 Task: Send an email with the signature Kari Cooper with the subject Follow-up on a project status and the message I wanted to follow up on the request for additional resources for the project. from softage.5@softage.net to softage.6@softage.net and move the email from Sent Items to the folder Data visualization
Action: Mouse moved to (153, 144)
Screenshot: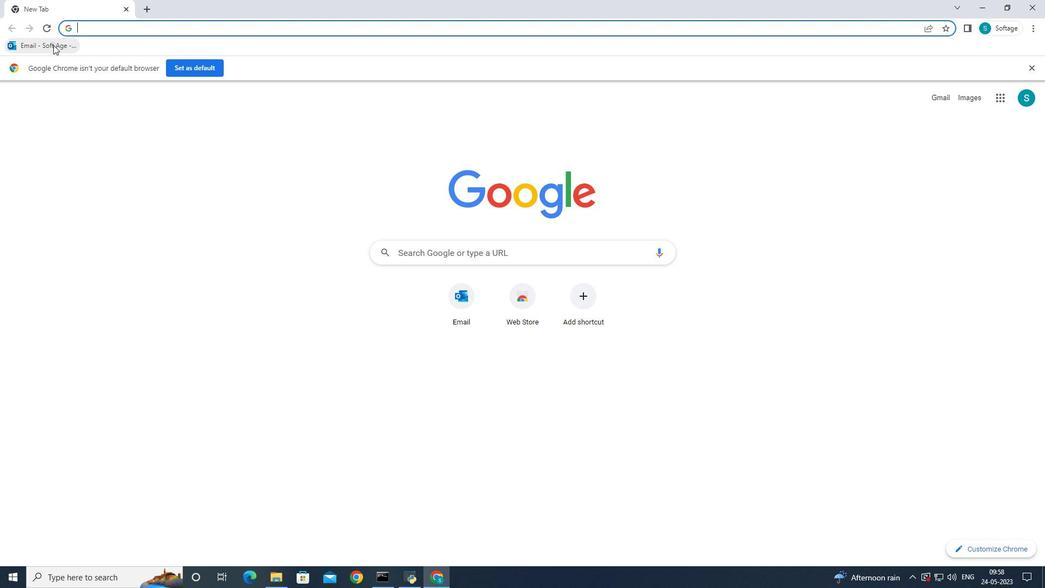 
Action: Mouse pressed left at (153, 144)
Screenshot: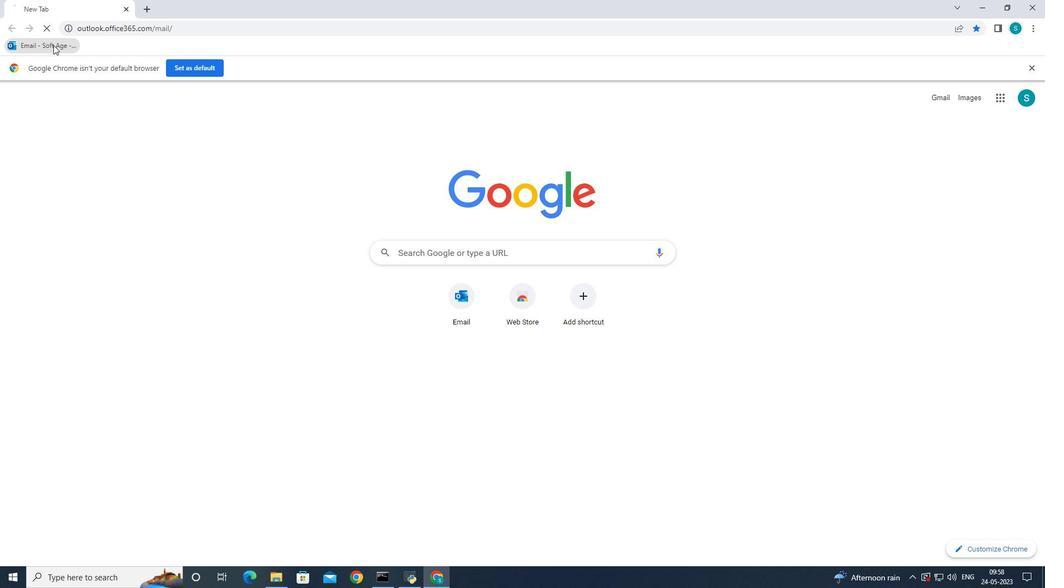
Action: Mouse moved to (217, 164)
Screenshot: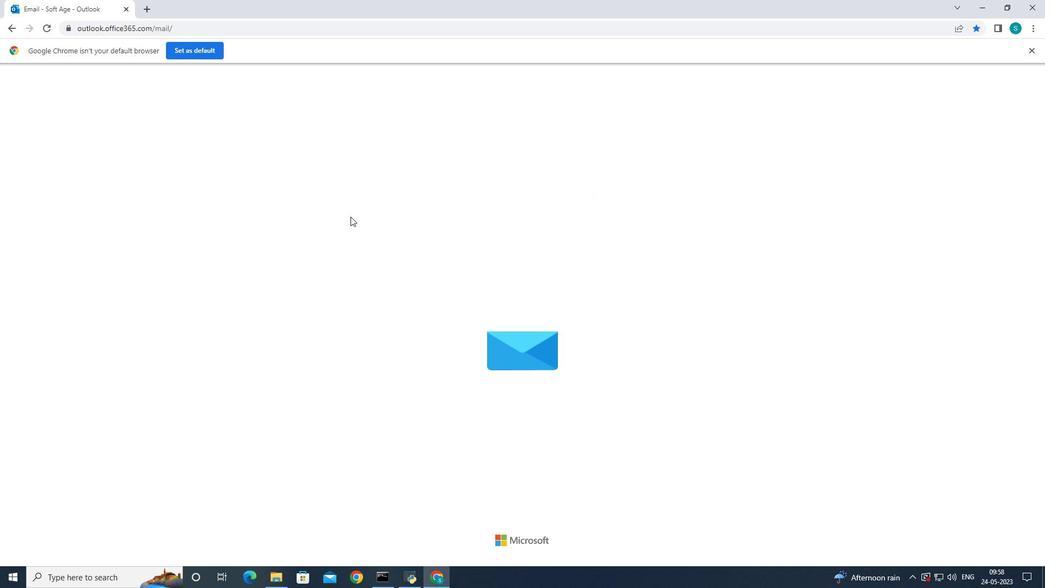 
Action: Mouse pressed left at (217, 164)
Screenshot: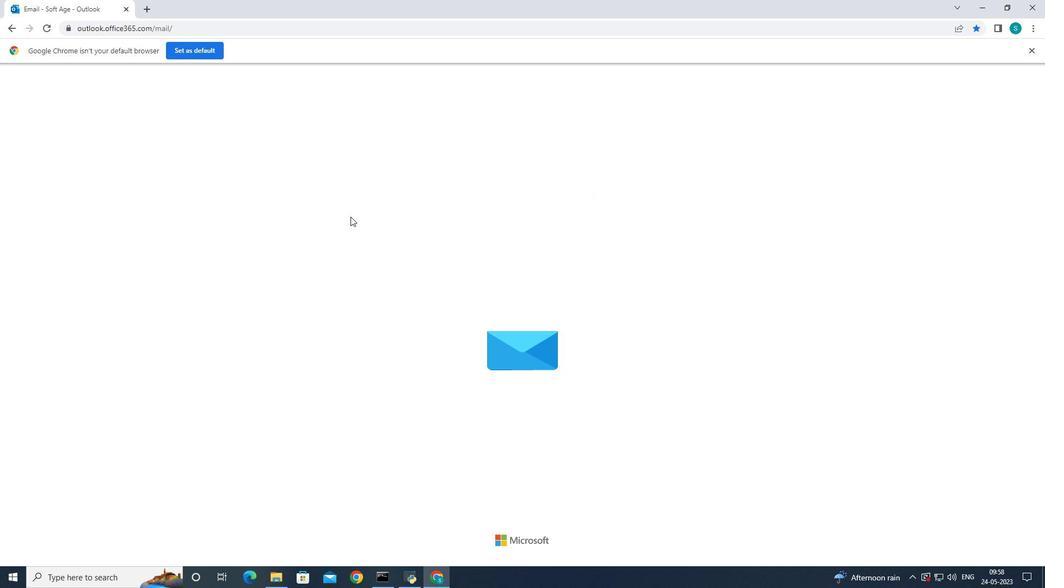 
Action: Mouse moved to (610, 165)
Screenshot: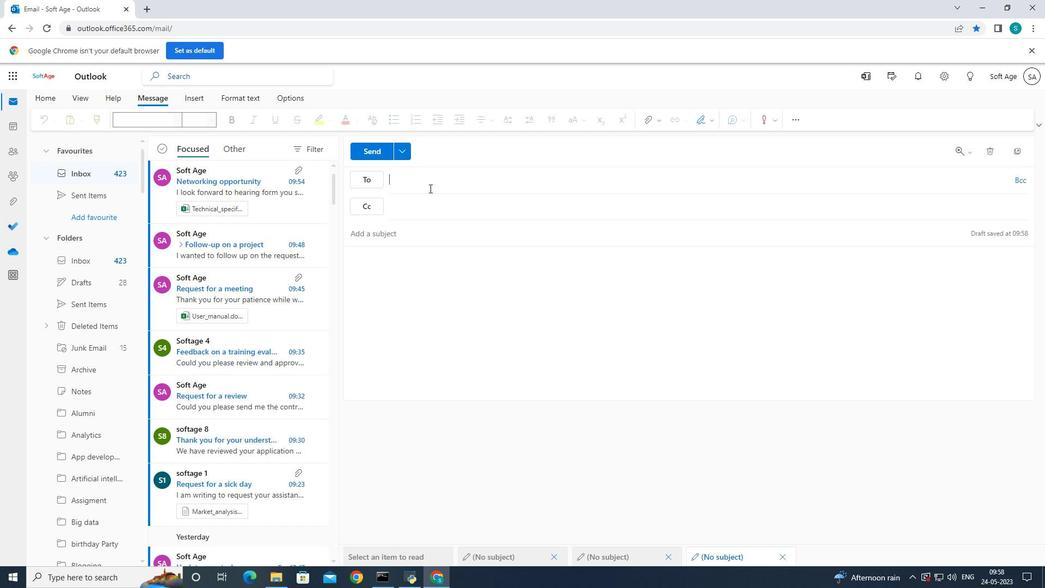 
Action: Mouse pressed left at (610, 165)
Screenshot: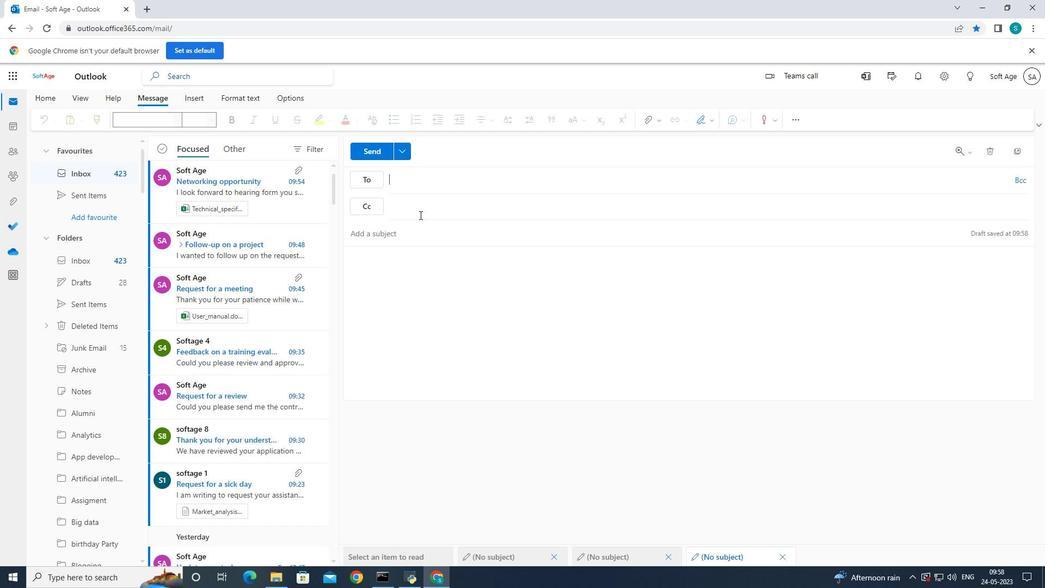 
Action: Mouse moved to (594, 182)
Screenshot: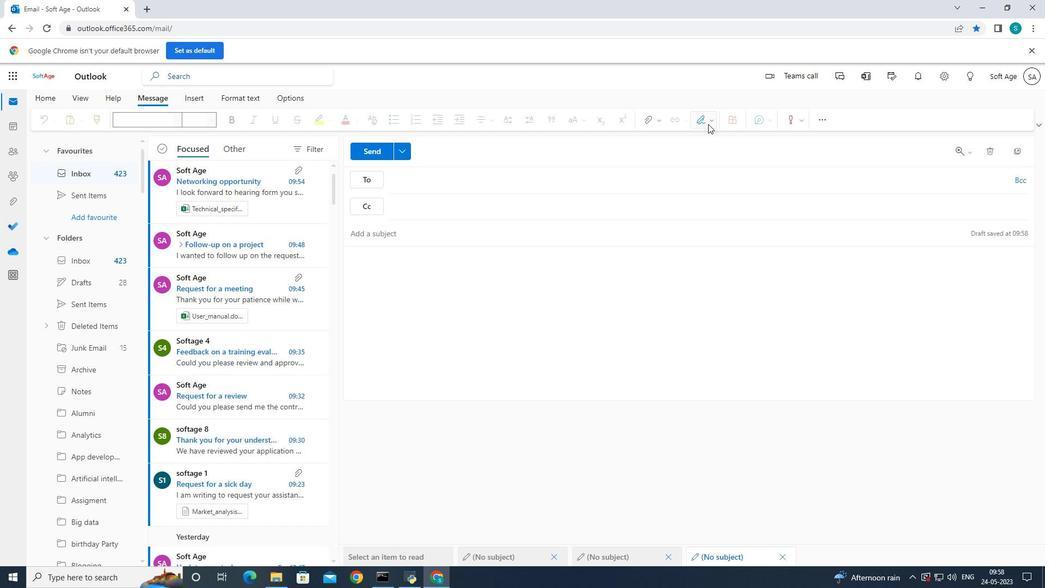 
Action: Mouse pressed left at (594, 182)
Screenshot: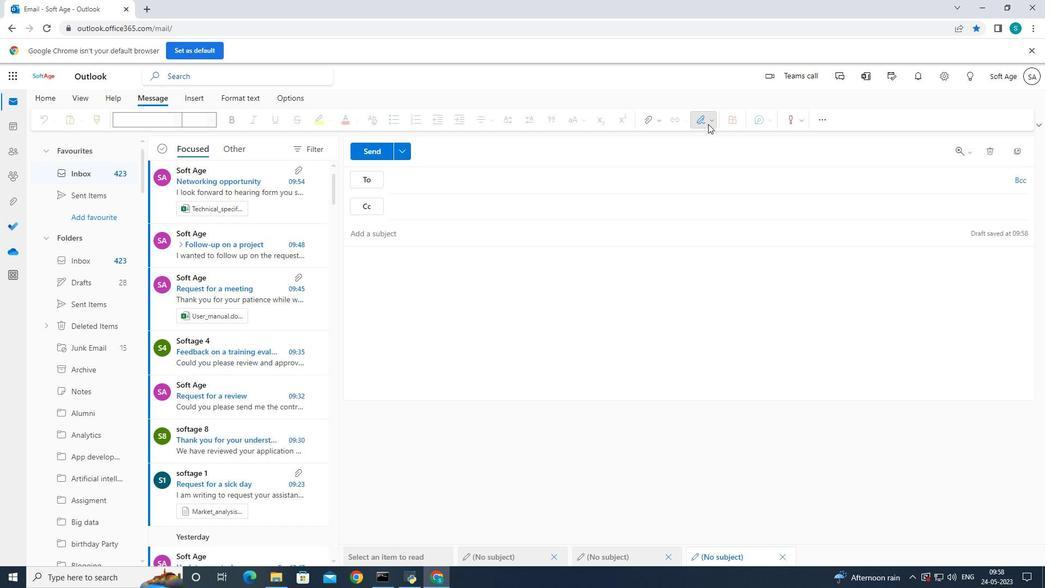 
Action: Mouse moved to (634, 201)
Screenshot: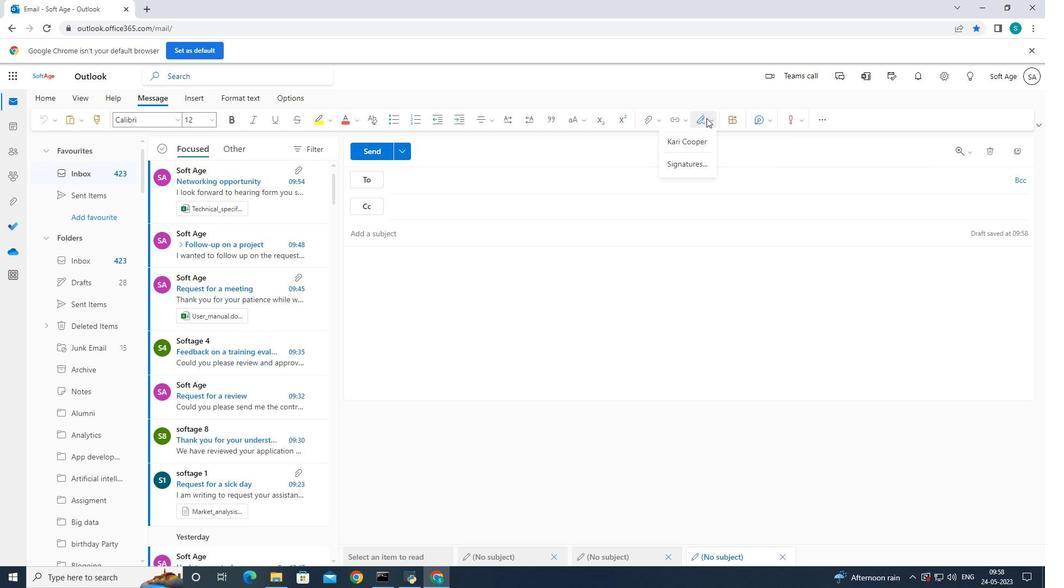 
Action: Mouse pressed left at (634, 201)
Screenshot: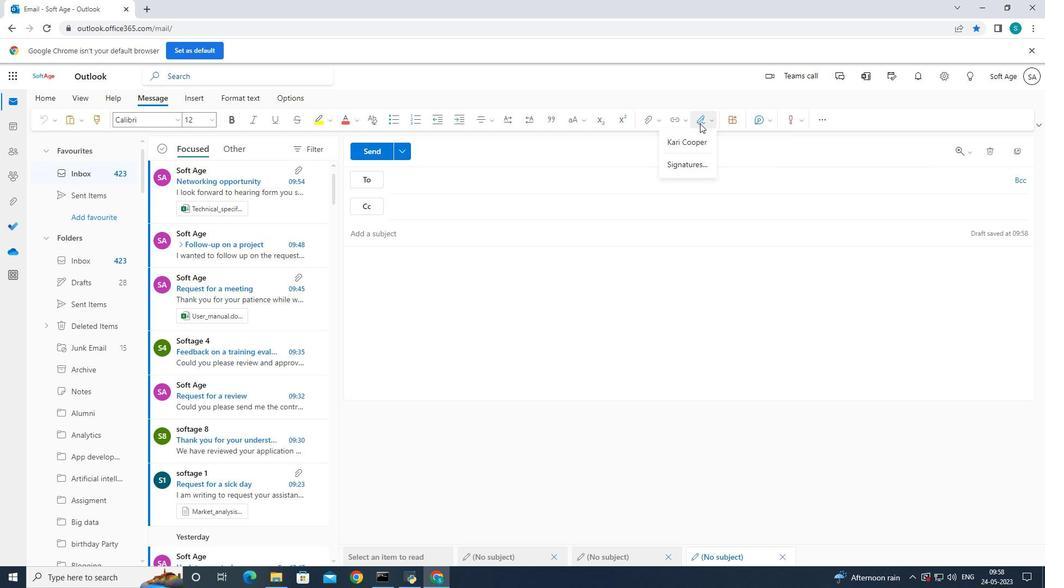 
Action: Mouse moved to (615, 201)
Screenshot: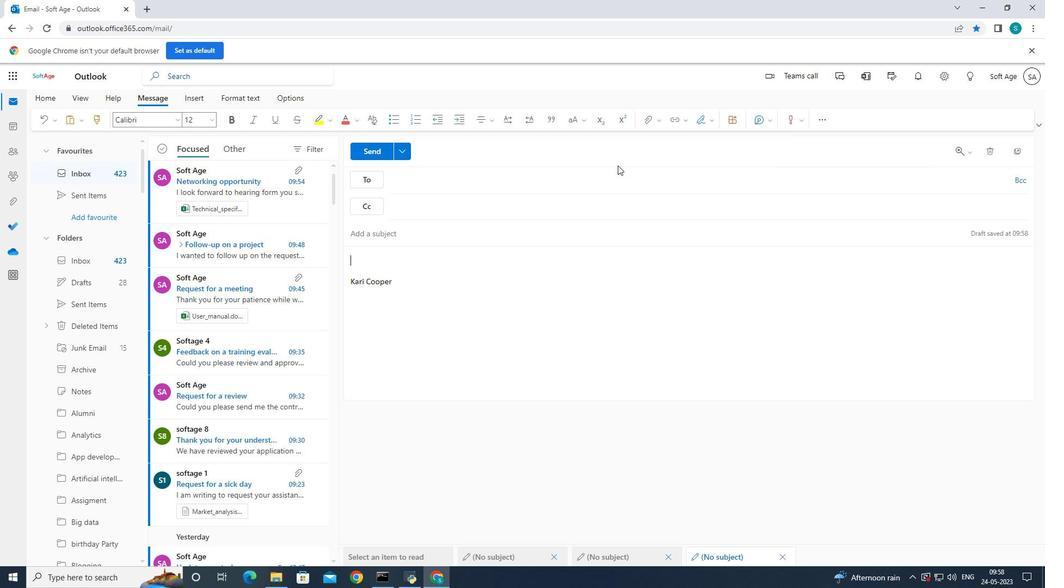 
Action: Mouse pressed left at (615, 201)
Screenshot: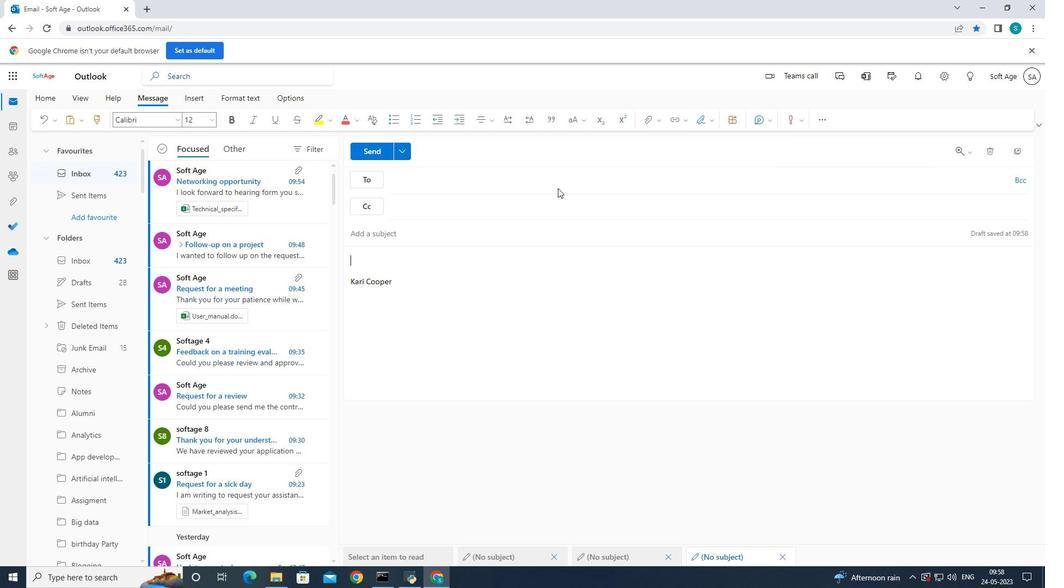 
Action: Mouse moved to (563, 191)
Screenshot: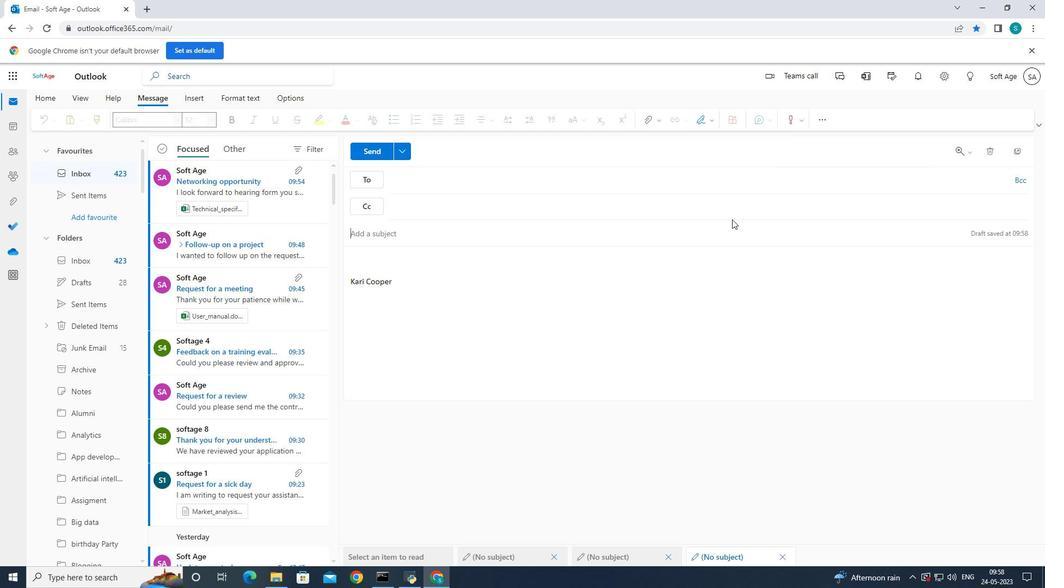 
Action: Key pressed <Key.caps_lock>K<Key.caps_lock>ari<Key.space><Key.caps_lock>C<Key.caps_lock>ooper
Screenshot: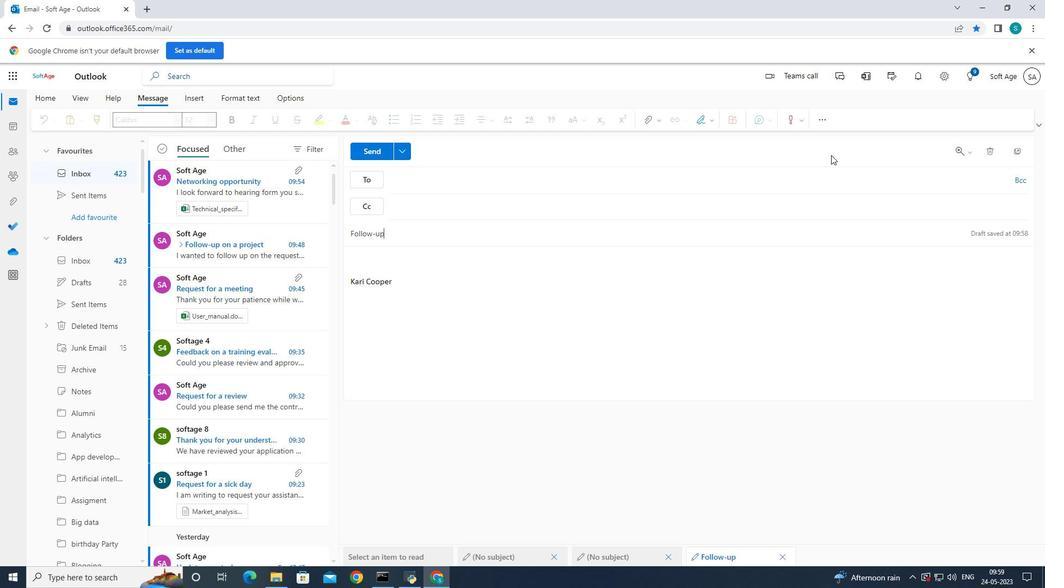 
Action: Mouse moved to (511, 209)
Screenshot: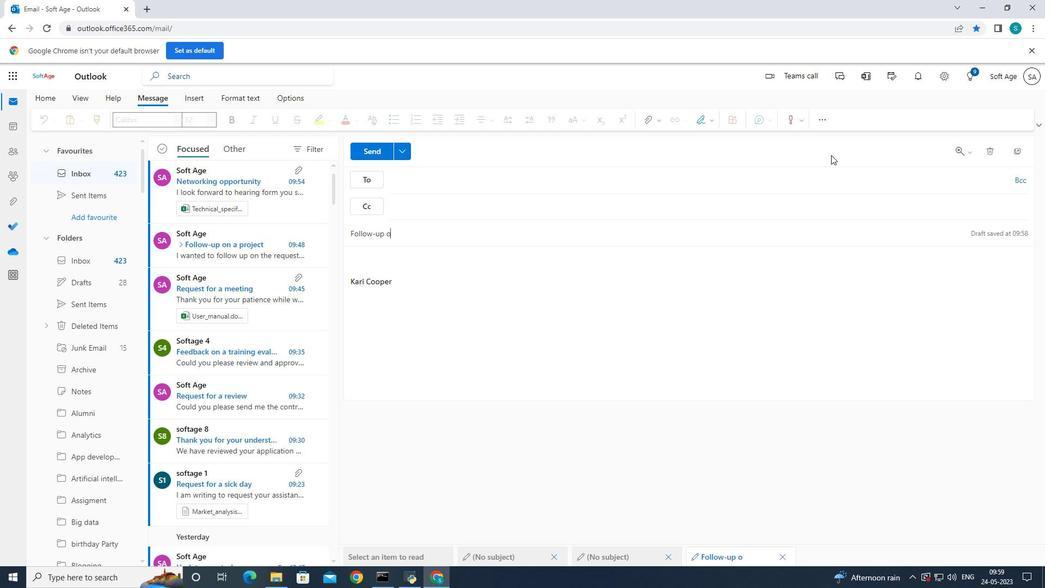 
Action: Mouse pressed left at (511, 209)
Screenshot: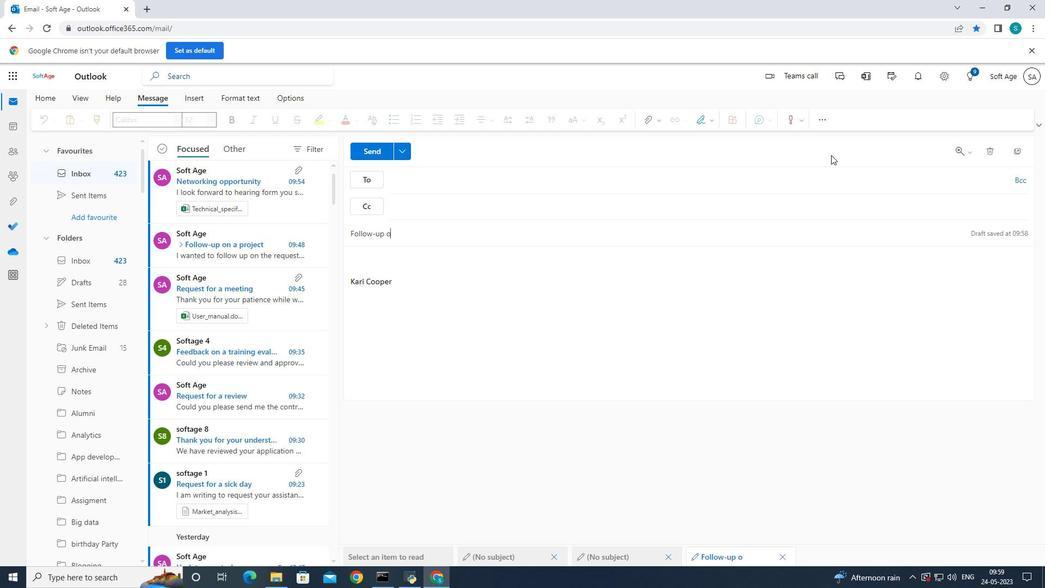 
Action: Key pressed <Key.caps_lock>K<Key.caps_lock>ari<Key.space><Key.caps_lock>CO<Key.backspace><Key.caps_lock>ooper
Screenshot: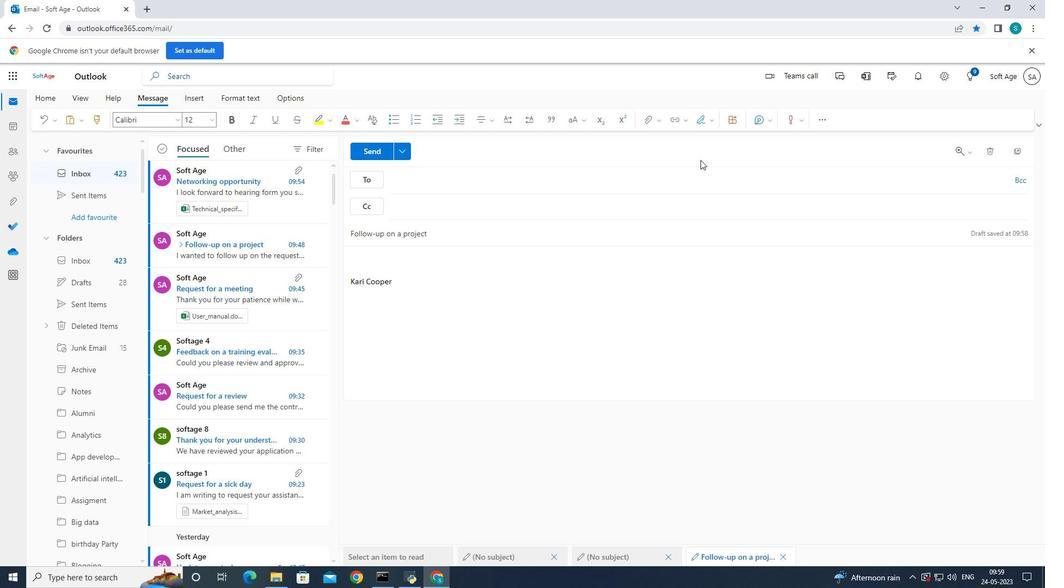 
Action: Mouse moved to (657, 338)
Screenshot: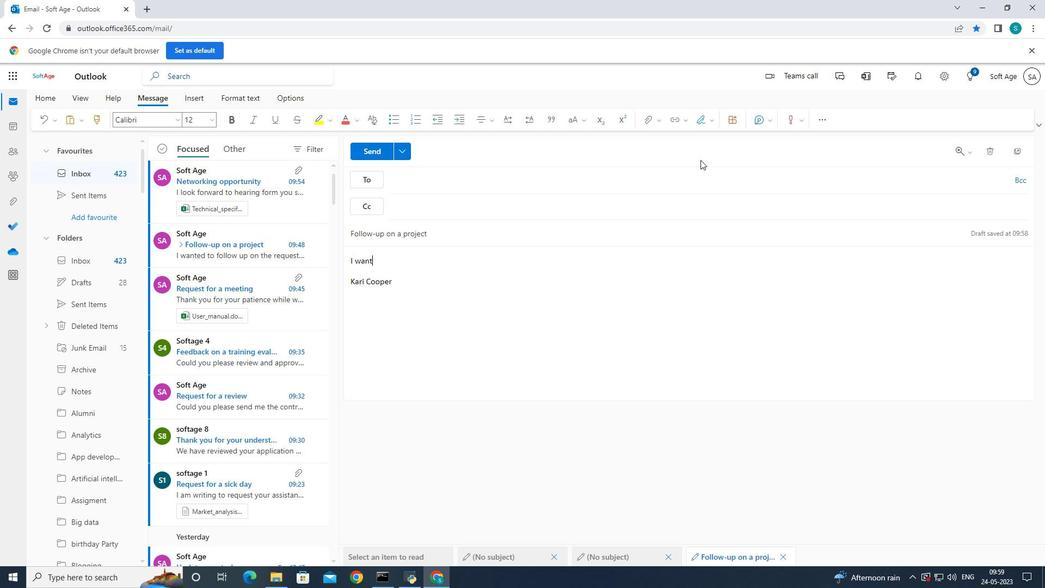 
Action: Mouse pressed left at (657, 338)
Screenshot: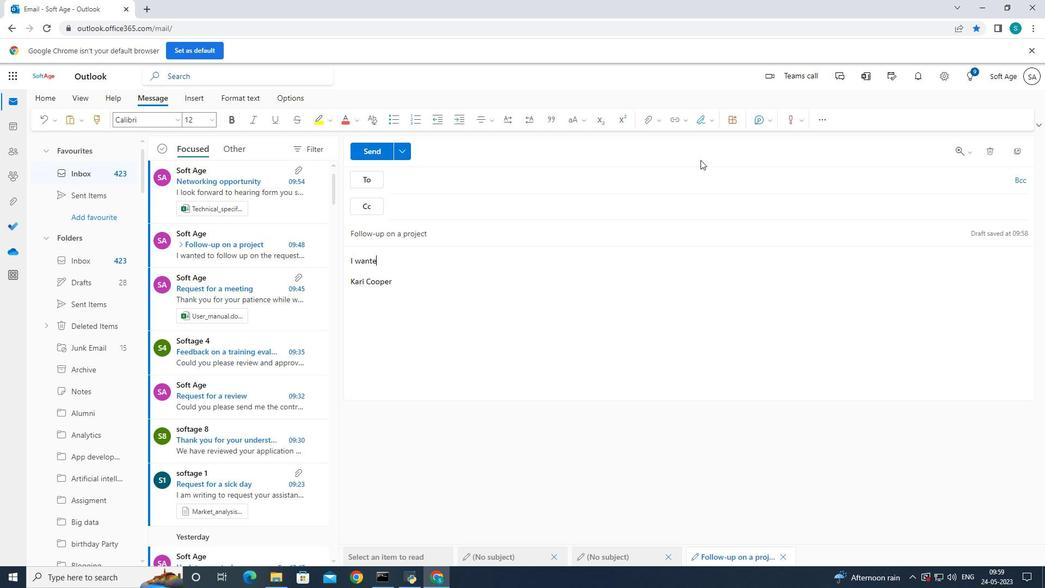 
Action: Mouse moved to (704, 156)
Screenshot: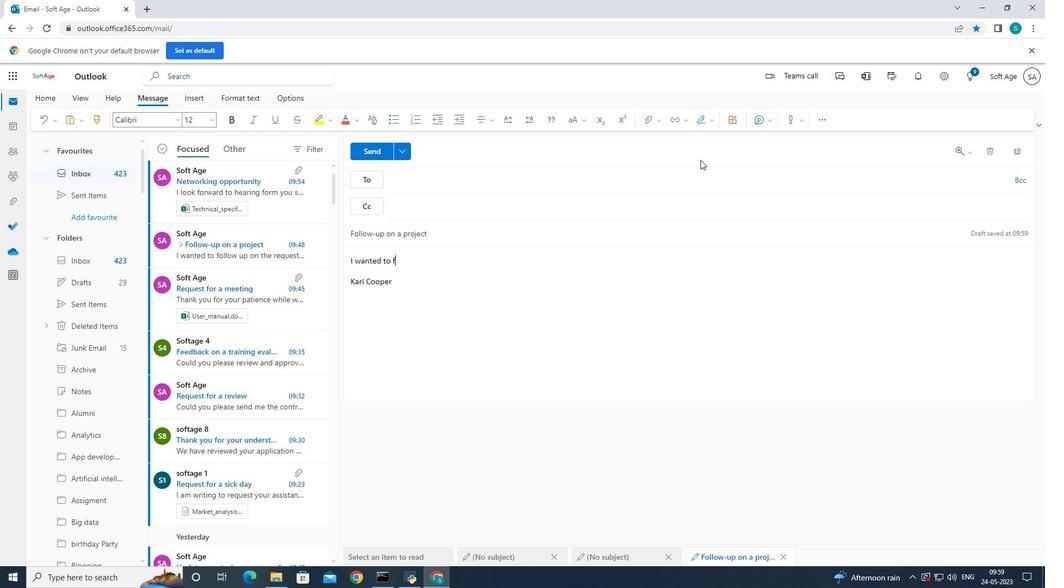 
Action: Mouse pressed left at (704, 156)
Screenshot: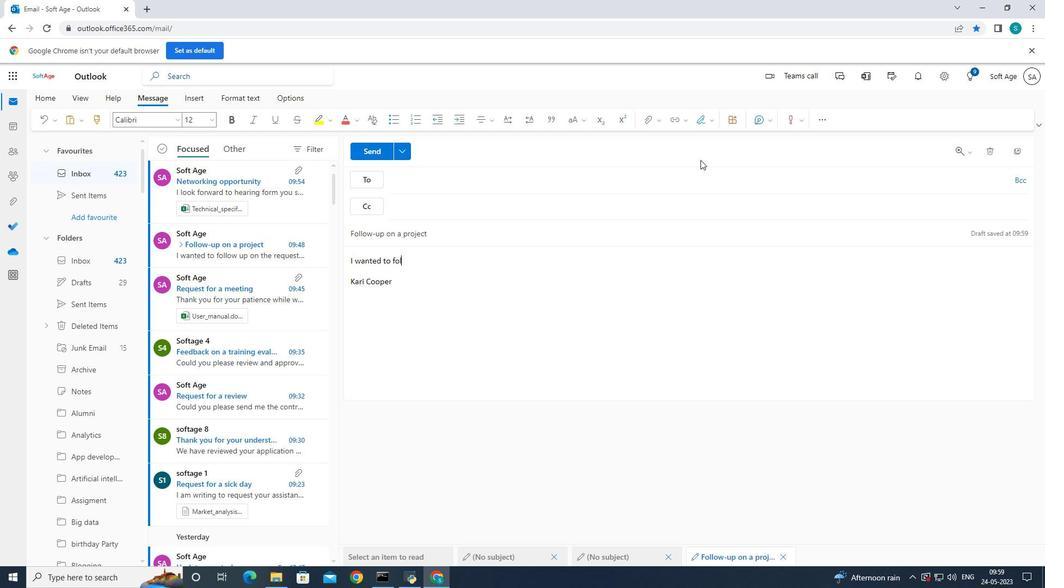
Action: Mouse moved to (447, 210)
Screenshot: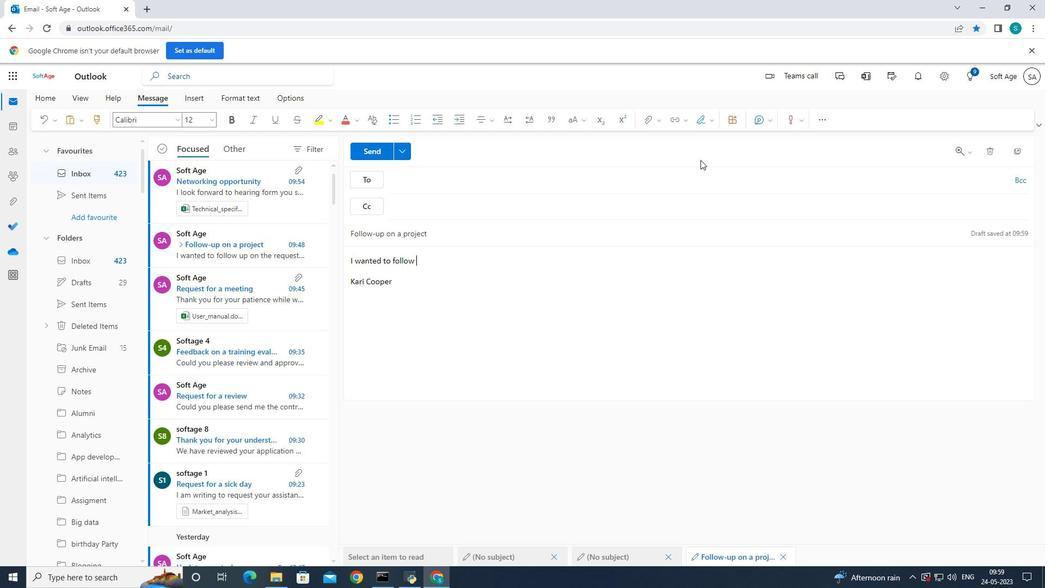 
Action: Mouse pressed left at (447, 210)
Screenshot: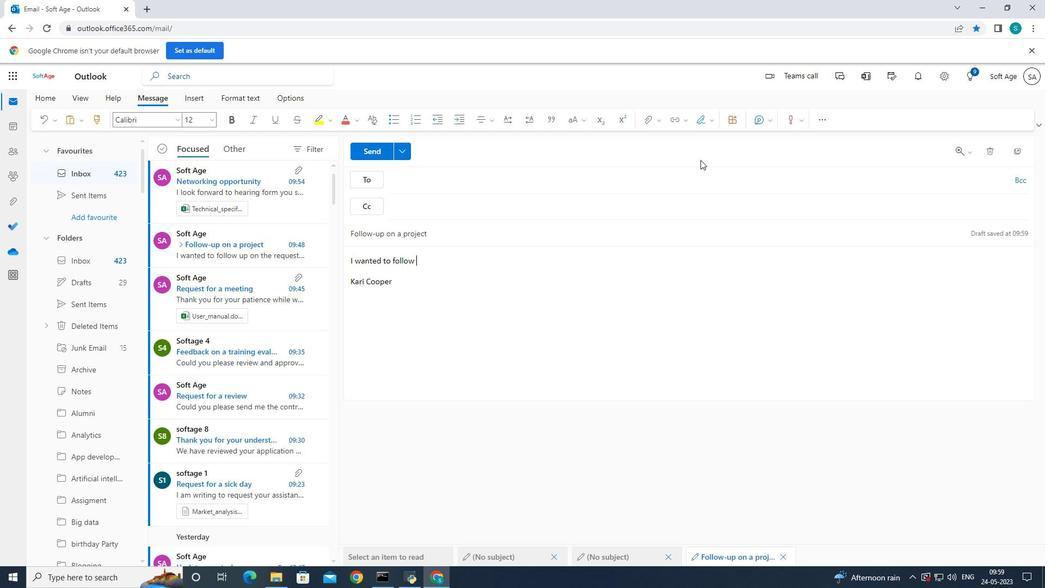 
Action: Mouse moved to (506, 197)
Screenshot: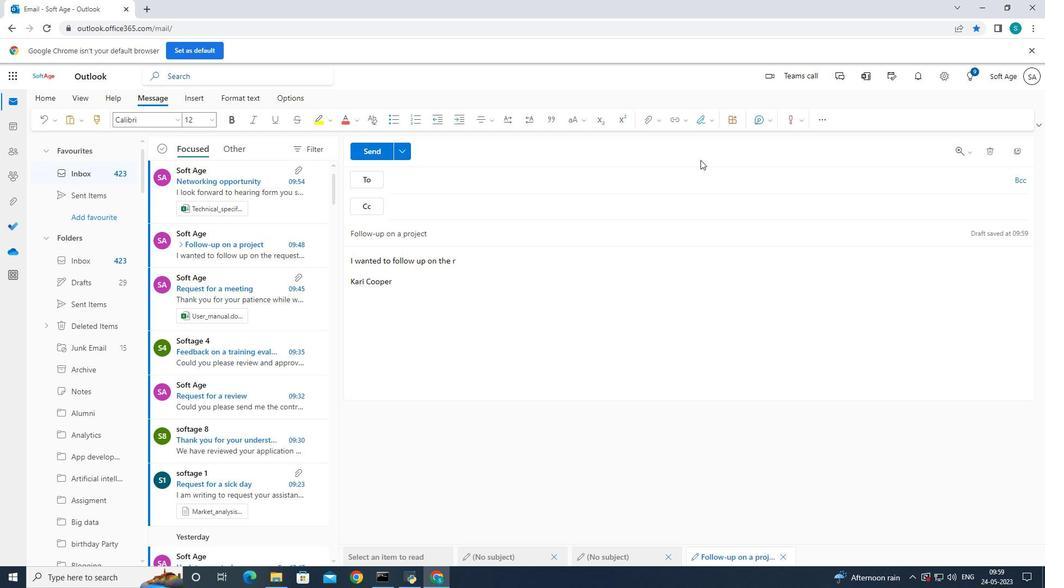 
Action: Key pressed <Key.caps_lock>F<Key.caps_lock>ollow-up<Key.space>on<Key.space>the<Key.space>request
Screenshot: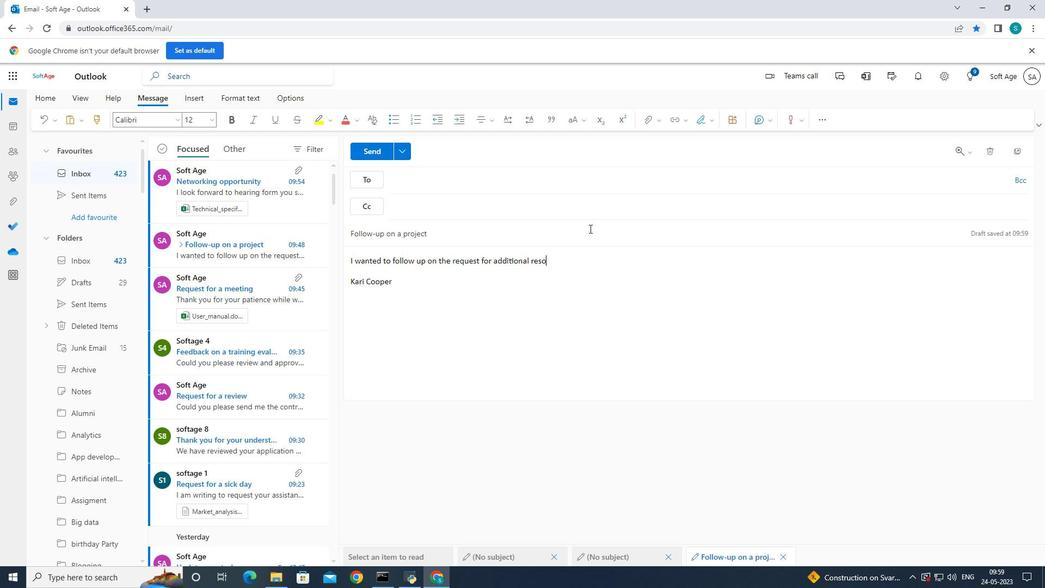 
Action: Mouse moved to (514, 160)
Screenshot: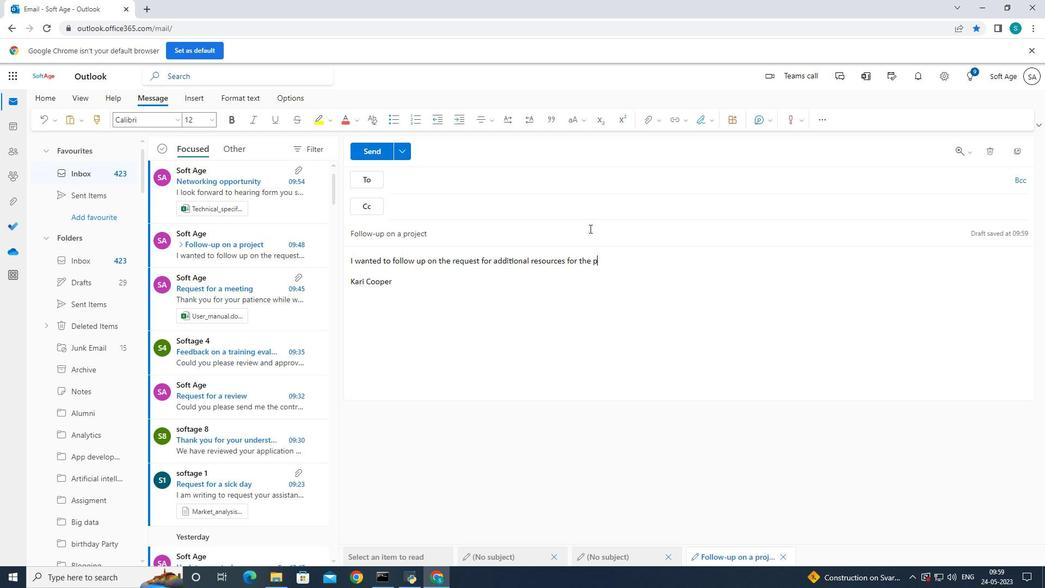 
Action: Key pressed <Key.backspace><Key.backspace><Key.backspace><Key.backspace><Key.backspace><Key.backspace><Key.backspace><Key.backspace><Key.backspace><Key.backspace><Key.backspace>a<Key.space>project
Screenshot: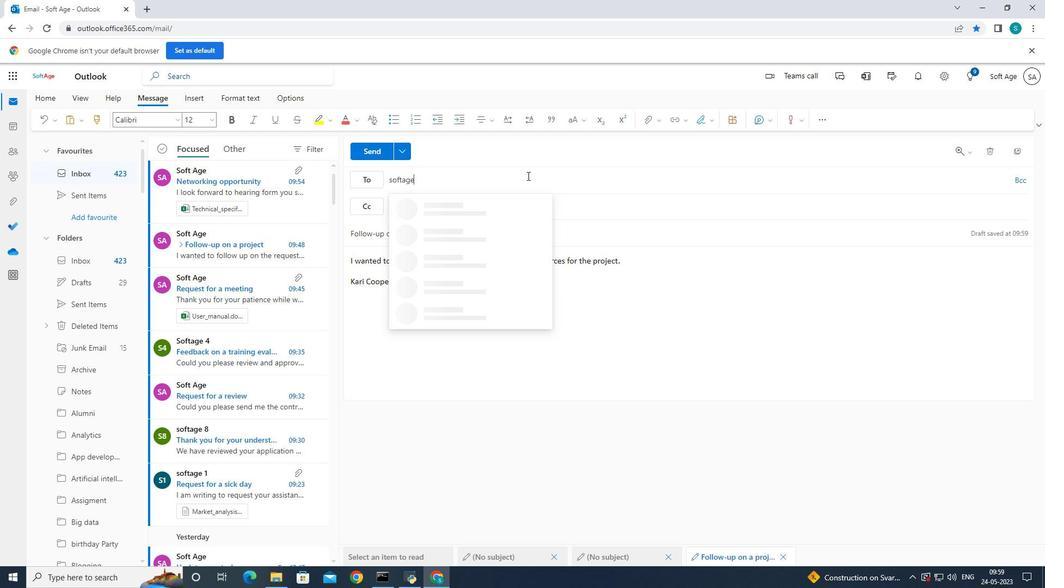 
Action: Mouse moved to (425, 235)
Screenshot: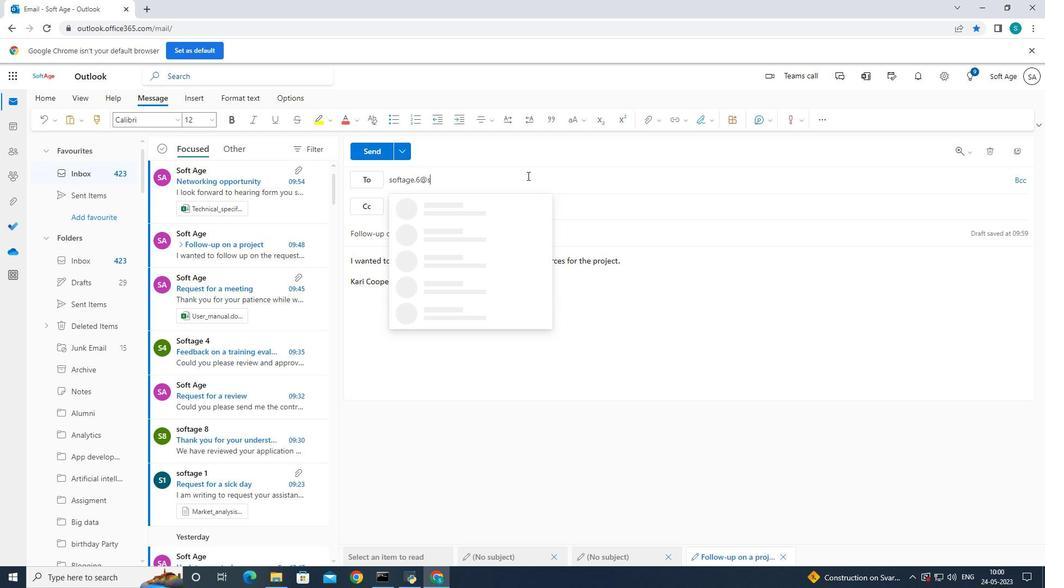 
Action: Mouse pressed left at (425, 235)
Screenshot: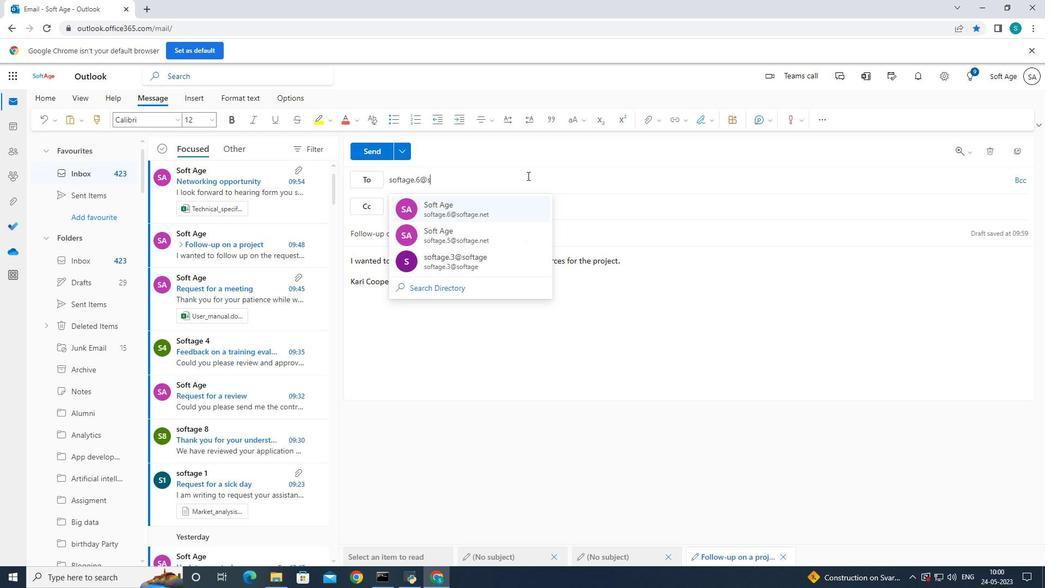 
Action: Mouse moved to (608, 166)
Screenshot: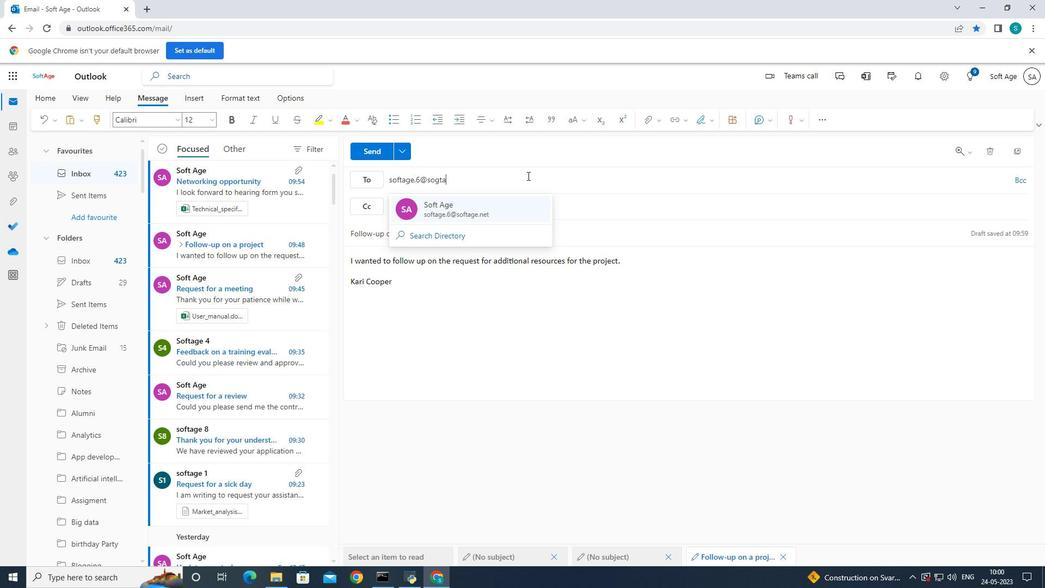 
Action: Mouse pressed left at (608, 166)
Screenshot: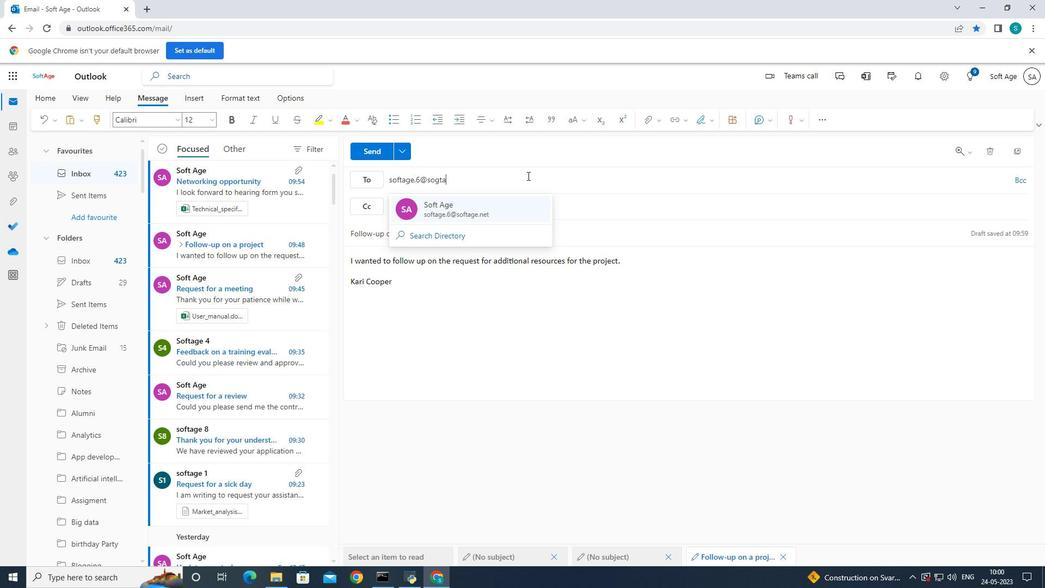 
Action: Mouse moved to (602, 173)
Screenshot: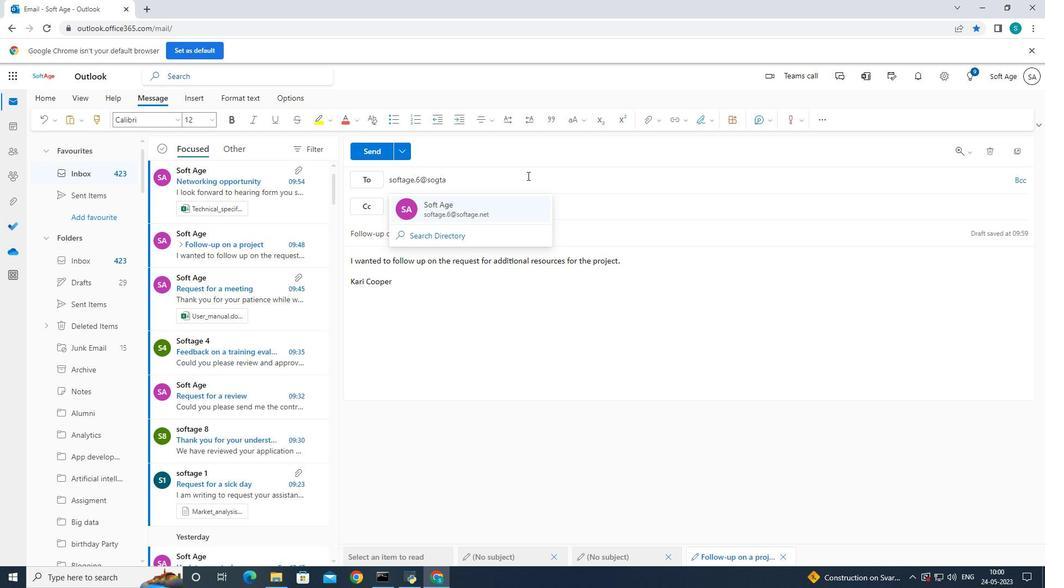 
Action: Mouse pressed left at (602, 173)
Screenshot: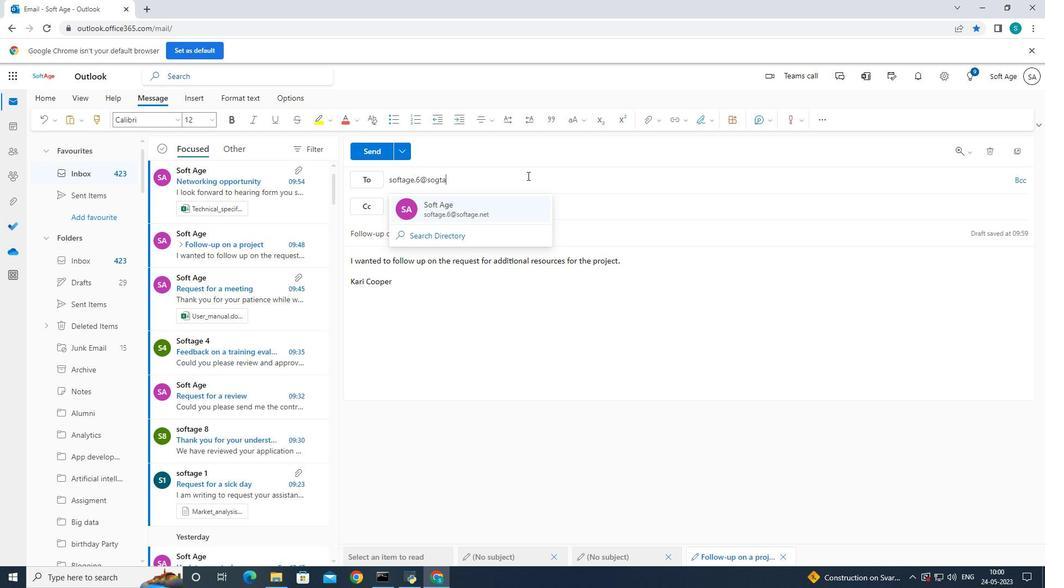 
Action: Mouse moved to (568, 184)
Screenshot: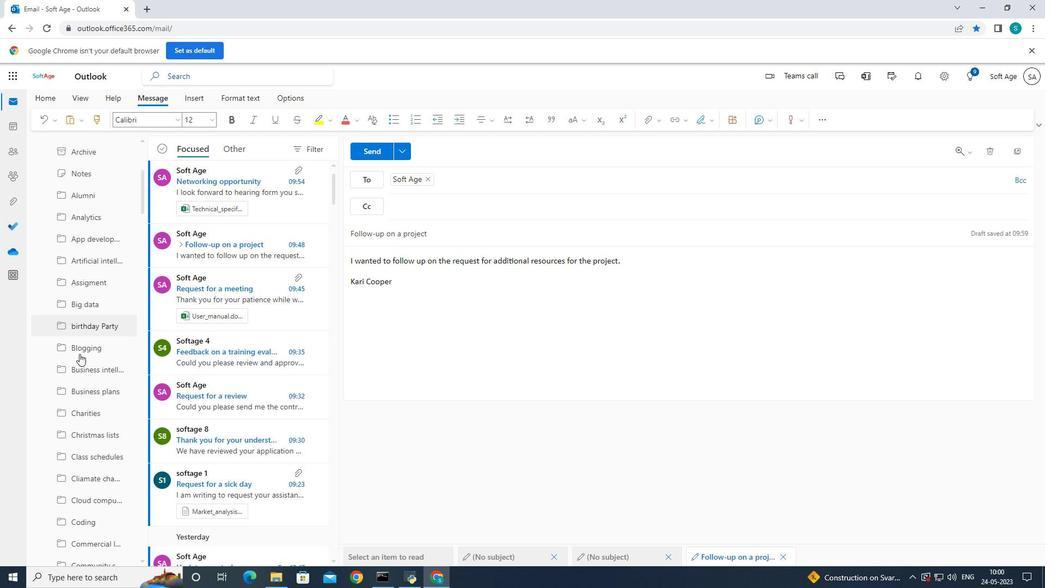 
Action: Key pressed <Key.caps_lock>L<Key.backspace>I<Key.caps_lock><Key.space>wanted<Key.space>to<Key.space>follow<Key.space>up<Key.space>on<Key.space>the<Key.space>request<Key.space>for<Key.space>additional<Key.space>resource<Key.space>for<Key.space>the<Key.space>project.
Screenshot: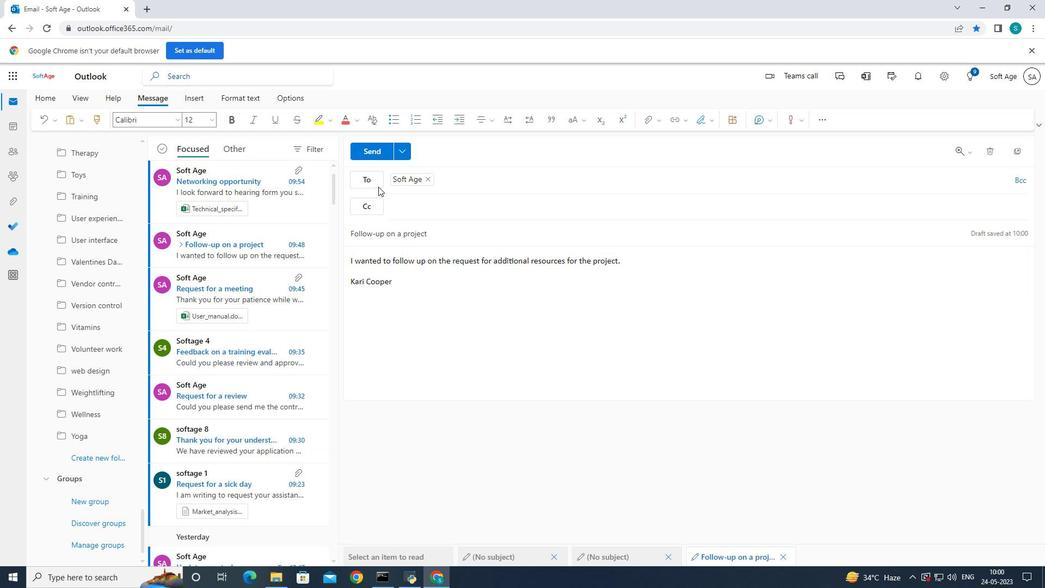 
Action: Mouse moved to (418, 188)
Screenshot: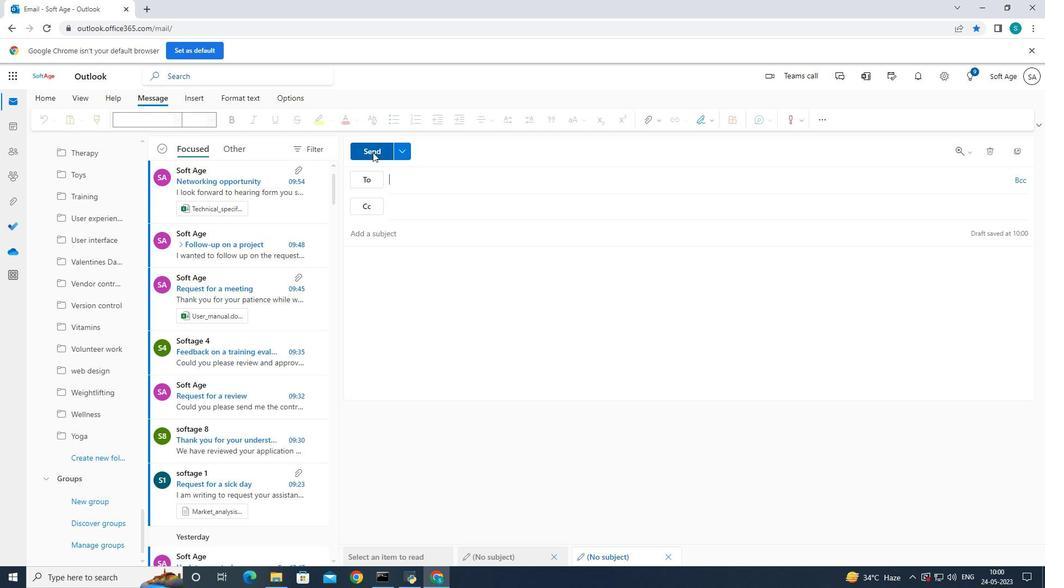 
Action: Mouse pressed left at (418, 188)
Screenshot: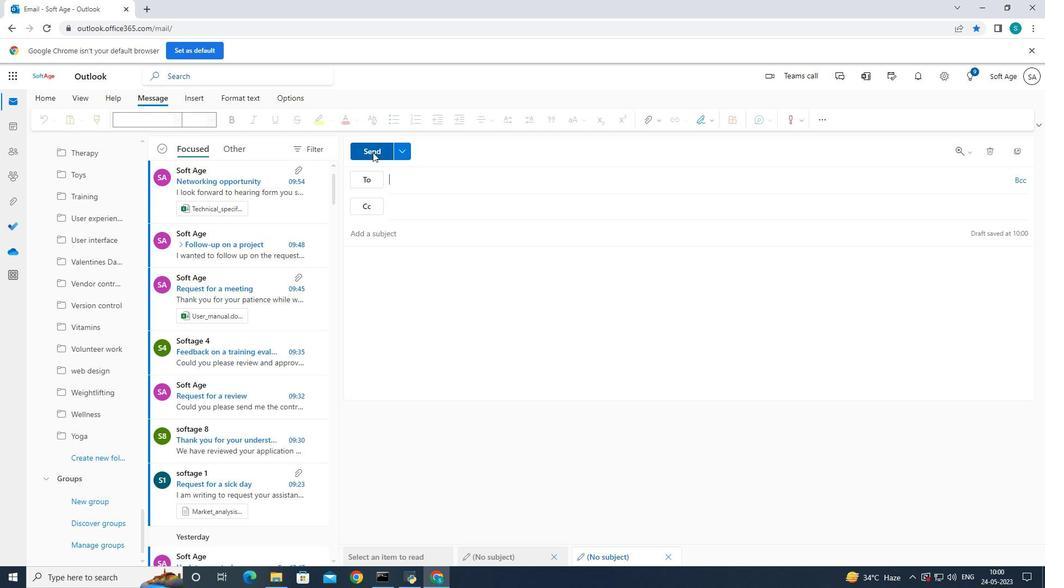 
Action: Mouse moved to (564, 205)
Screenshot: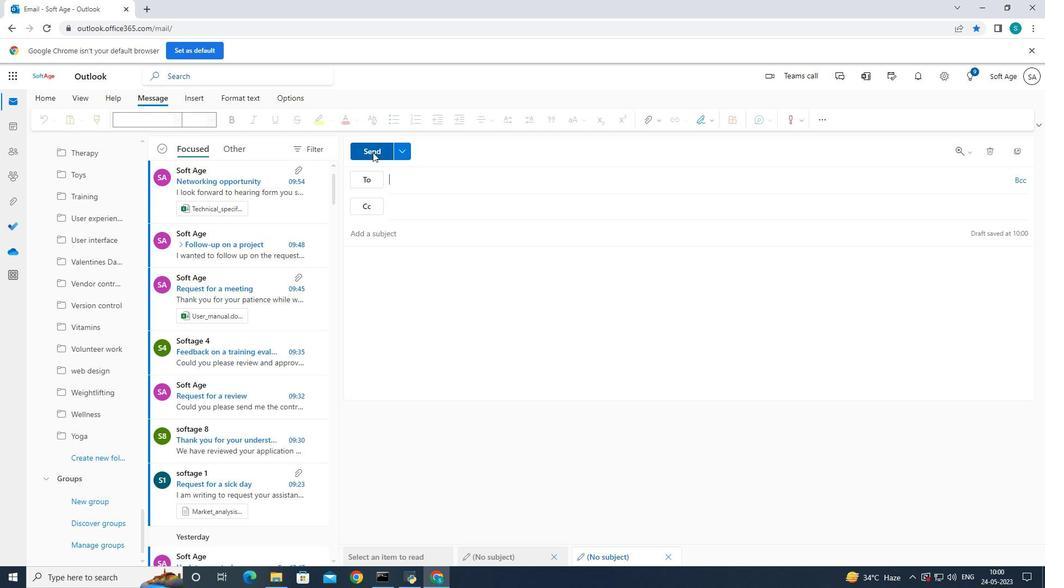 
Action: Key pressed softage.5<Key.shift>@softage.net
Screenshot: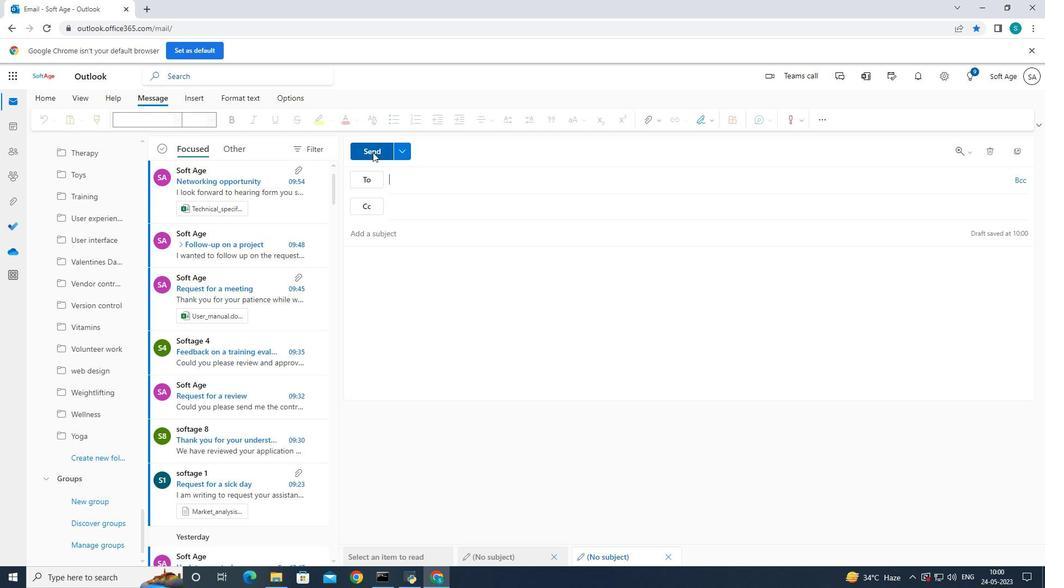 
Action: Mouse moved to (450, 200)
Screenshot: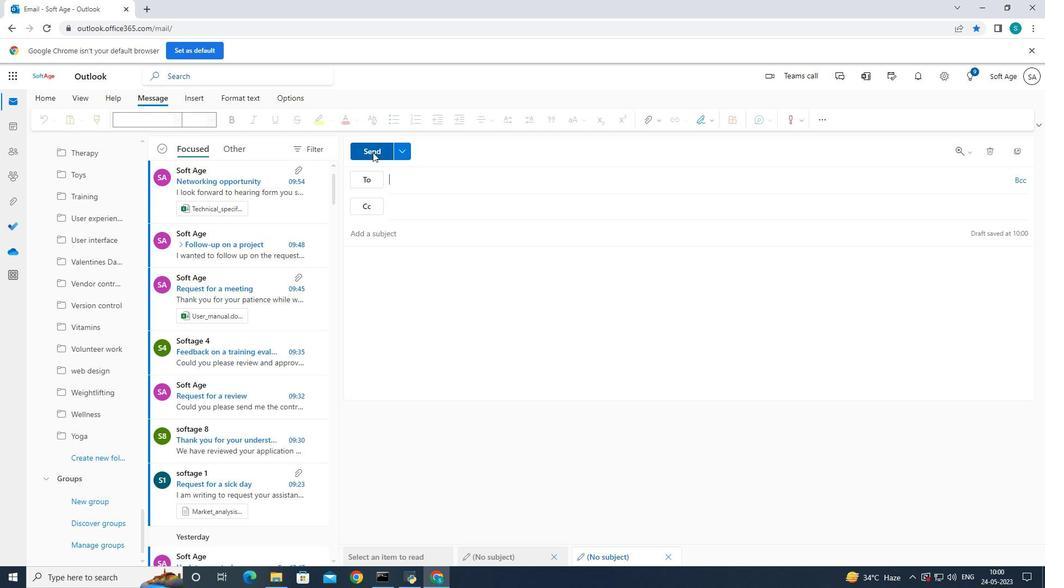 
Action: Mouse pressed left at (450, 200)
Screenshot: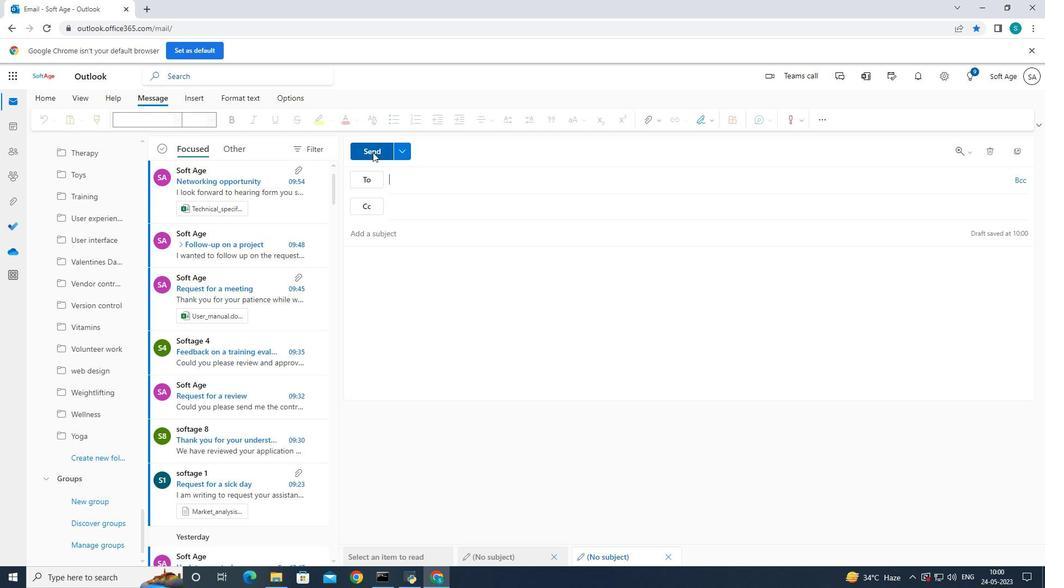 
Action: Mouse moved to (200, 234)
Screenshot: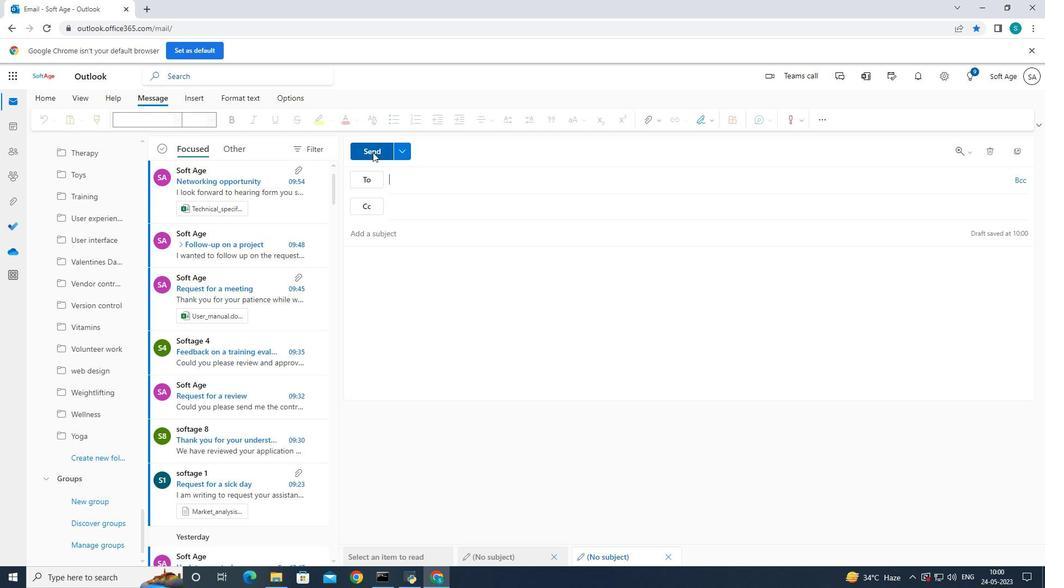 
Action: Mouse scrolled (200, 233) with delta (0, 0)
Screenshot: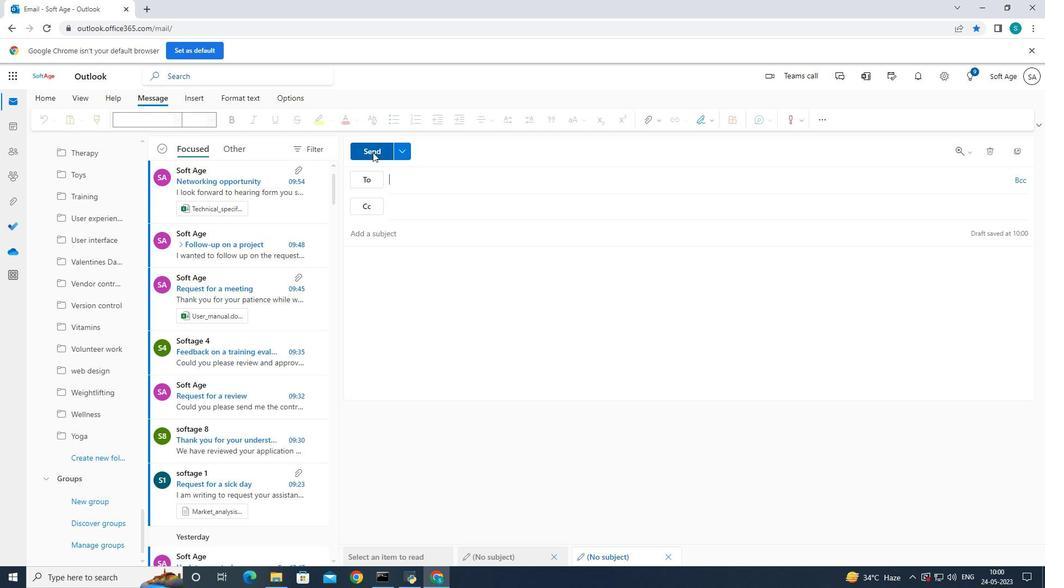 
Action: Mouse scrolled (200, 233) with delta (0, 0)
Screenshot: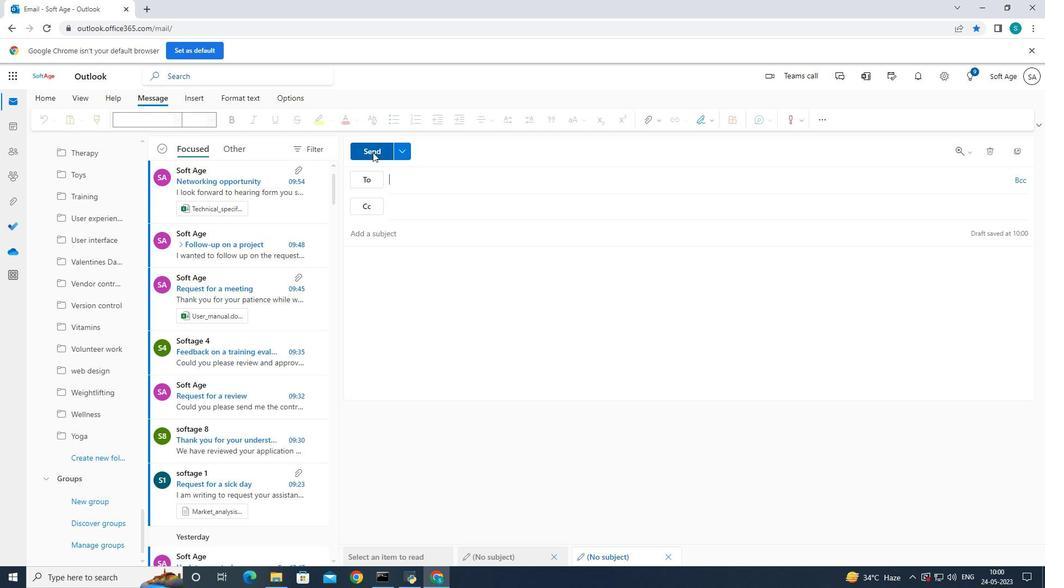 
Action: Mouse scrolled (200, 233) with delta (0, 0)
Screenshot: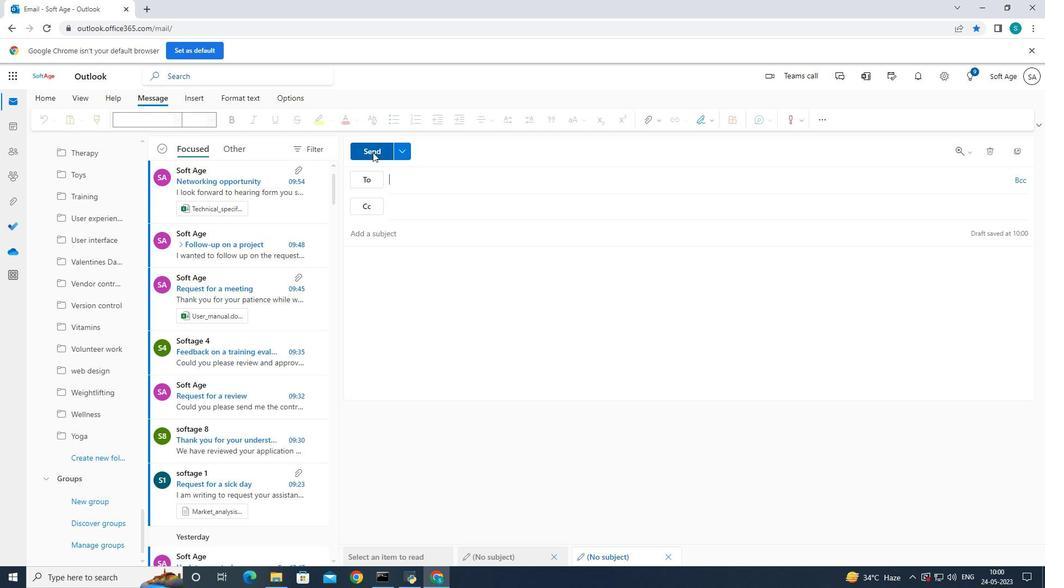 
Action: Mouse scrolled (200, 233) with delta (0, 0)
Screenshot: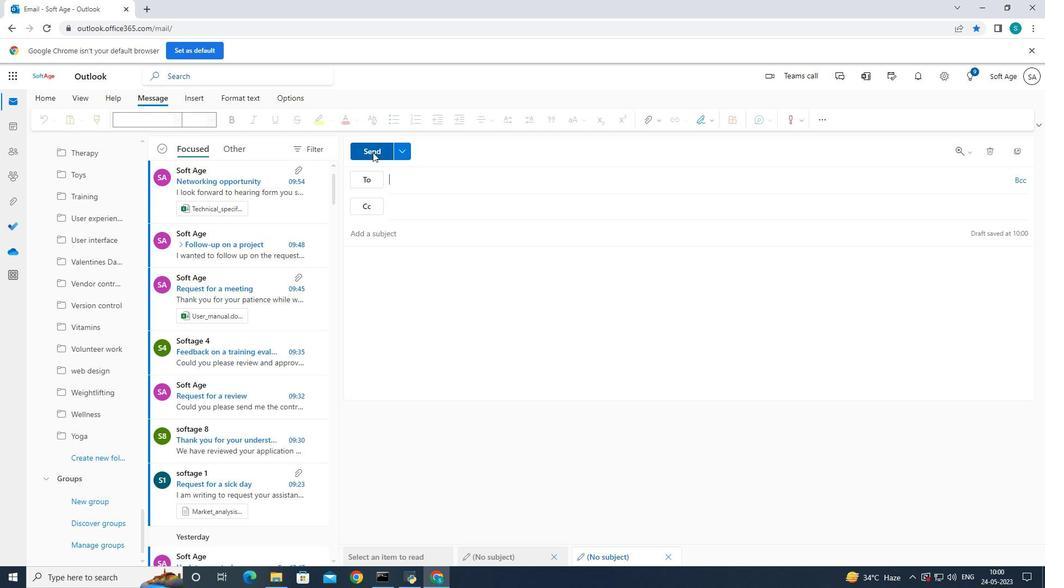 
Action: Mouse scrolled (200, 233) with delta (0, 0)
Screenshot: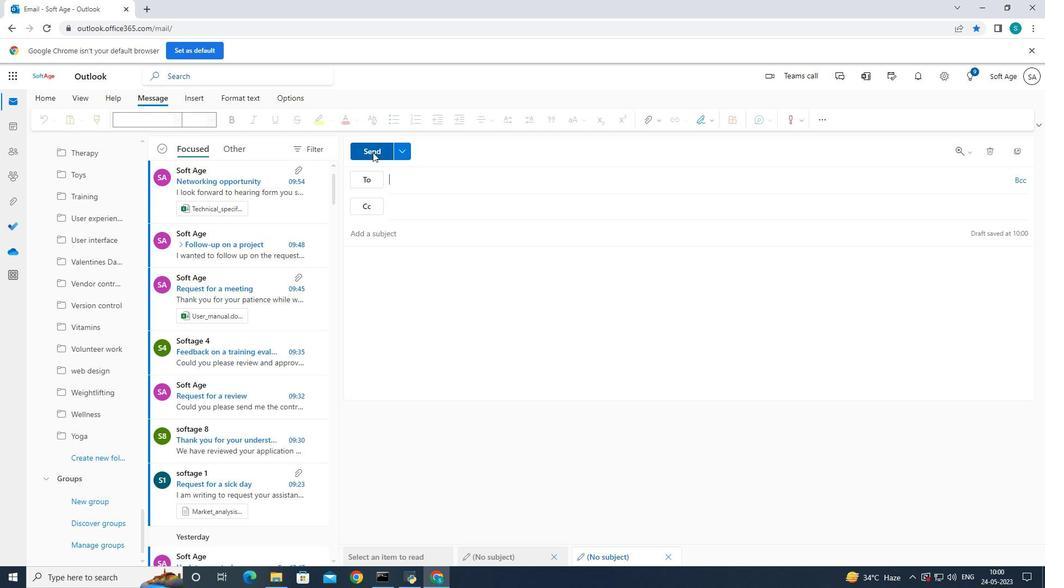 
Action: Mouse scrolled (200, 233) with delta (0, 0)
Screenshot: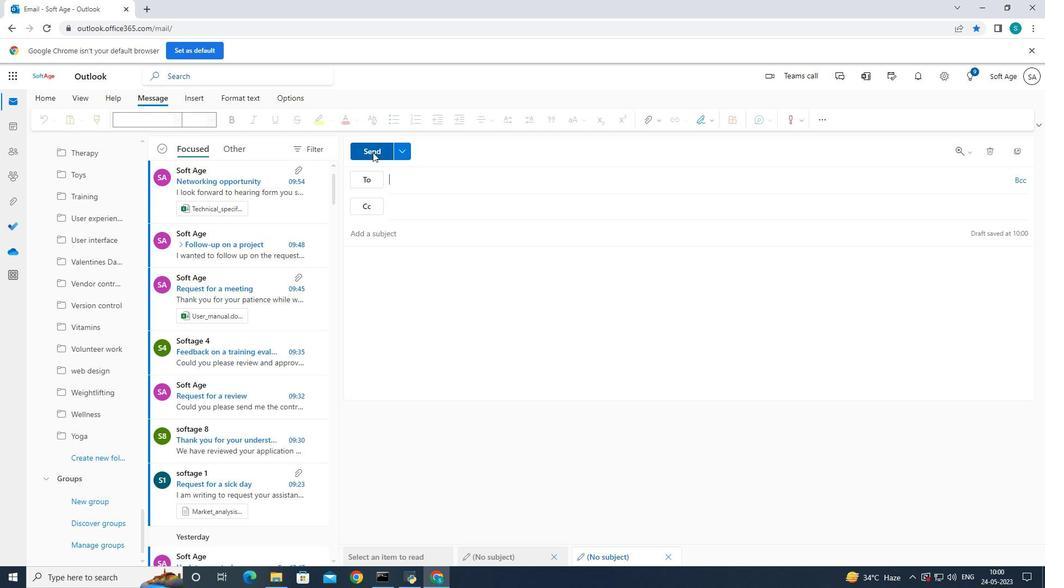
Action: Mouse scrolled (200, 233) with delta (0, 0)
Screenshot: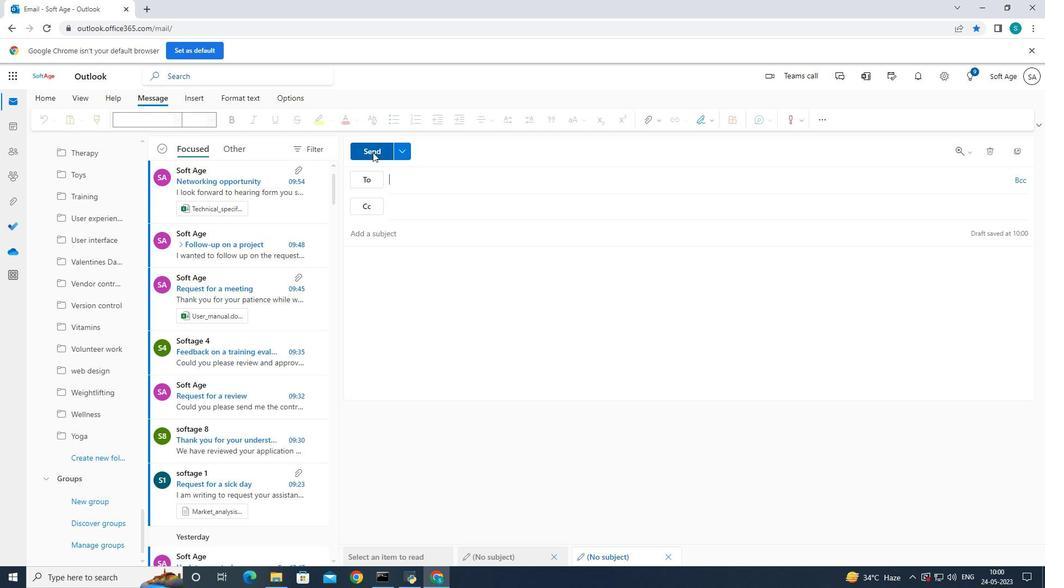 
Action: Mouse scrolled (200, 233) with delta (0, 0)
Screenshot: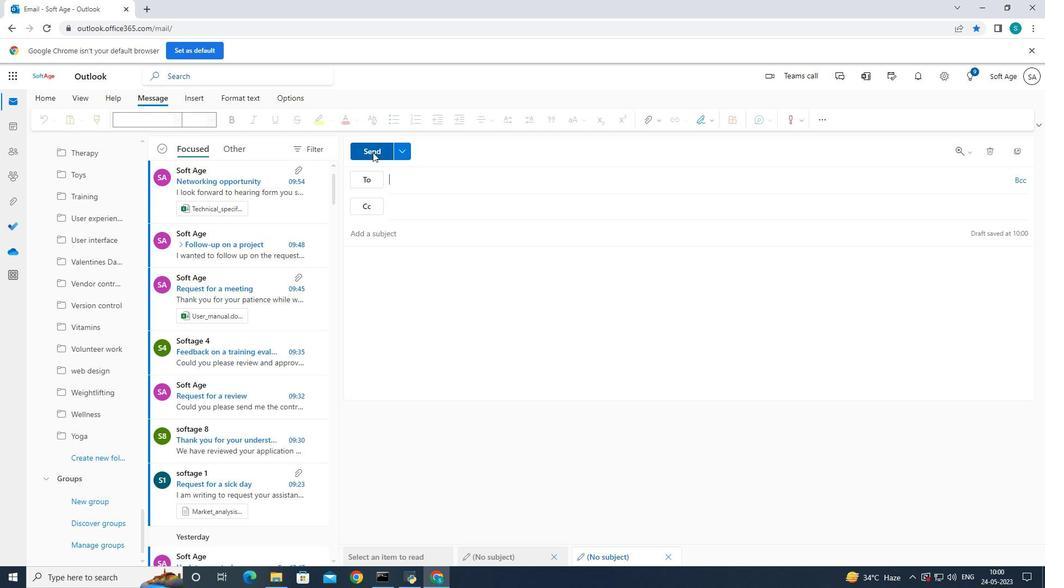 
Action: Mouse scrolled (200, 233) with delta (0, 0)
Screenshot: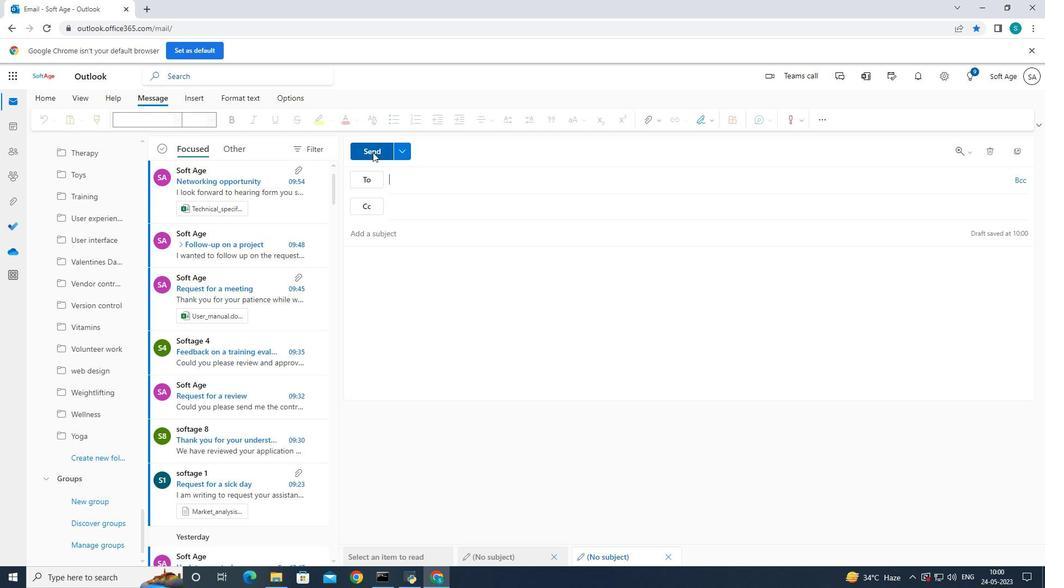 
Action: Mouse scrolled (200, 233) with delta (0, 0)
Screenshot: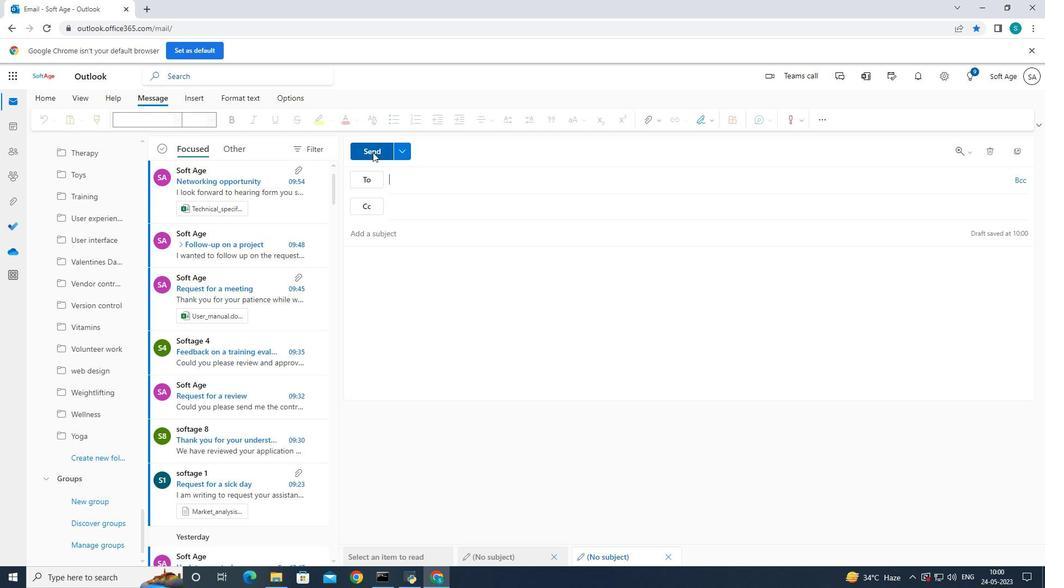 
Action: Mouse scrolled (200, 233) with delta (0, 0)
Screenshot: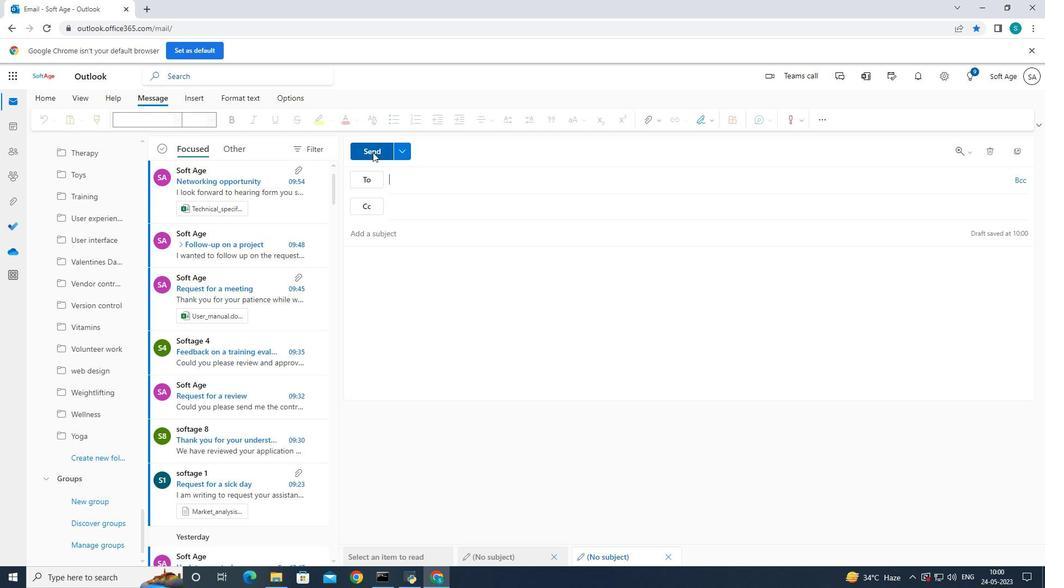 
Action: Mouse scrolled (200, 233) with delta (0, 0)
Screenshot: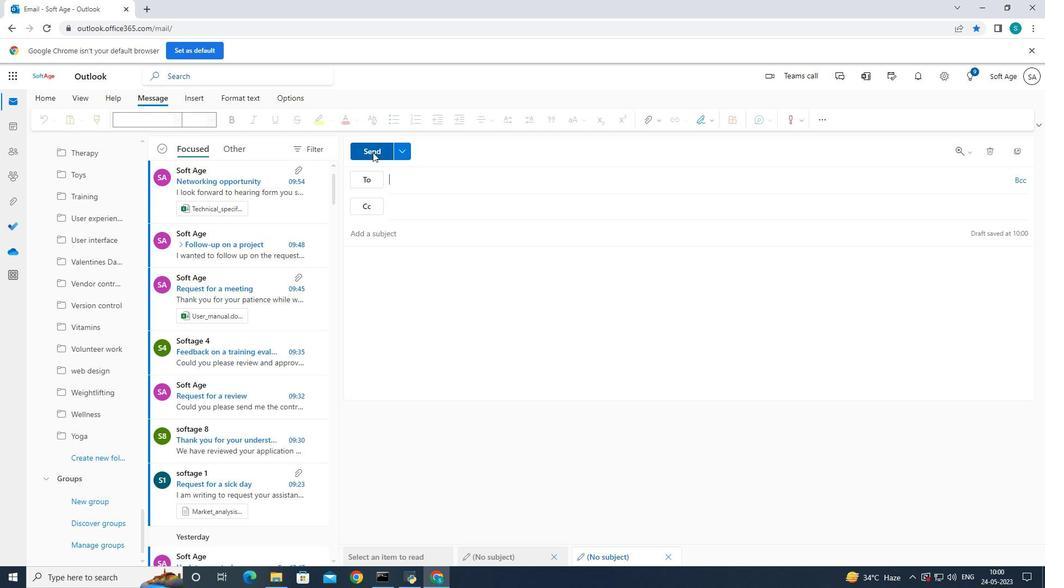 
Action: Mouse scrolled (200, 233) with delta (0, 0)
Screenshot: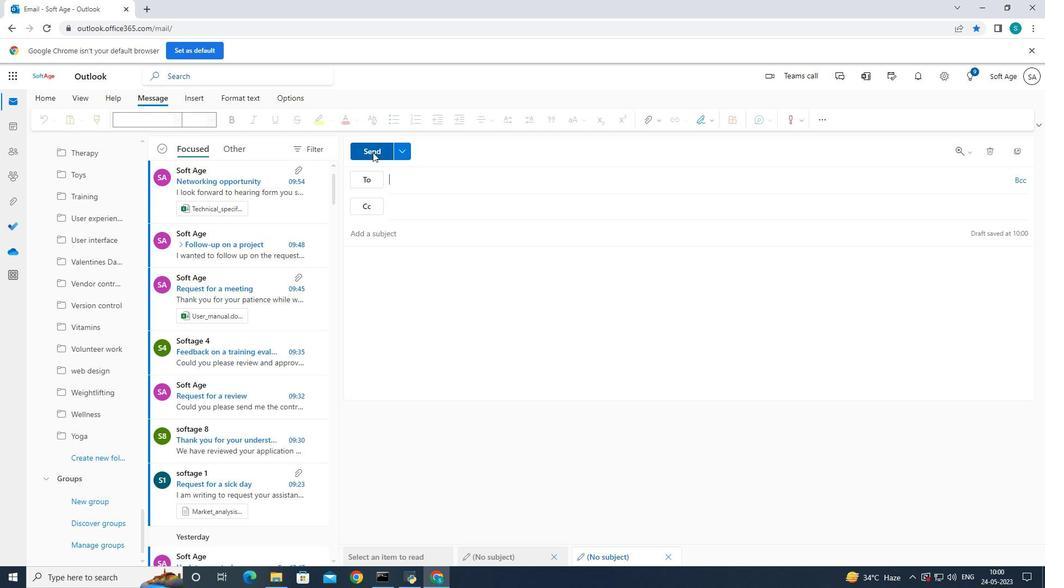 
Action: Mouse scrolled (200, 233) with delta (0, 0)
Screenshot: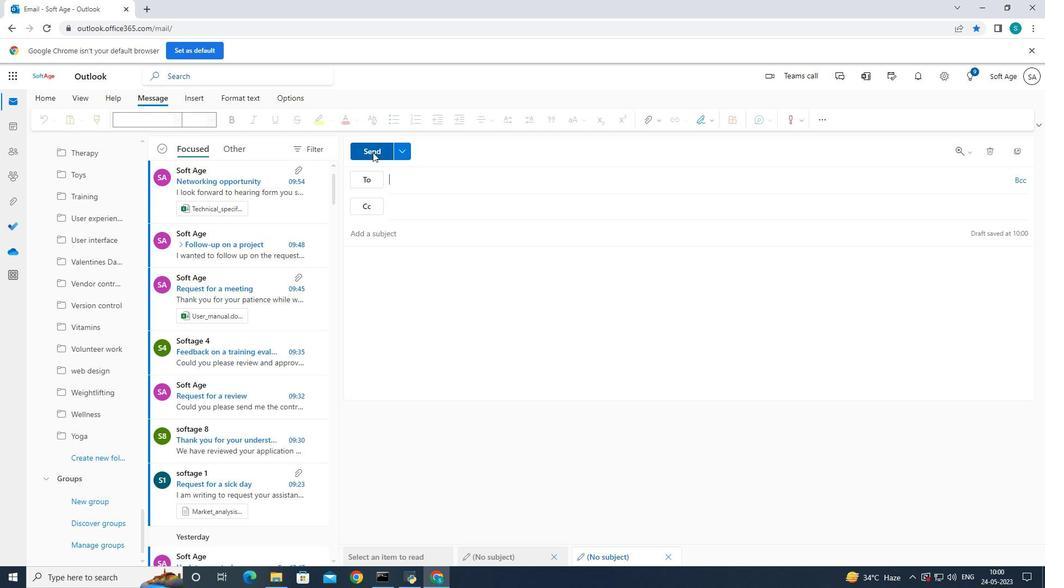 
Action: Mouse scrolled (200, 233) with delta (0, 0)
Screenshot: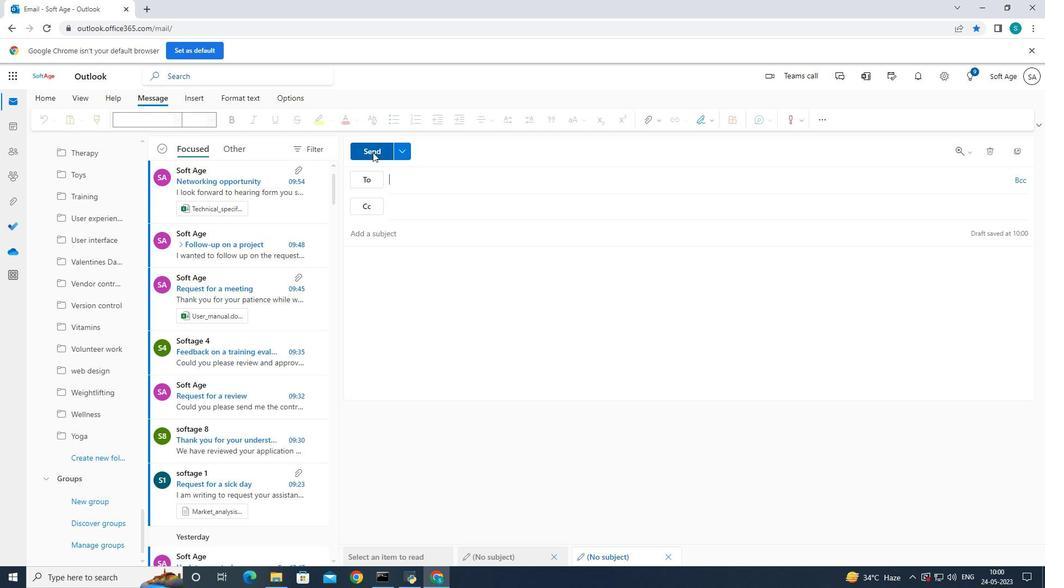 
Action: Mouse scrolled (200, 233) with delta (0, 0)
Screenshot: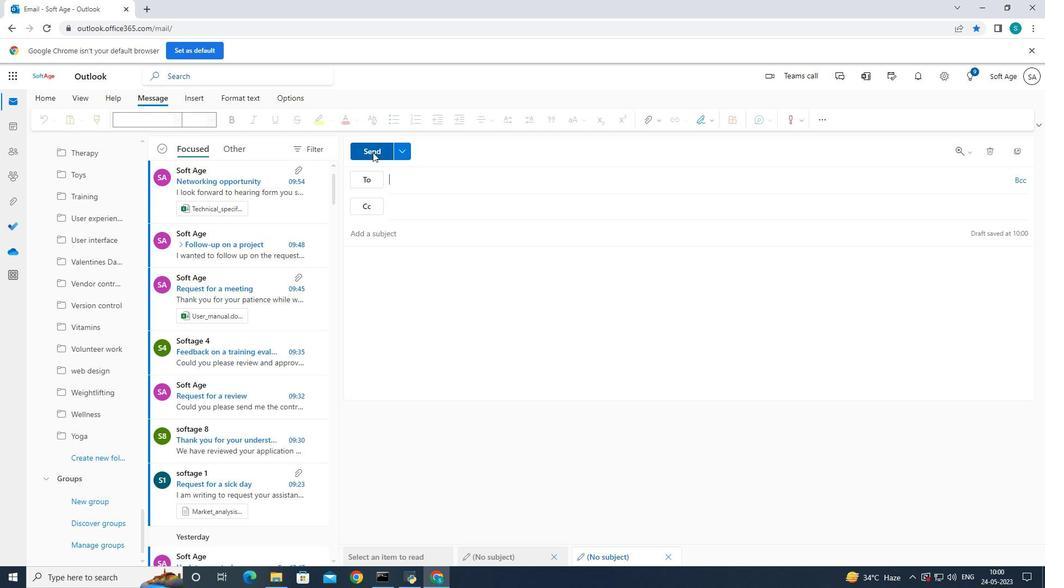 
Action: Mouse scrolled (200, 233) with delta (0, 0)
Screenshot: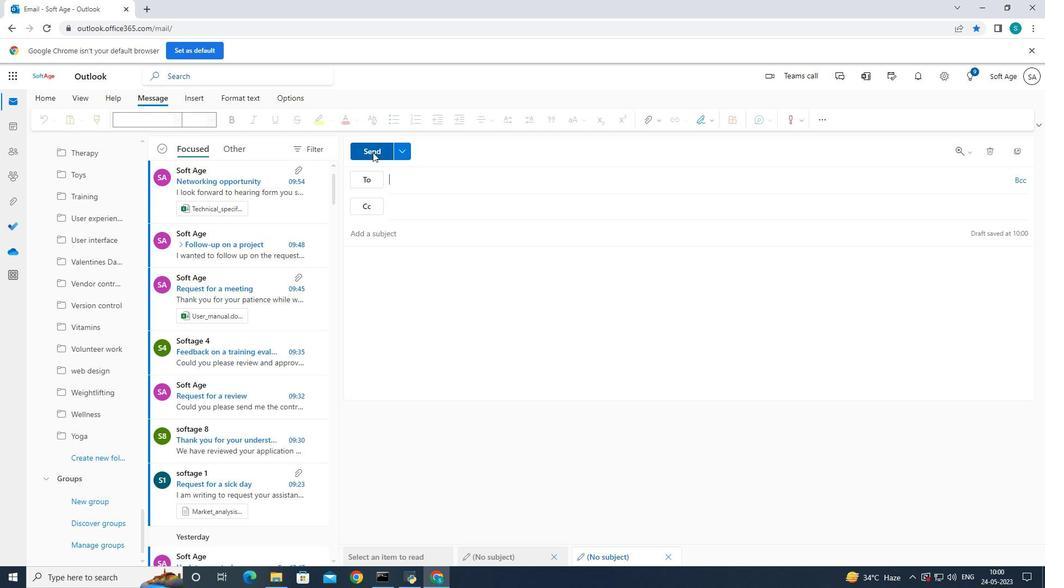 
Action: Mouse scrolled (200, 233) with delta (0, 0)
Screenshot: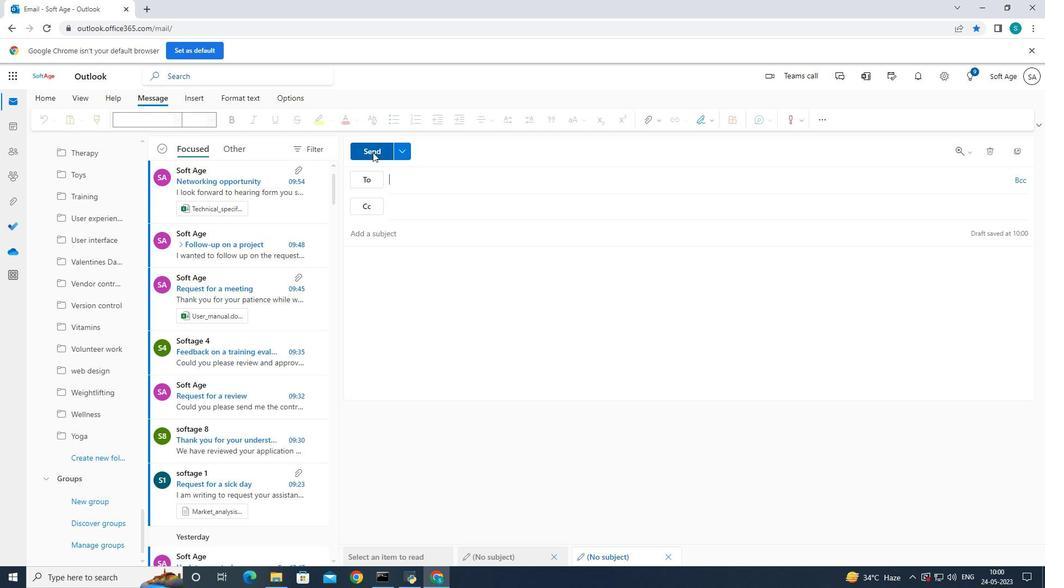 
Action: Mouse scrolled (200, 233) with delta (0, 0)
Screenshot: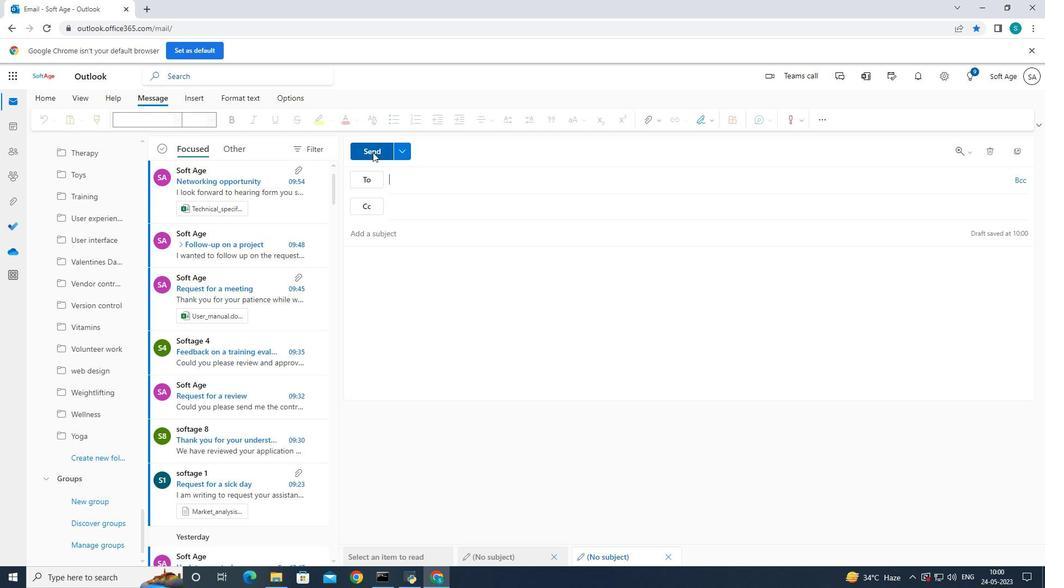 
Action: Mouse scrolled (200, 233) with delta (0, 0)
Screenshot: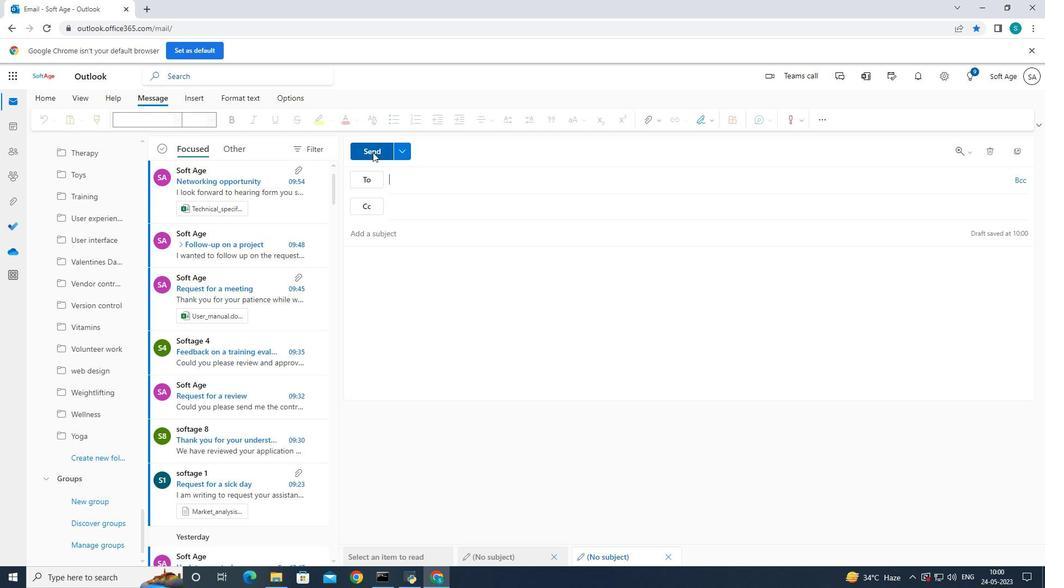 
Action: Mouse scrolled (200, 233) with delta (0, 0)
Screenshot: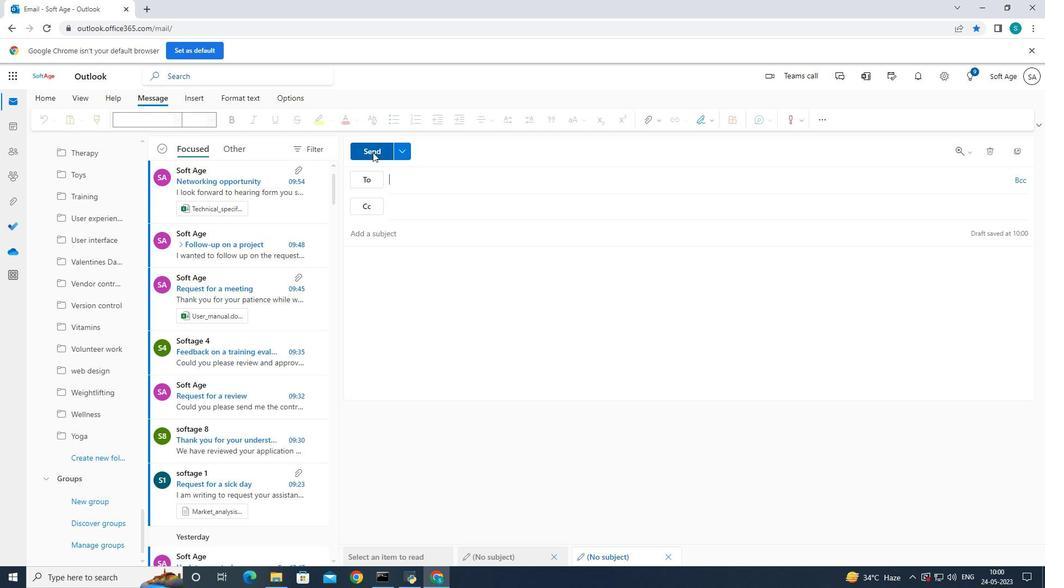
Action: Mouse scrolled (200, 233) with delta (0, 0)
Screenshot: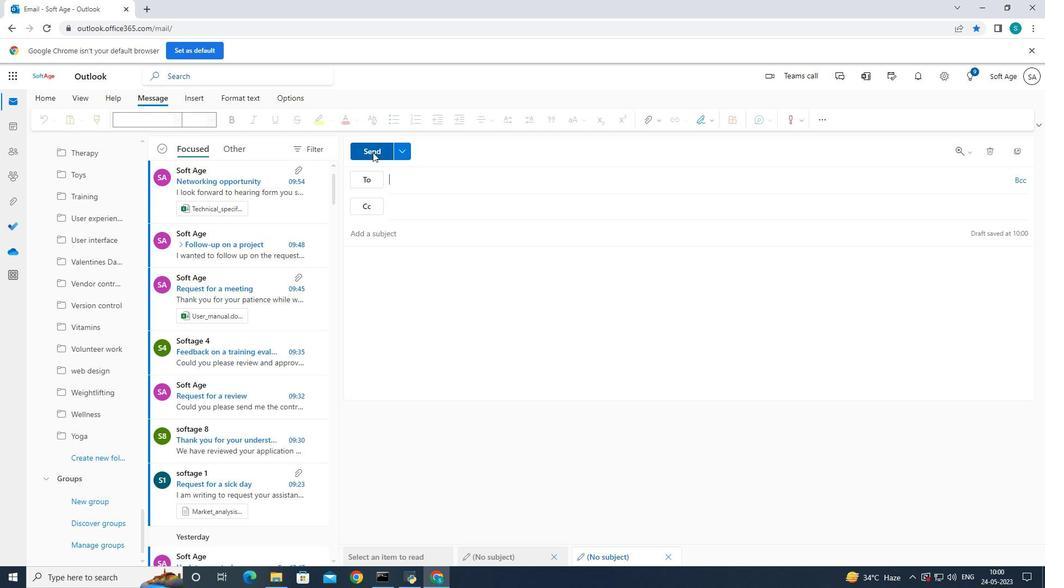 
Action: Mouse scrolled (200, 233) with delta (0, 0)
Screenshot: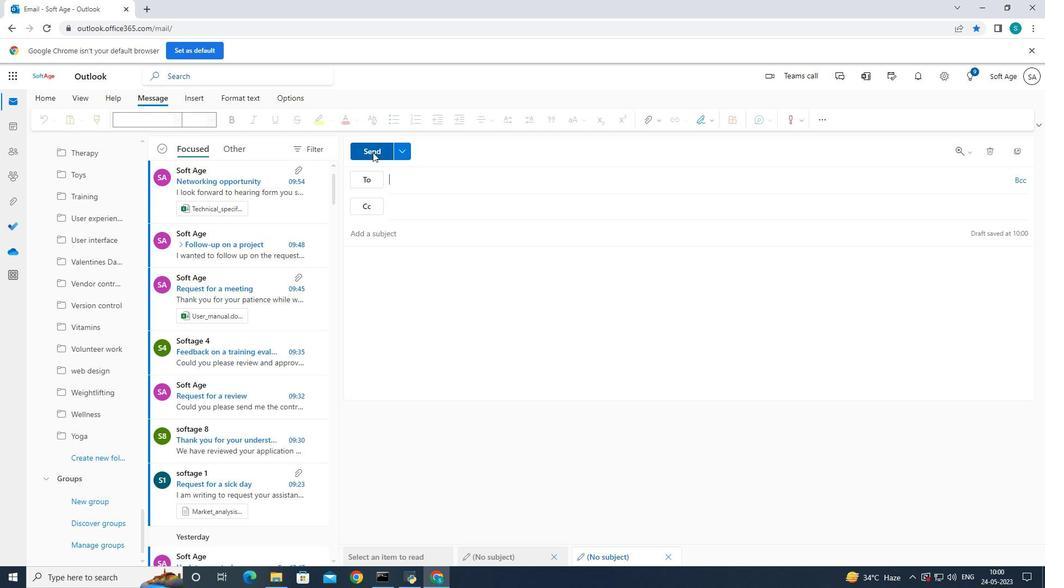 
Action: Mouse scrolled (200, 233) with delta (0, 0)
Screenshot: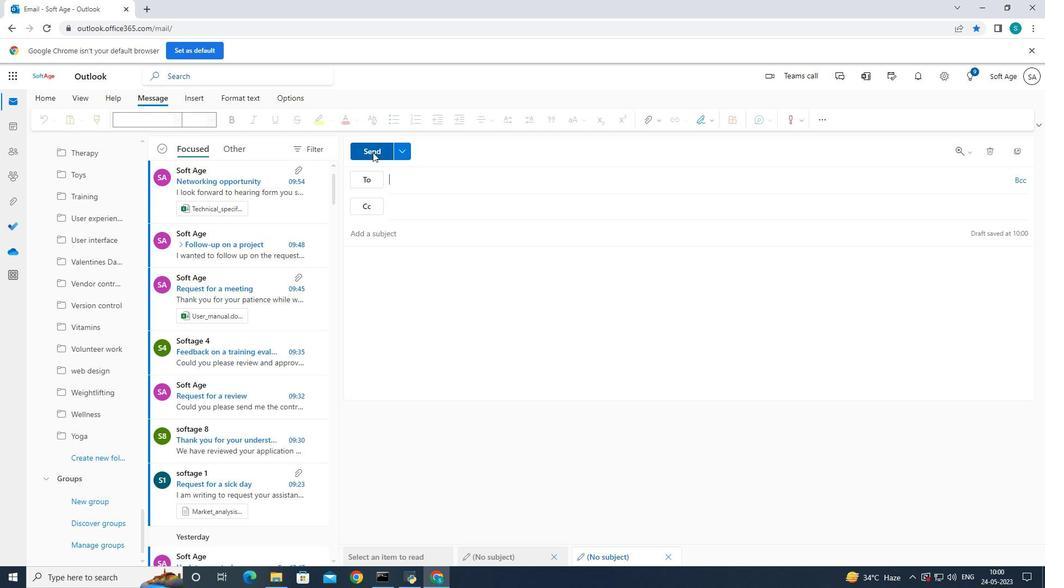 
Action: Mouse scrolled (200, 233) with delta (0, 0)
Screenshot: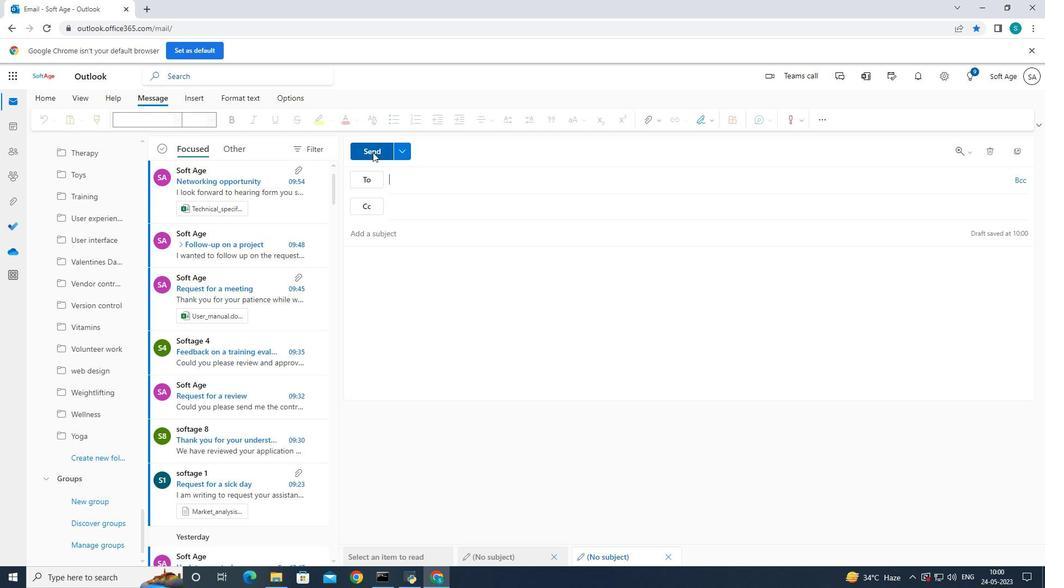 
Action: Mouse scrolled (200, 233) with delta (0, 0)
Screenshot: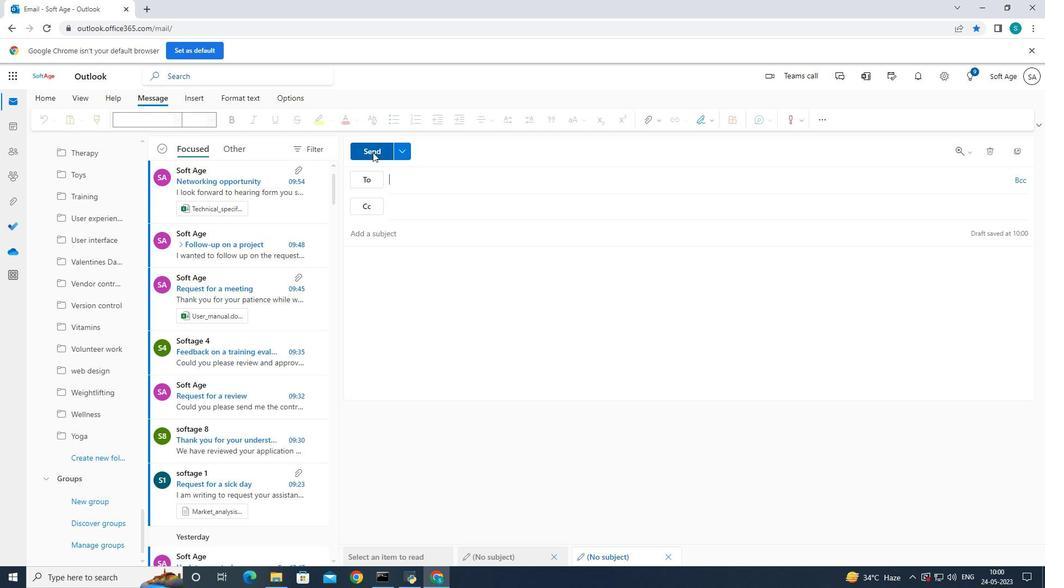 
Action: Mouse scrolled (200, 233) with delta (0, 0)
Screenshot: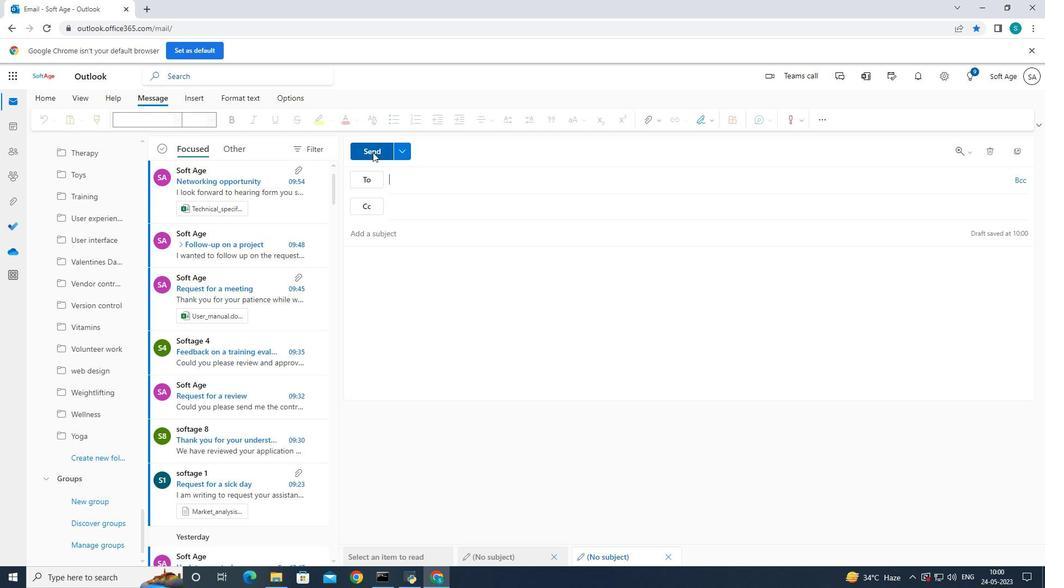
Action: Mouse scrolled (200, 233) with delta (0, 0)
Screenshot: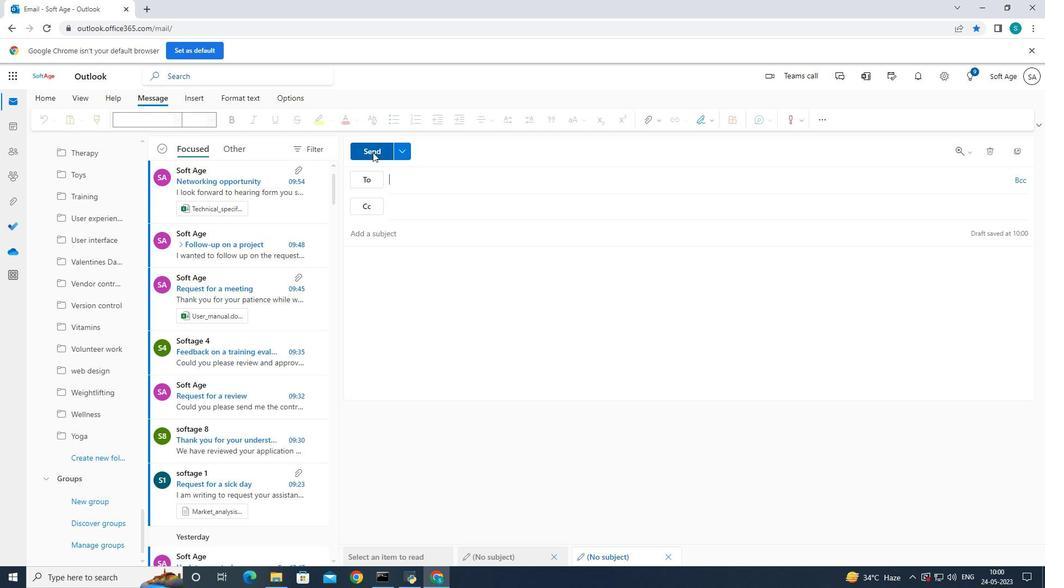 
Action: Mouse scrolled (200, 233) with delta (0, 0)
Screenshot: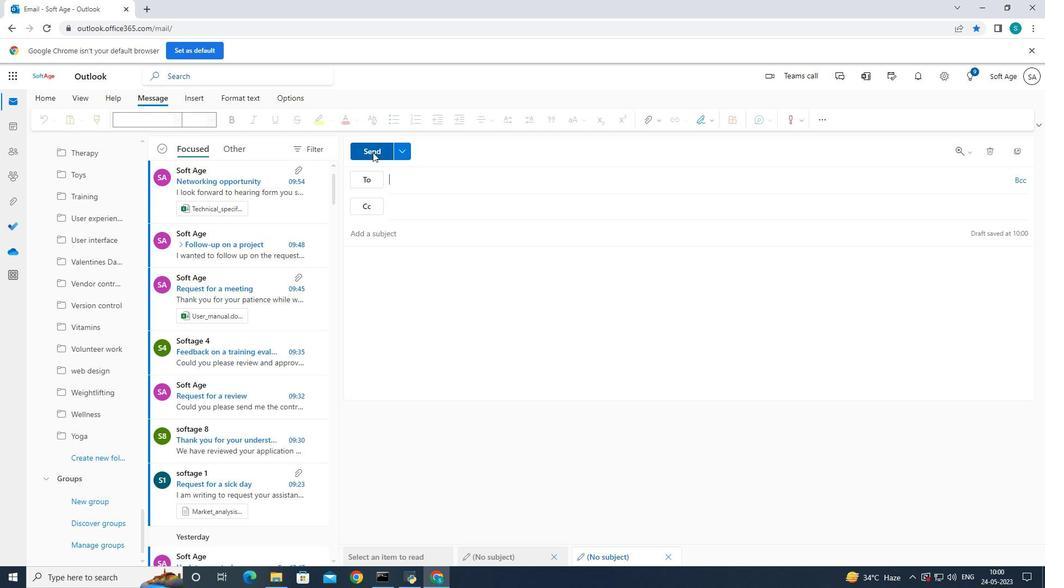 
Action: Mouse scrolled (200, 233) with delta (0, 0)
Screenshot: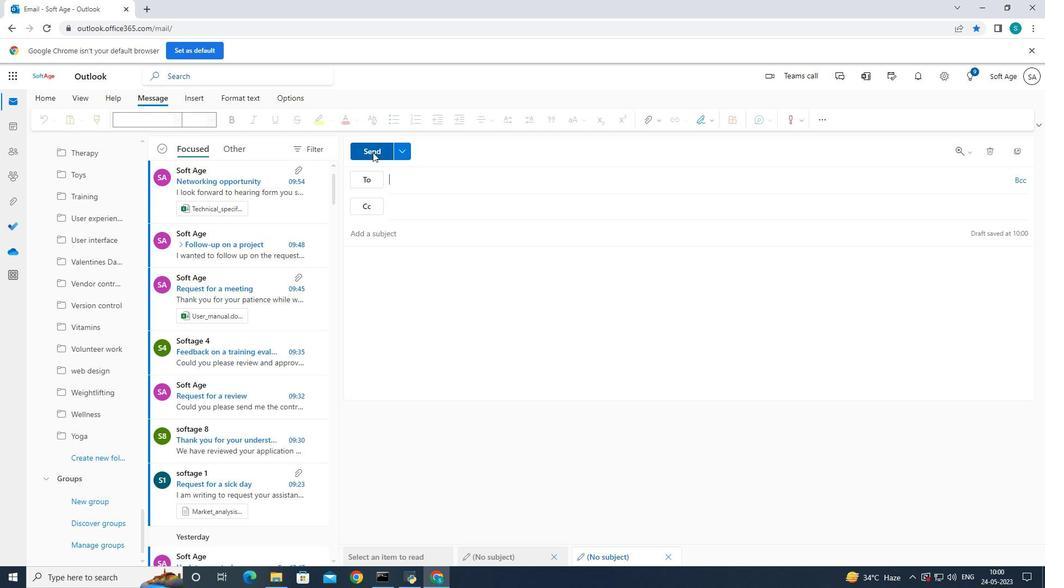 
Action: Mouse scrolled (200, 233) with delta (0, 0)
Screenshot: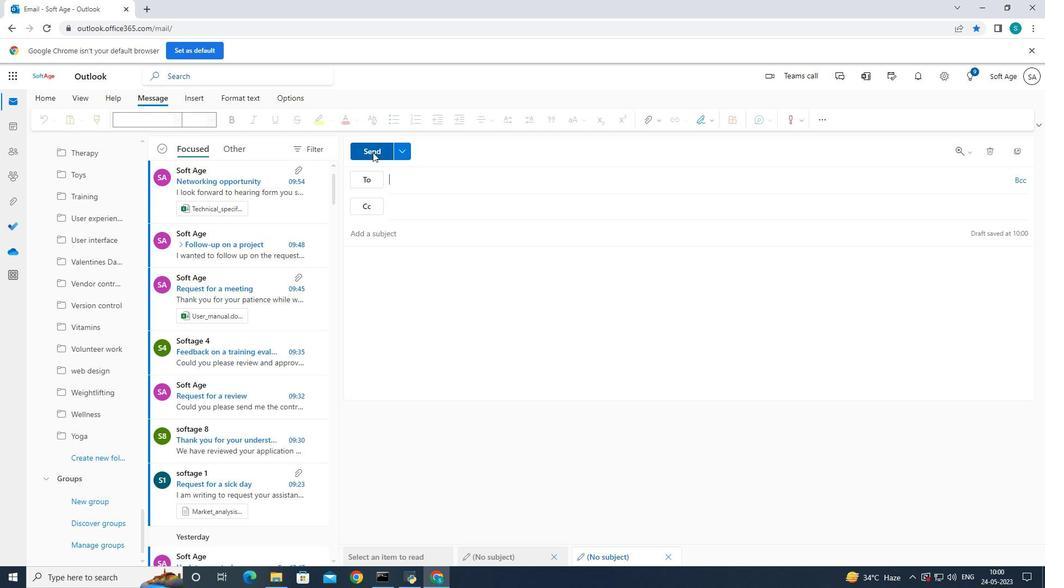 
Action: Mouse scrolled (200, 233) with delta (0, 0)
Screenshot: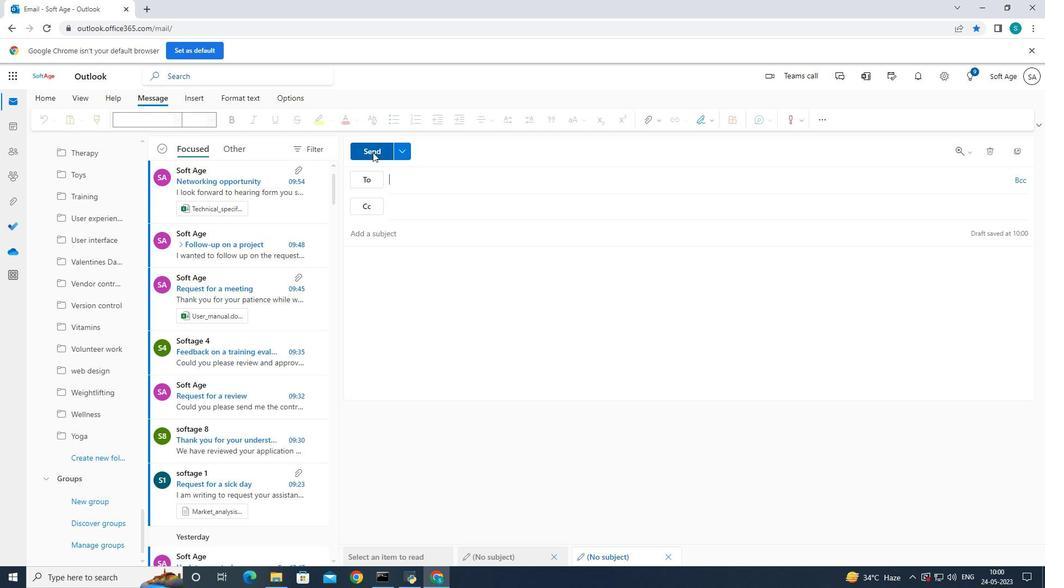 
Action: Mouse scrolled (200, 233) with delta (0, 0)
Screenshot: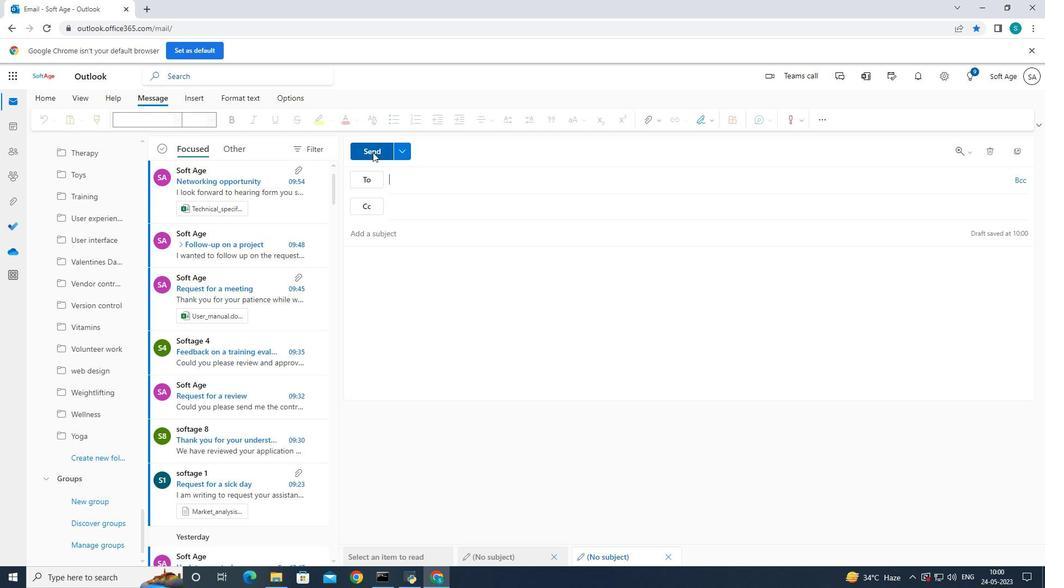
Action: Mouse scrolled (200, 233) with delta (0, 0)
Screenshot: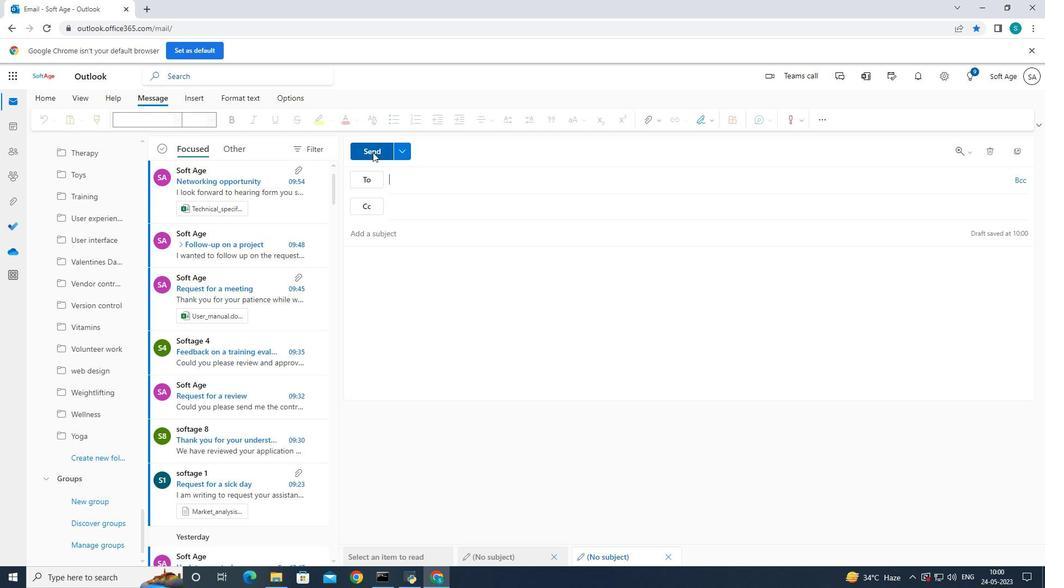 
Action: Mouse scrolled (200, 233) with delta (0, 0)
Screenshot: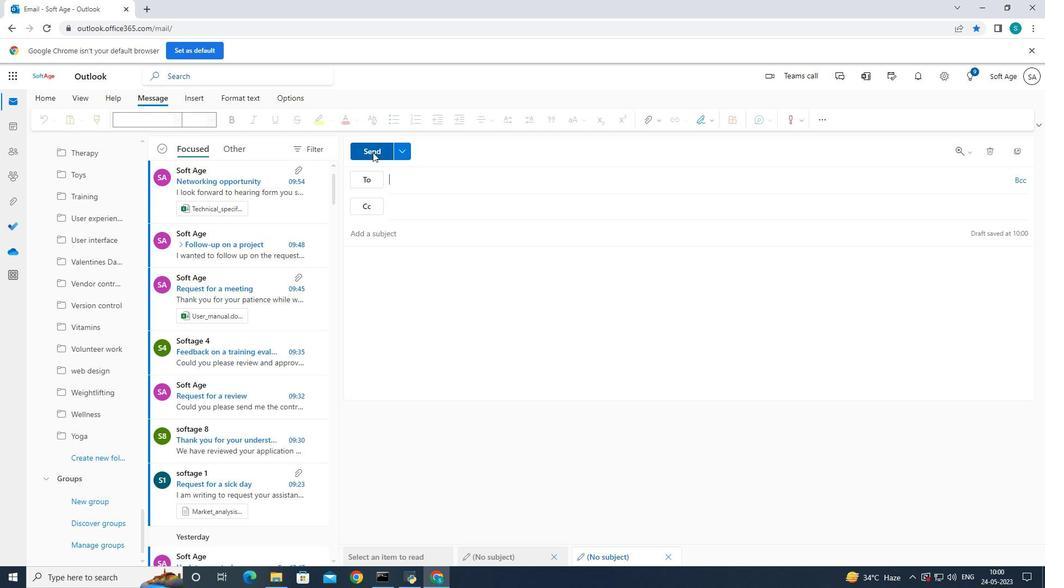 
Action: Mouse scrolled (200, 233) with delta (0, 0)
Screenshot: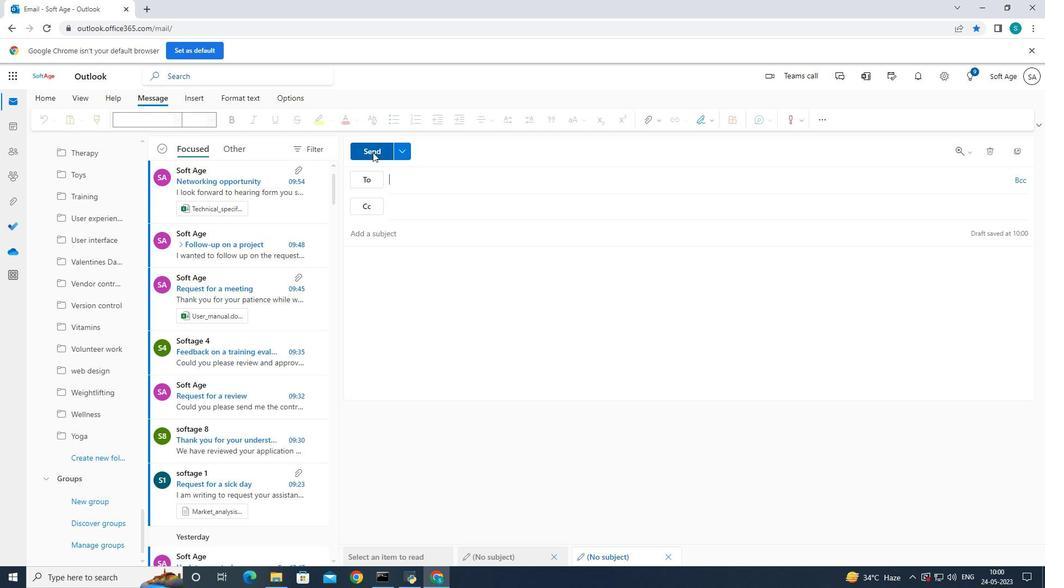
Action: Mouse scrolled (200, 233) with delta (0, 0)
Screenshot: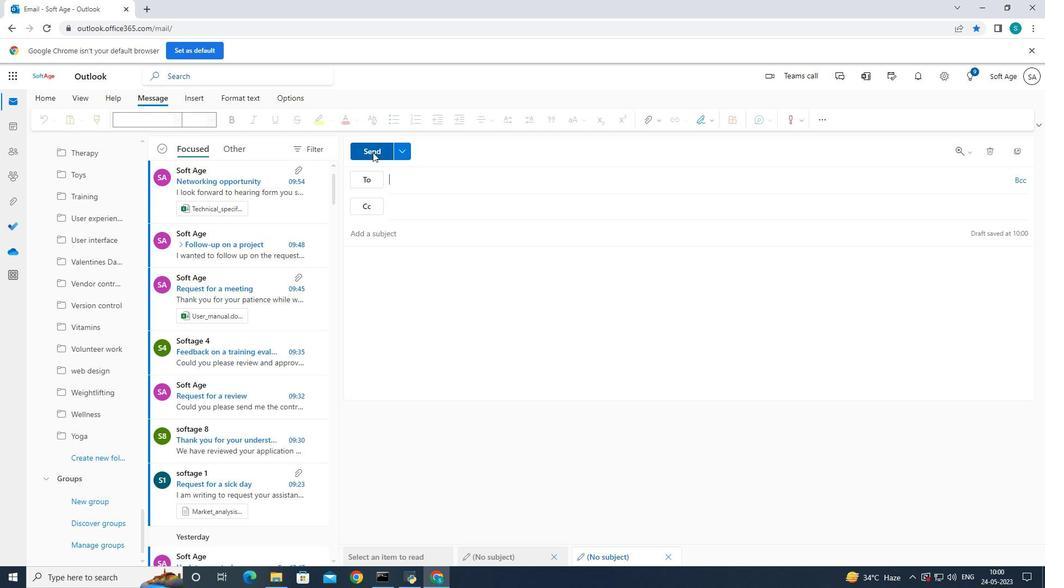 
Action: Mouse scrolled (200, 233) with delta (0, 0)
Screenshot: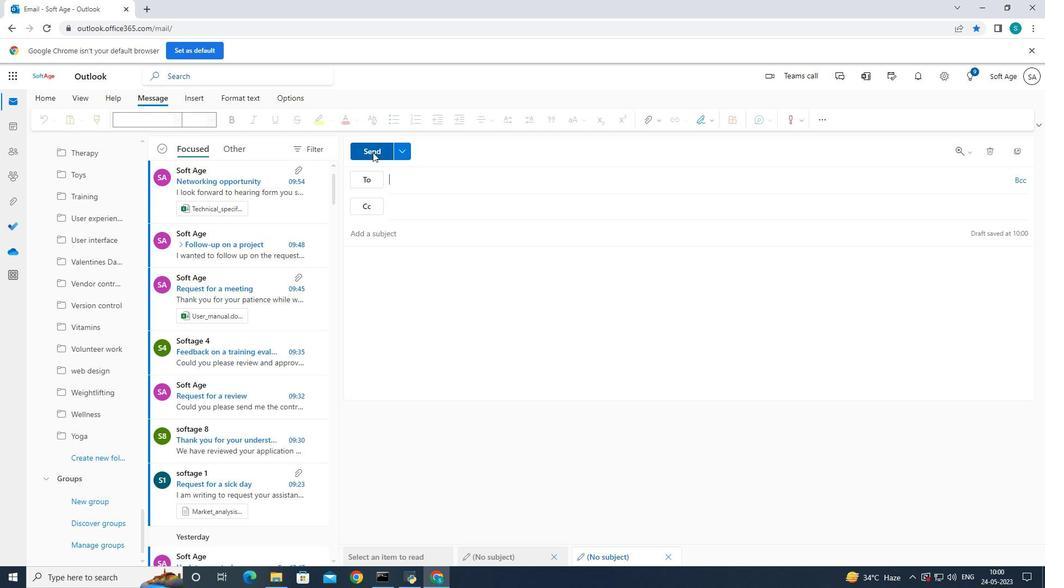 
Action: Mouse scrolled (200, 233) with delta (0, 0)
Screenshot: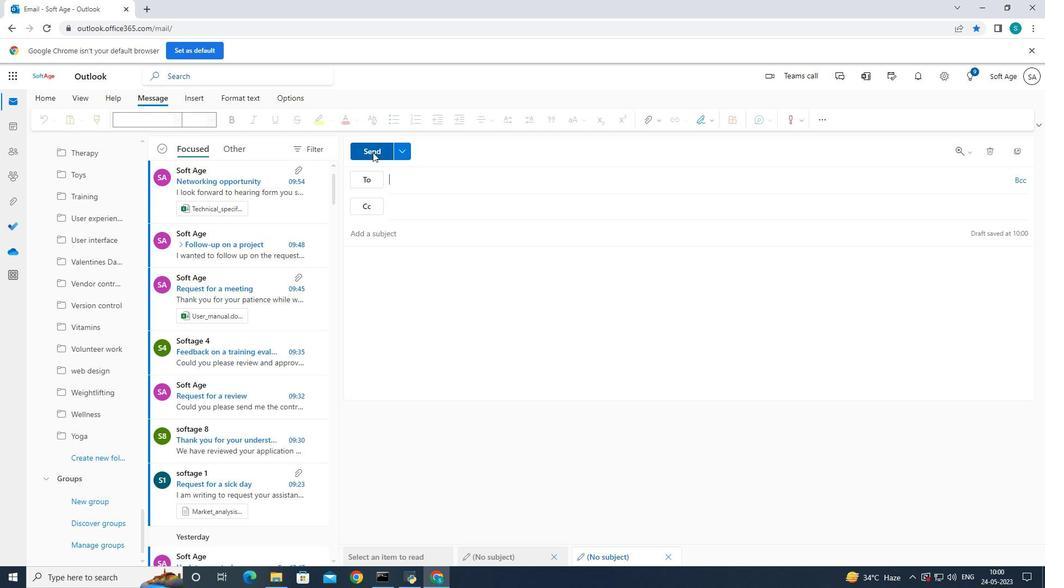 
Action: Mouse scrolled (200, 233) with delta (0, 0)
Screenshot: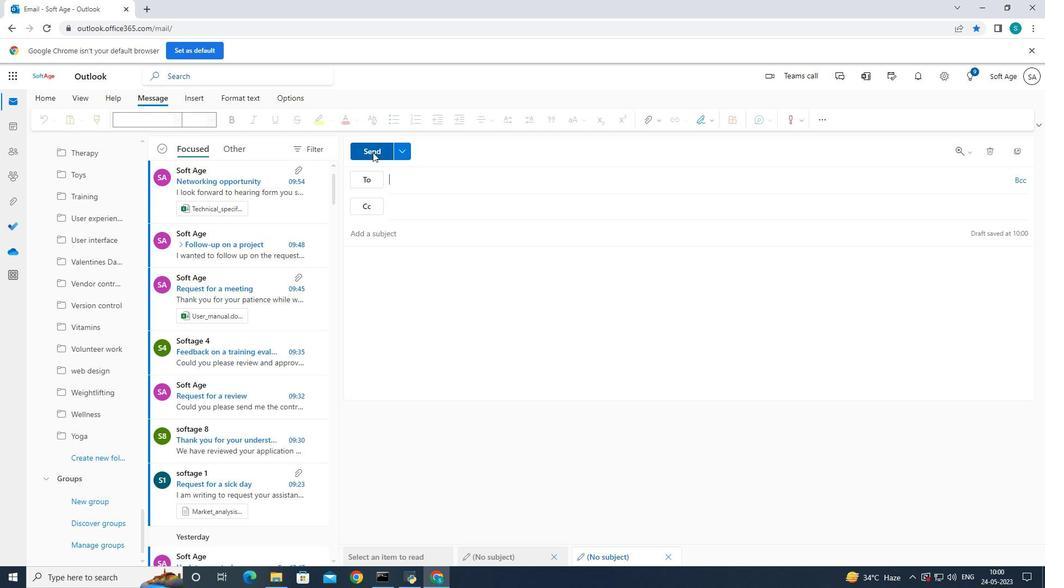 
Action: Mouse scrolled (200, 233) with delta (0, 0)
Screenshot: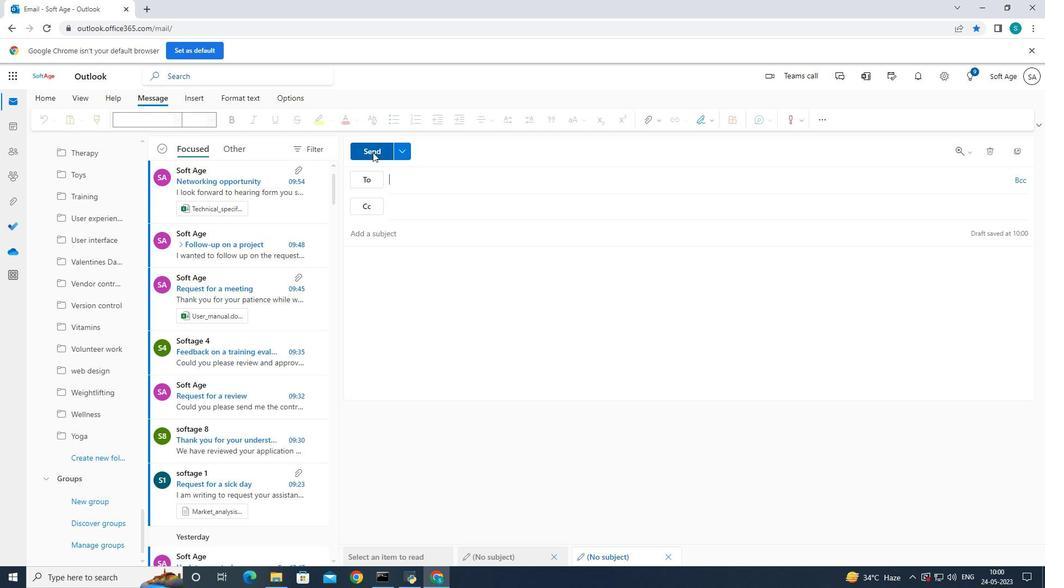 
Action: Mouse scrolled (200, 233) with delta (0, 0)
Screenshot: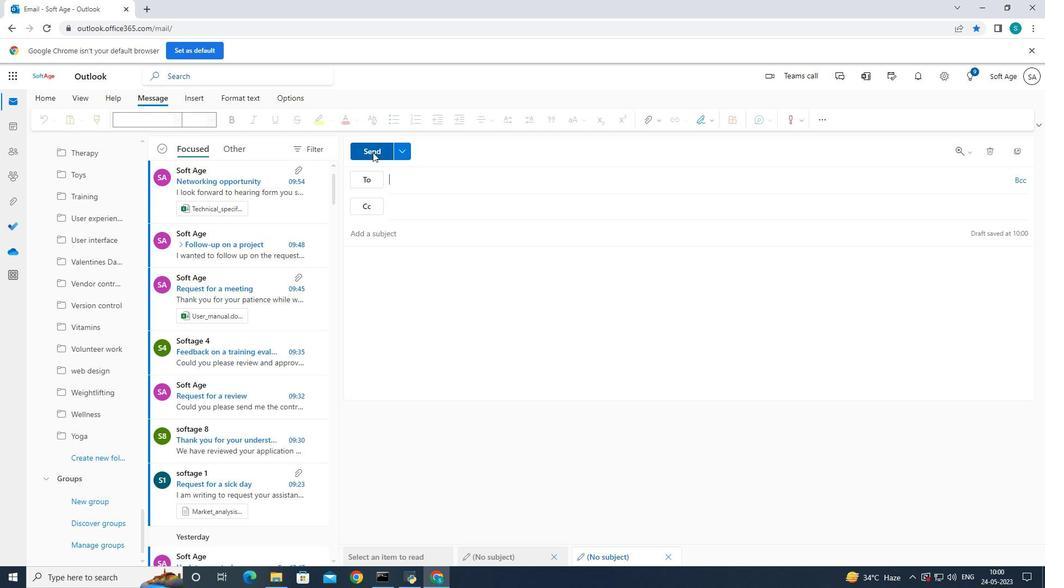 
Action: Mouse scrolled (200, 233) with delta (0, 0)
Screenshot: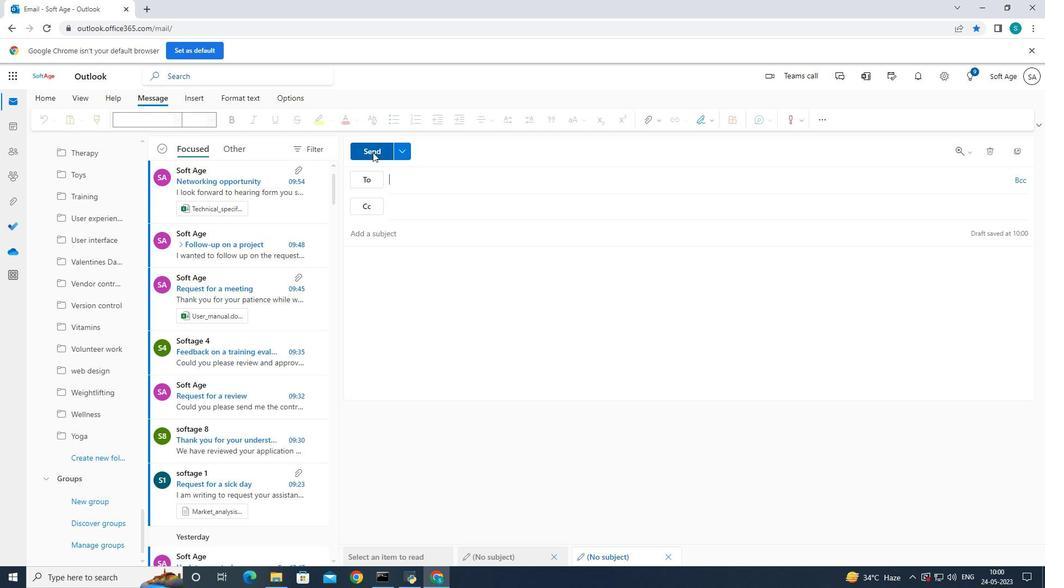 
Action: Mouse scrolled (200, 233) with delta (0, 0)
Screenshot: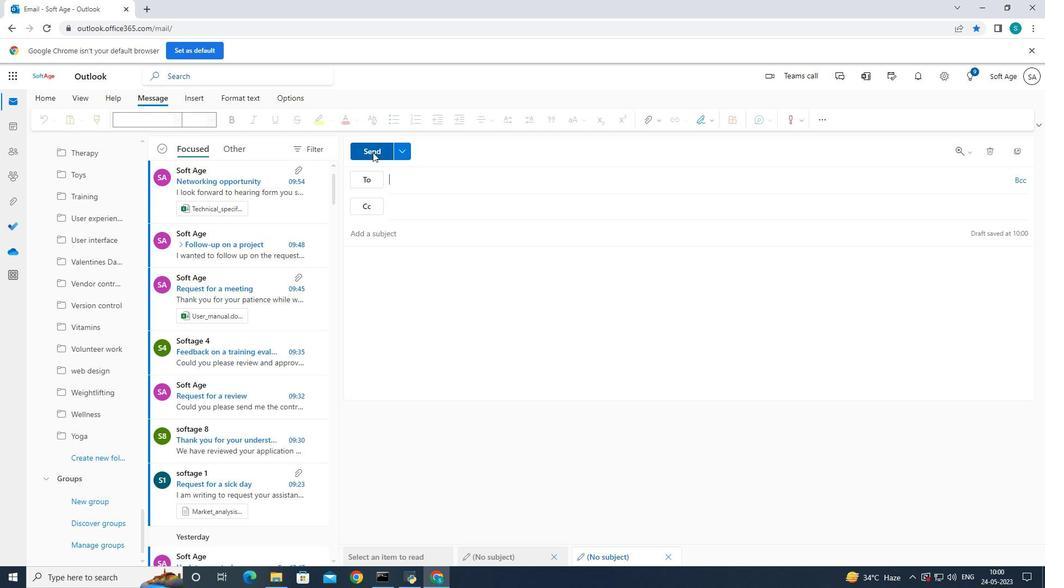 
Action: Mouse scrolled (200, 233) with delta (0, 0)
Screenshot: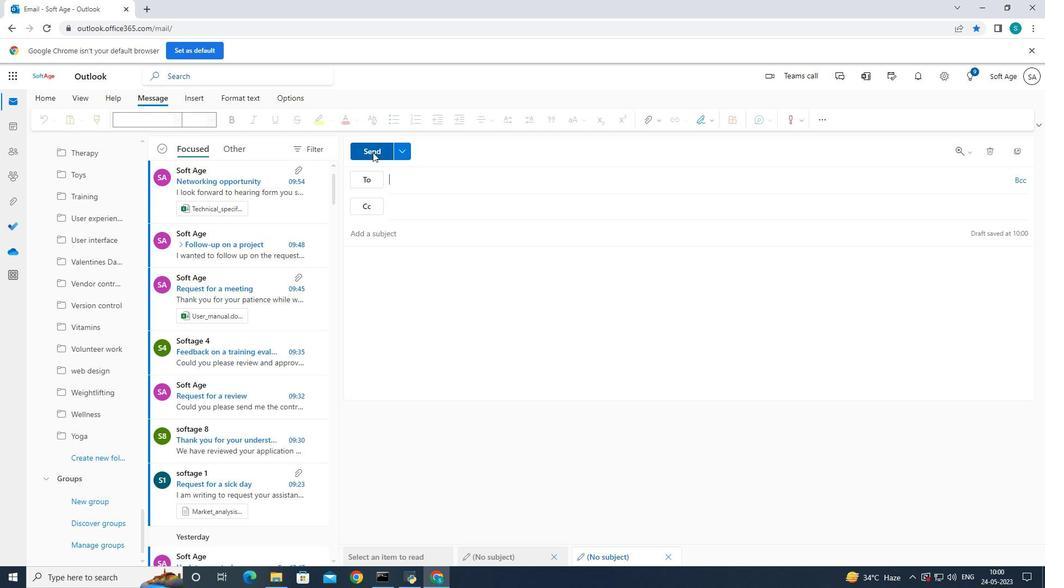 
Action: Mouse scrolled (200, 233) with delta (0, 0)
Screenshot: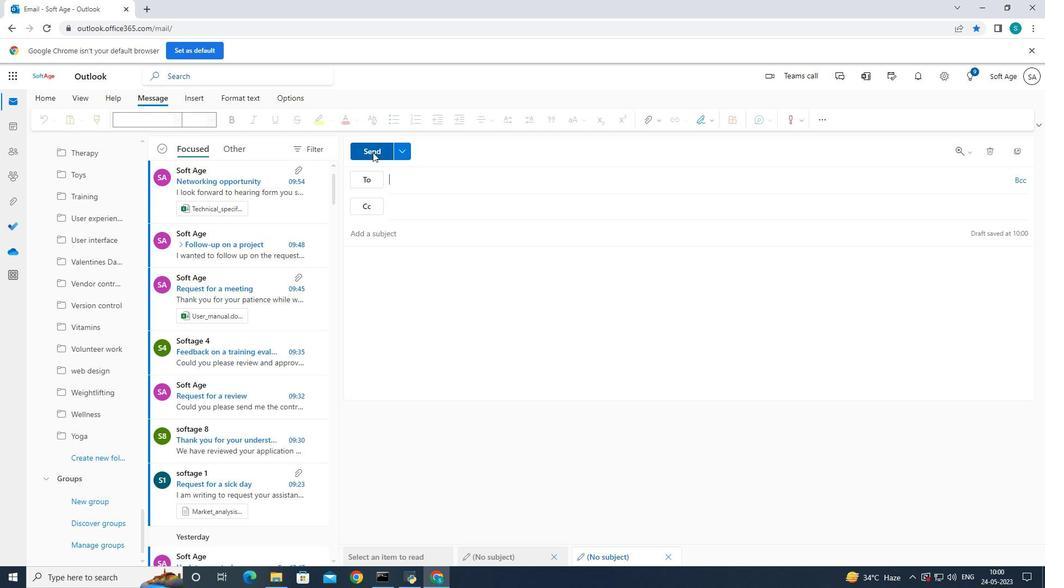 
Action: Mouse scrolled (200, 233) with delta (0, 0)
Screenshot: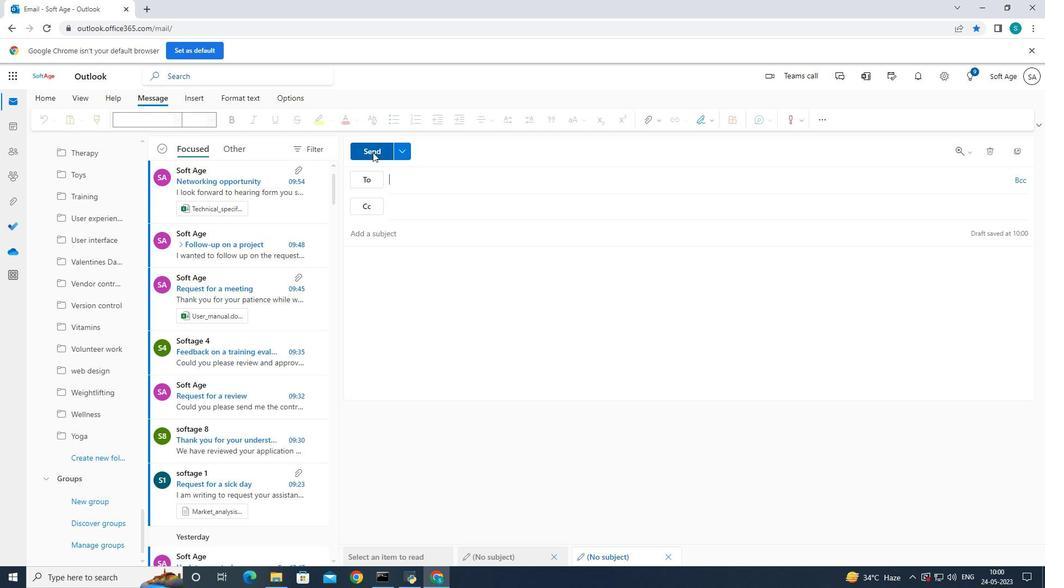 
Action: Mouse scrolled (200, 233) with delta (0, 0)
Screenshot: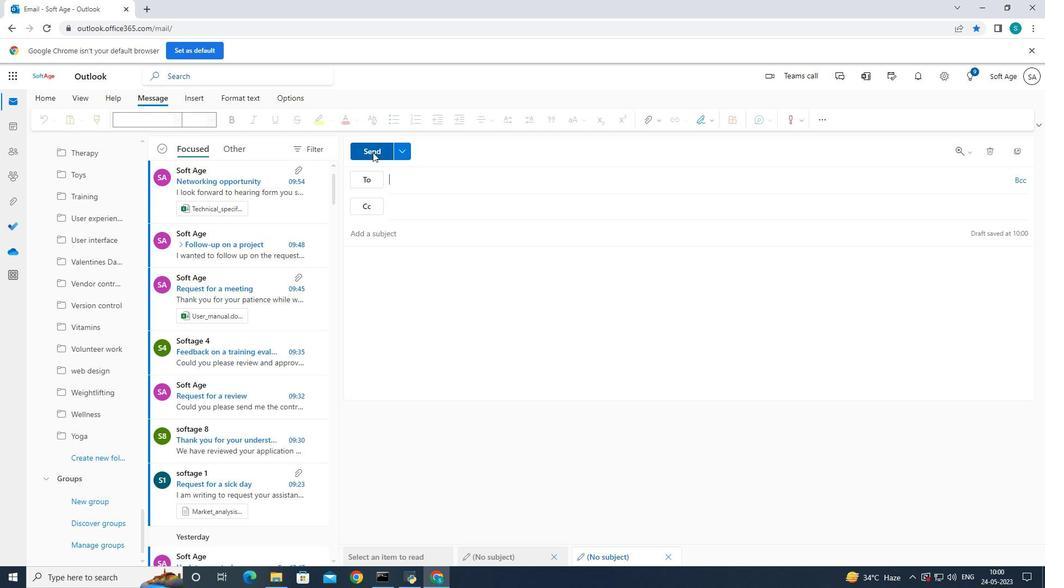 
Action: Mouse scrolled (200, 233) with delta (0, 0)
Screenshot: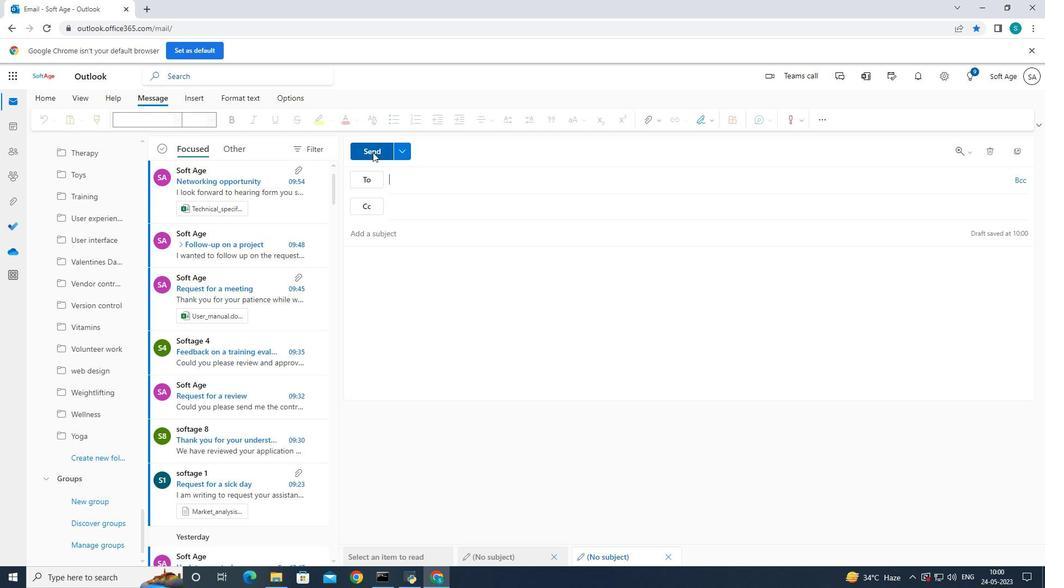 
Action: Mouse scrolled (200, 233) with delta (0, 0)
Screenshot: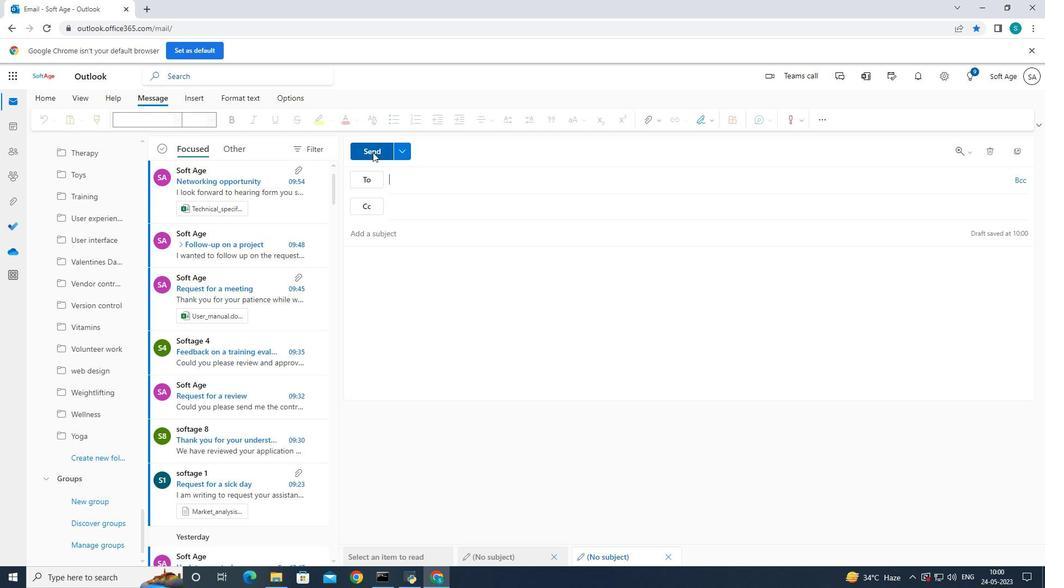 
Action: Mouse scrolled (200, 233) with delta (0, 0)
Screenshot: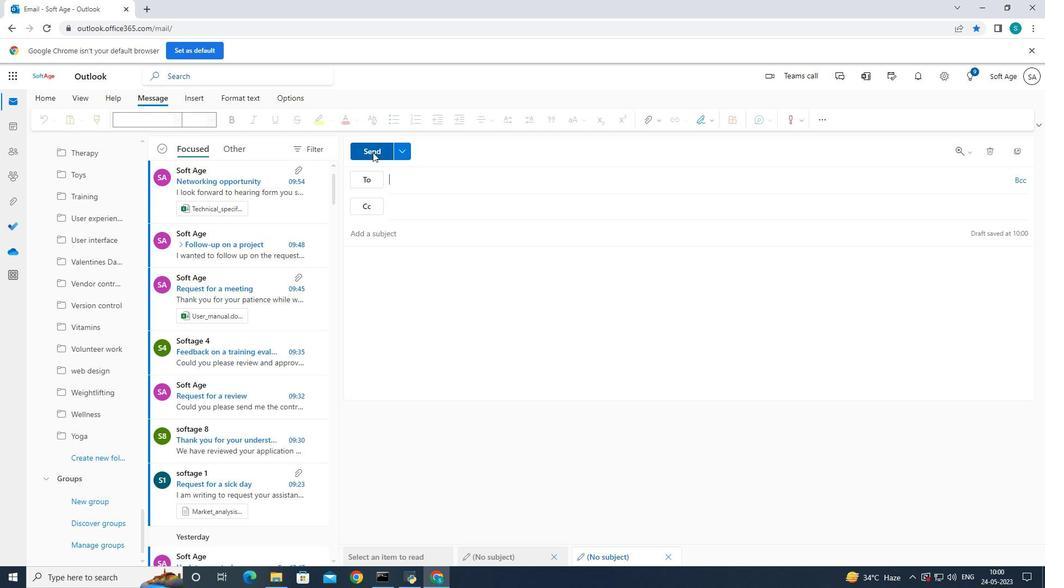 
Action: Mouse moved to (200, 233)
Screenshot: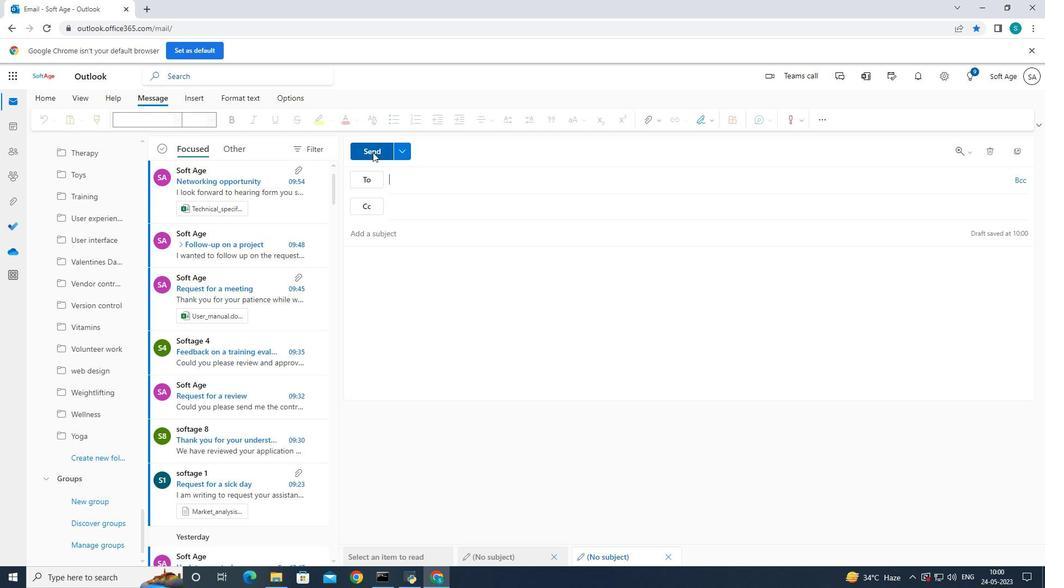 
Action: Mouse scrolled (200, 233) with delta (0, 0)
Screenshot: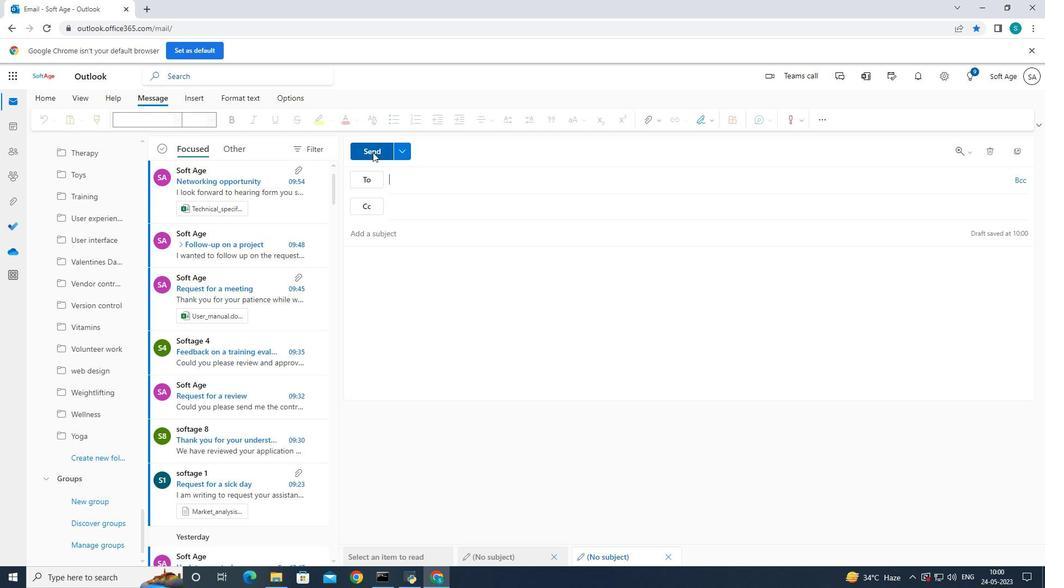 
Action: Mouse scrolled (200, 233) with delta (0, 0)
Screenshot: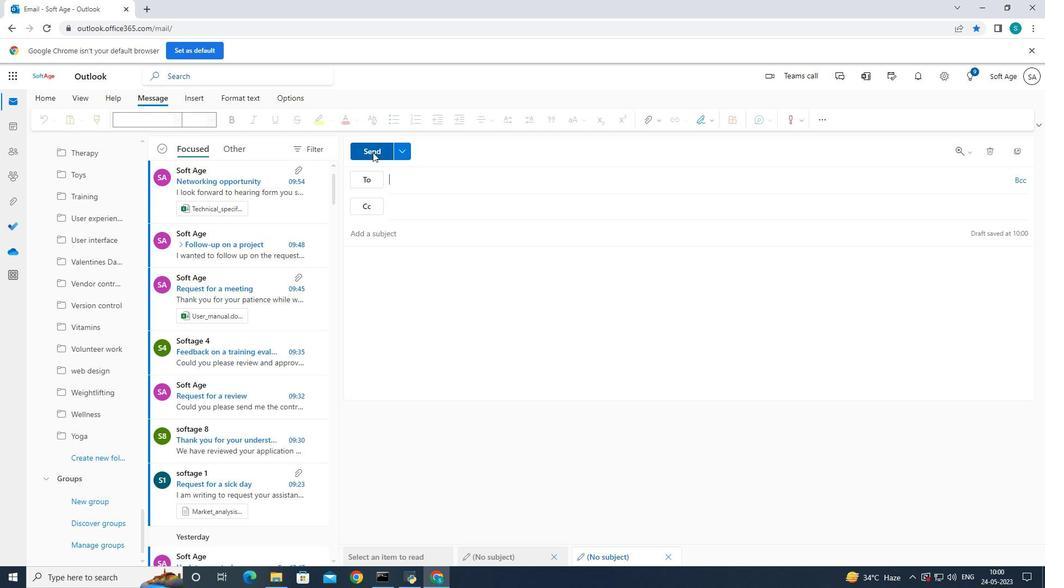 
Action: Mouse scrolled (200, 233) with delta (0, 0)
Screenshot: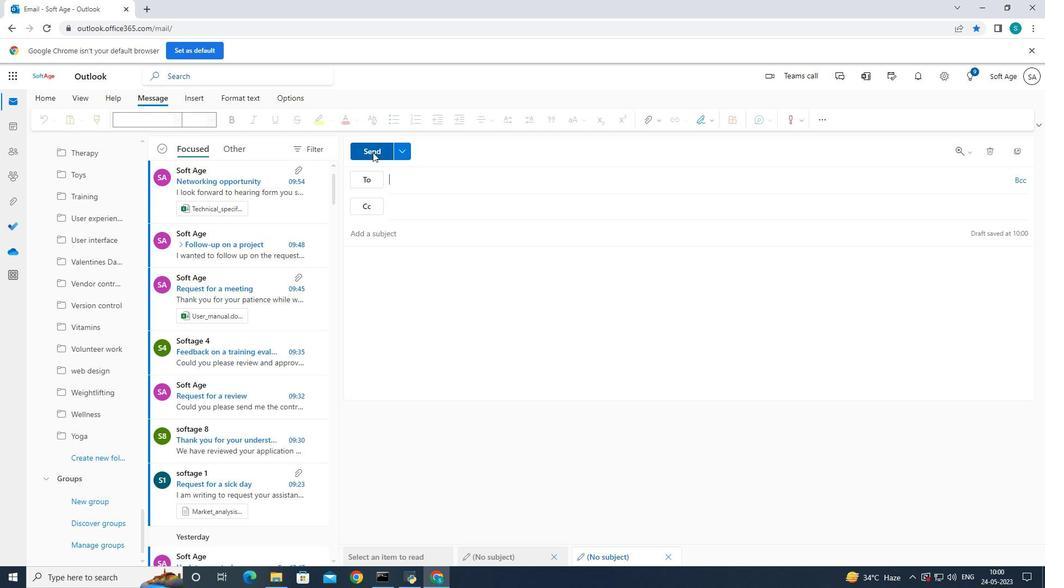 
Action: Mouse scrolled (200, 233) with delta (0, 0)
Screenshot: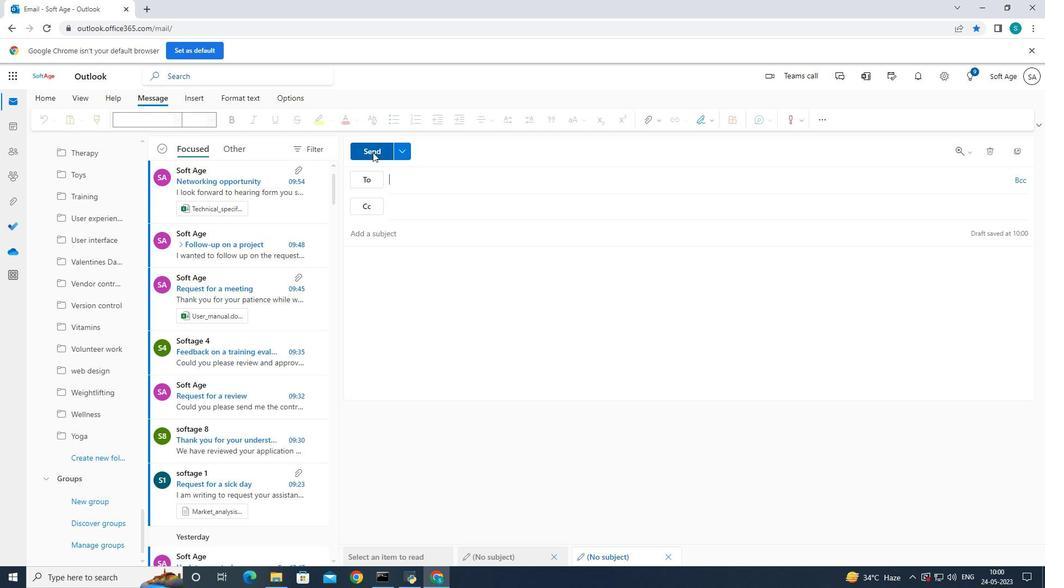 
Action: Mouse scrolled (200, 233) with delta (0, 0)
Screenshot: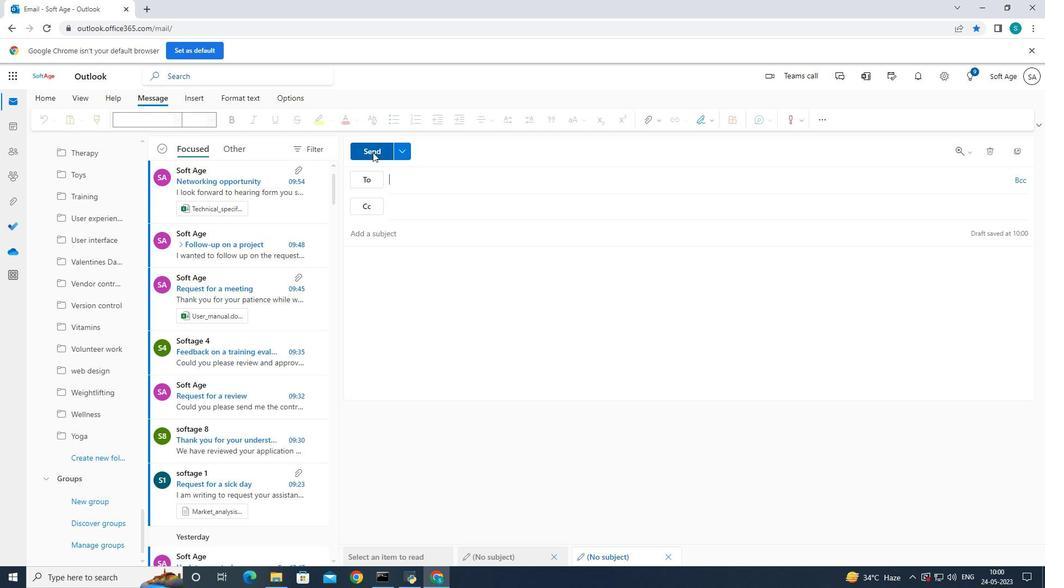 
Action: Mouse moved to (200, 233)
Screenshot: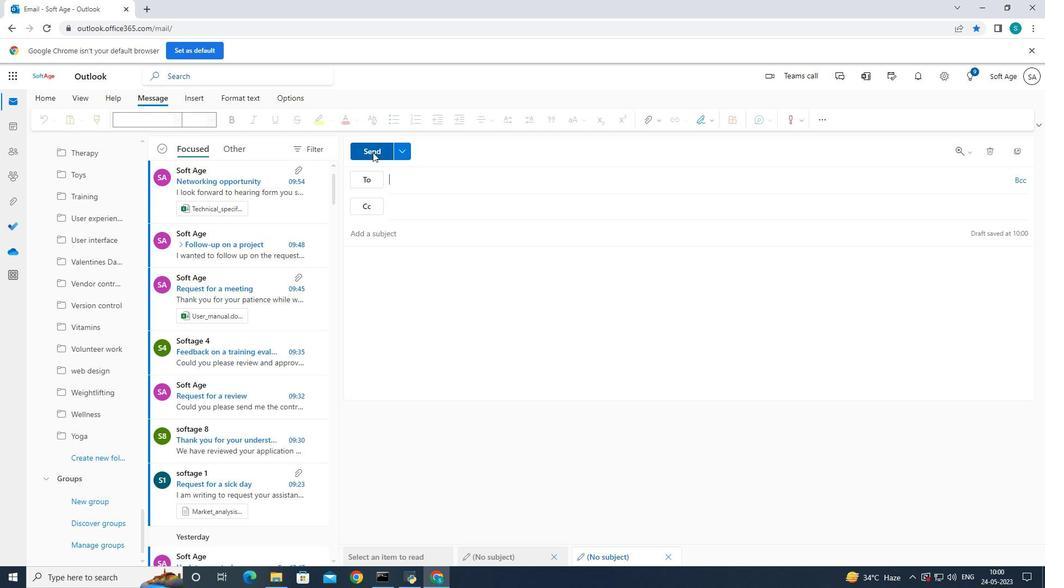 
Action: Mouse scrolled (200, 233) with delta (0, 0)
Screenshot: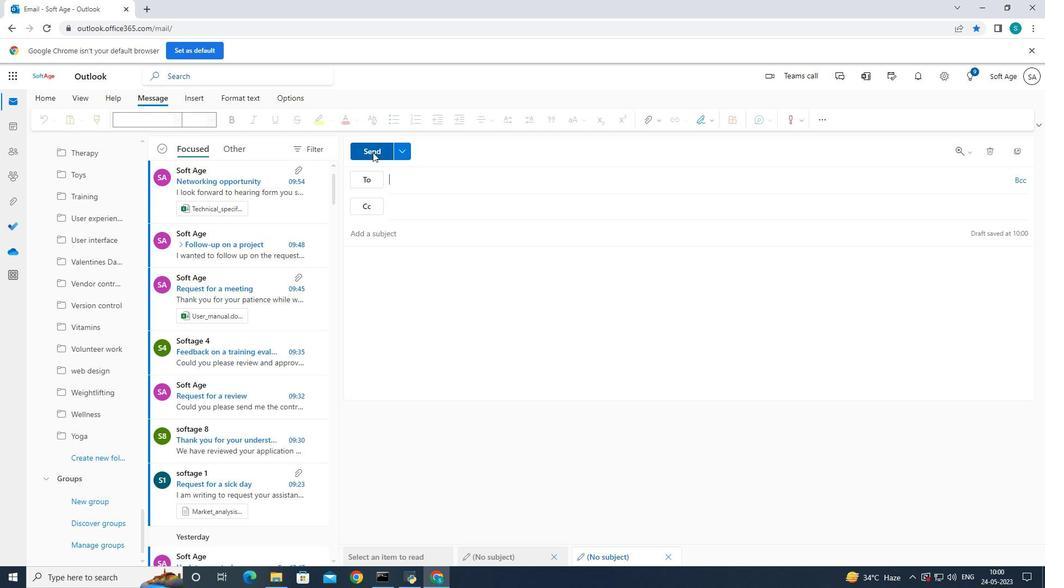 
Action: Mouse scrolled (200, 233) with delta (0, 0)
Screenshot: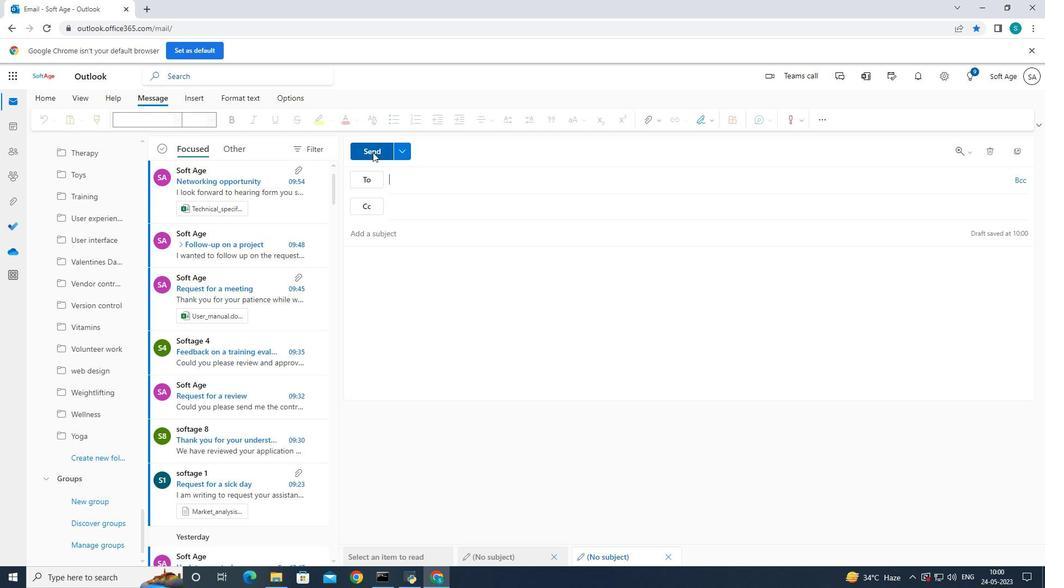 
Action: Mouse scrolled (200, 233) with delta (0, 0)
Screenshot: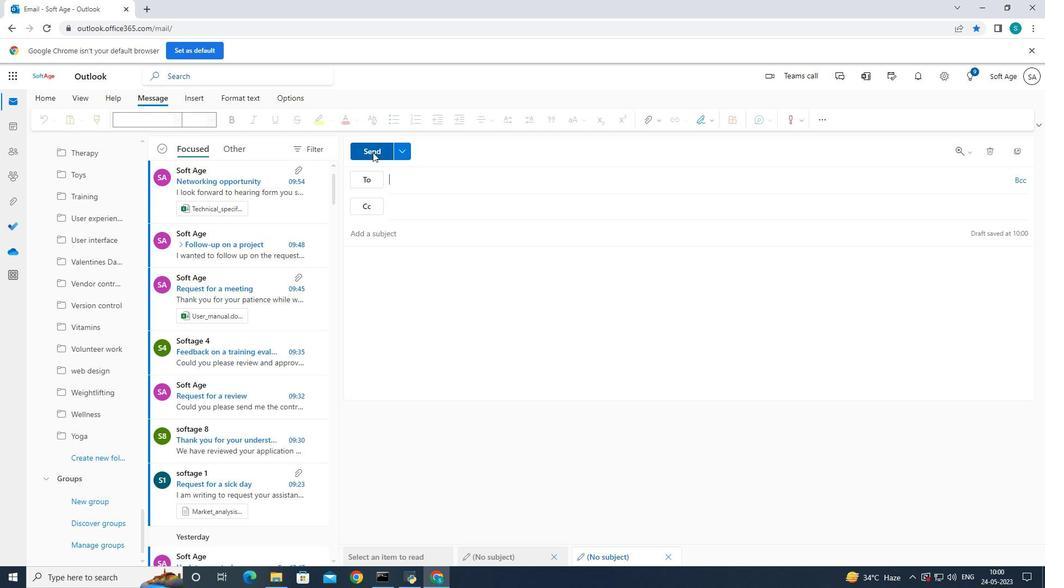 
Action: Mouse scrolled (200, 233) with delta (0, 0)
Screenshot: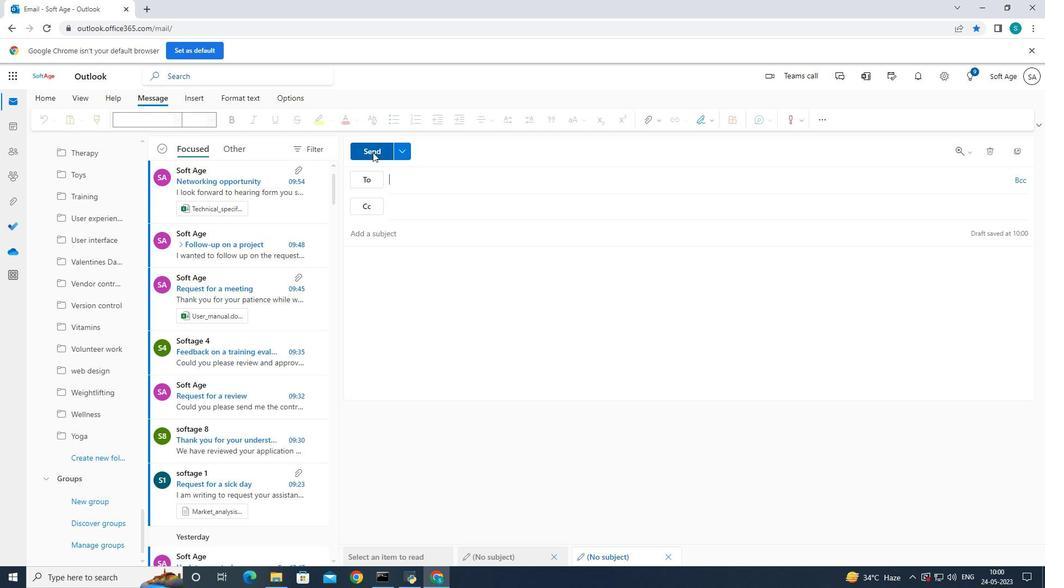 
Action: Mouse scrolled (200, 233) with delta (0, 0)
Screenshot: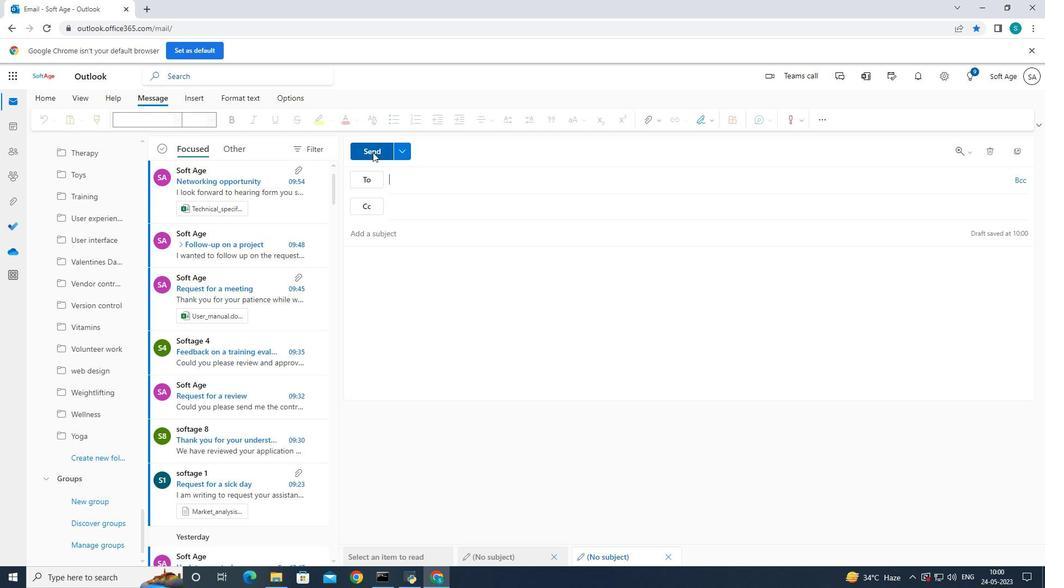 
Action: Mouse moved to (200, 233)
Screenshot: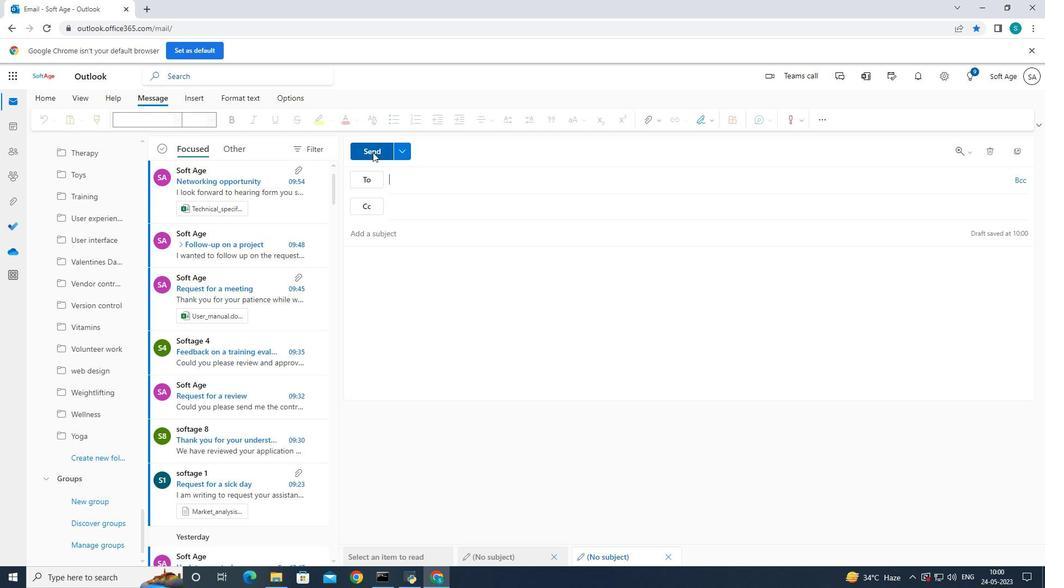 
Action: Mouse scrolled (200, 233) with delta (0, 0)
Screenshot: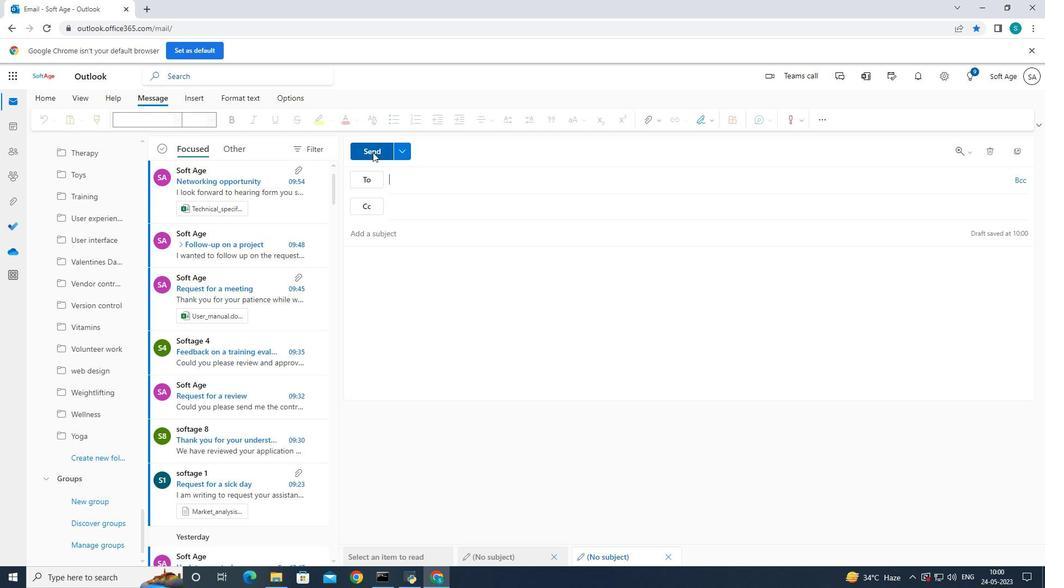 
Action: Mouse scrolled (200, 233) with delta (0, 0)
Screenshot: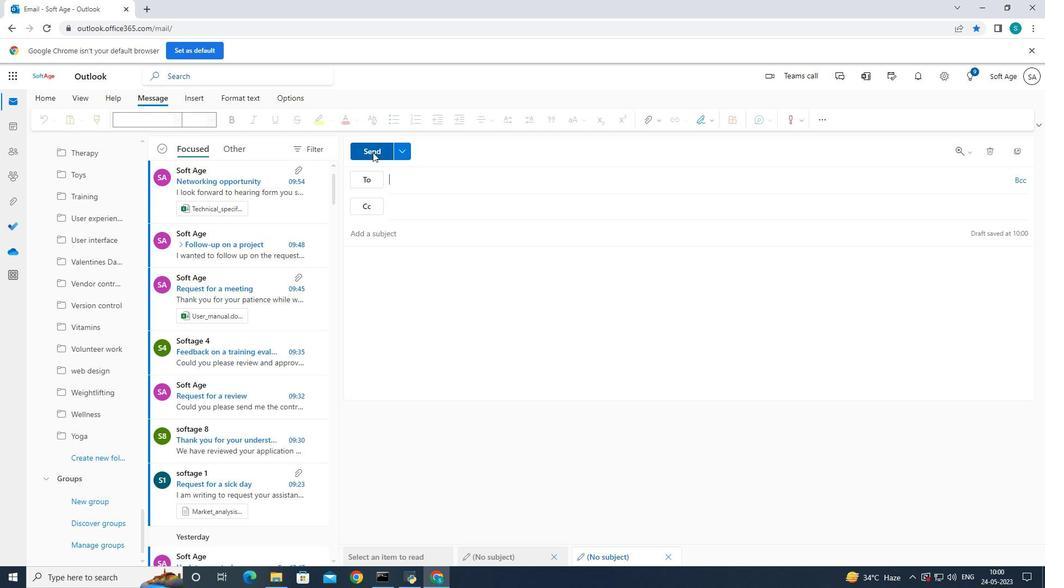 
Action: Mouse scrolled (200, 233) with delta (0, 0)
Screenshot: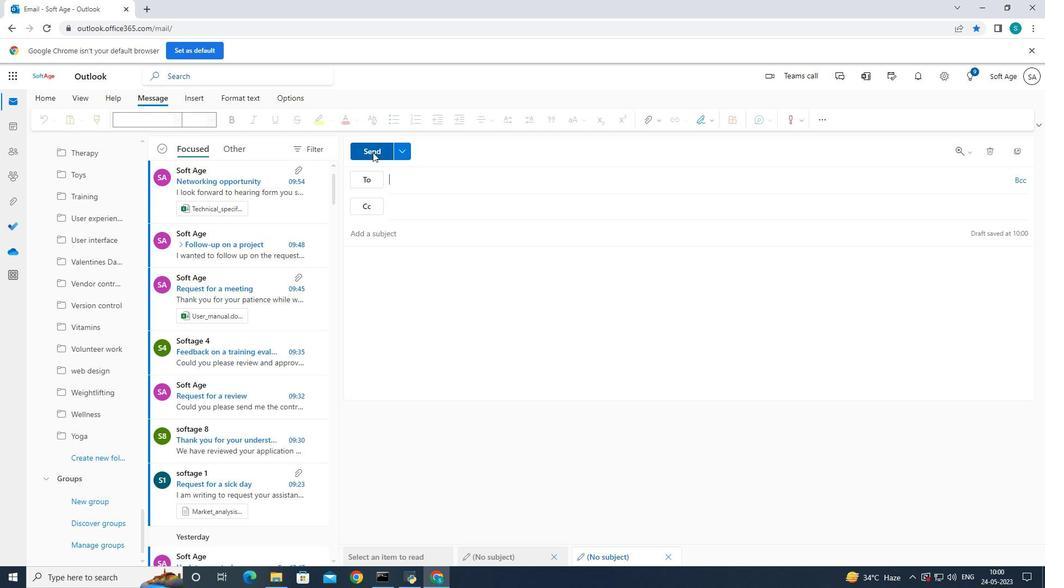 
Action: Mouse scrolled (200, 233) with delta (0, 0)
Screenshot: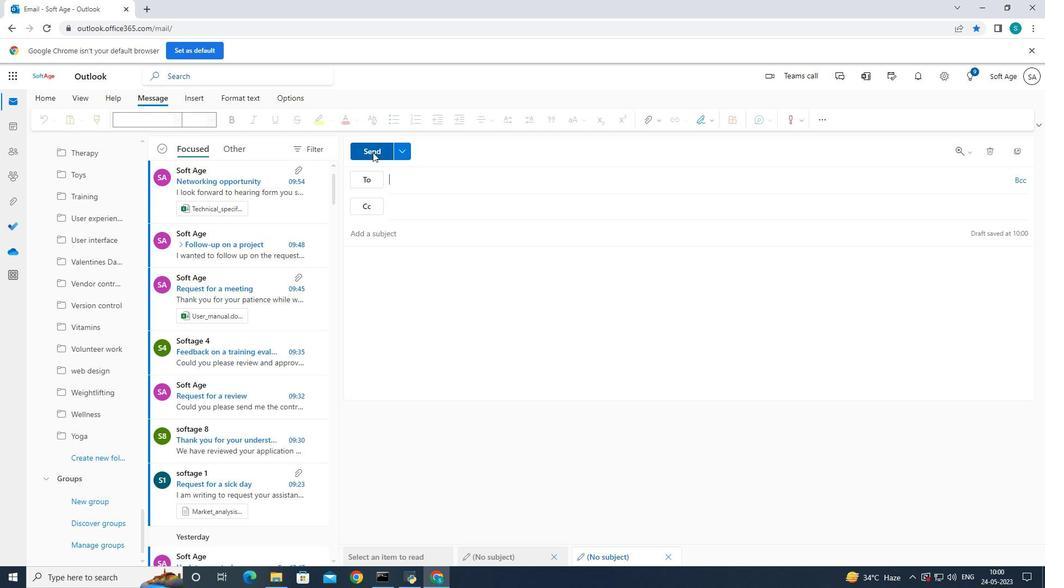 
Action: Mouse scrolled (200, 233) with delta (0, 0)
Screenshot: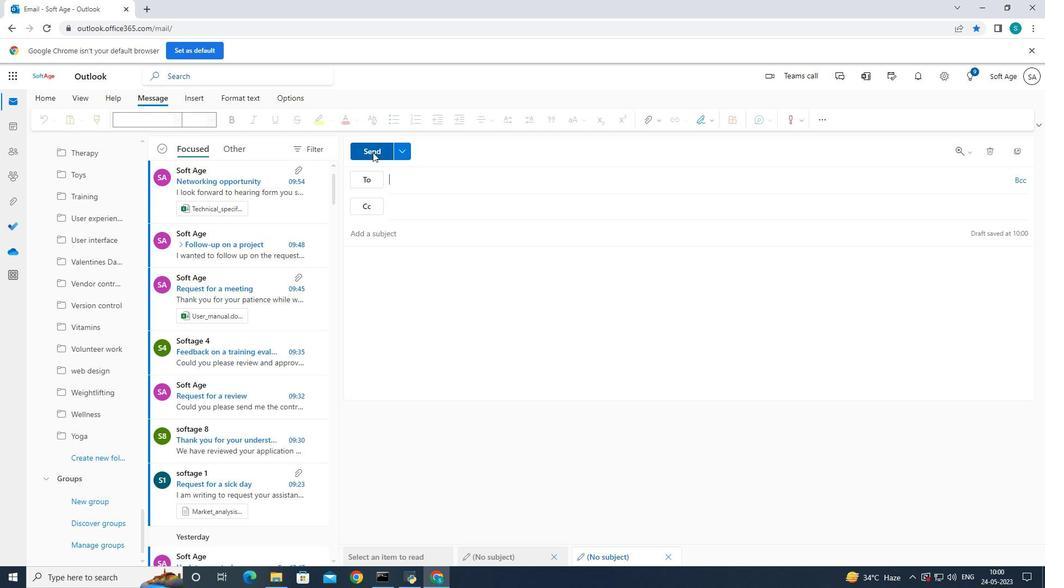 
Action: Mouse moved to (188, 310)
Screenshot: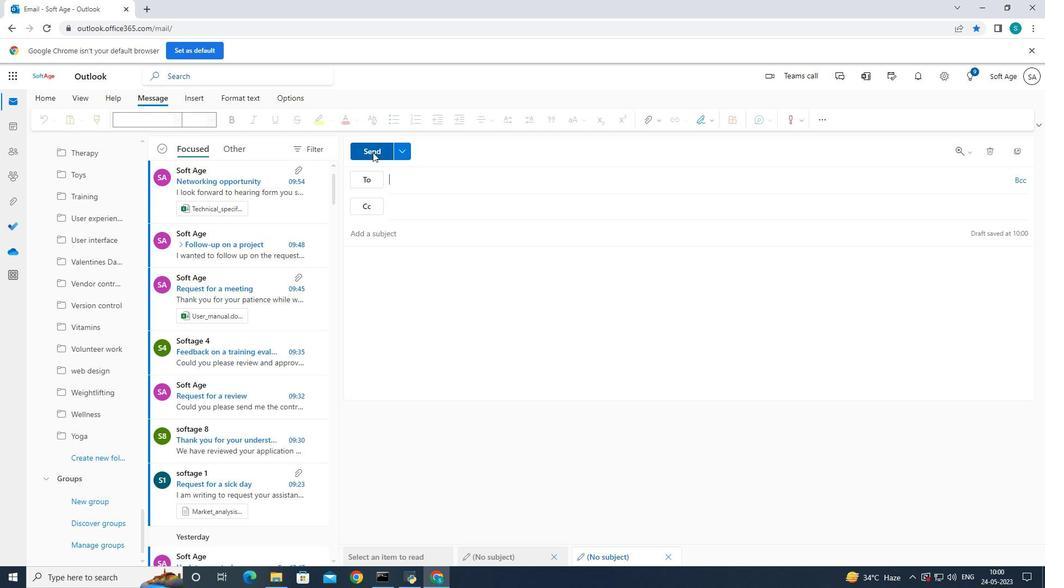 
Action: Mouse pressed left at (188, 310)
Screenshot: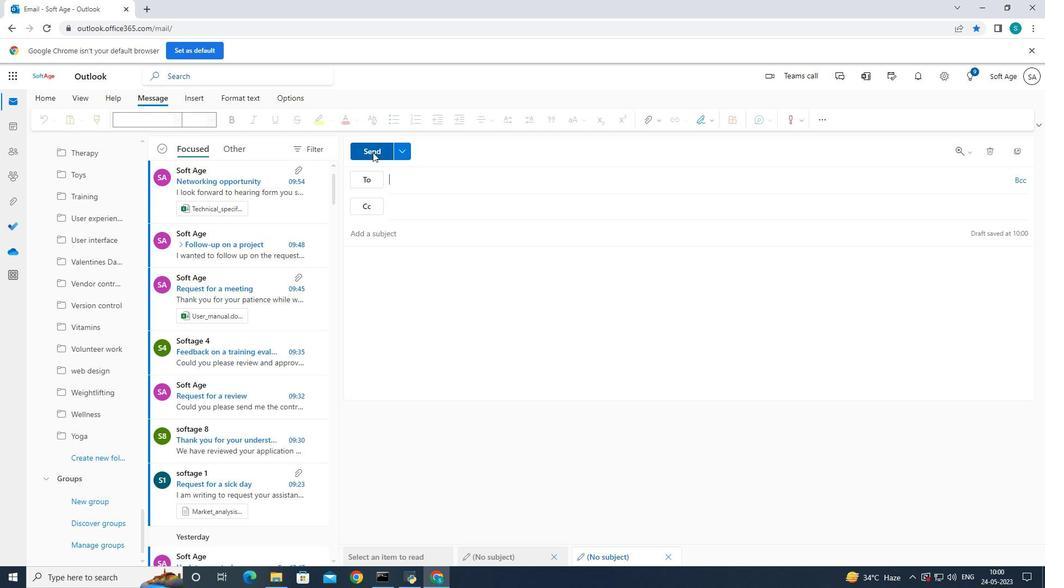 
Action: Mouse moved to (282, 279)
Screenshot: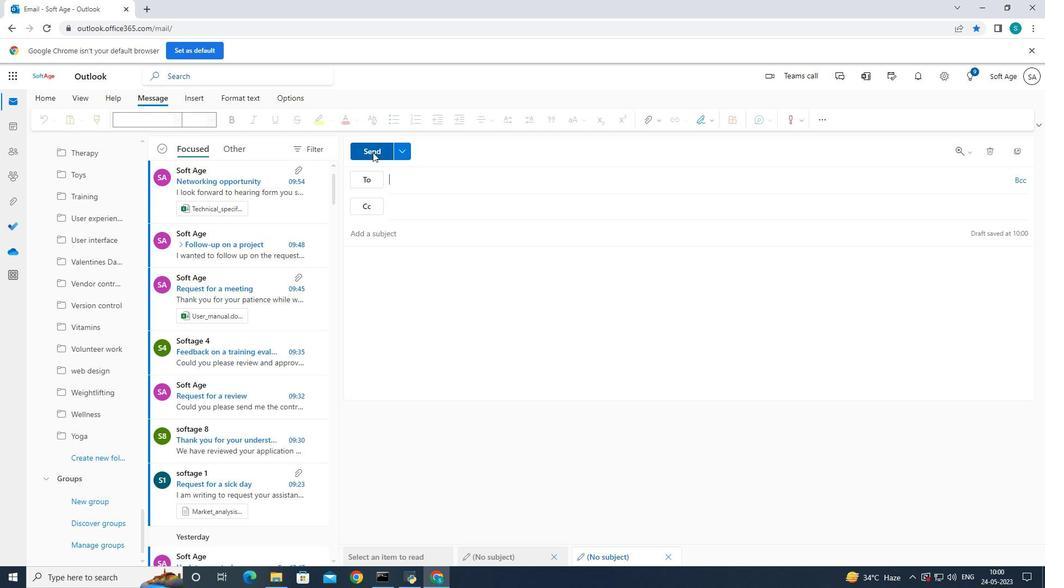 
Action: Key pressed <Key.caps_lock>D<Key.caps_lock>ata<Key.space><Key.caps_lock>V<Key.caps_lock>isualization
Screenshot: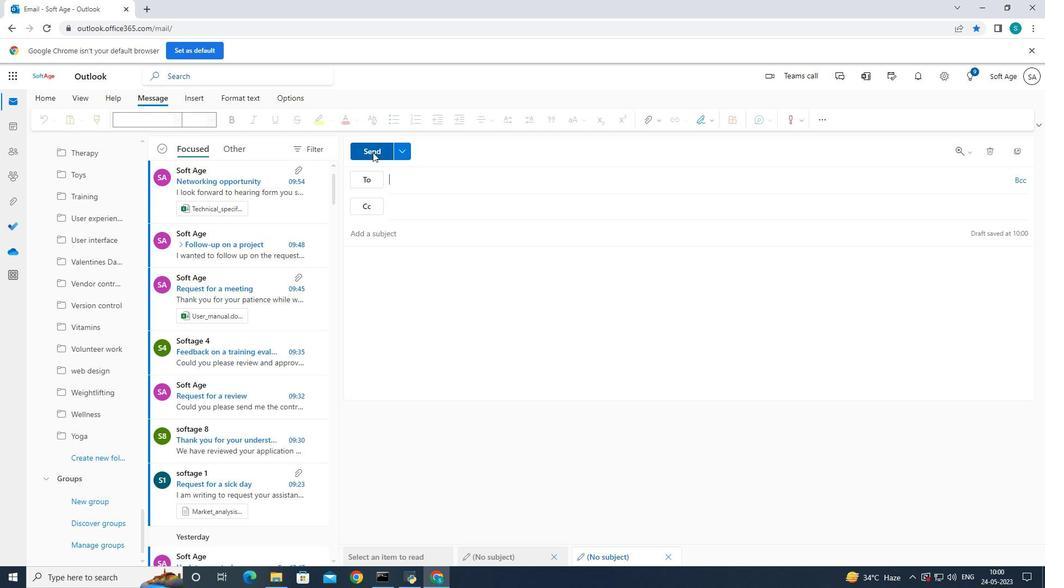 
Action: Mouse moved to (209, 310)
Screenshot: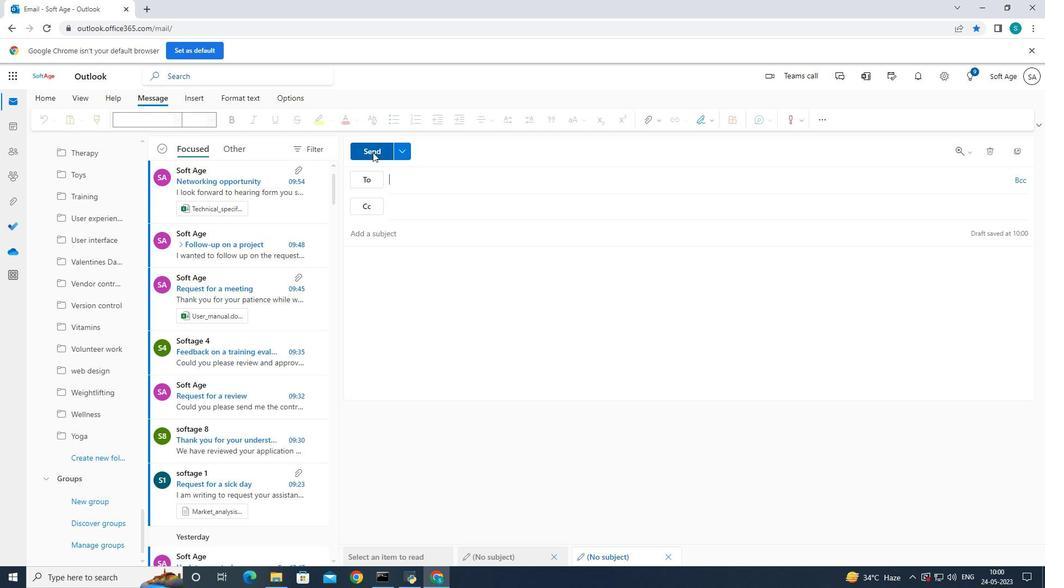 
Action: Mouse pressed left at (209, 310)
Screenshot: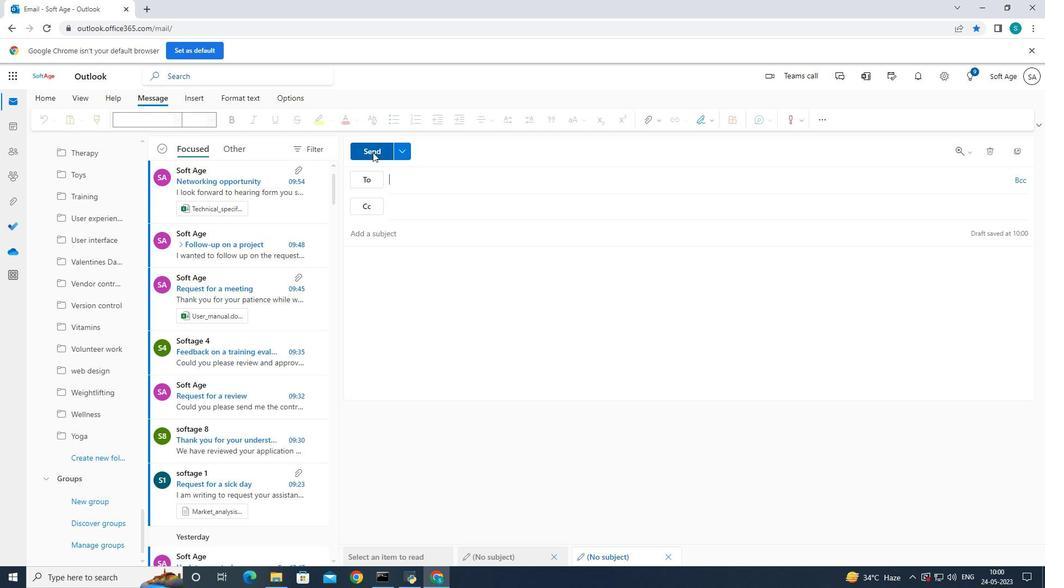 
Action: Mouse moved to (375, 177)
Screenshot: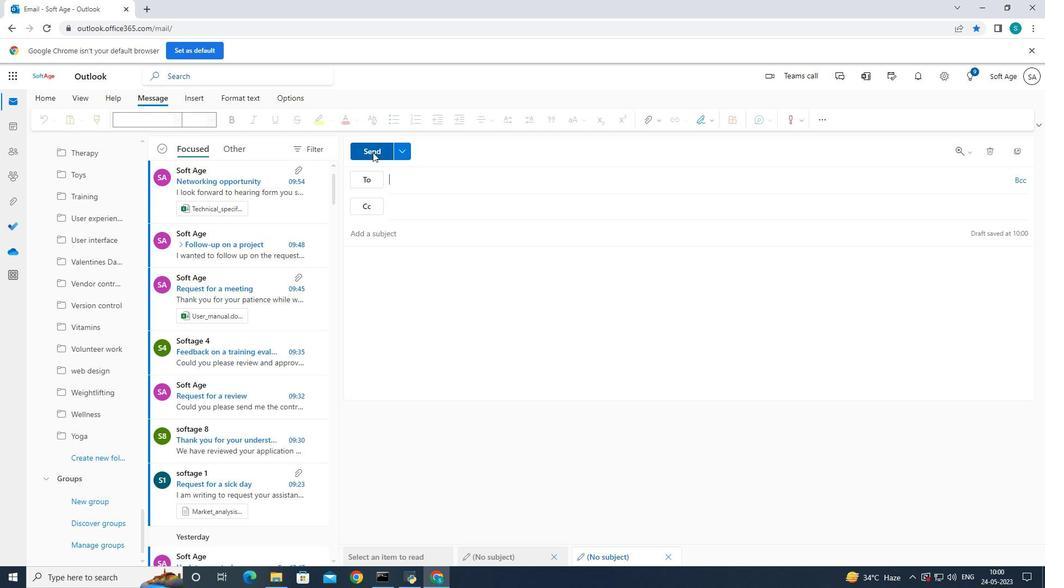 
Action: Mouse pressed left at (375, 177)
Screenshot: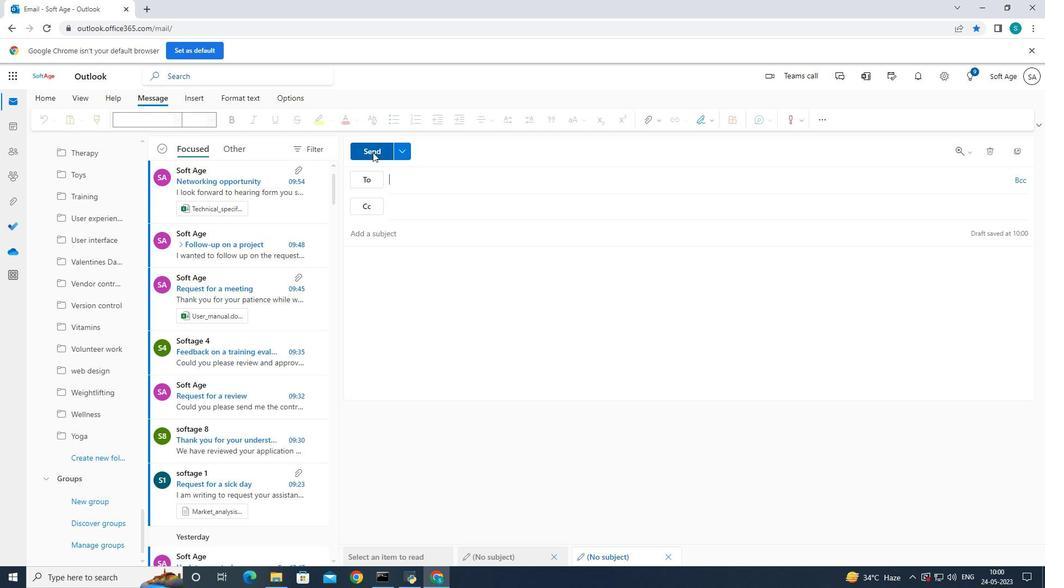 
Action: Mouse pressed left at (375, 177)
Screenshot: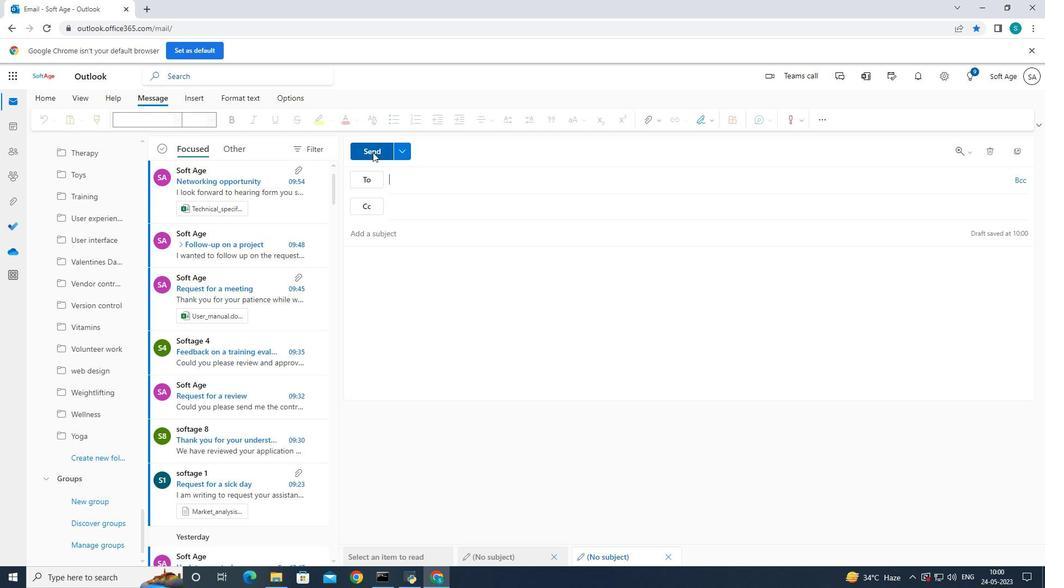 
Action: Mouse moved to (155, 144)
Screenshot: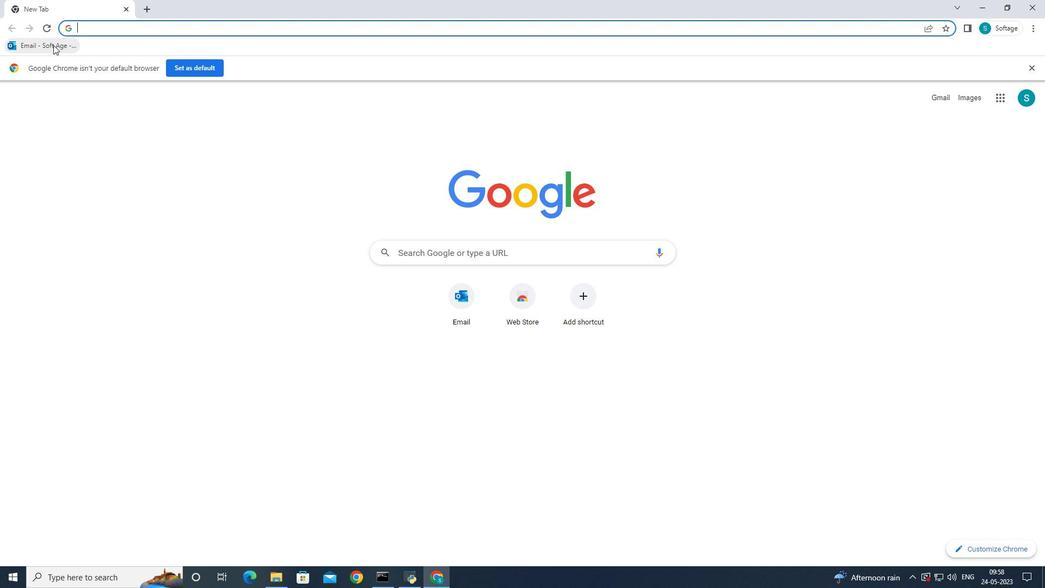 
Action: Mouse pressed left at (155, 144)
Screenshot: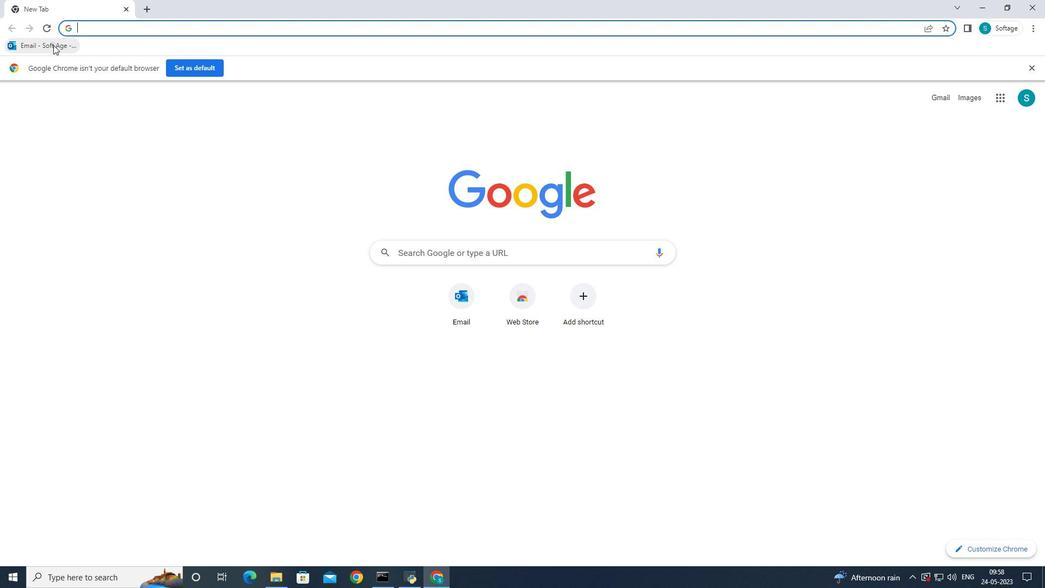 
Action: Mouse moved to (220, 173)
Screenshot: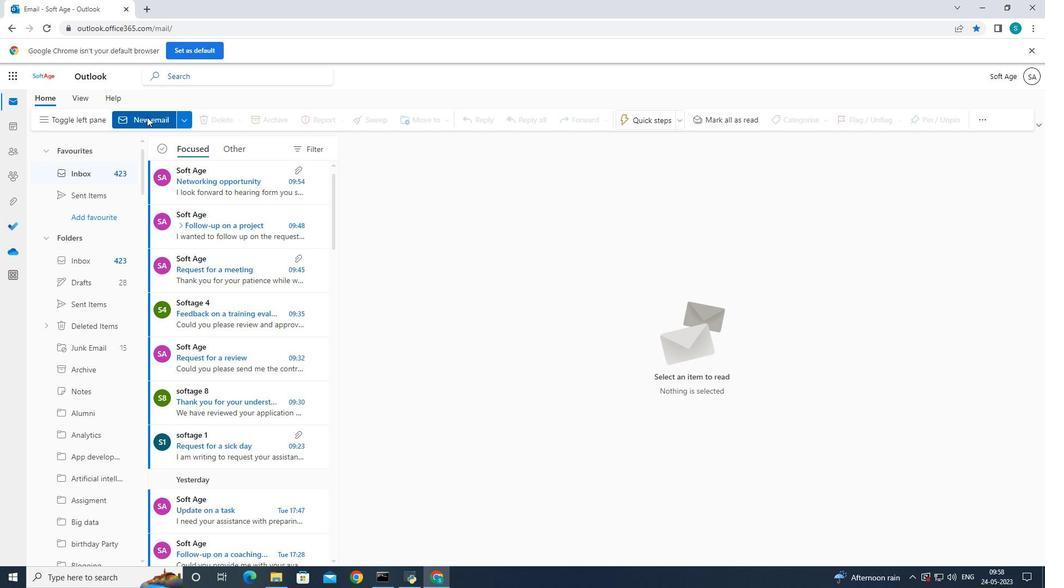 
Action: Mouse pressed left at (220, 173)
Screenshot: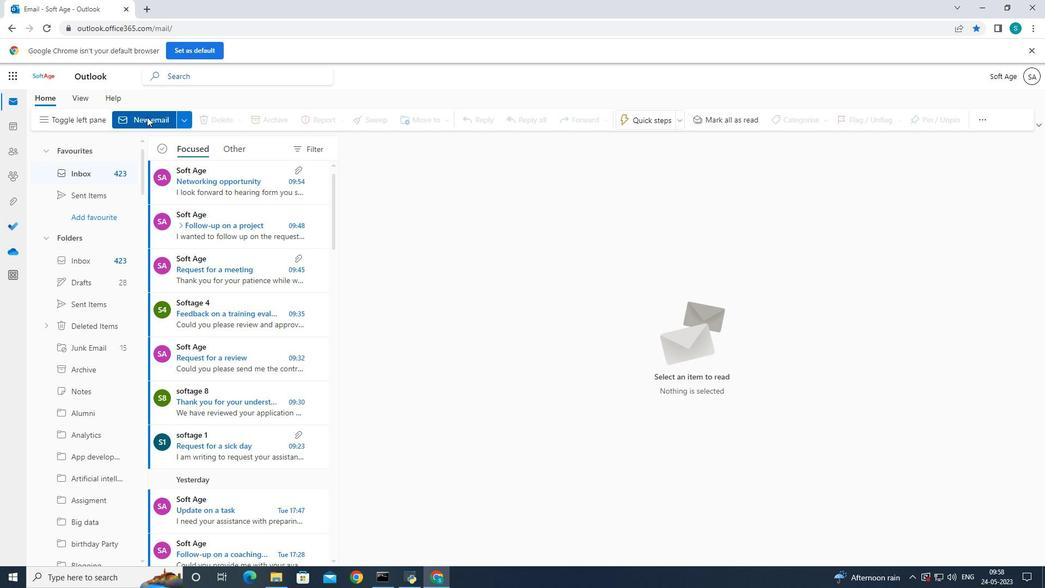 
Action: Mouse moved to (220, 174)
Screenshot: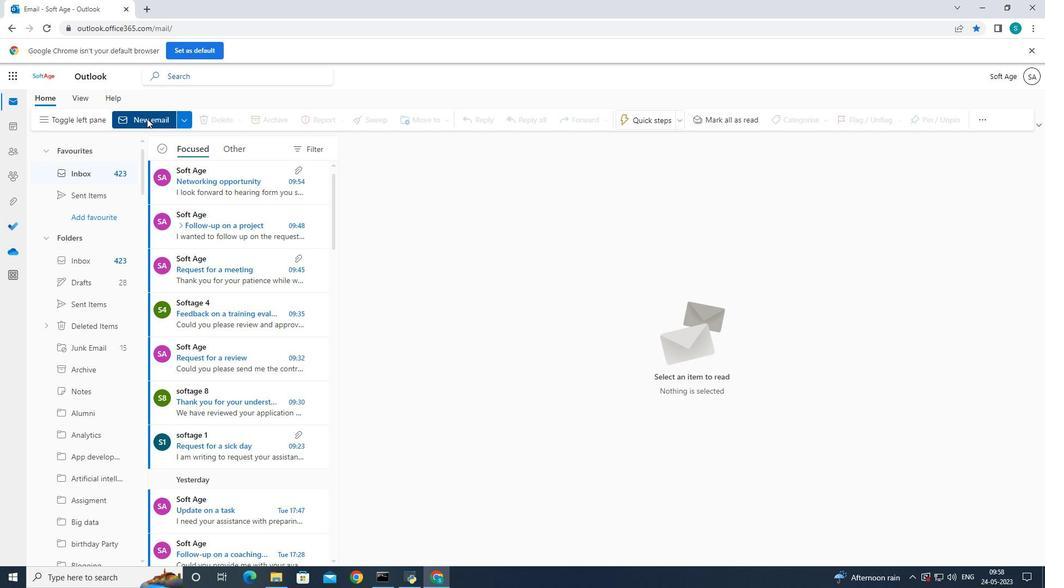 
Action: Mouse pressed left at (220, 174)
Screenshot: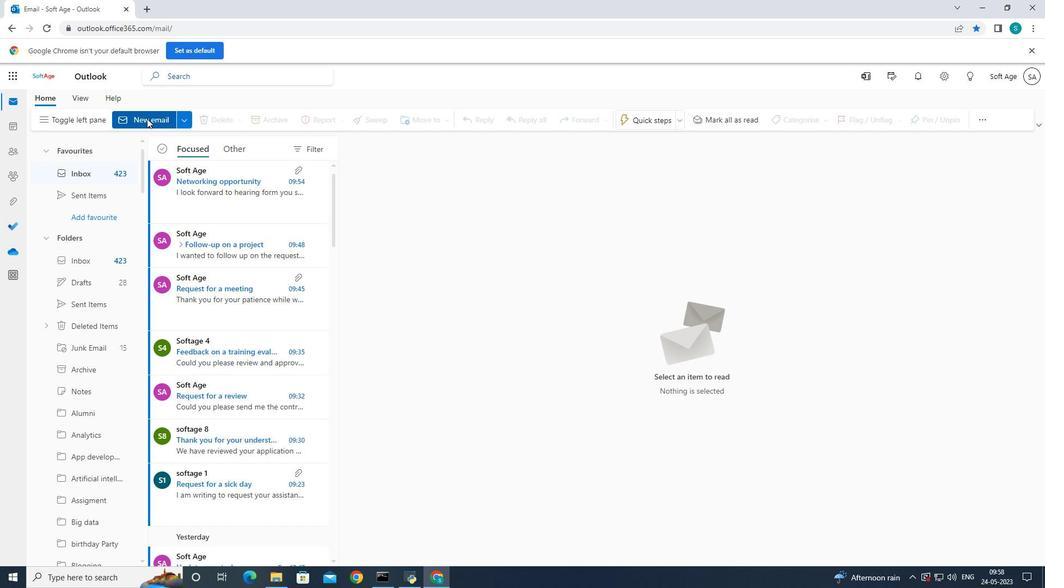 
Action: Mouse pressed left at (220, 174)
Screenshot: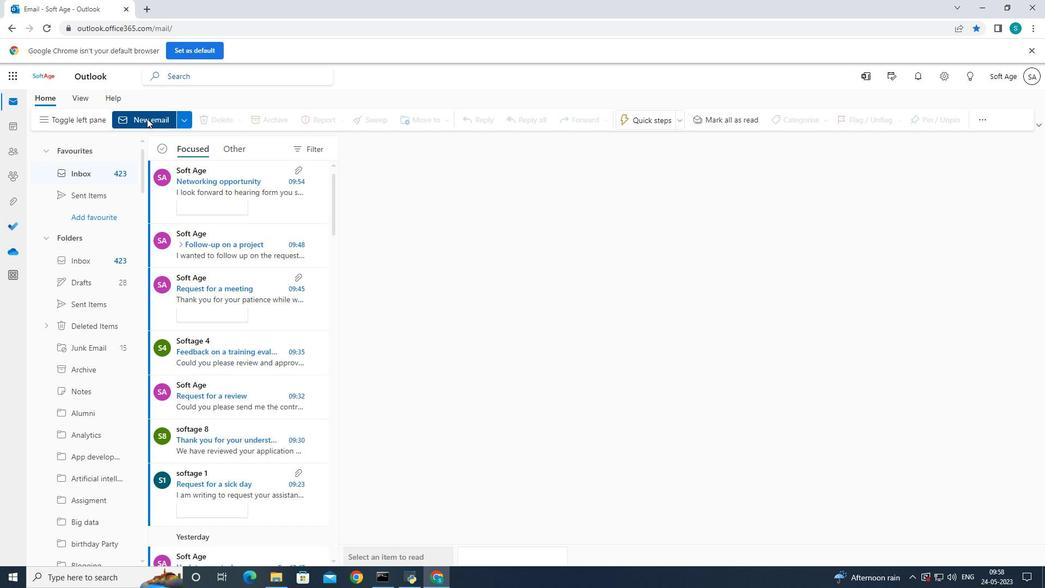 
Action: Mouse moved to (608, 176)
Screenshot: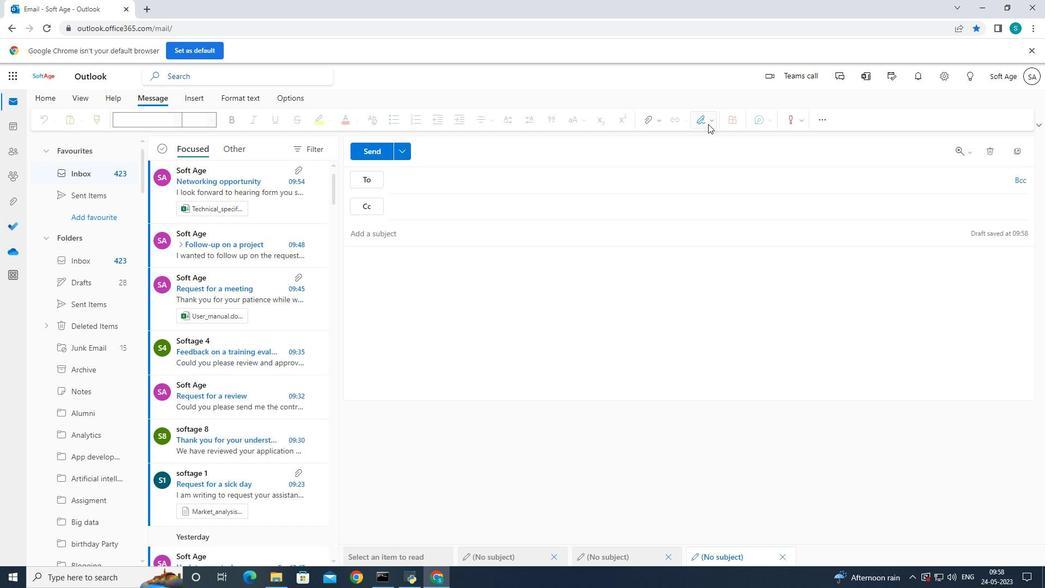 
Action: Mouse pressed left at (608, 176)
Screenshot: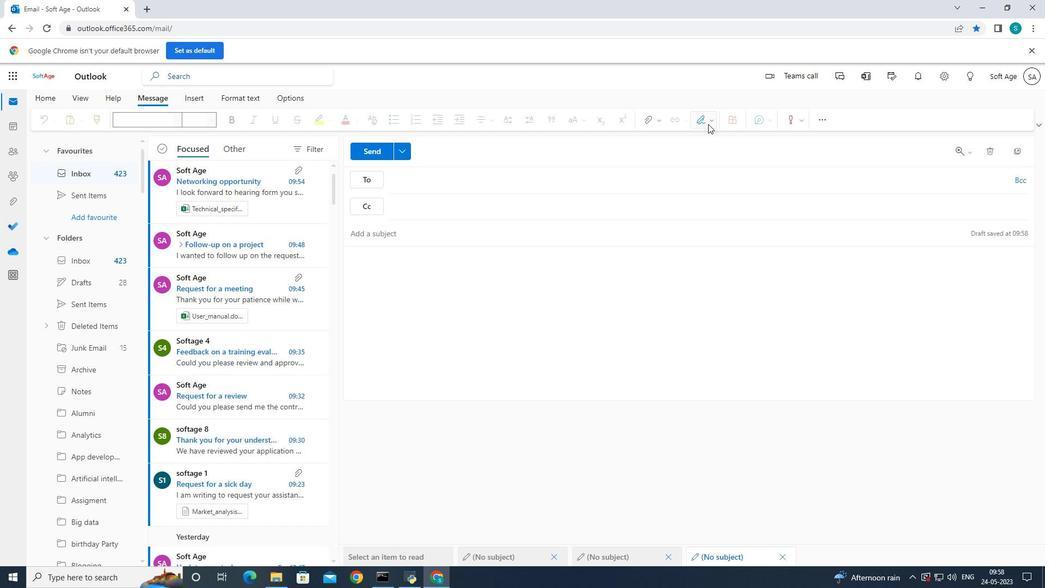 
Action: Mouse moved to (441, 232)
Screenshot: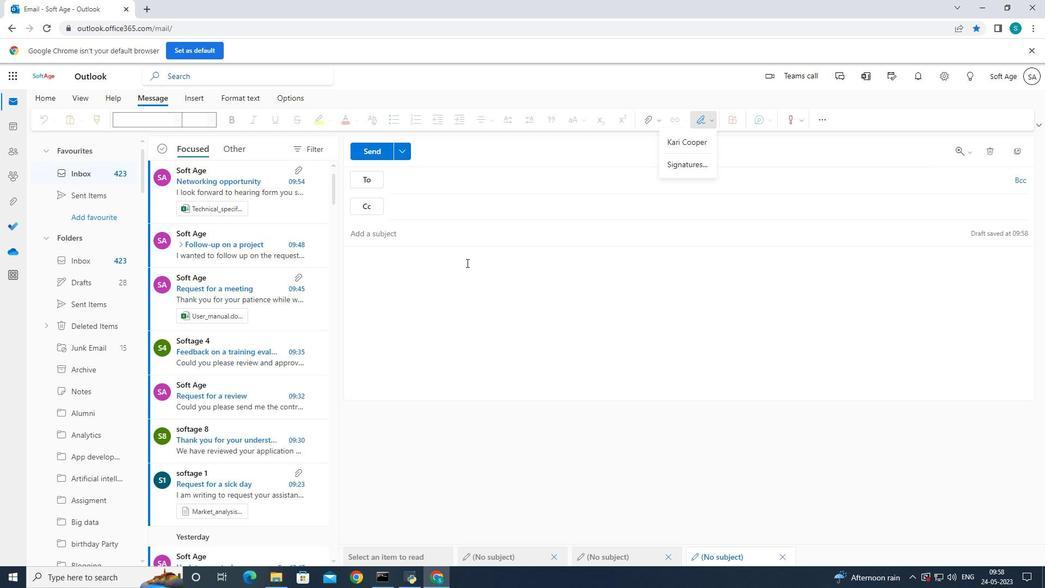
Action: Mouse pressed left at (441, 232)
Screenshot: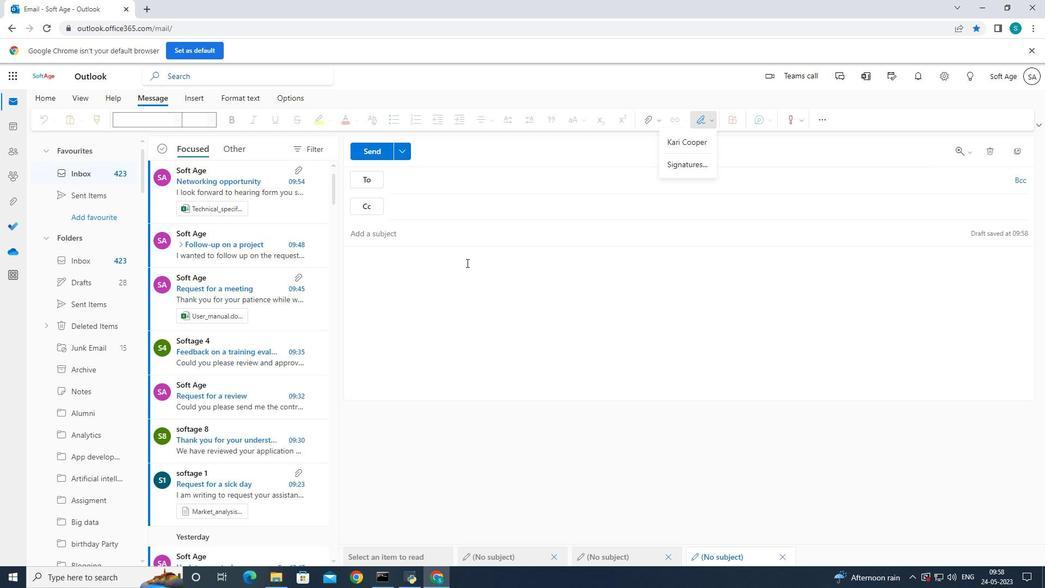 
Action: Mouse moved to (607, 174)
Screenshot: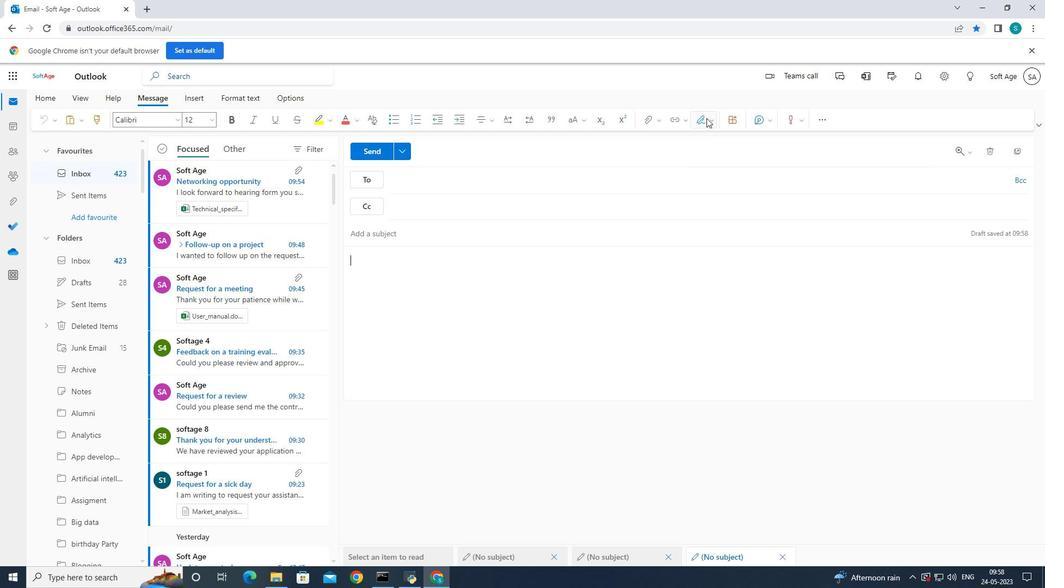 
Action: Mouse pressed left at (607, 174)
Screenshot: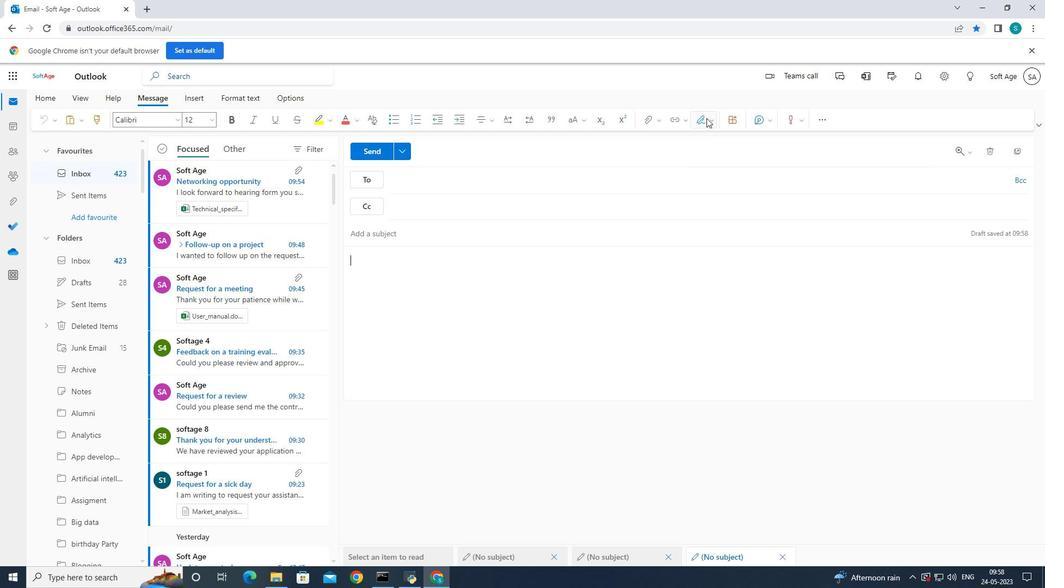 
Action: Mouse moved to (592, 183)
Screenshot: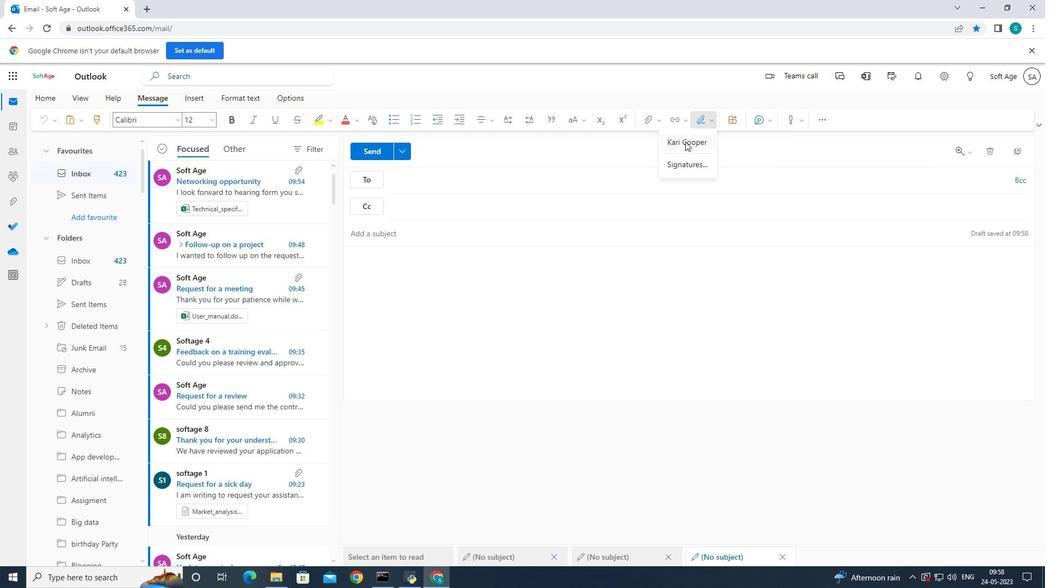 
Action: Mouse pressed left at (592, 183)
Screenshot: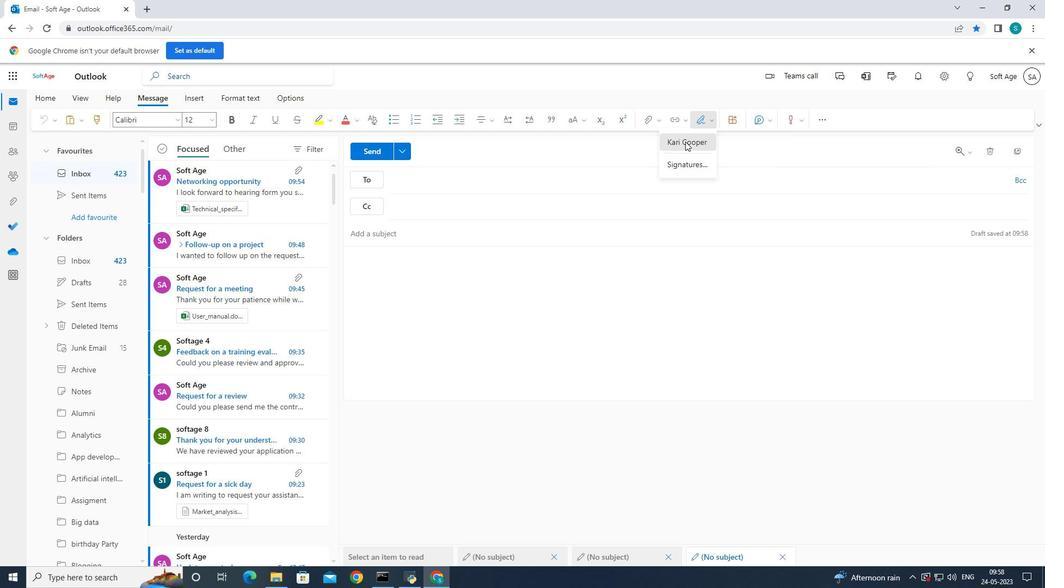 
Action: Mouse moved to (442, 218)
Screenshot: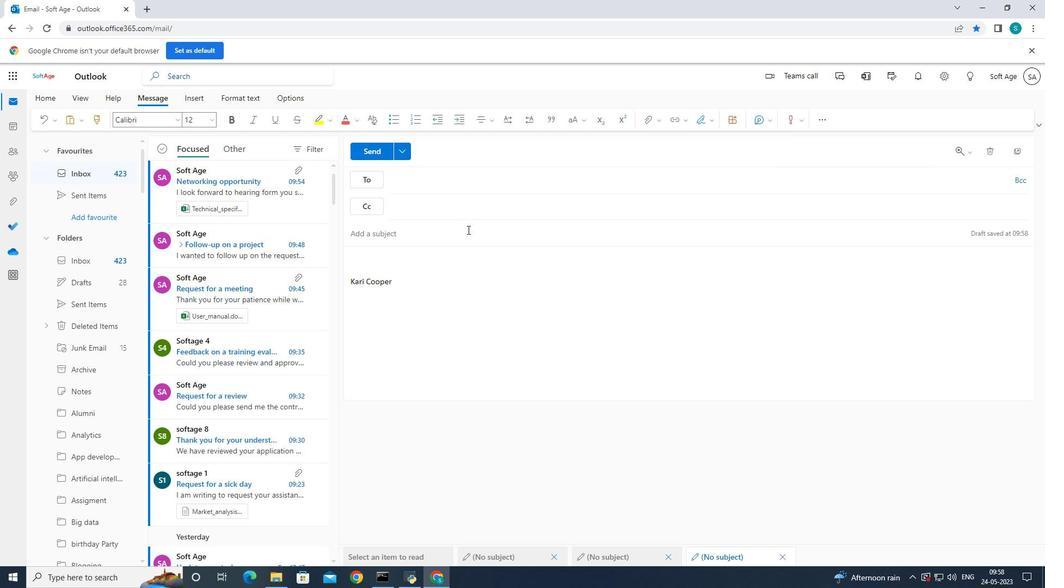 
Action: Mouse pressed left at (442, 218)
Screenshot: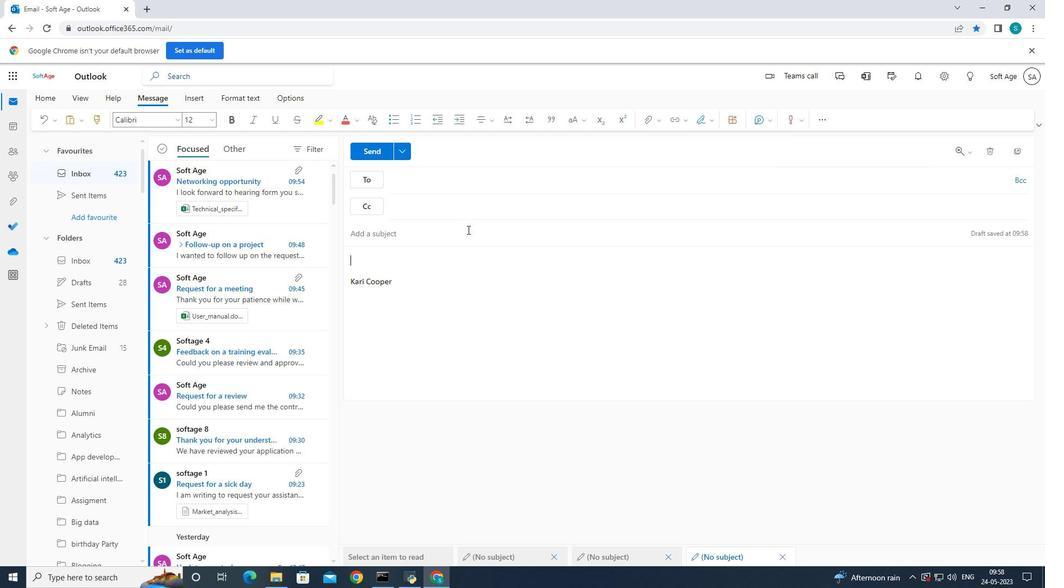 
Action: Mouse moved to (693, 188)
Screenshot: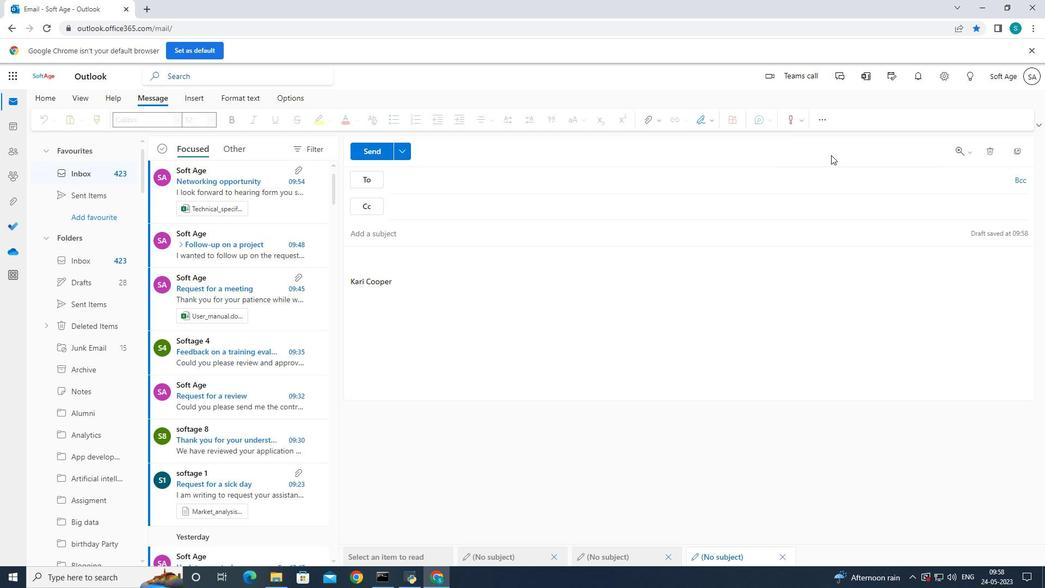 
Action: Key pressed <Key.caps_lock>F<Key.caps_lock>ollow-up<Key.space>on<Key.space>a<Key.space>project
Screenshot: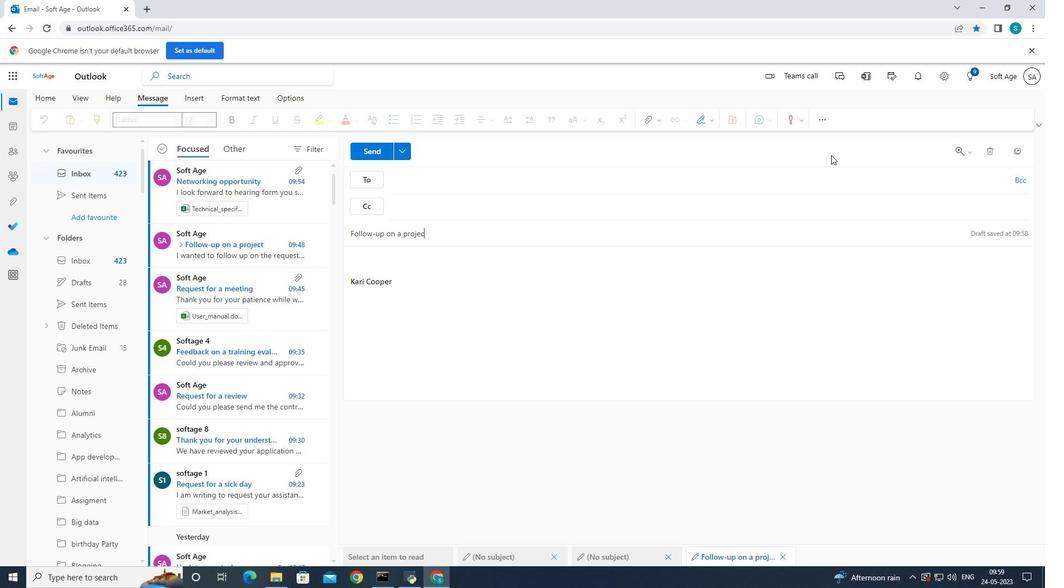 
Action: Mouse moved to (423, 232)
Screenshot: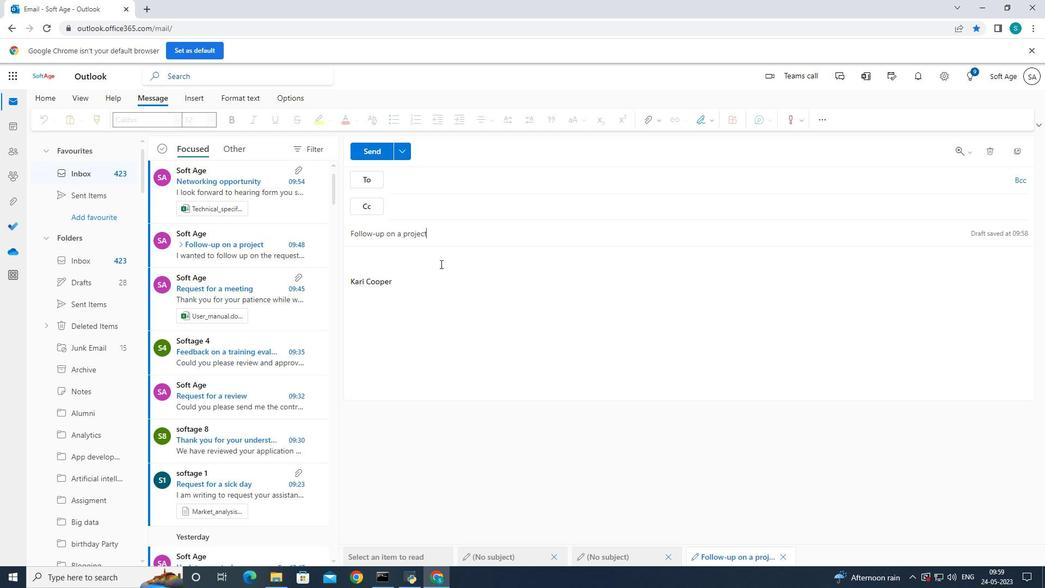 
Action: Mouse pressed left at (423, 232)
Screenshot: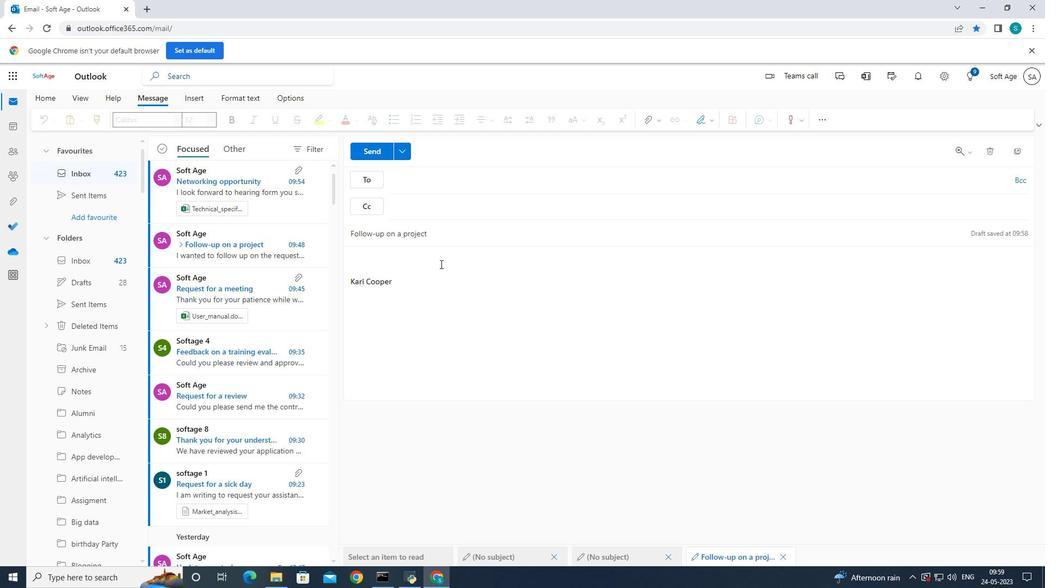 
Action: Mouse moved to (603, 191)
Screenshot: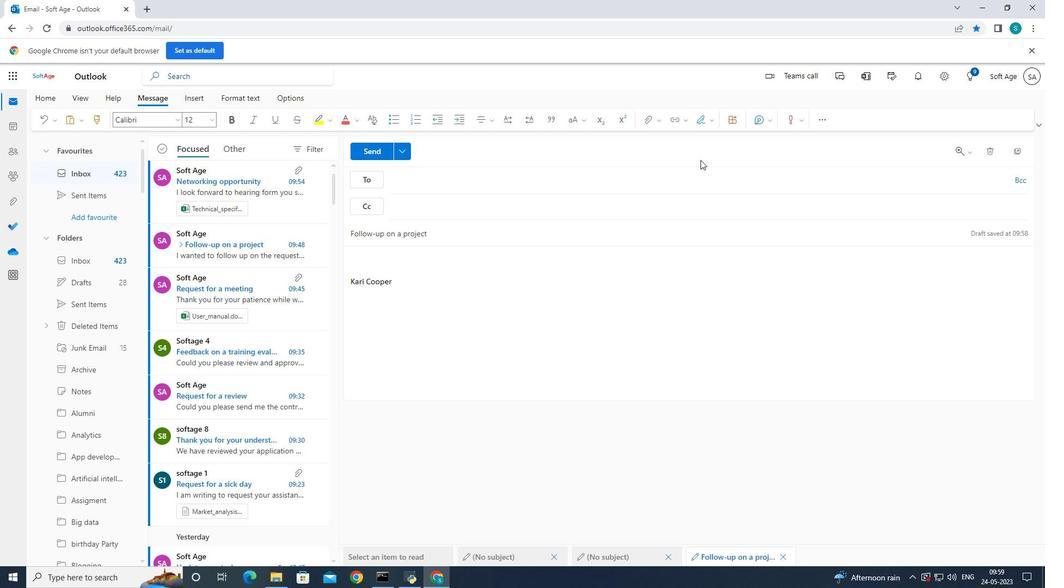 
Action: Key pressed <Key.caps_lock>I<Key.caps_lock><Key.space>wanted<Key.space>to<Key.space>folloe<Key.backspace>w<Key.space>up<Key.space>on<Key.space>the<Key.space>rquest<Key.space>for<Key.space>additin<Key.backspace>onal
Screenshot: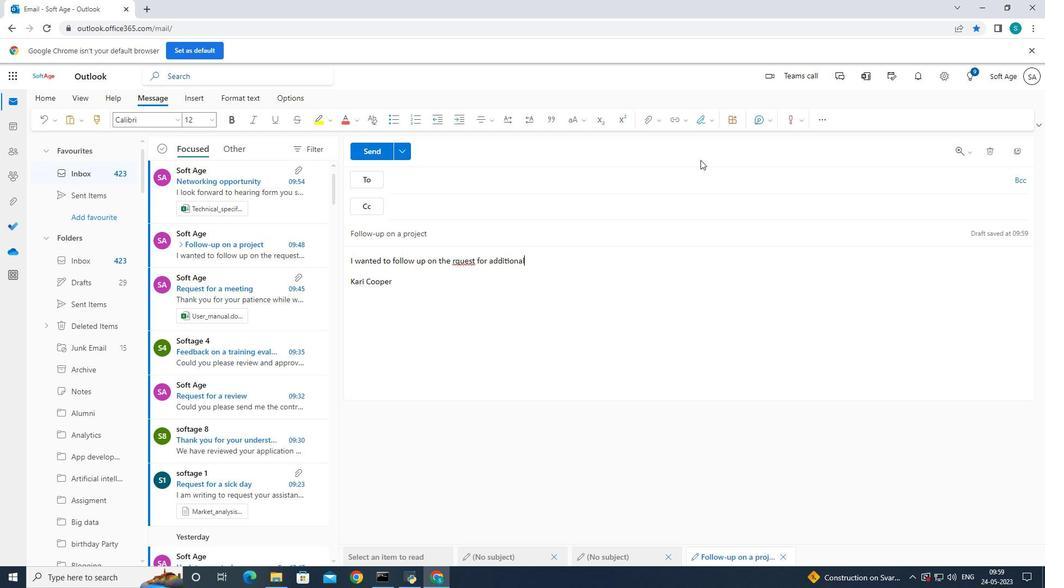 
Action: Mouse moved to (434, 231)
Screenshot: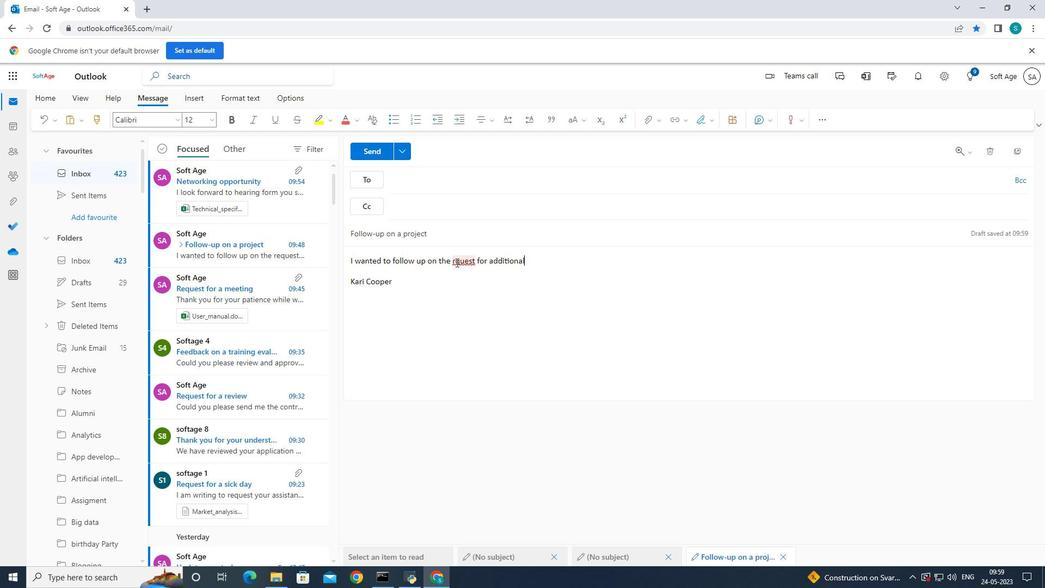 
Action: Mouse pressed left at (434, 231)
Screenshot: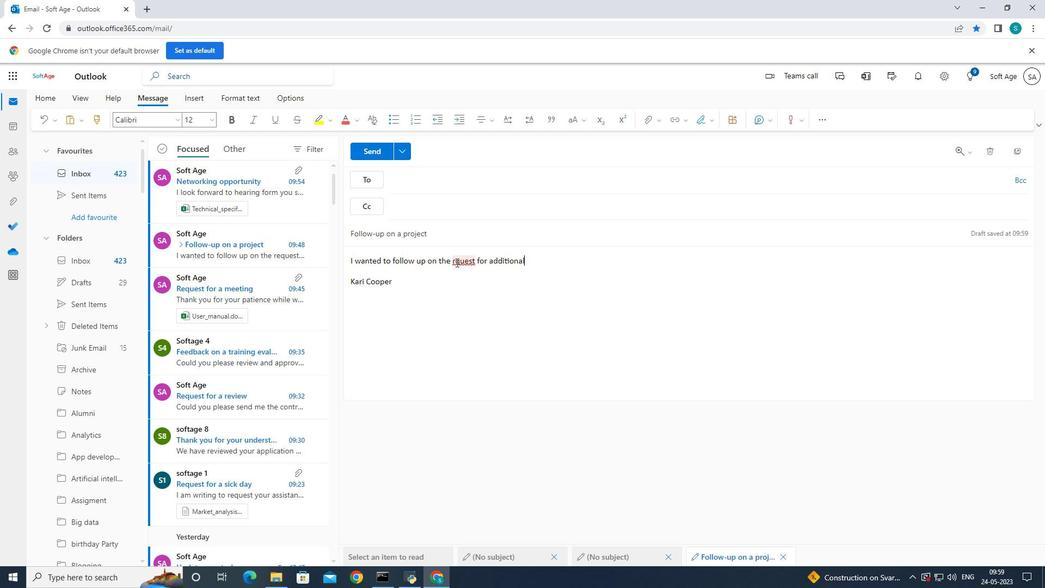 
Action: Mouse moved to (450, 231)
Screenshot: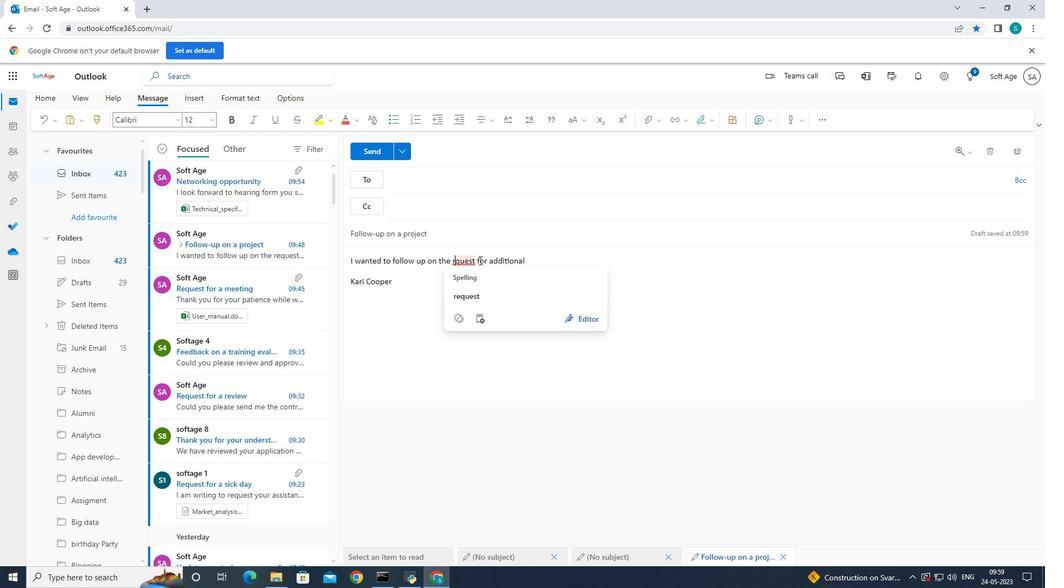 
Action: Key pressed e
Screenshot: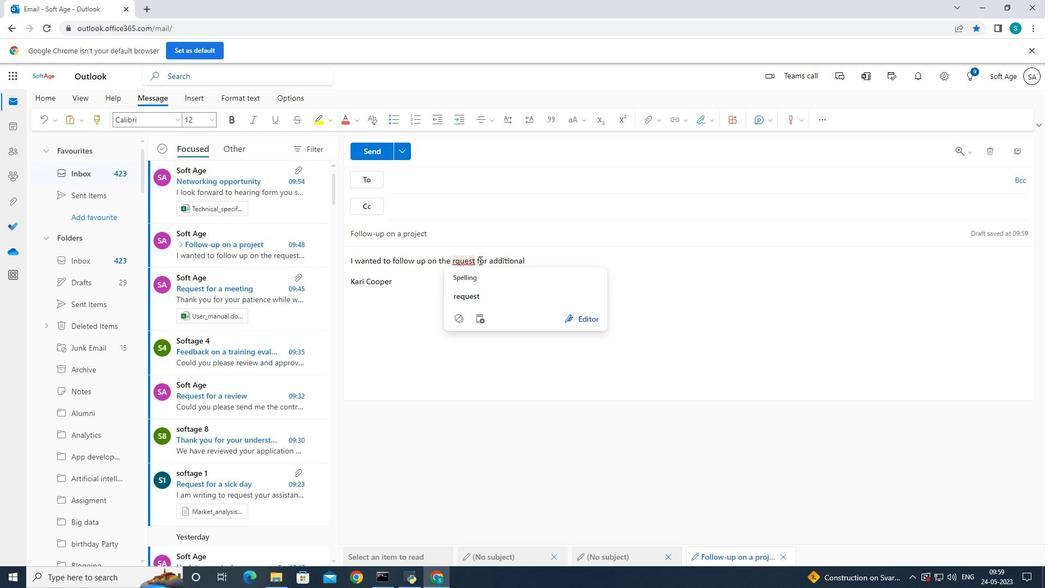 
Action: Mouse moved to (494, 231)
Screenshot: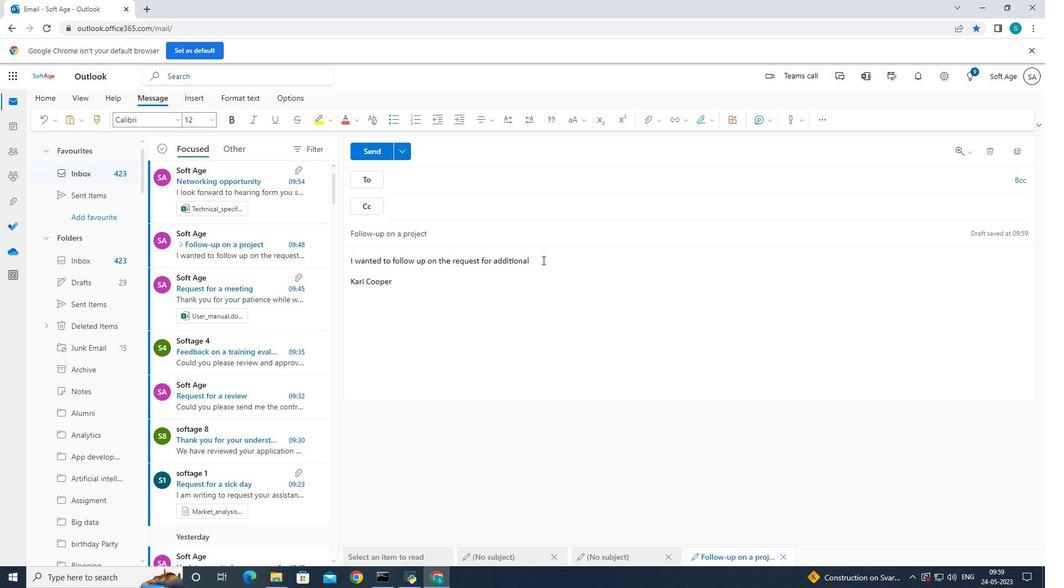 
Action: Mouse pressed left at (494, 231)
Screenshot: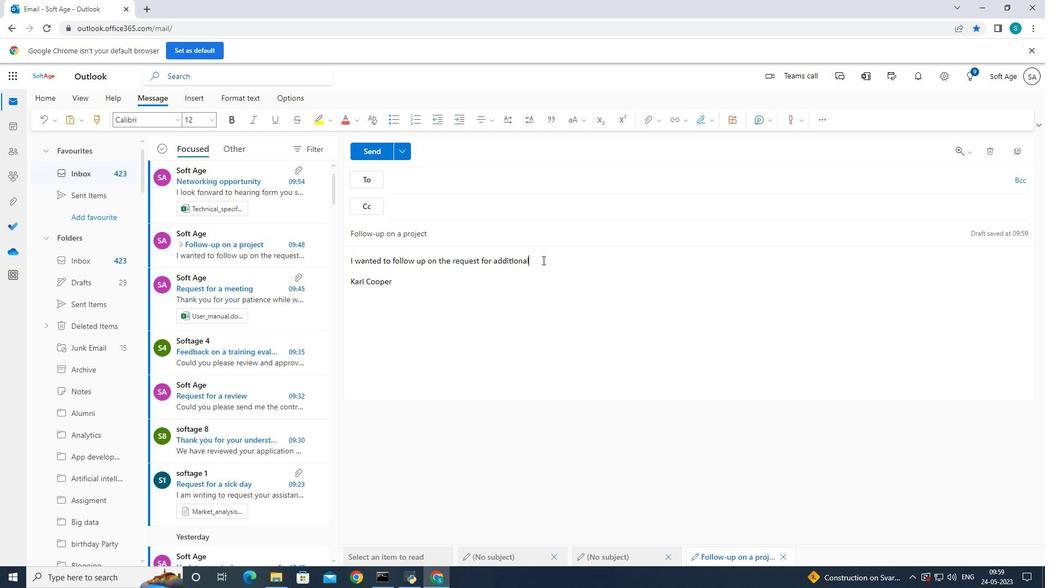 
Action: Mouse moved to (526, 218)
Screenshot: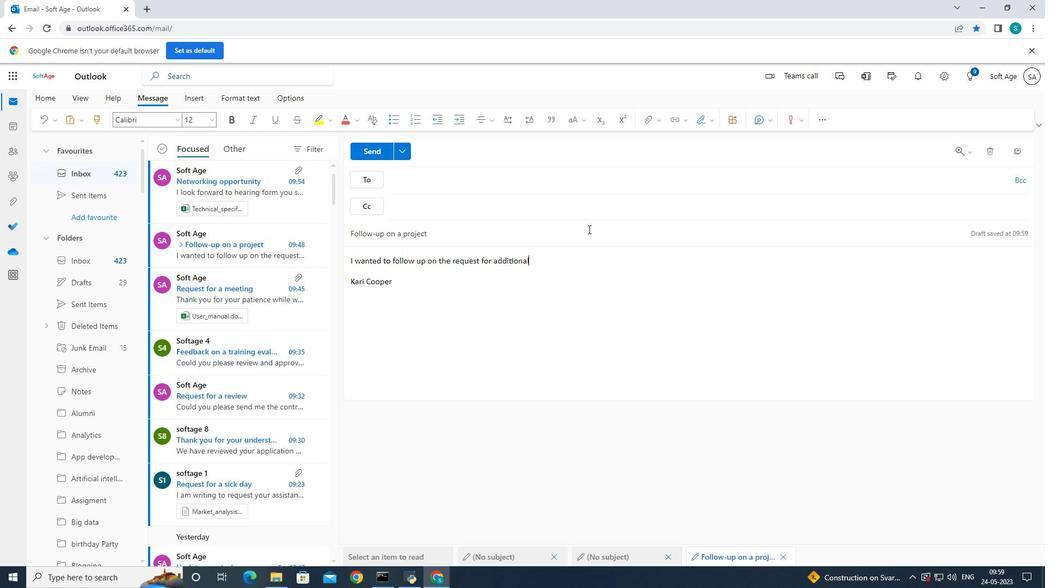 
Action: Key pressed <Key.space>
Screenshot: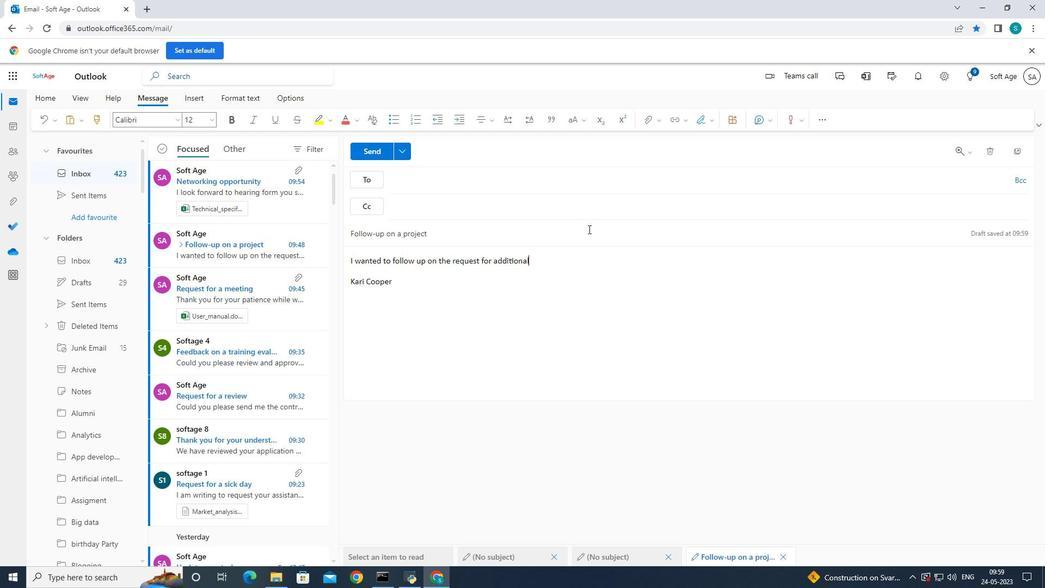 
Action: Mouse moved to (526, 218)
Screenshot: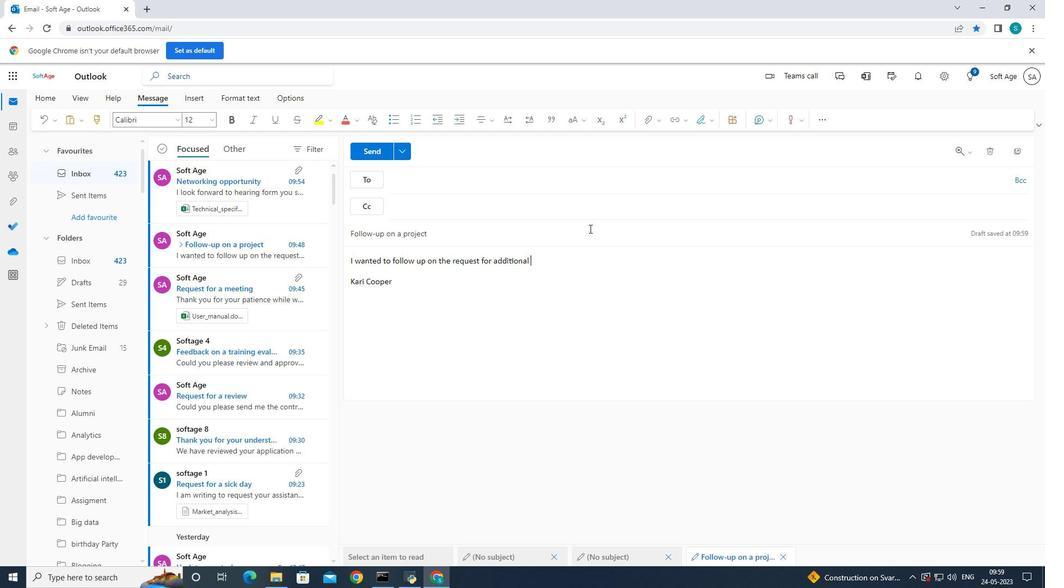 
Action: Key pressed resources<Key.space>for<Key.space>the<Key.space>project
Screenshot: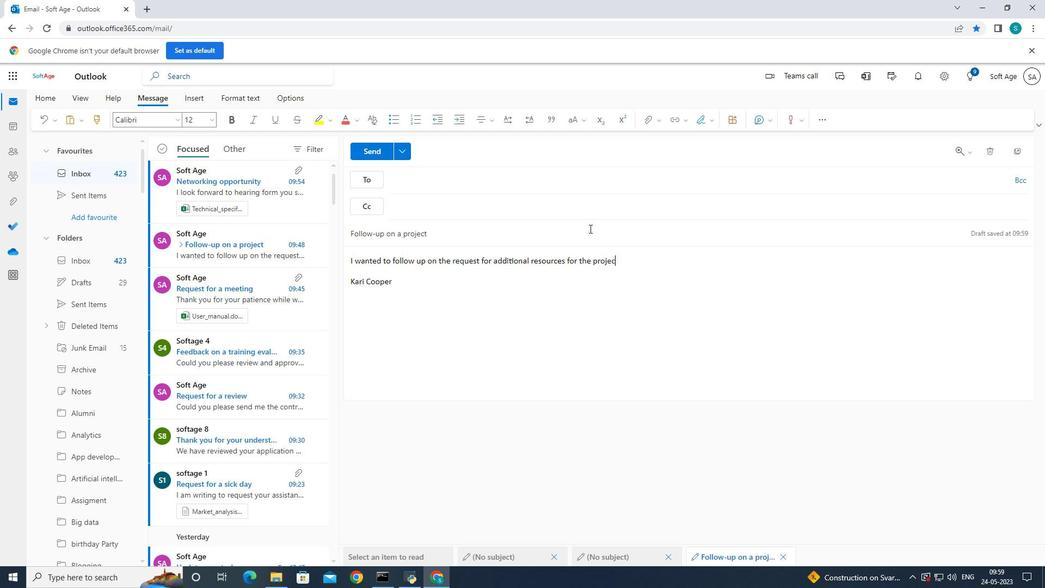 
Action: Mouse moved to (525, 219)
Screenshot: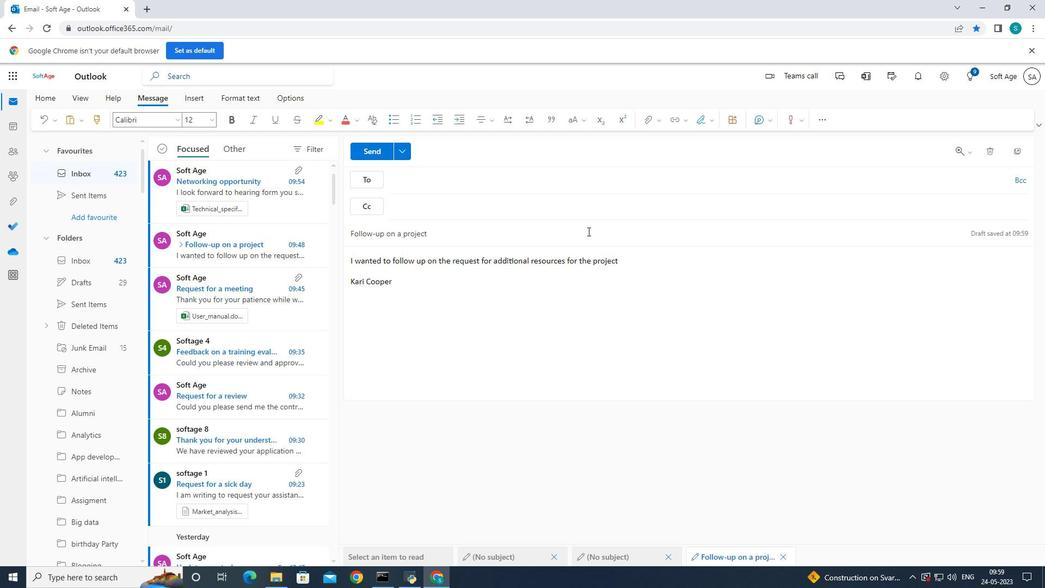 
Action: Key pressed .
Screenshot: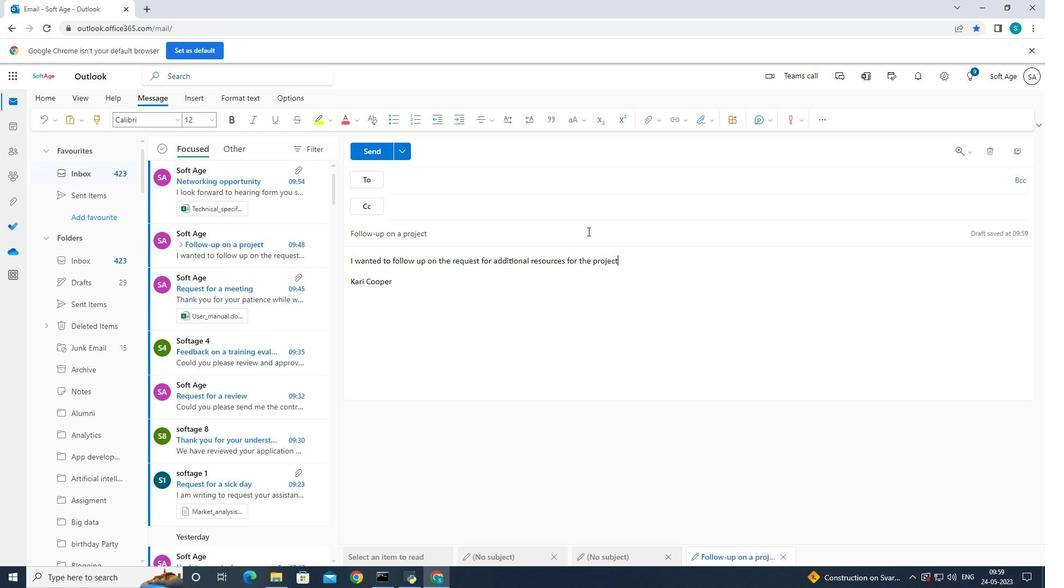 
Action: Mouse moved to (399, 199)
Screenshot: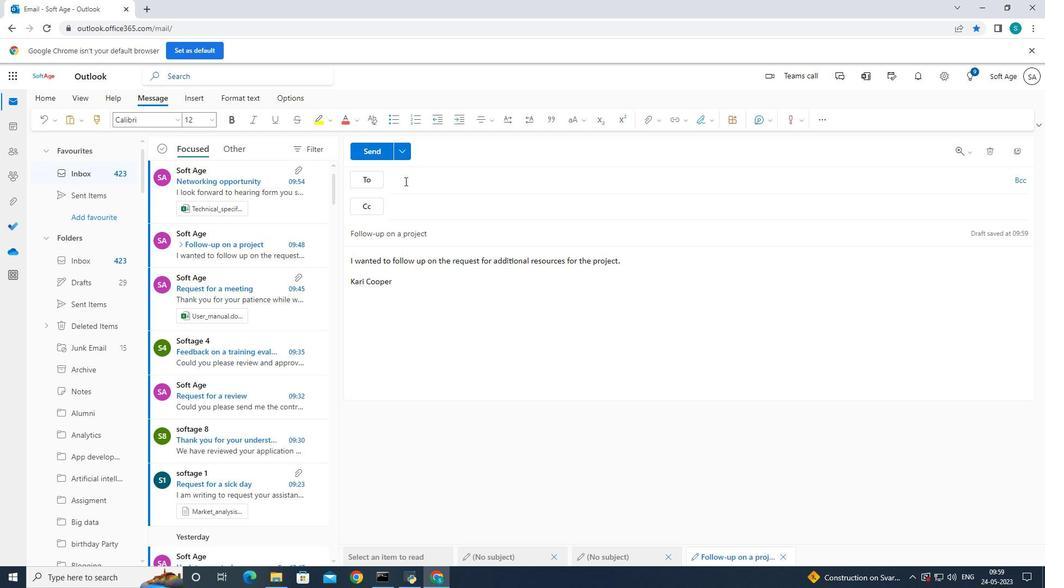 
Action: Mouse pressed left at (399, 199)
Screenshot: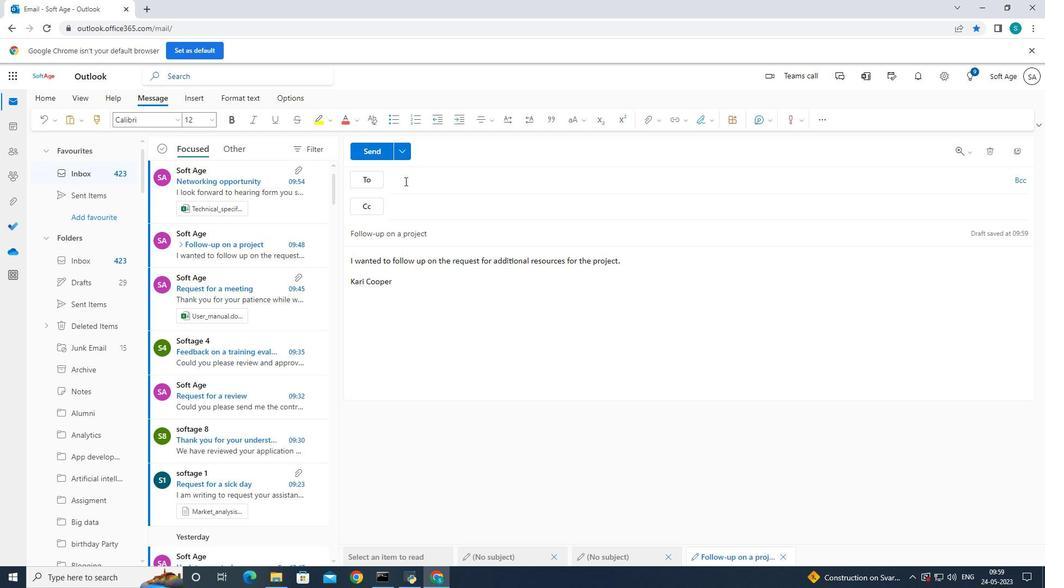 
Action: Mouse moved to (483, 197)
Screenshot: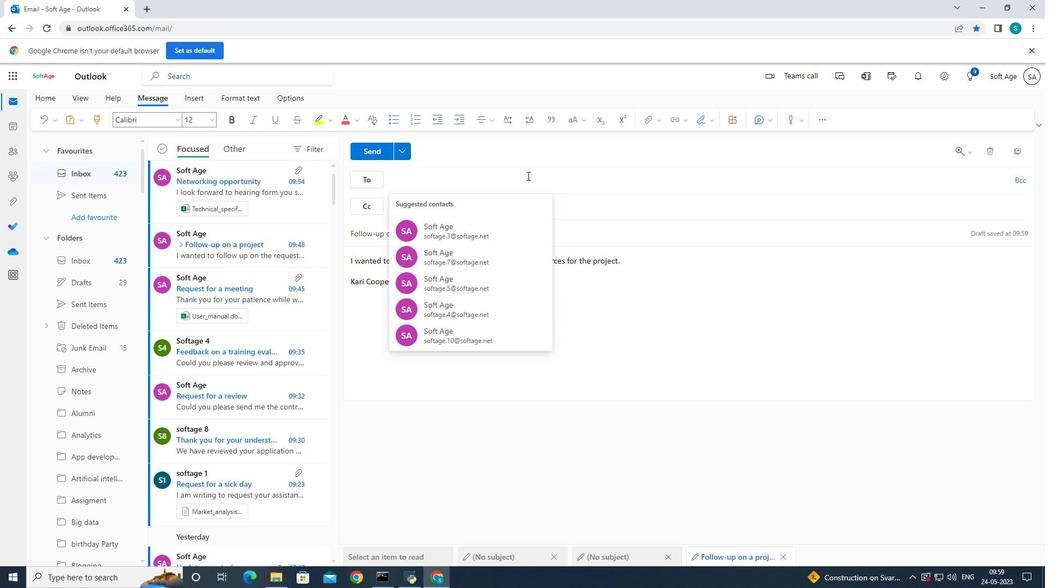 
Action: Key pressed softage.6<Key.shift>@sogta
Screenshot: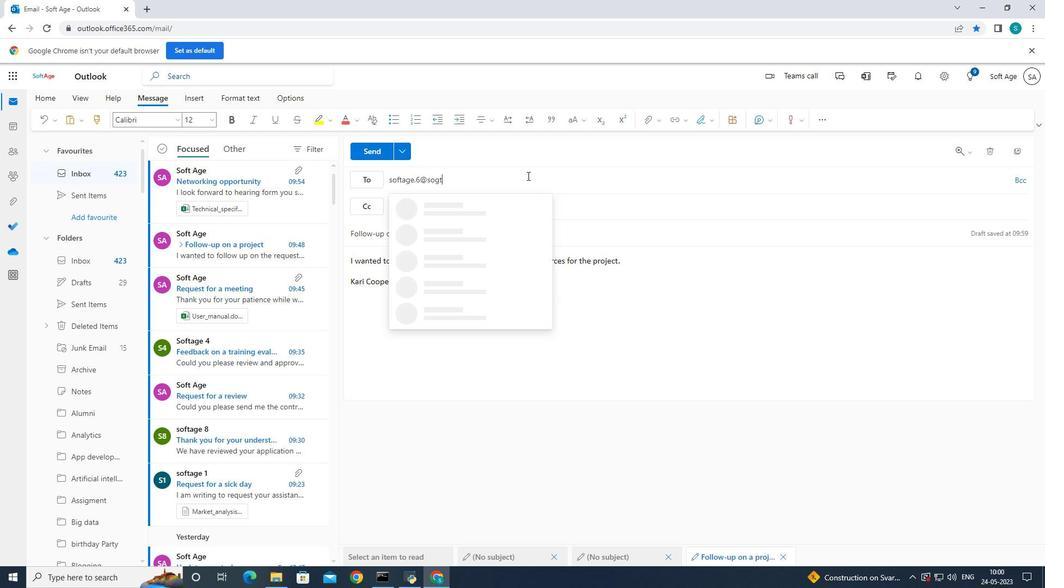 
Action: Mouse moved to (429, 206)
Screenshot: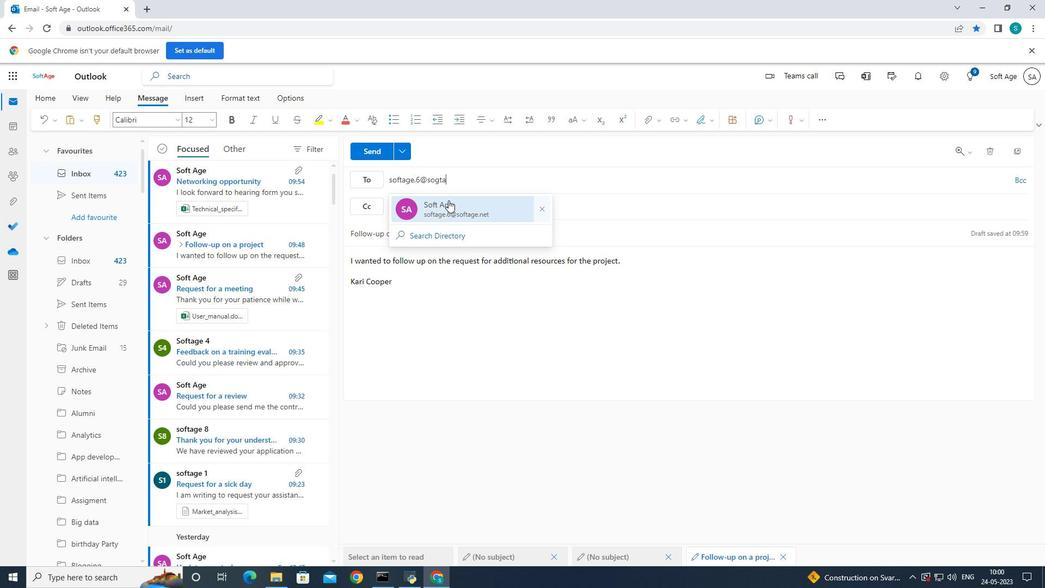 
Action: Mouse pressed left at (429, 206)
Screenshot: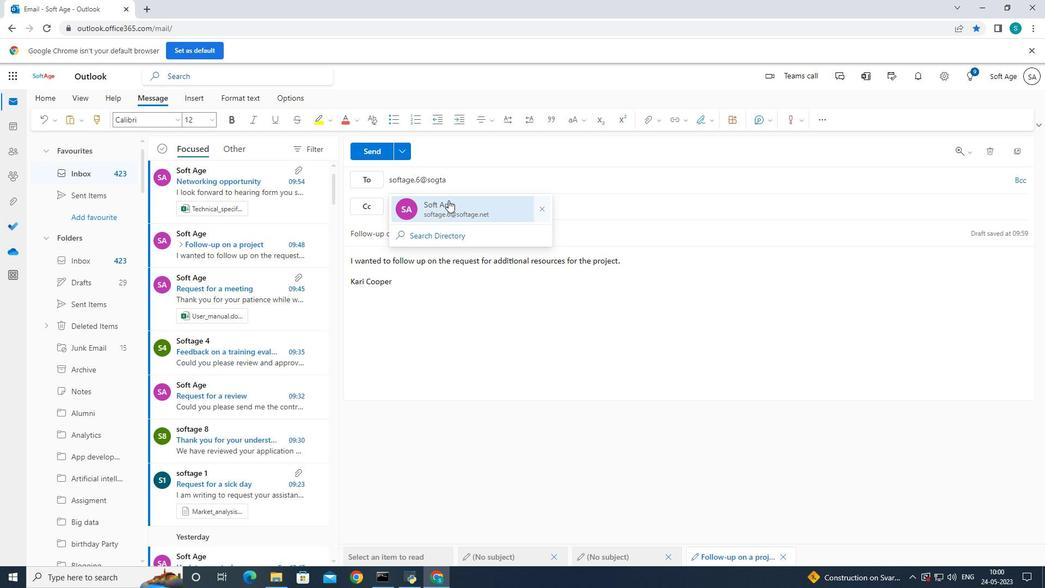 
Action: Mouse moved to (160, 274)
Screenshot: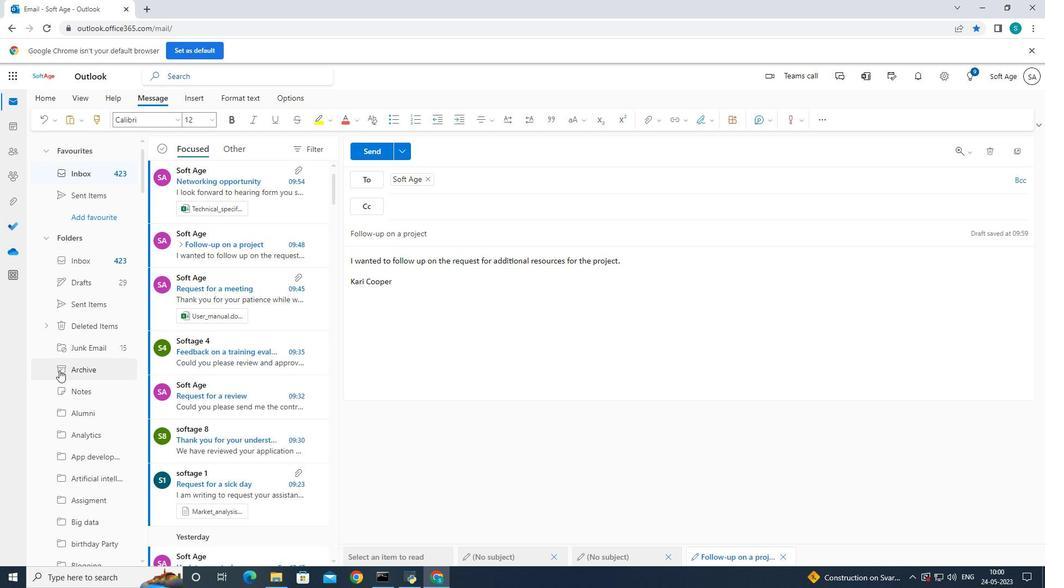 
Action: Mouse scrolled (160, 274) with delta (0, 0)
Screenshot: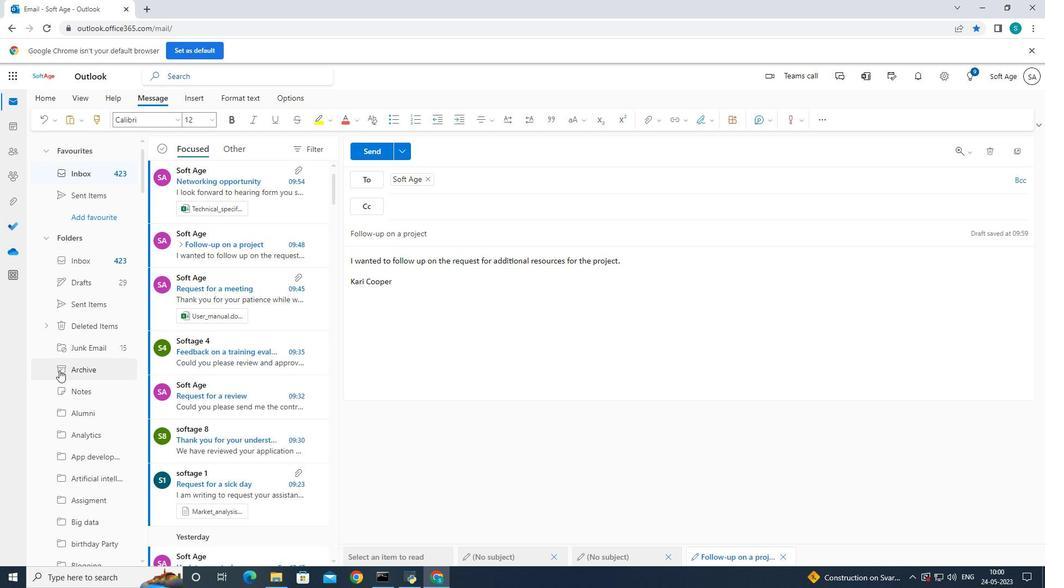 
Action: Mouse moved to (160, 274)
Screenshot: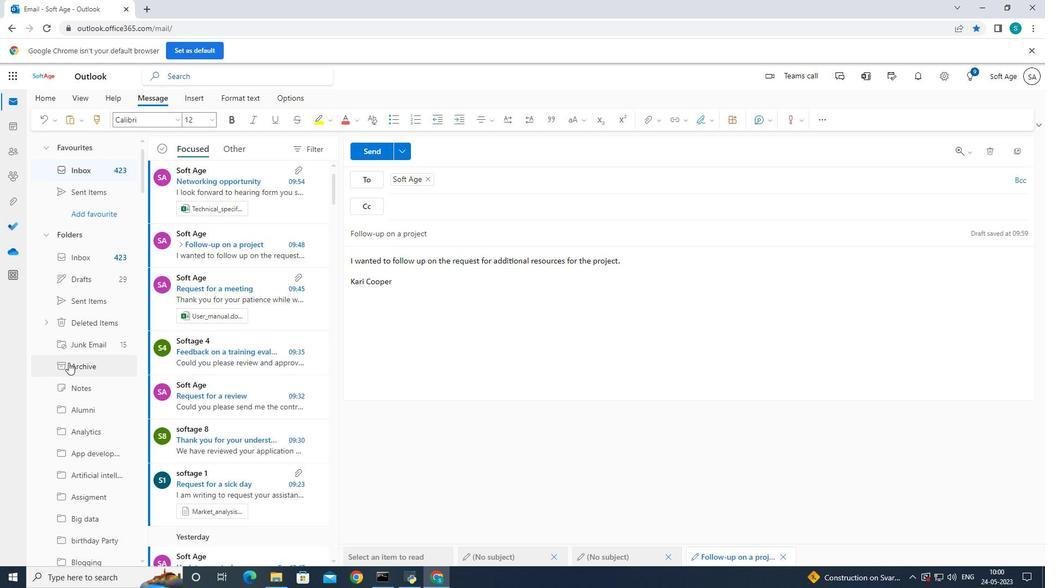 
Action: Mouse scrolled (160, 274) with delta (0, 0)
Screenshot: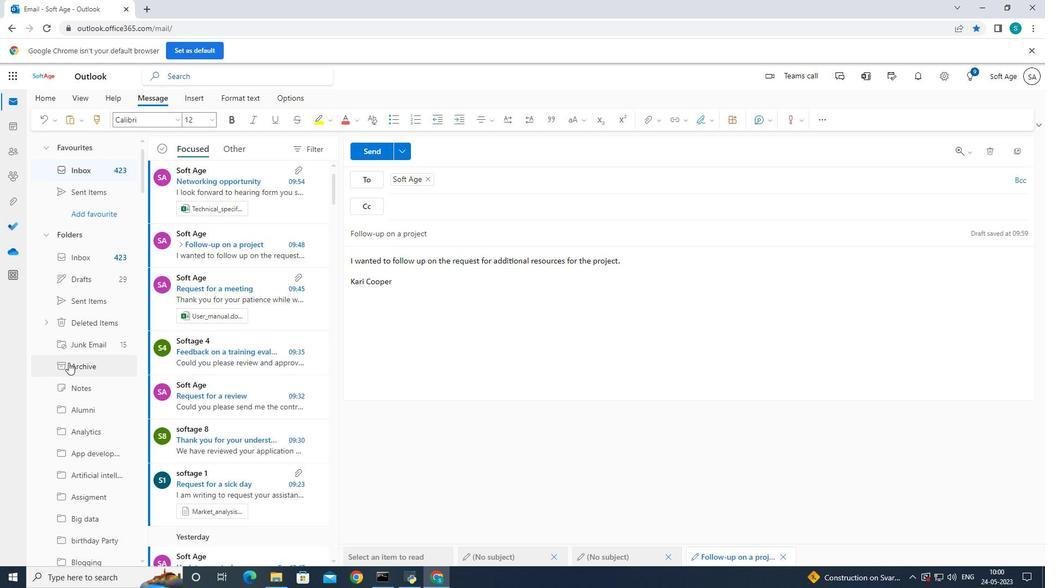 
Action: Mouse moved to (161, 274)
Screenshot: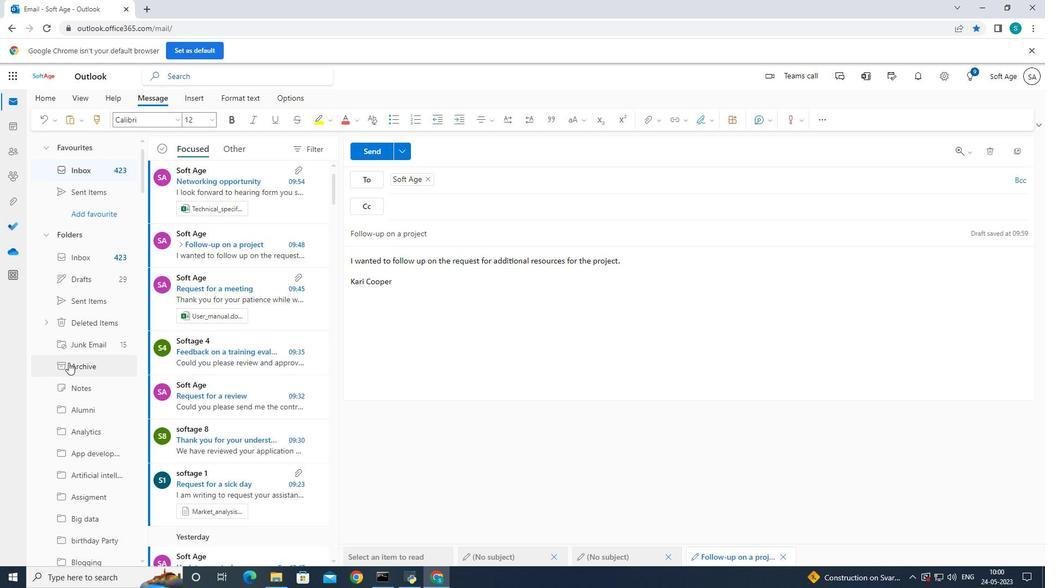 
Action: Mouse scrolled (161, 274) with delta (0, 0)
Screenshot: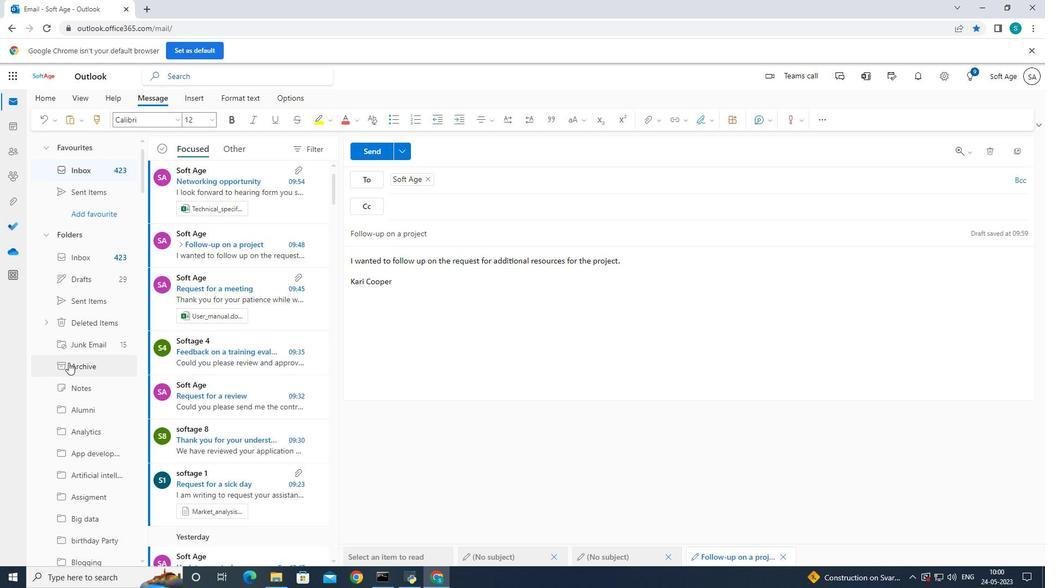 
Action: Mouse moved to (162, 273)
Screenshot: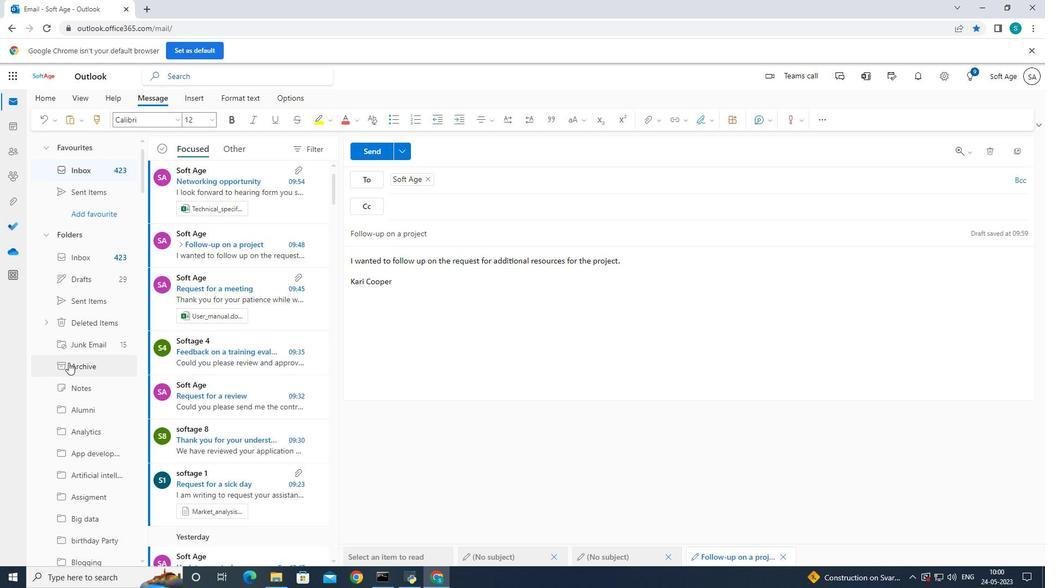 
Action: Mouse scrolled (162, 273) with delta (0, 0)
Screenshot: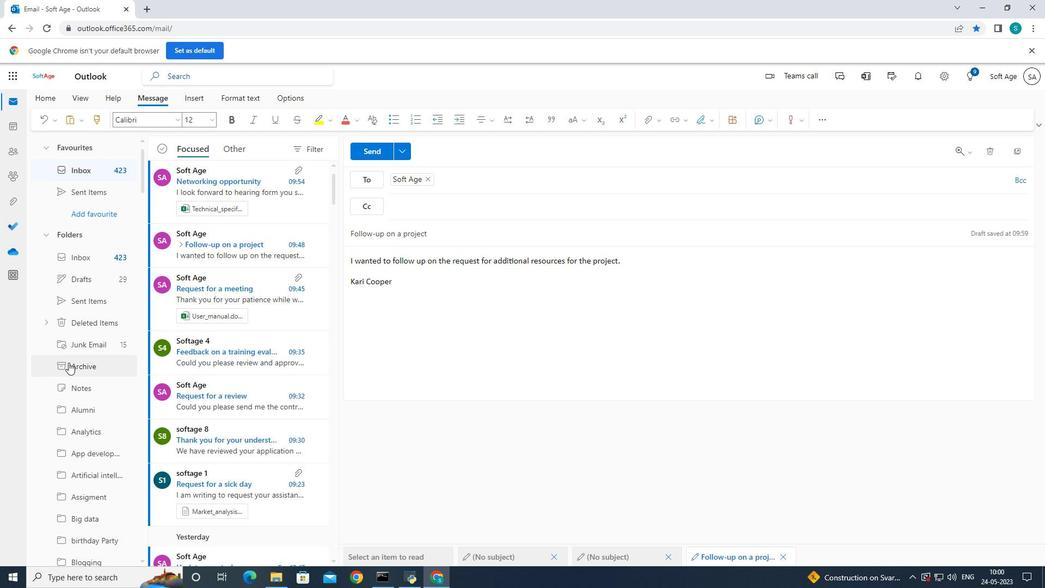 
Action: Mouse moved to (174, 268)
Screenshot: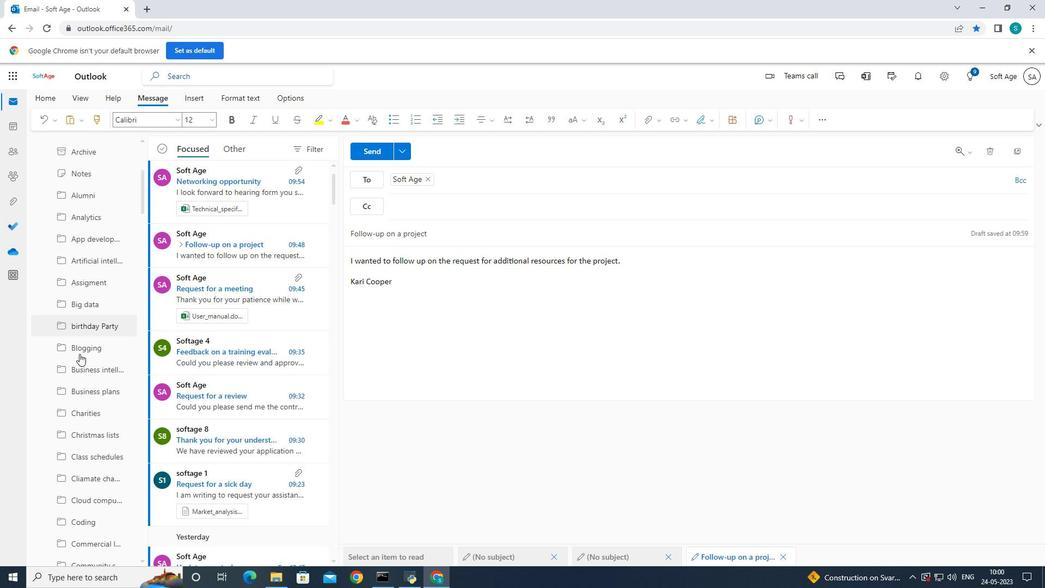 
Action: Mouse scrolled (174, 268) with delta (0, 0)
Screenshot: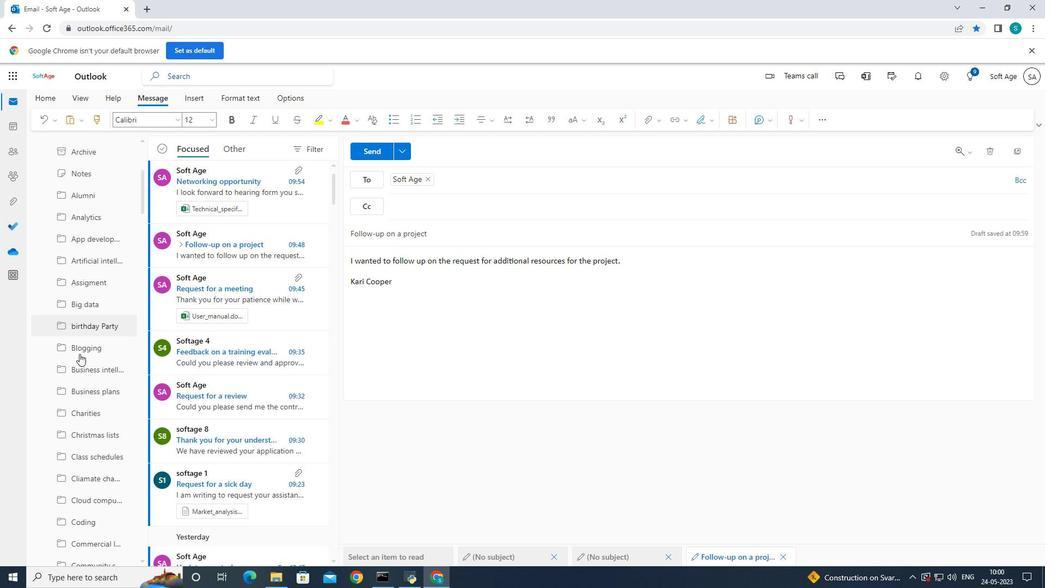 
Action: Mouse scrolled (174, 268) with delta (0, 0)
Screenshot: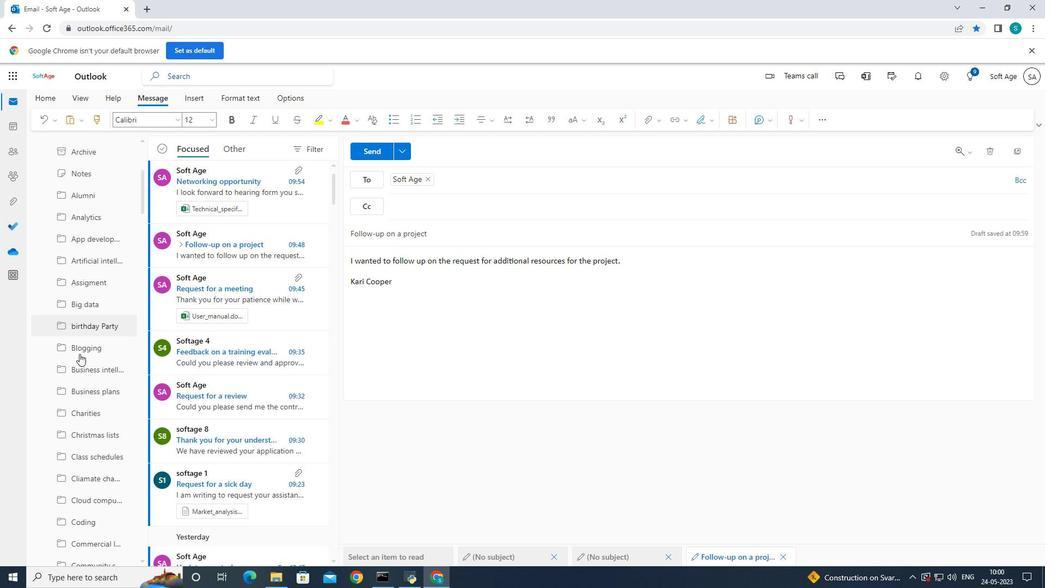 
Action: Mouse moved to (174, 268)
Screenshot: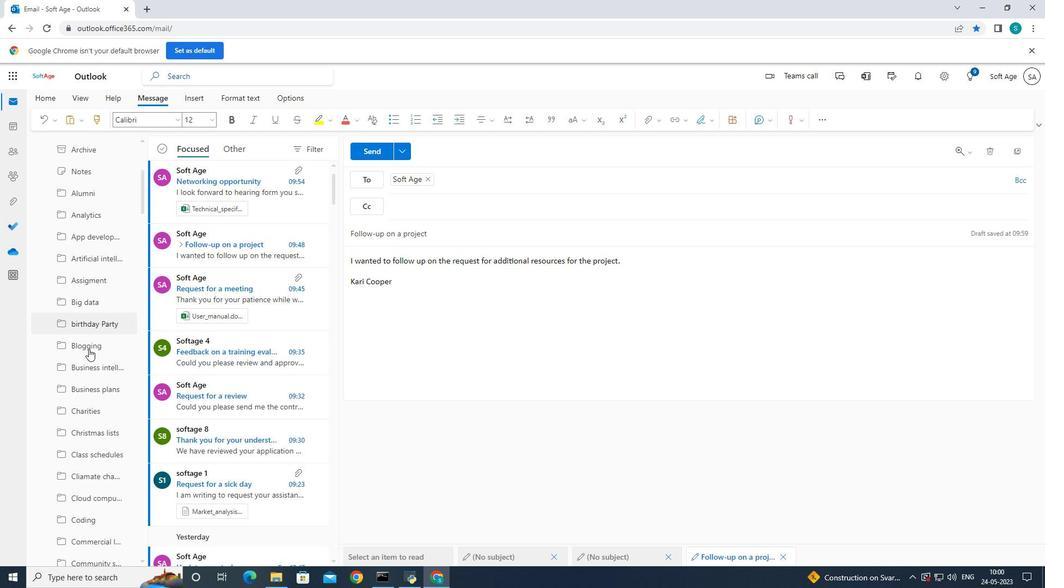 
Action: Mouse scrolled (174, 268) with delta (0, 0)
Screenshot: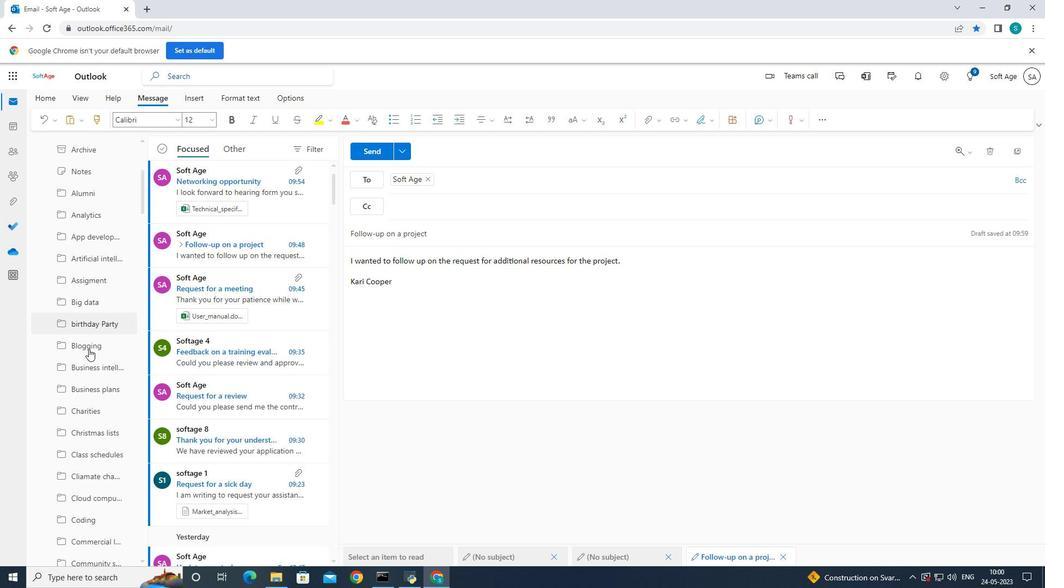 
Action: Mouse moved to (174, 268)
Screenshot: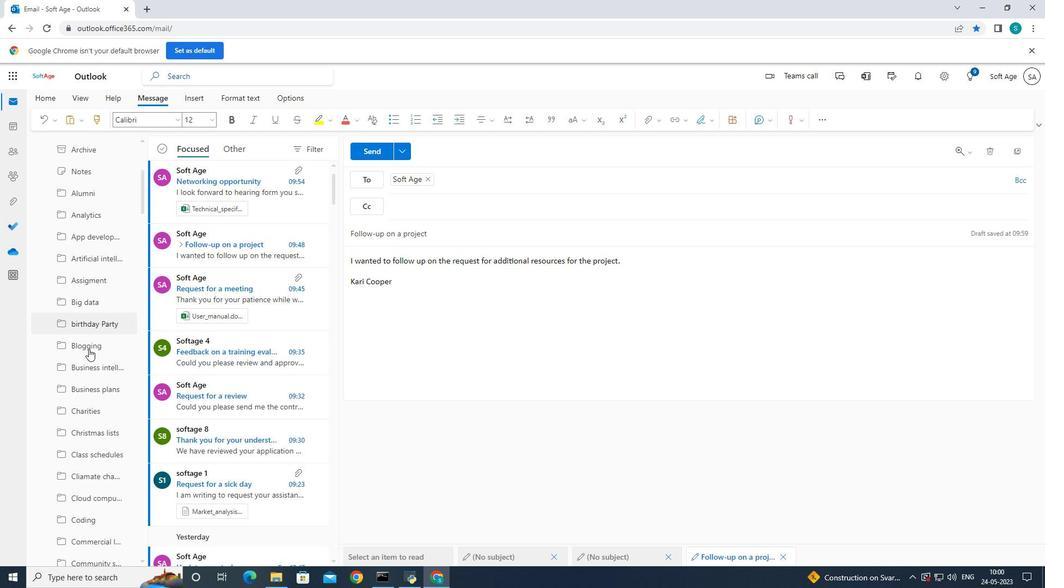 
Action: Mouse scrolled (174, 268) with delta (0, 0)
Screenshot: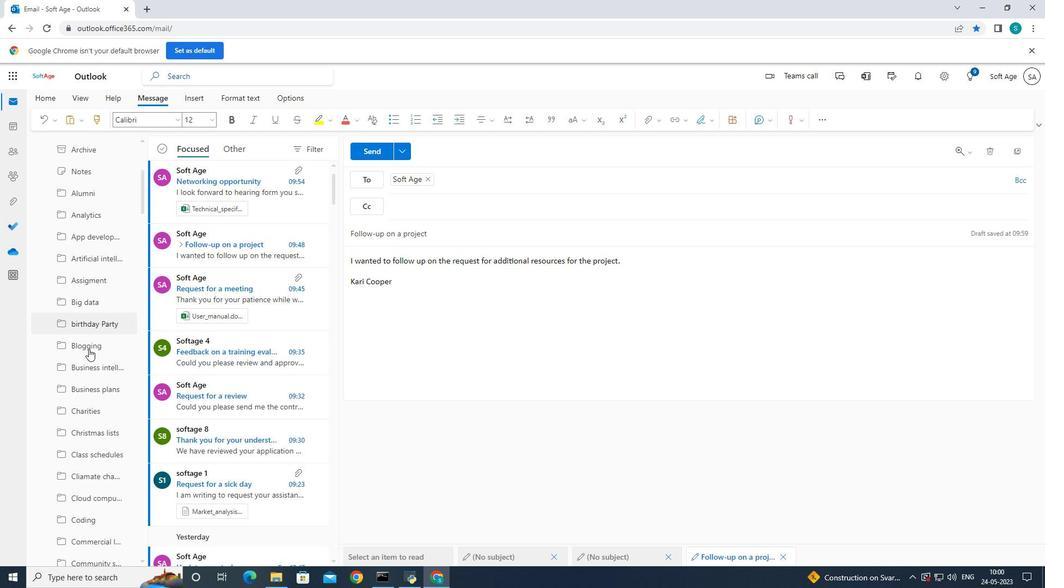
Action: Mouse moved to (182, 265)
Screenshot: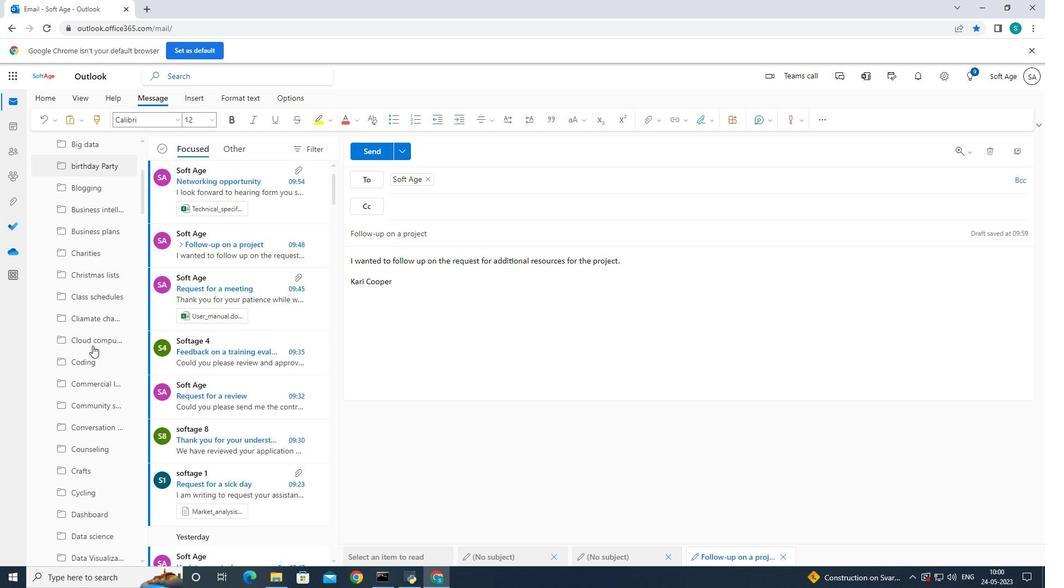 
Action: Mouse scrolled (182, 265) with delta (0, 0)
Screenshot: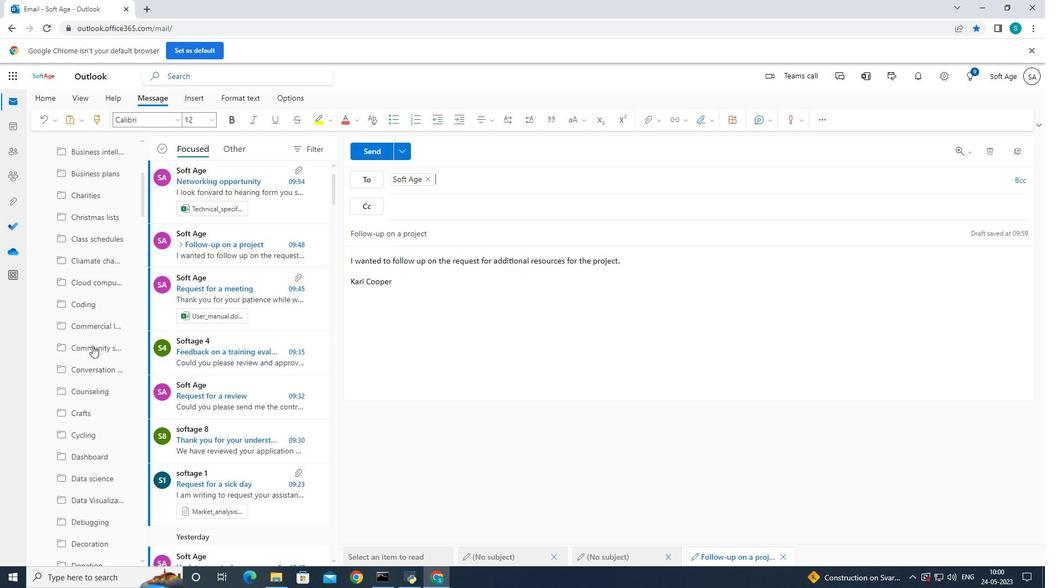 
Action: Mouse scrolled (182, 265) with delta (0, 0)
Screenshot: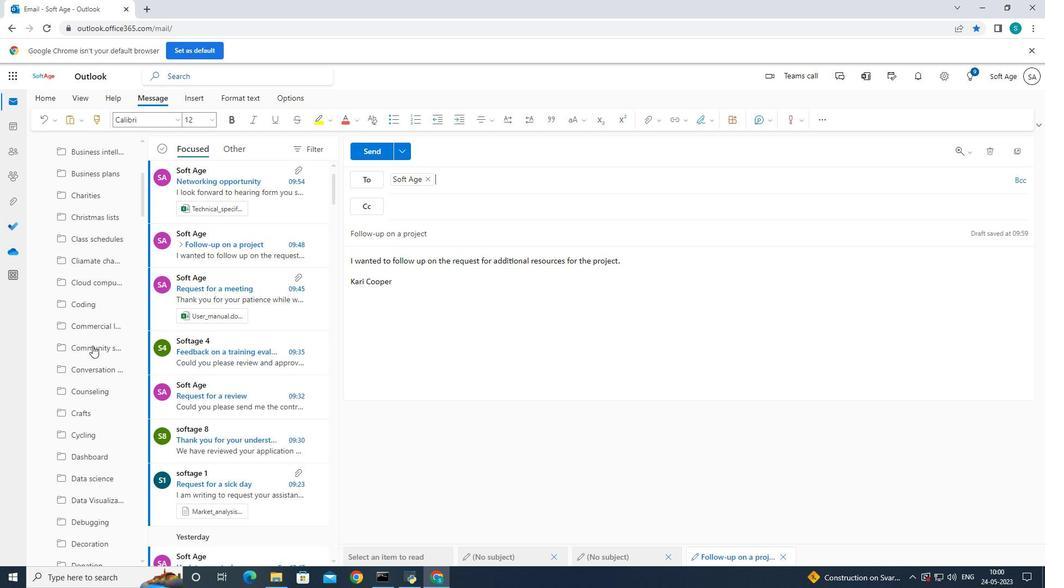 
Action: Mouse scrolled (182, 265) with delta (0, 0)
Screenshot: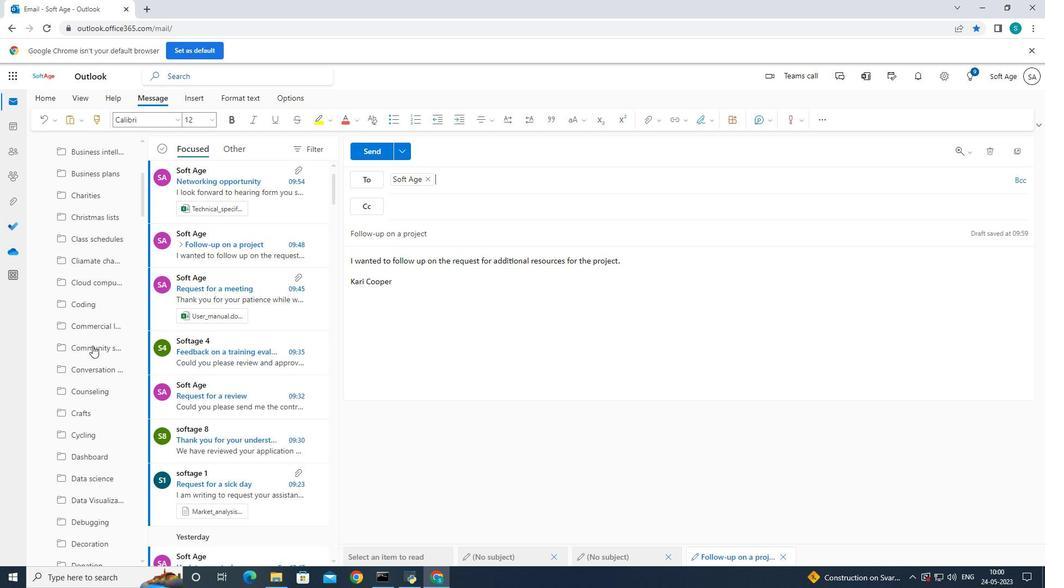 
Action: Mouse scrolled (182, 265) with delta (0, 0)
Screenshot: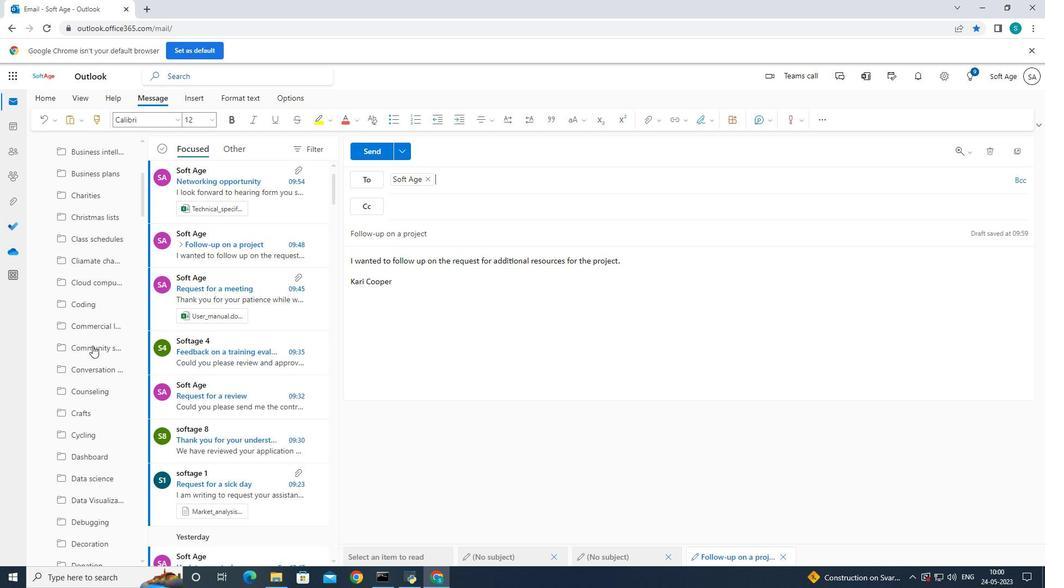 
Action: Mouse scrolled (182, 265) with delta (0, 0)
Screenshot: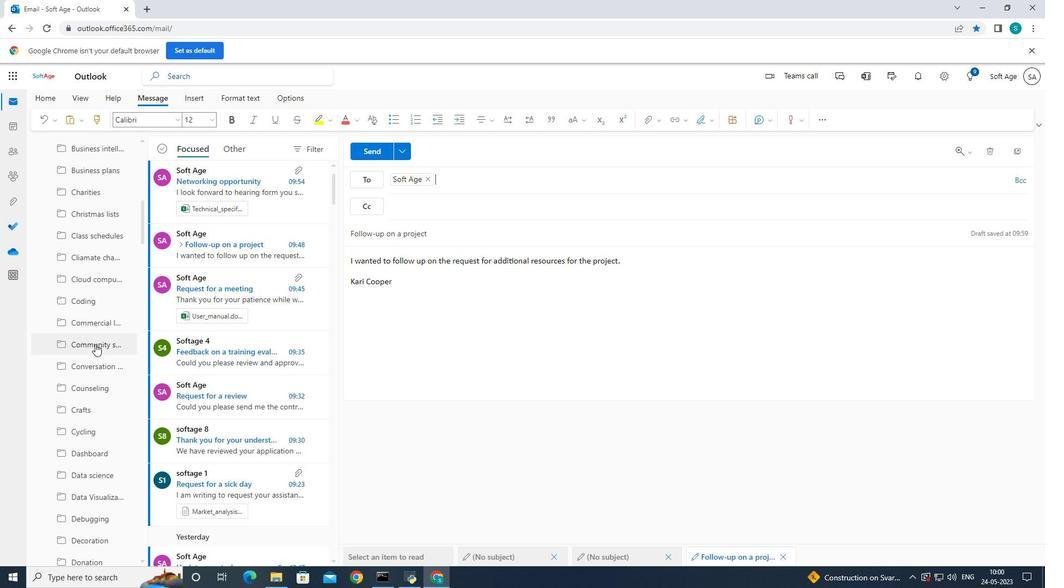 
Action: Mouse moved to (186, 264)
Screenshot: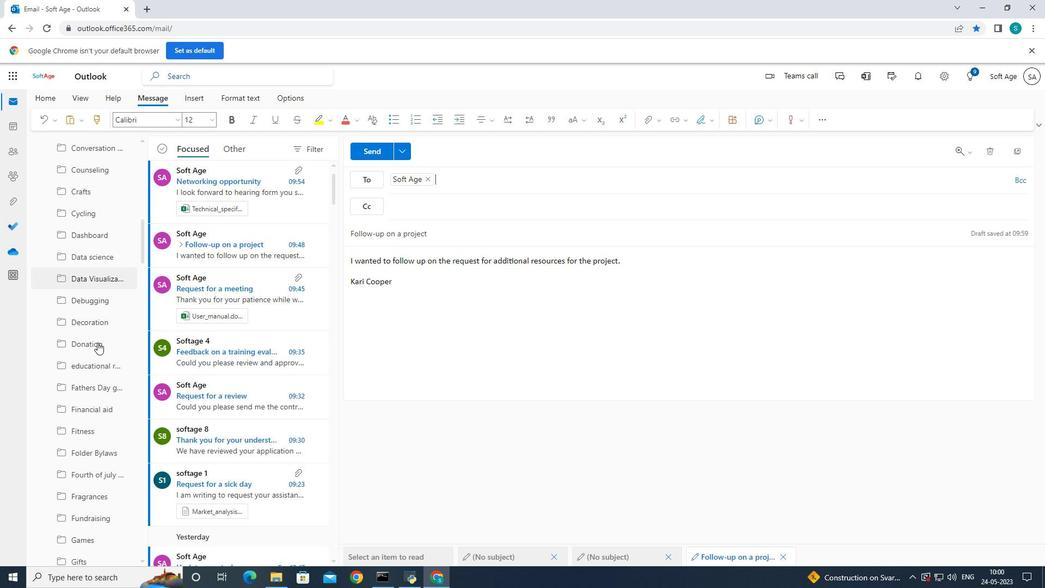 
Action: Mouse scrolled (186, 264) with delta (0, 0)
Screenshot: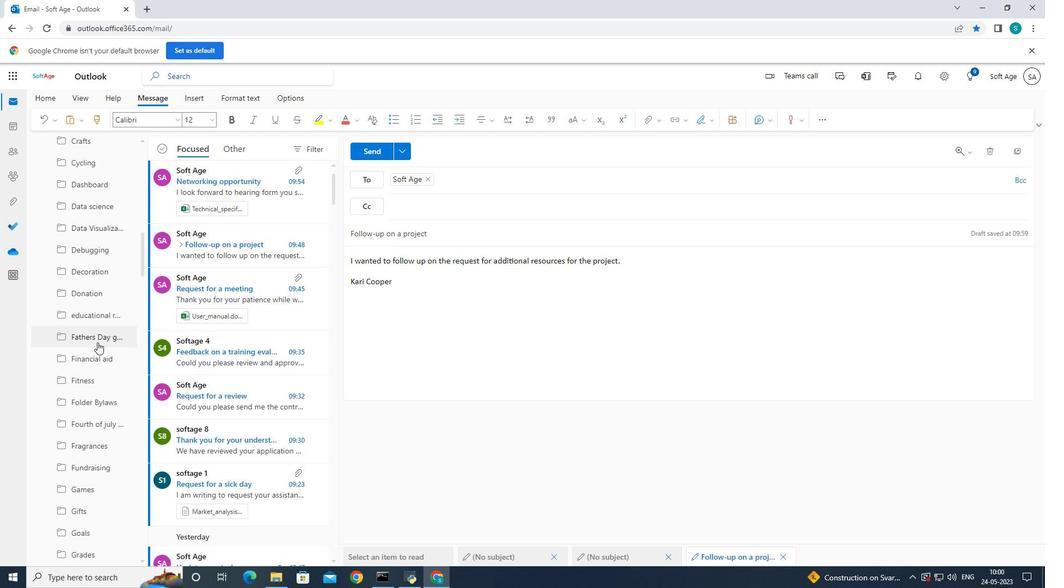 
Action: Mouse scrolled (186, 264) with delta (0, 0)
Screenshot: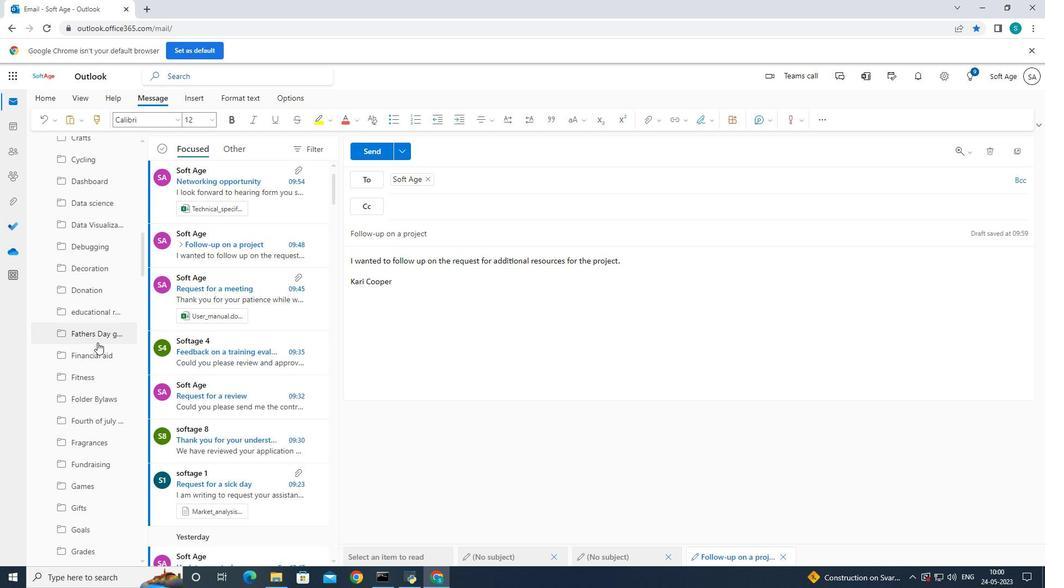 
Action: Mouse scrolled (186, 264) with delta (0, 0)
Screenshot: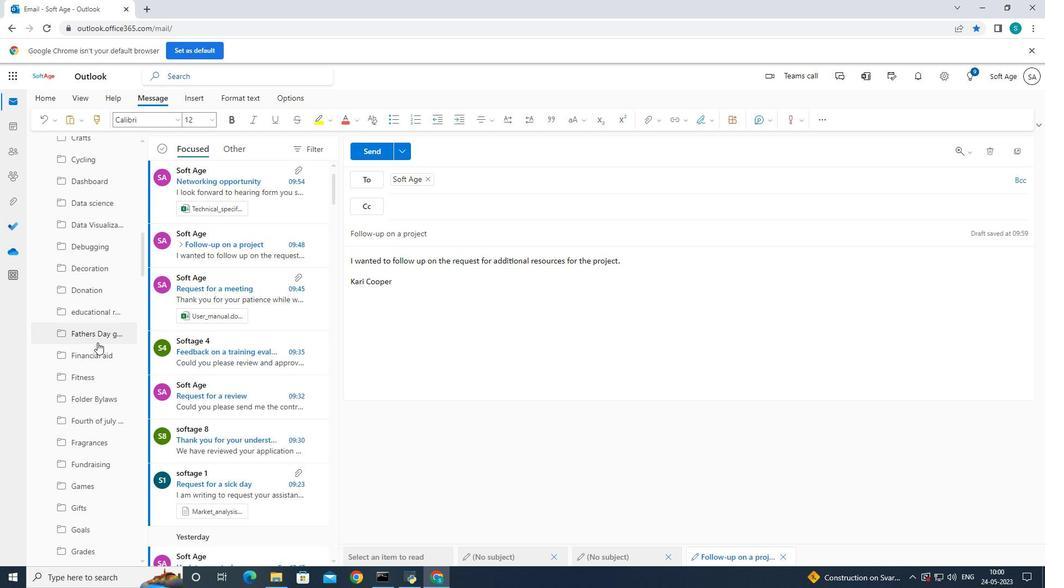
Action: Mouse scrolled (186, 264) with delta (0, 0)
Screenshot: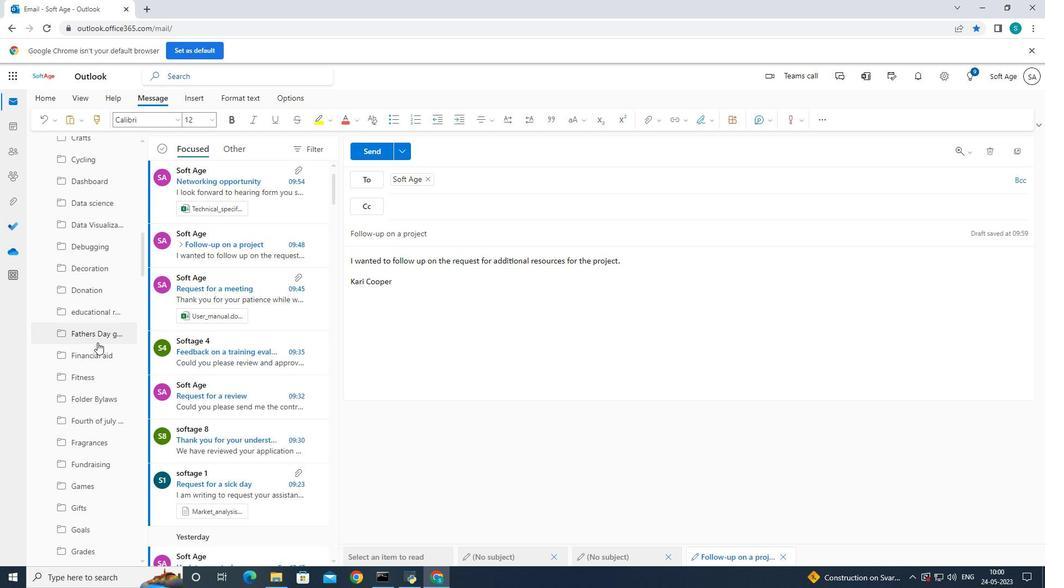 
Action: Mouse scrolled (186, 264) with delta (0, 0)
Screenshot: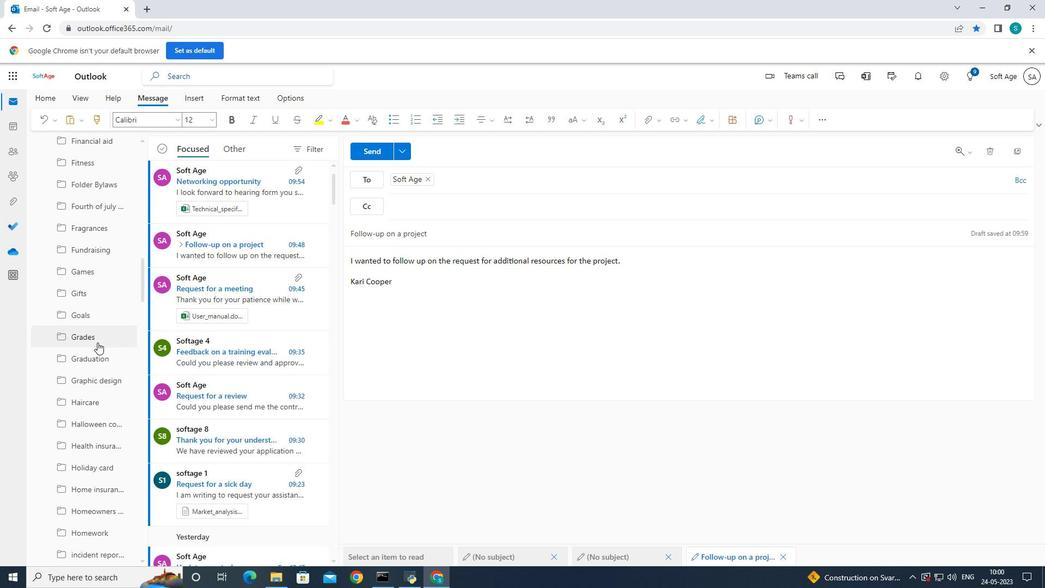 
Action: Mouse scrolled (186, 264) with delta (0, 0)
Screenshot: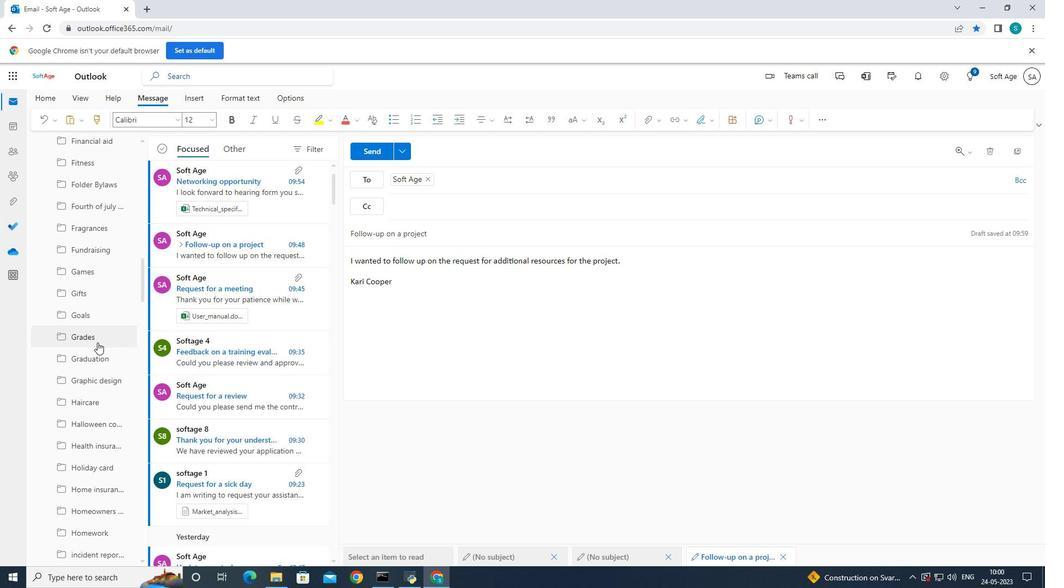 
Action: Mouse moved to (186, 264)
Screenshot: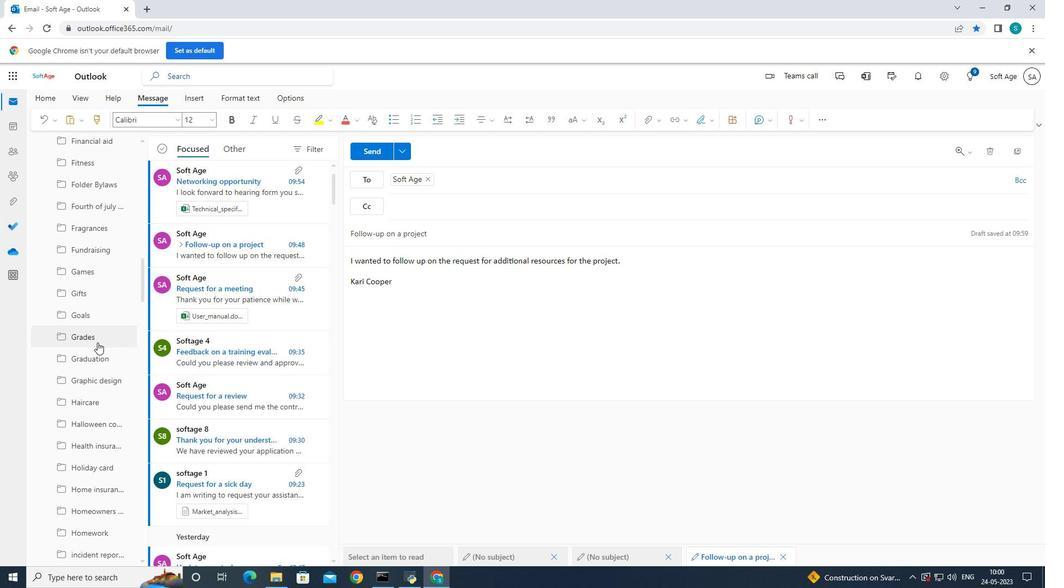 
Action: Mouse scrolled (186, 264) with delta (0, 0)
Screenshot: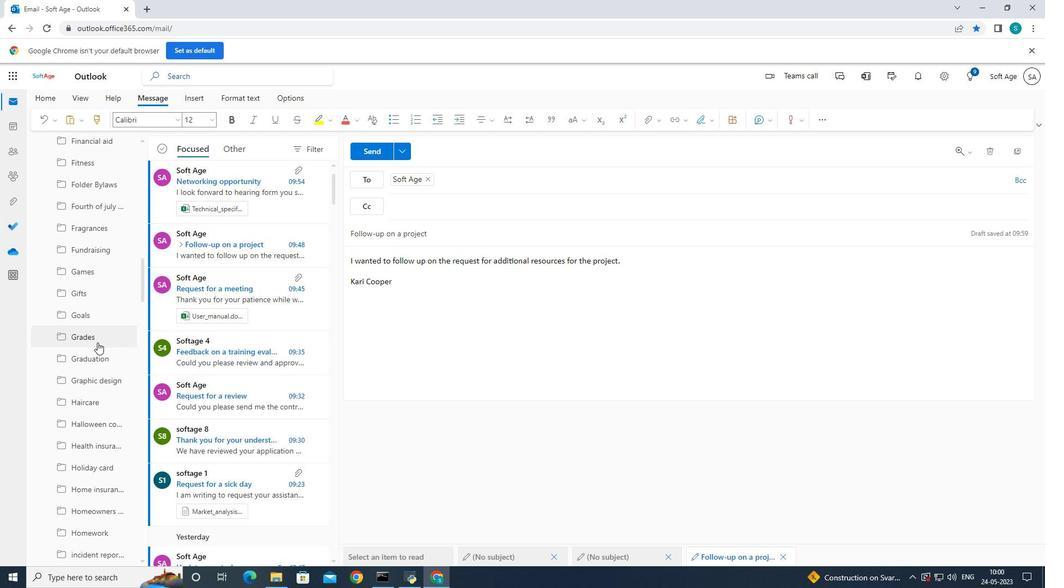 
Action: Mouse scrolled (186, 264) with delta (0, 0)
Screenshot: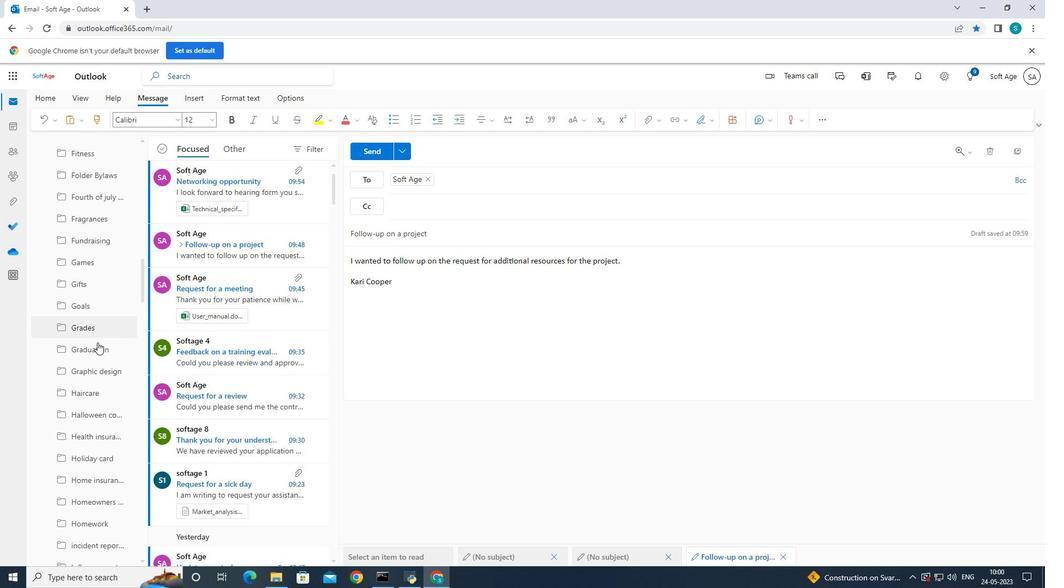 
Action: Mouse moved to (186, 264)
Screenshot: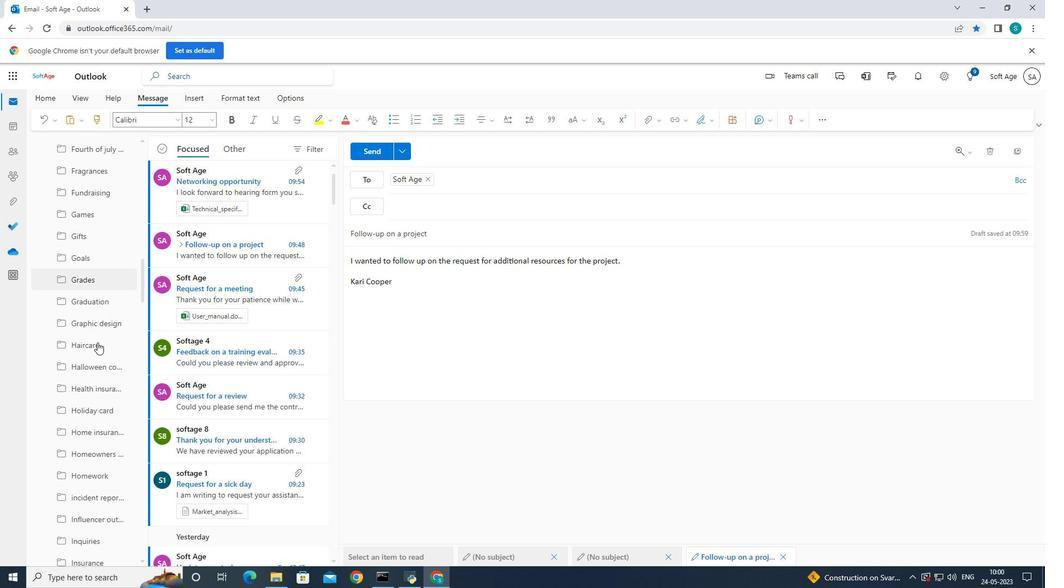 
Action: Mouse scrolled (186, 264) with delta (0, 0)
Screenshot: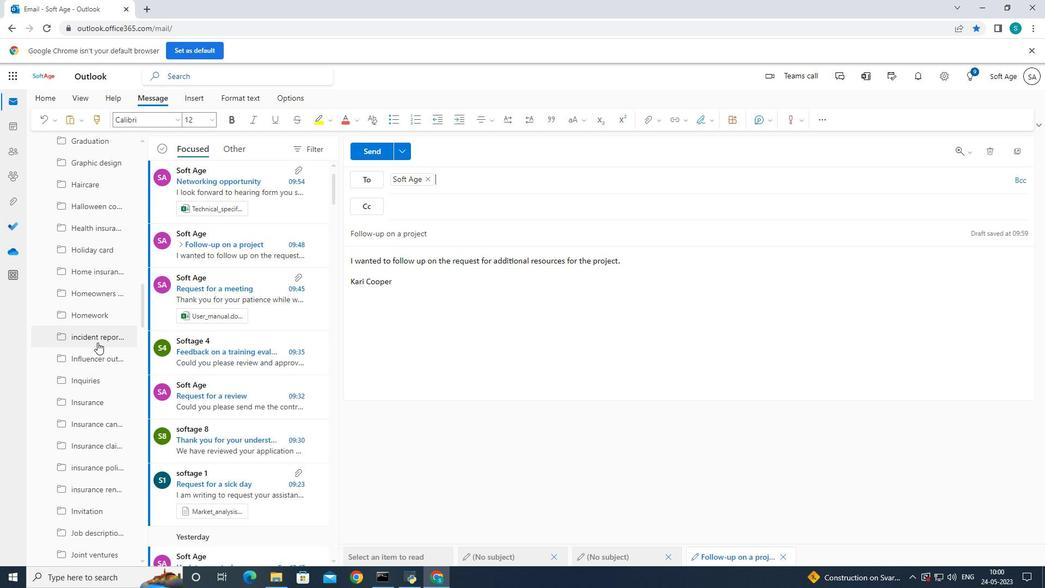 
Action: Mouse scrolled (186, 264) with delta (0, 0)
Screenshot: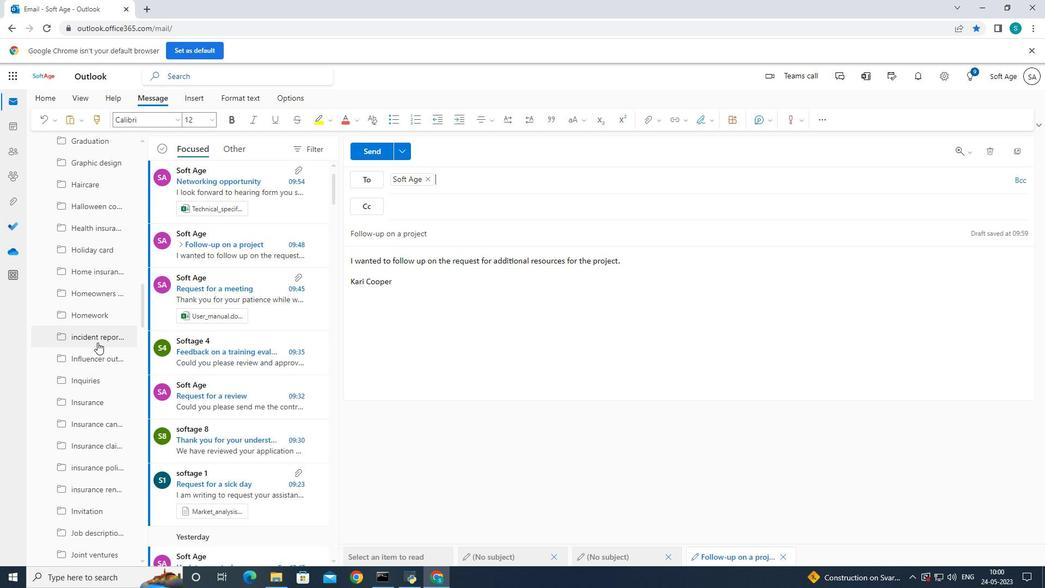 
Action: Mouse scrolled (186, 264) with delta (0, 0)
Screenshot: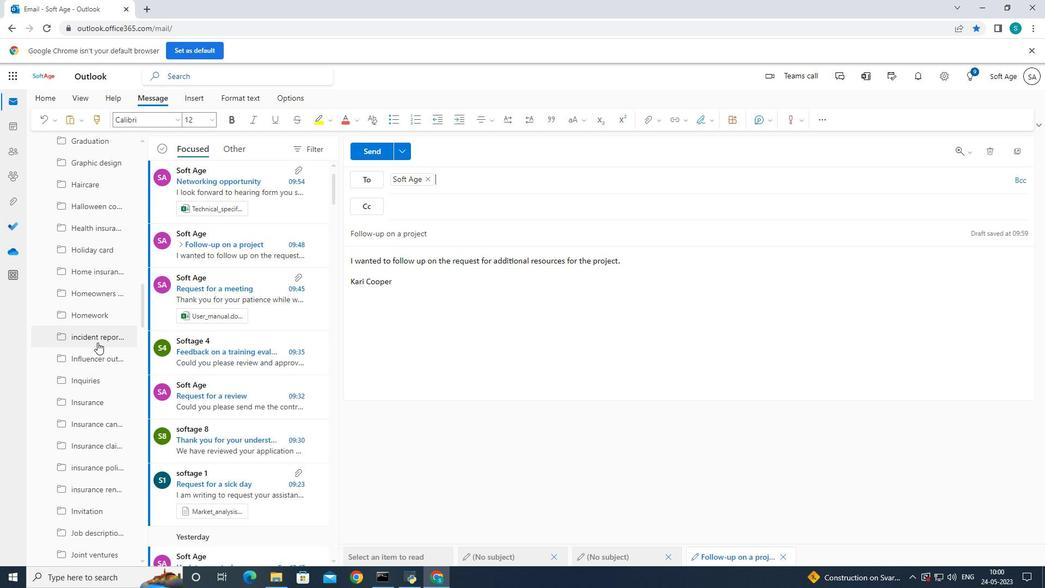 
Action: Mouse scrolled (186, 264) with delta (0, 0)
Screenshot: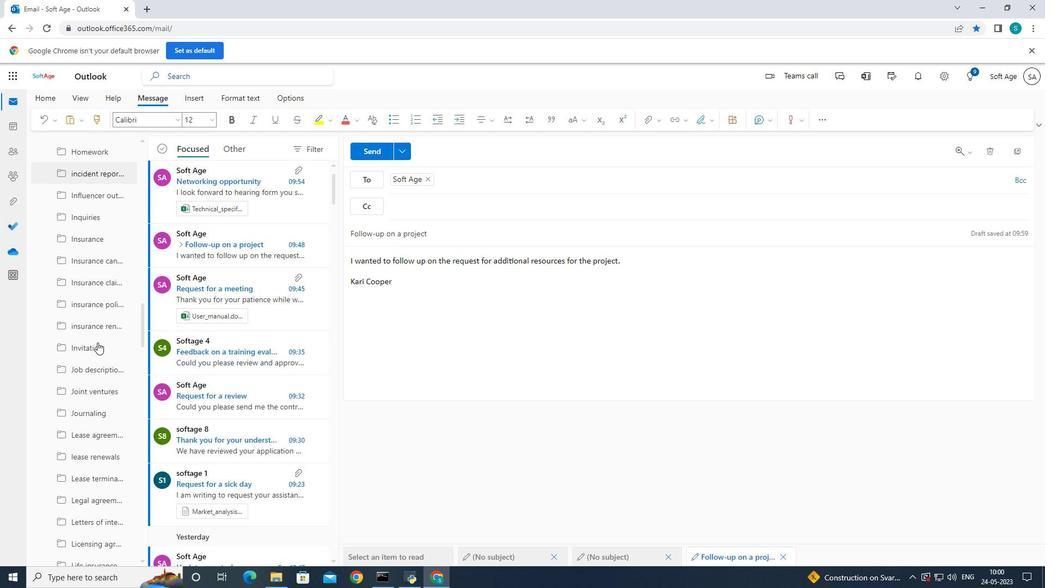 
Action: Mouse scrolled (186, 264) with delta (0, 0)
Screenshot: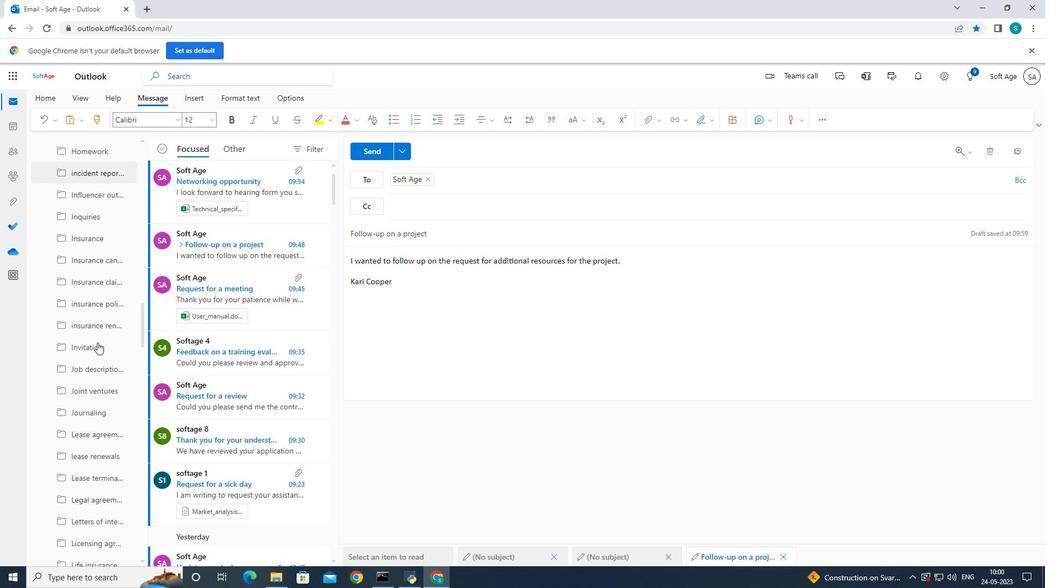 
Action: Mouse scrolled (186, 264) with delta (0, 0)
Screenshot: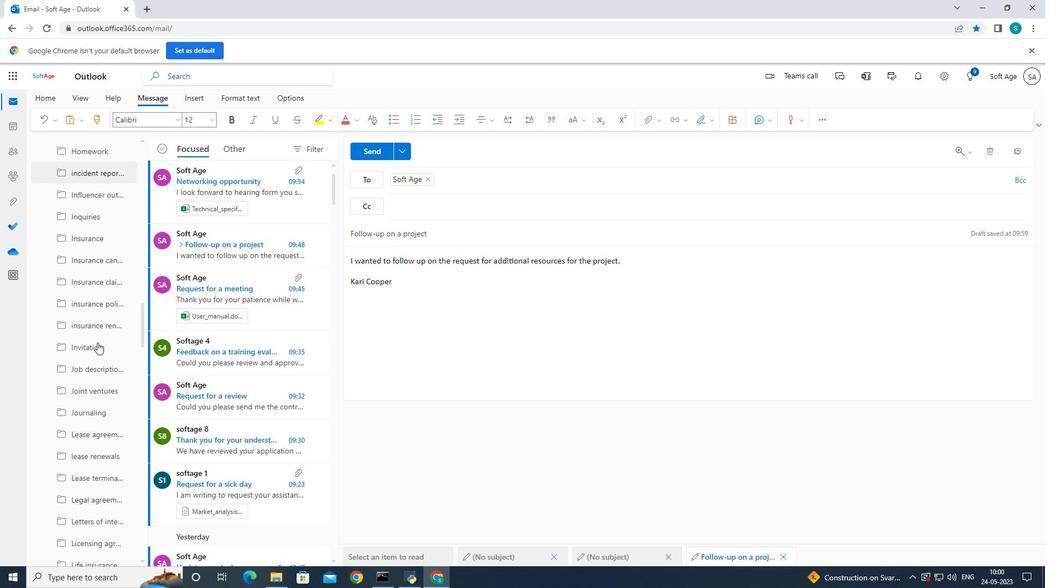 
Action: Mouse scrolled (186, 264) with delta (0, 0)
Screenshot: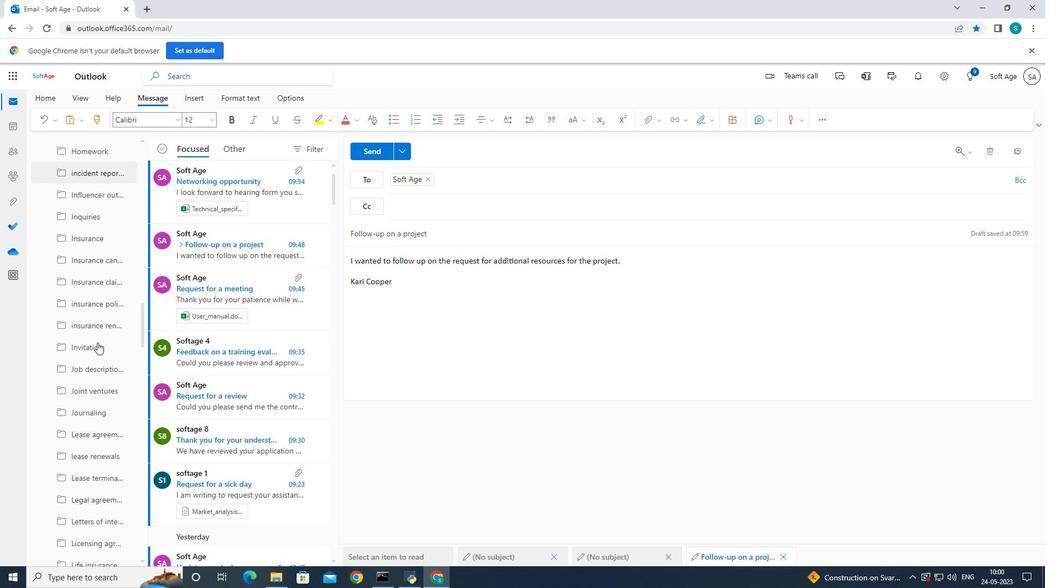
Action: Mouse moved to (186, 263)
Screenshot: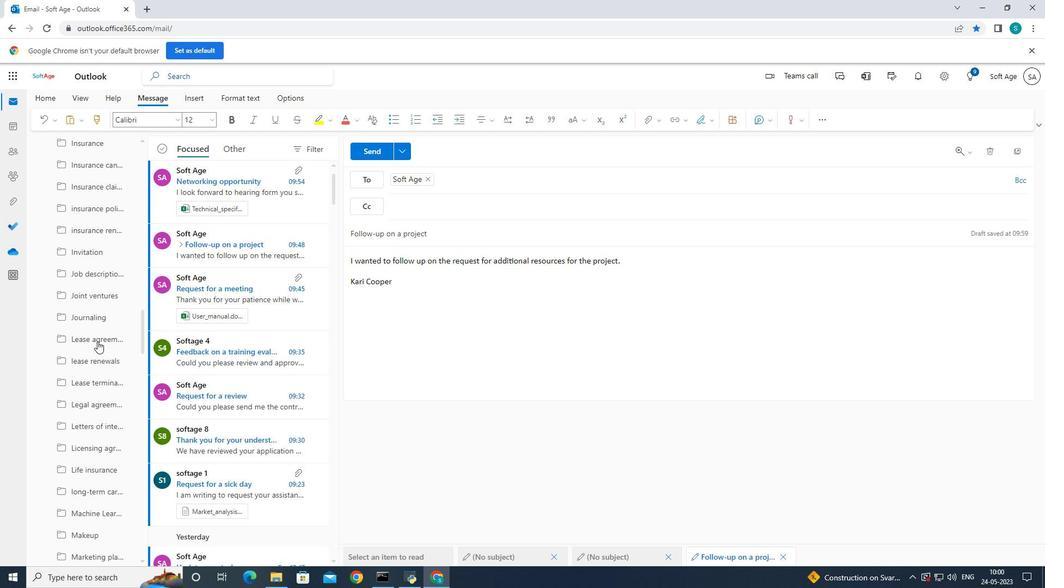 
Action: Mouse scrolled (186, 263) with delta (0, 0)
Screenshot: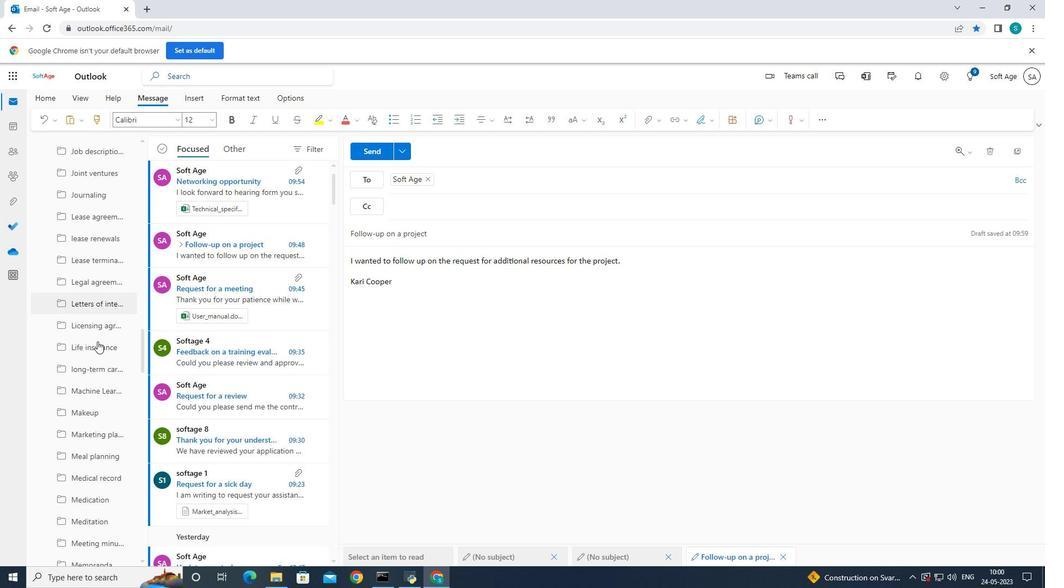 
Action: Mouse scrolled (186, 263) with delta (0, 0)
Screenshot: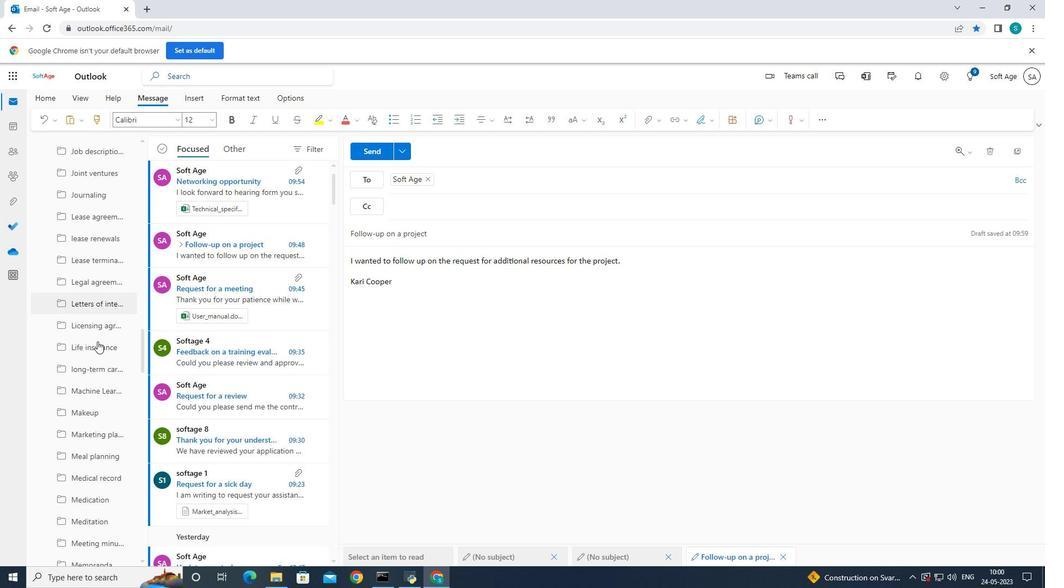 
Action: Mouse scrolled (186, 263) with delta (0, 0)
Screenshot: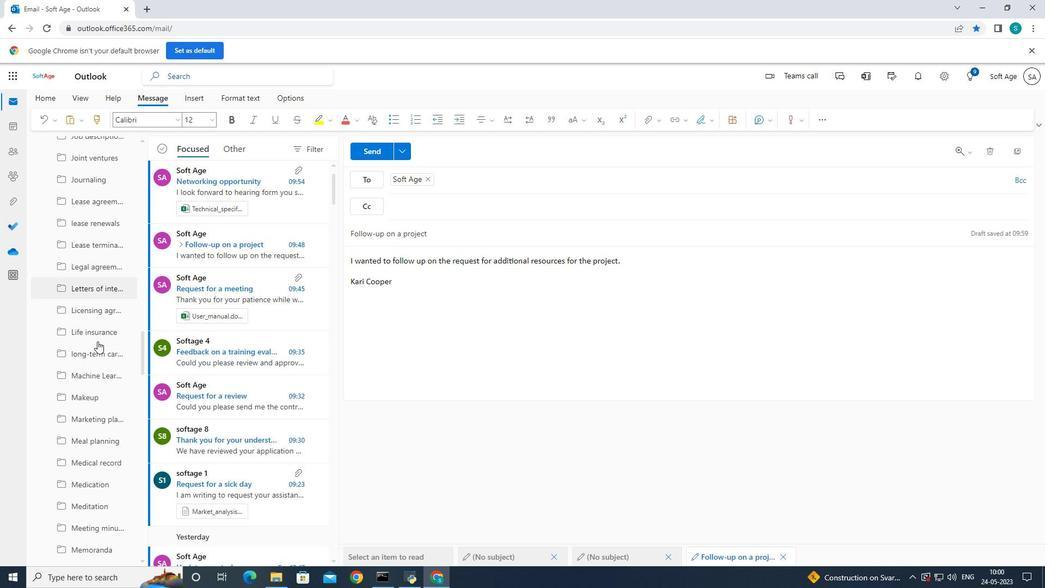 
Action: Mouse scrolled (186, 263) with delta (0, 0)
Screenshot: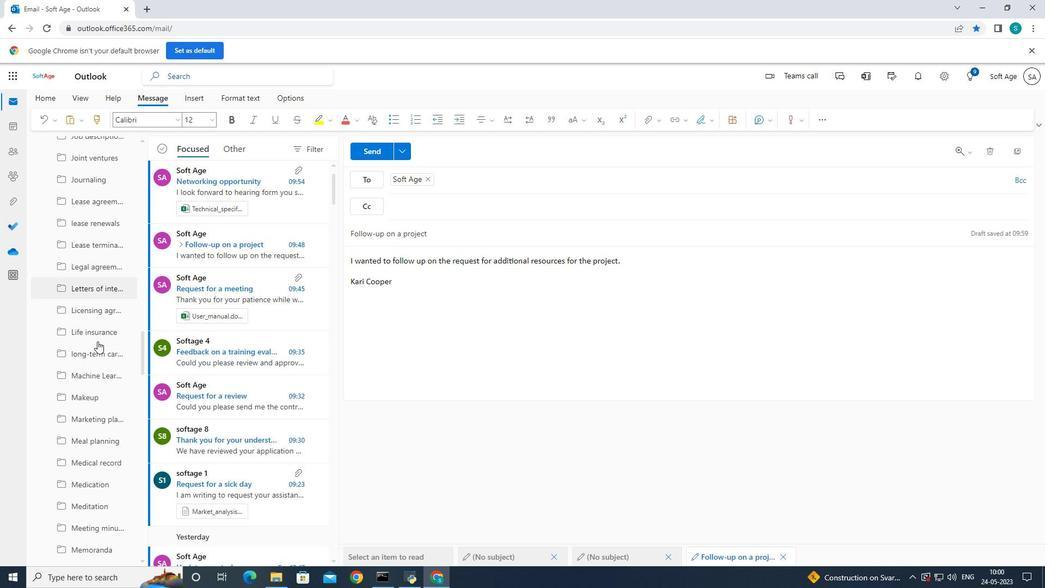 
Action: Mouse moved to (186, 263)
Screenshot: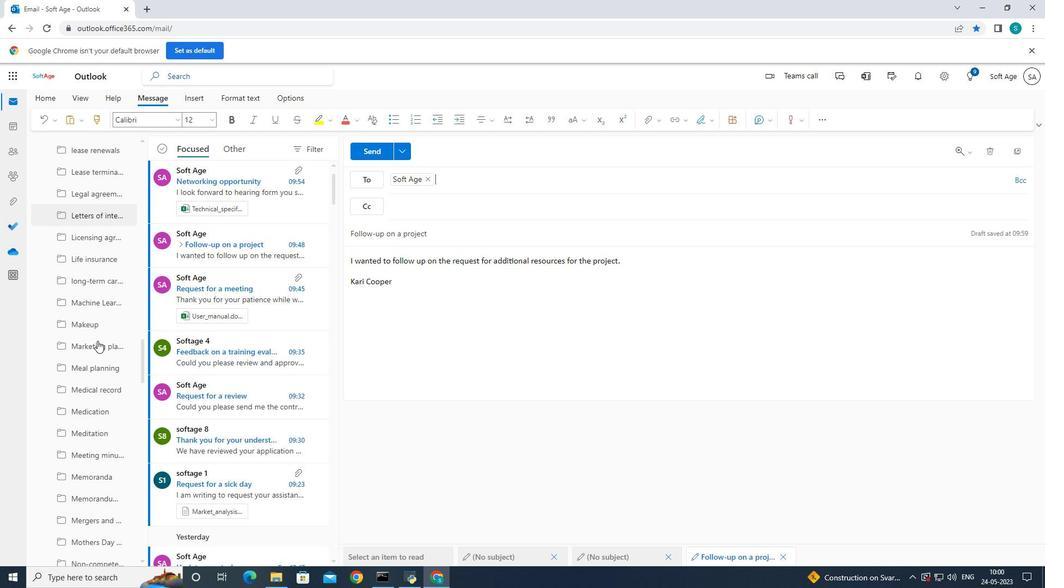 
Action: Mouse scrolled (186, 263) with delta (0, 0)
Screenshot: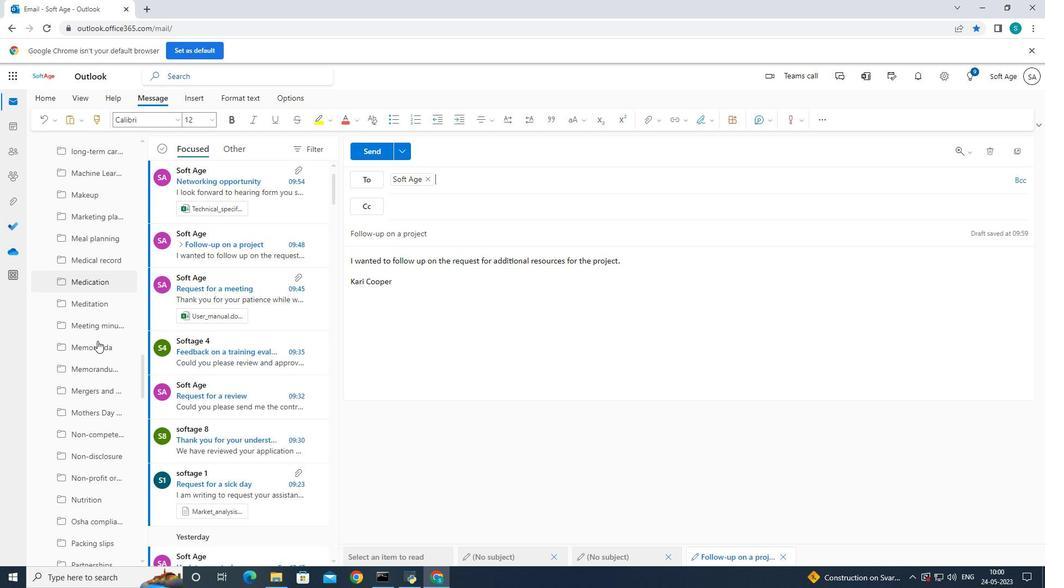 
Action: Mouse scrolled (186, 263) with delta (0, 0)
Screenshot: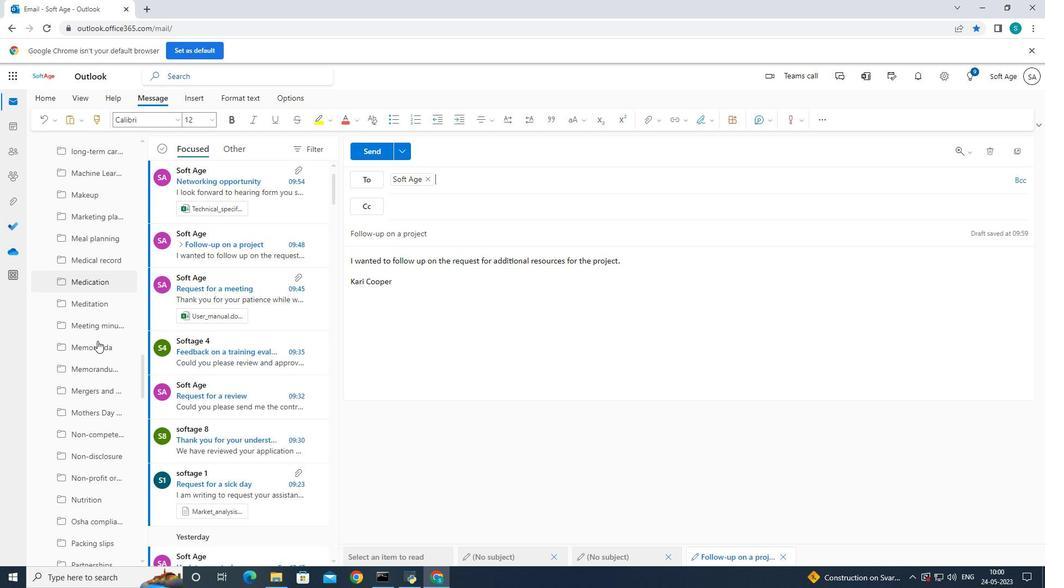 
Action: Mouse scrolled (186, 263) with delta (0, 0)
Screenshot: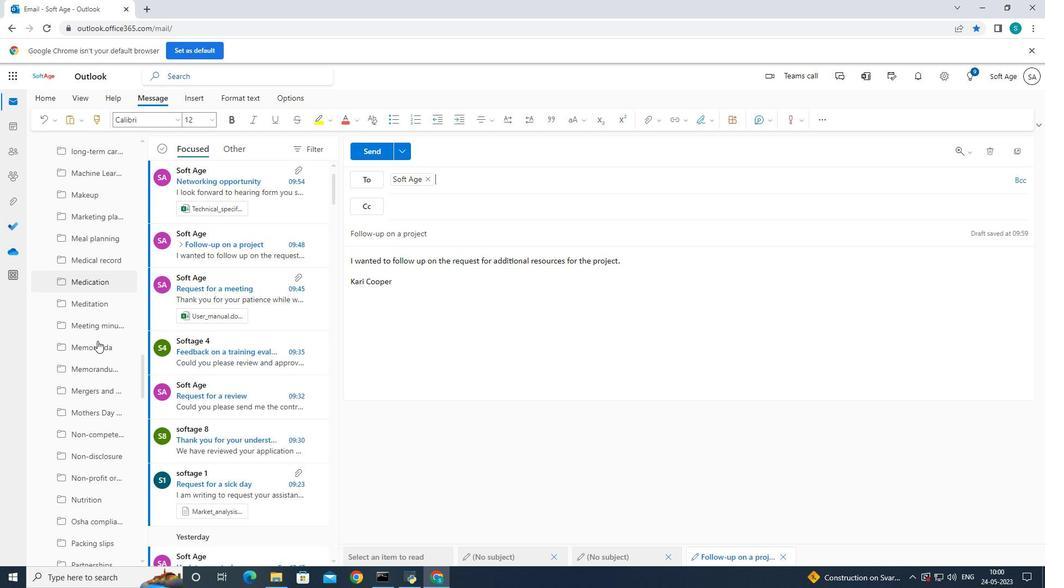 
Action: Mouse moved to (186, 263)
Screenshot: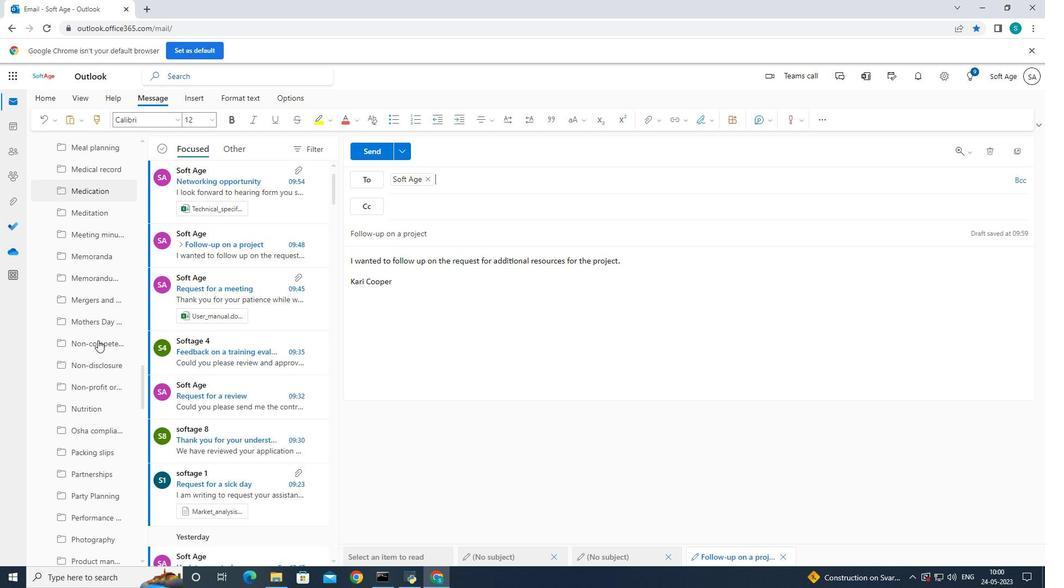 
Action: Mouse scrolled (186, 263) with delta (0, 0)
Screenshot: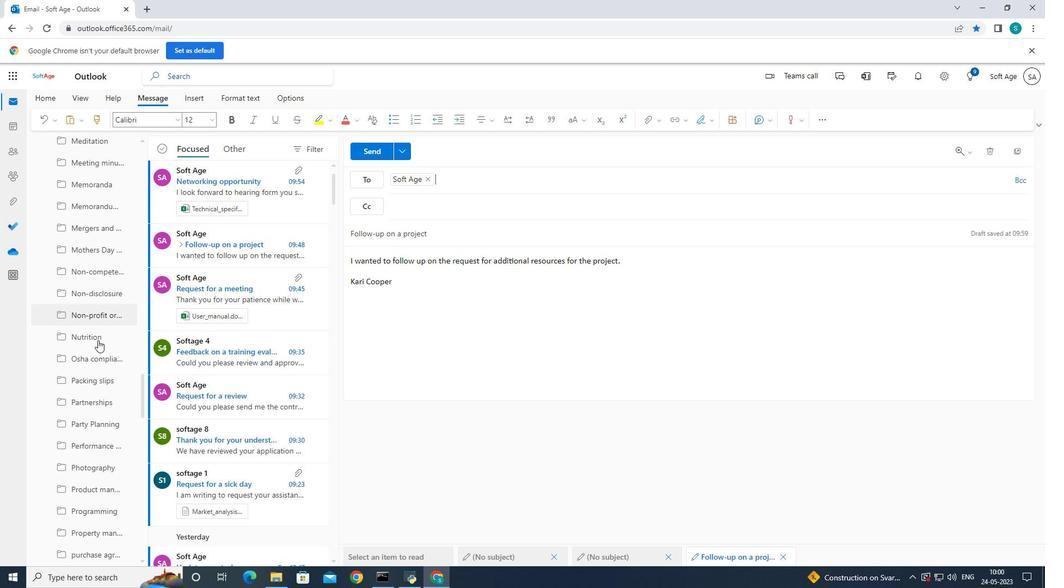 
Action: Mouse scrolled (186, 263) with delta (0, 0)
Screenshot: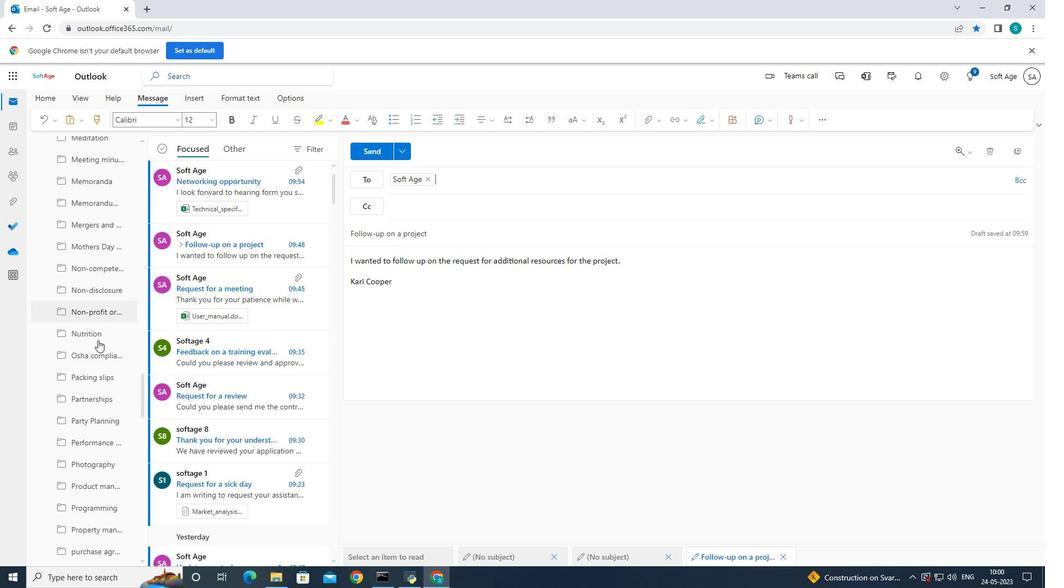 
Action: Mouse scrolled (186, 263) with delta (0, 0)
Screenshot: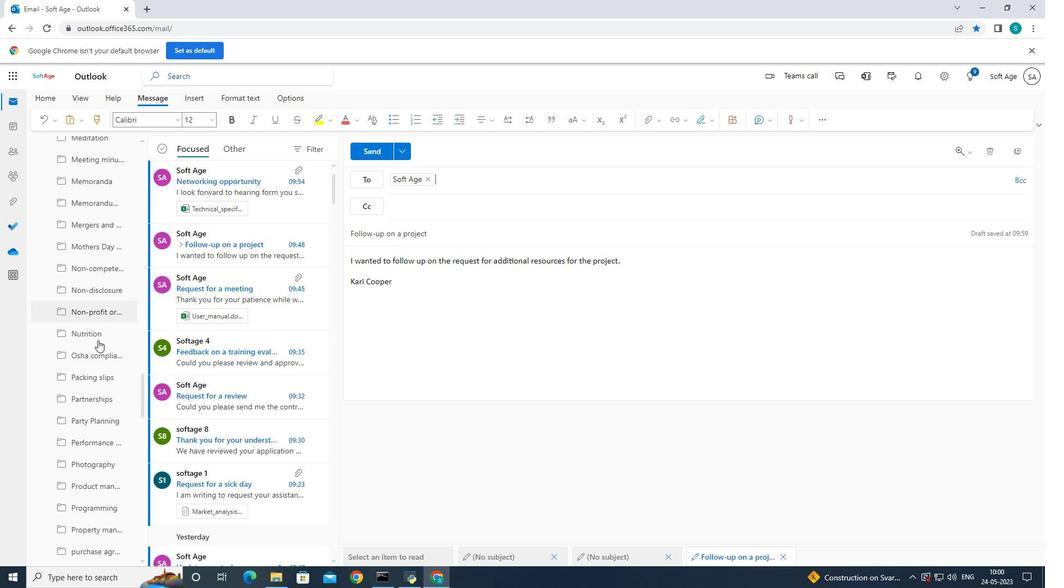 
Action: Mouse scrolled (186, 263) with delta (0, 0)
Screenshot: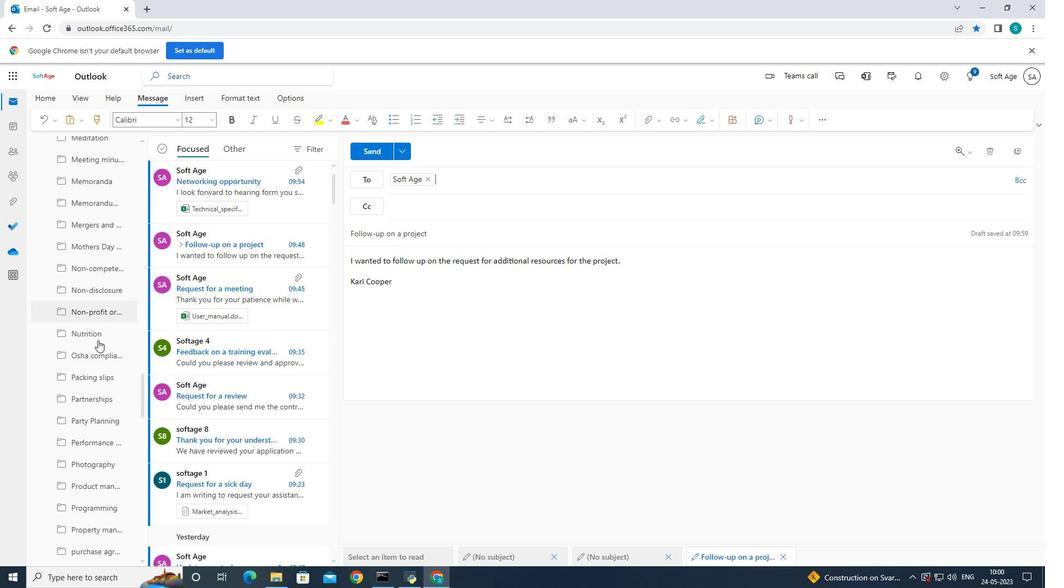 
Action: Mouse moved to (187, 263)
Screenshot: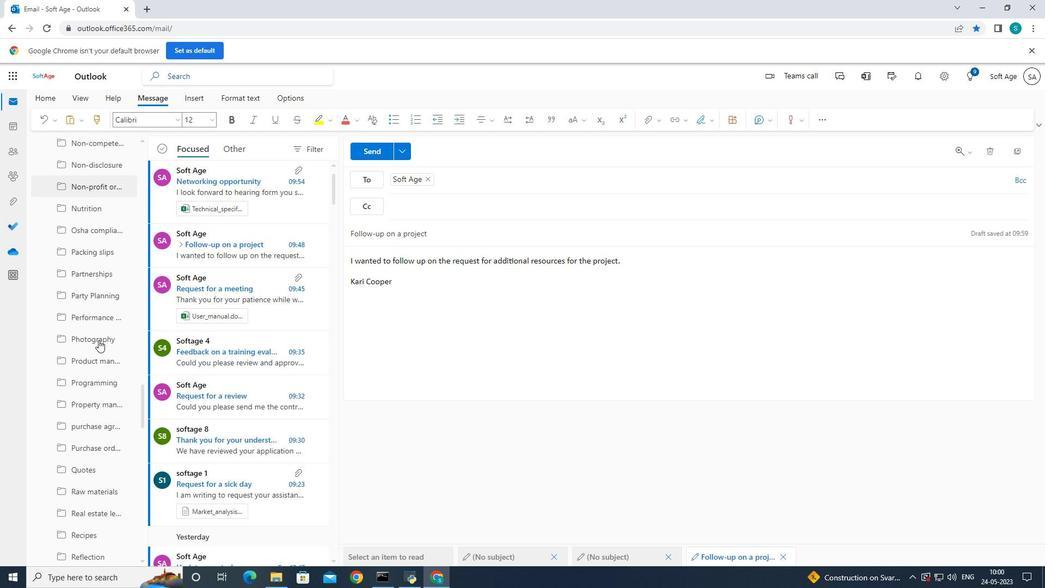 
Action: Mouse scrolled (187, 263) with delta (0, 0)
Screenshot: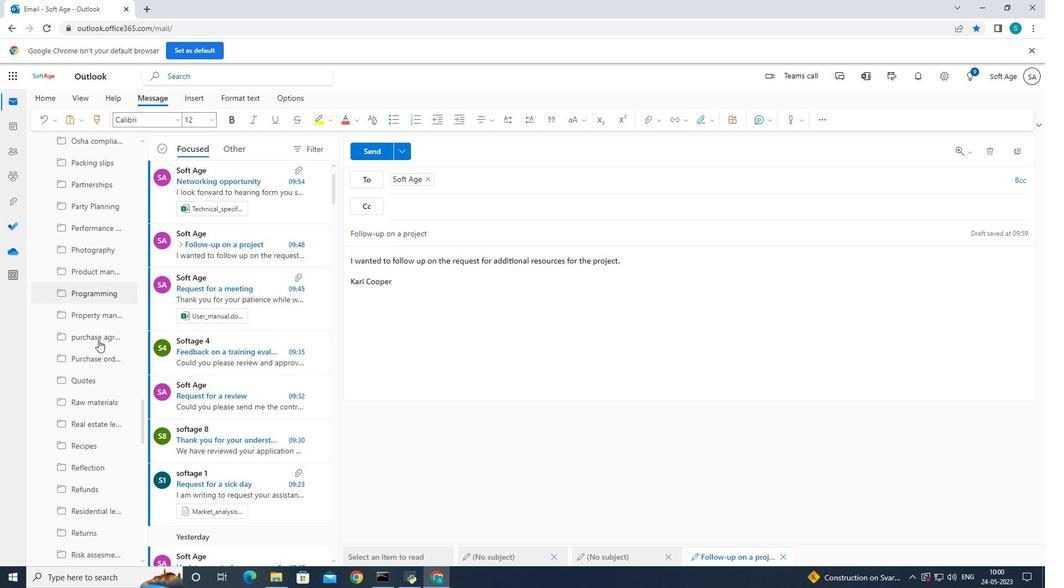 
Action: Mouse scrolled (187, 263) with delta (0, 0)
Screenshot: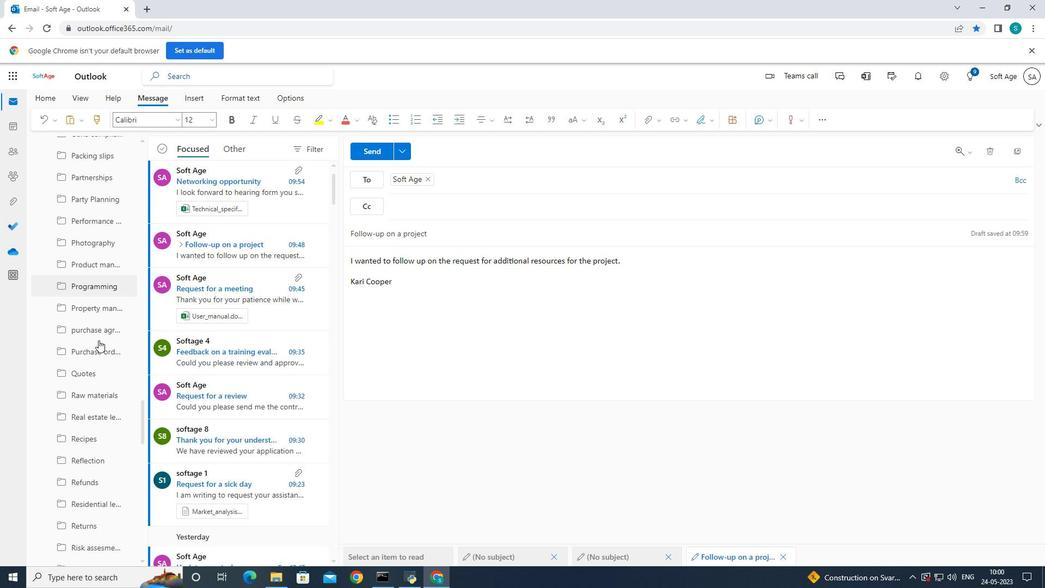 
Action: Mouse scrolled (187, 263) with delta (0, 0)
Screenshot: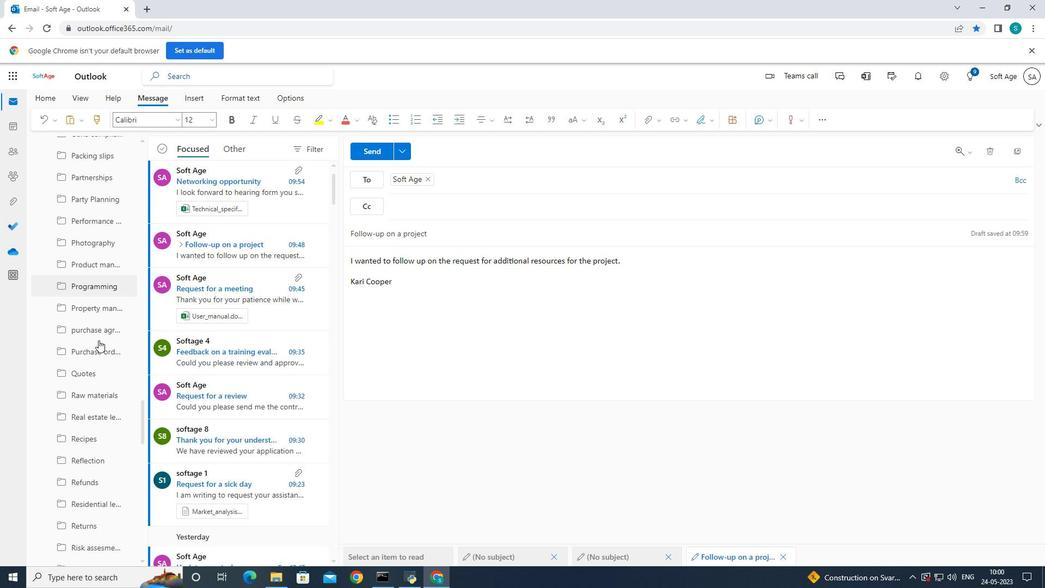 
Action: Mouse scrolled (187, 263) with delta (0, 0)
Screenshot: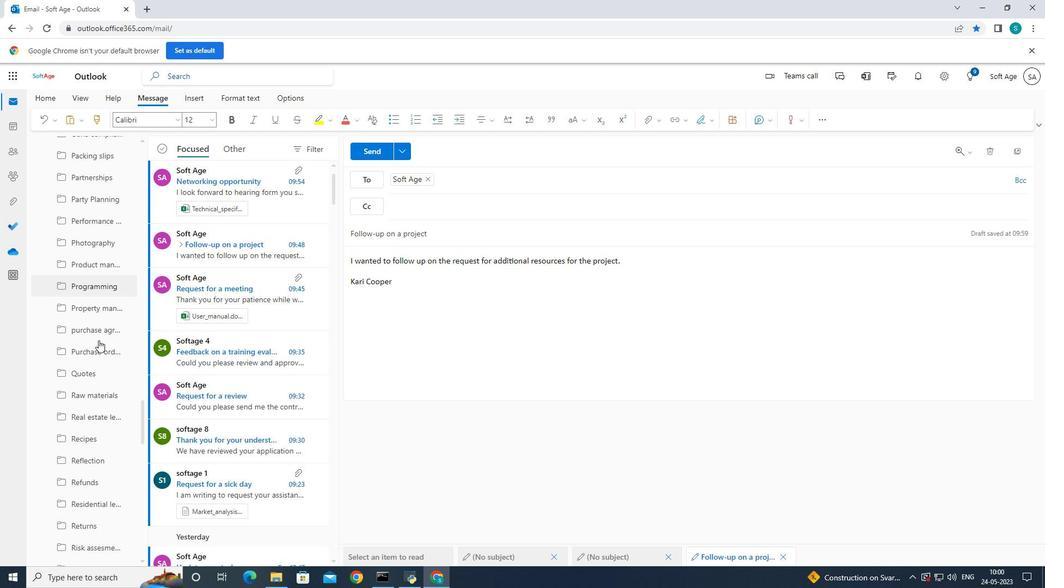 
Action: Mouse moved to (187, 263)
Screenshot: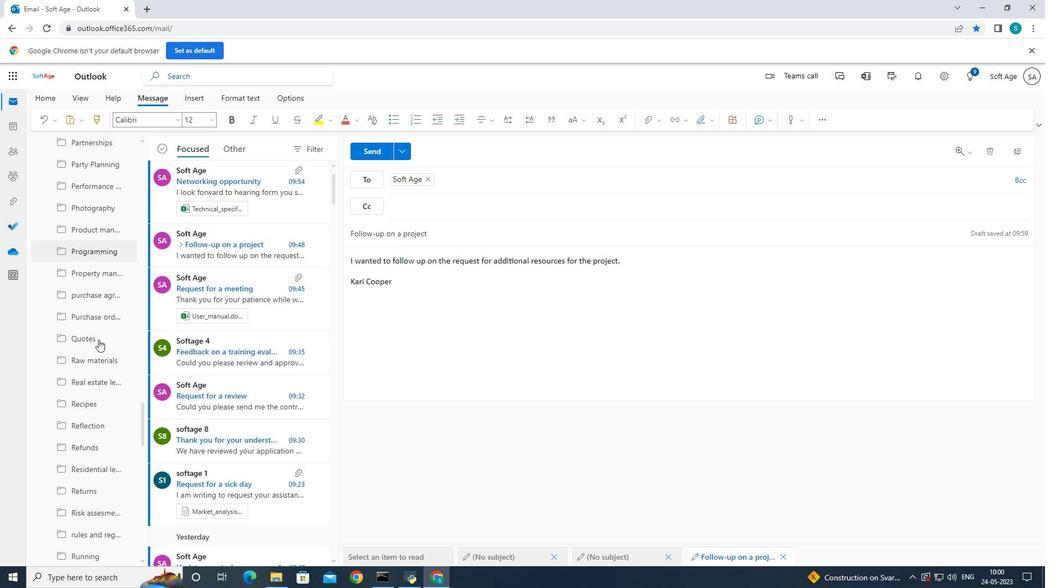 
Action: Mouse scrolled (187, 263) with delta (0, 0)
Screenshot: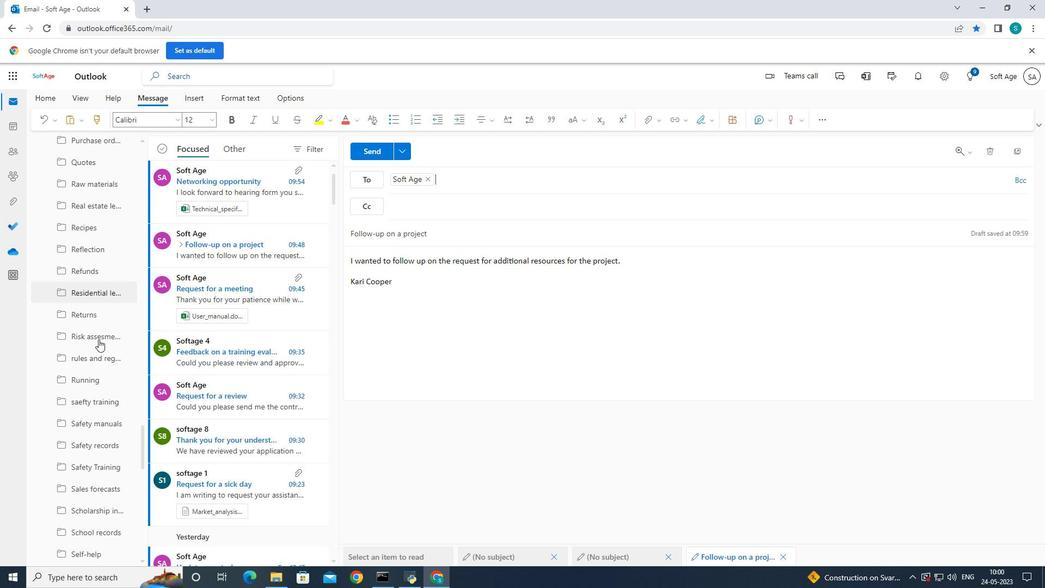 
Action: Mouse scrolled (187, 263) with delta (0, 0)
Screenshot: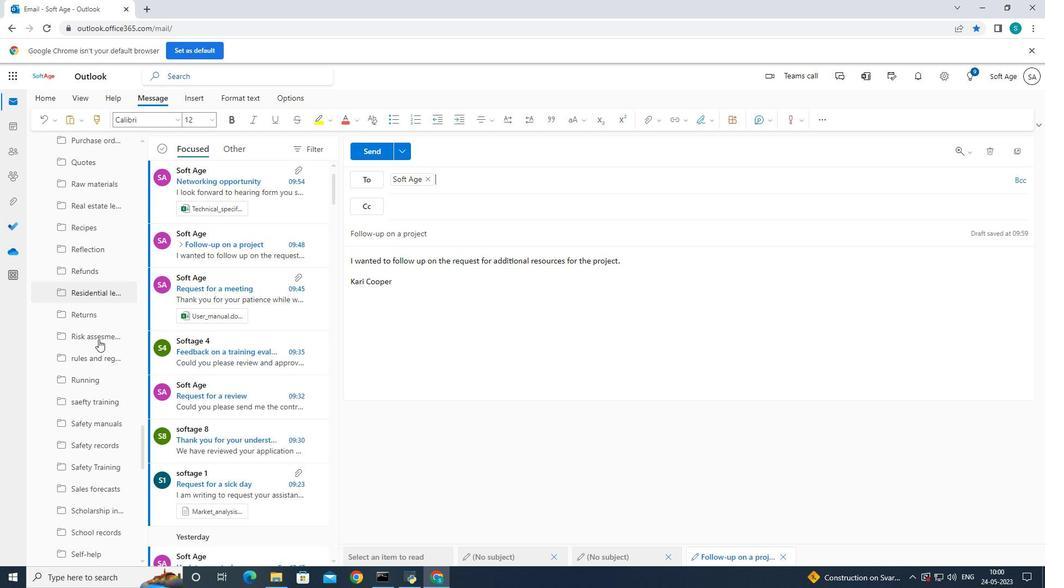 
Action: Mouse scrolled (187, 263) with delta (0, 0)
Screenshot: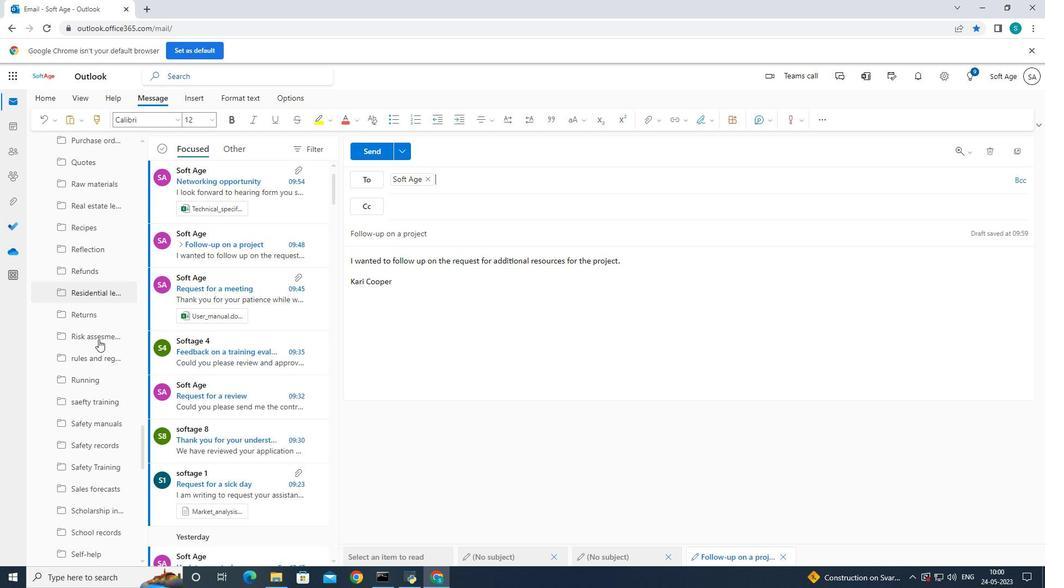 
Action: Mouse scrolled (187, 263) with delta (0, 0)
Screenshot: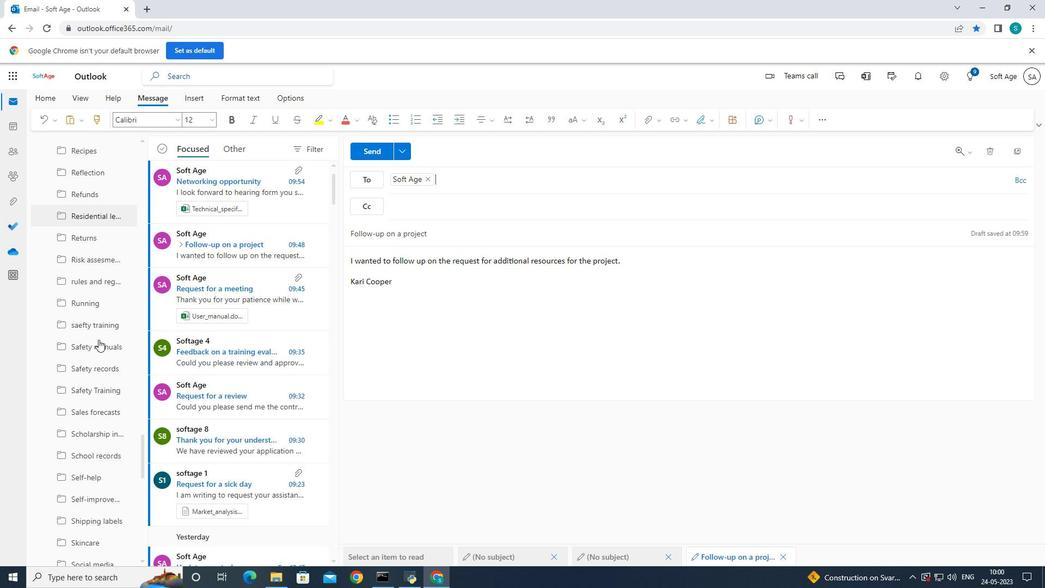 
Action: Mouse scrolled (187, 263) with delta (0, 0)
Screenshot: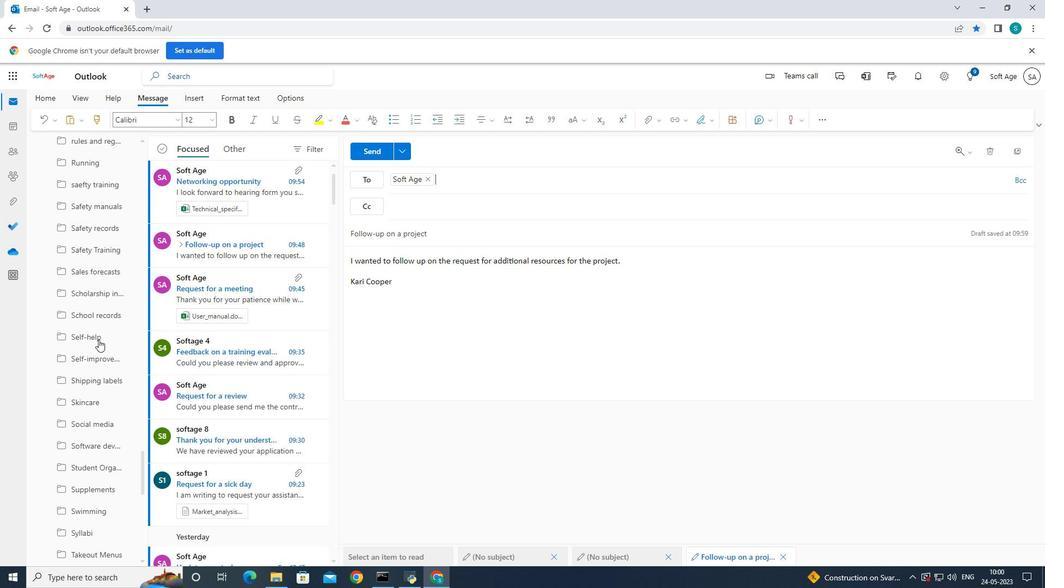 
Action: Mouse scrolled (187, 263) with delta (0, 0)
Screenshot: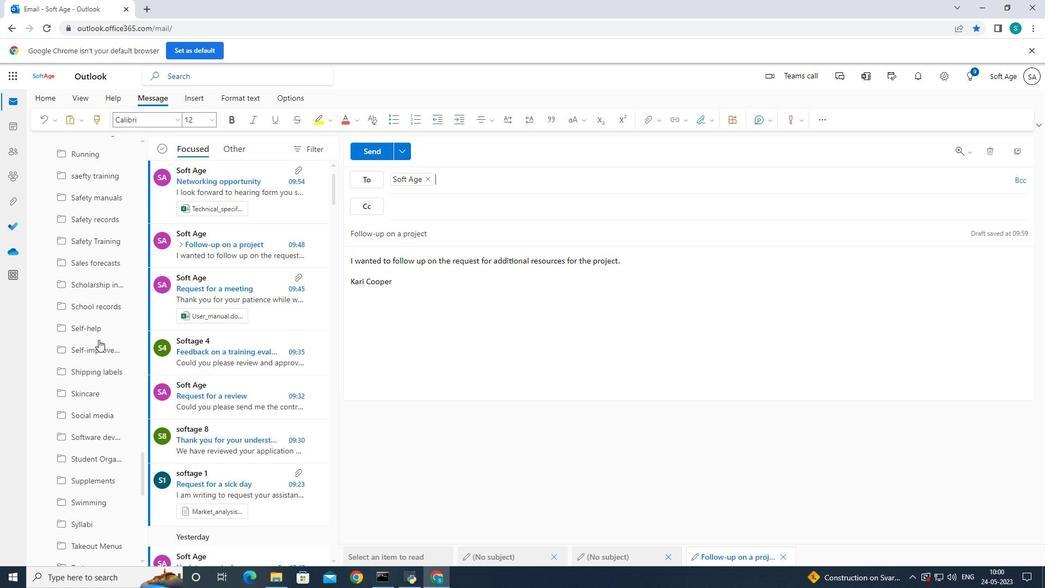 
Action: Mouse scrolled (187, 263) with delta (0, 0)
Screenshot: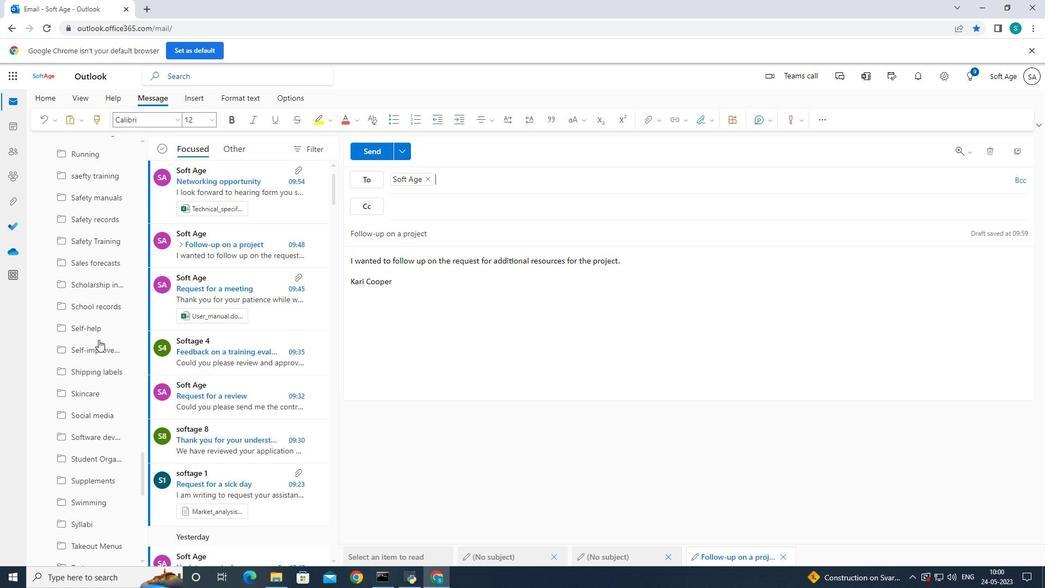 
Action: Mouse scrolled (187, 263) with delta (0, 0)
Screenshot: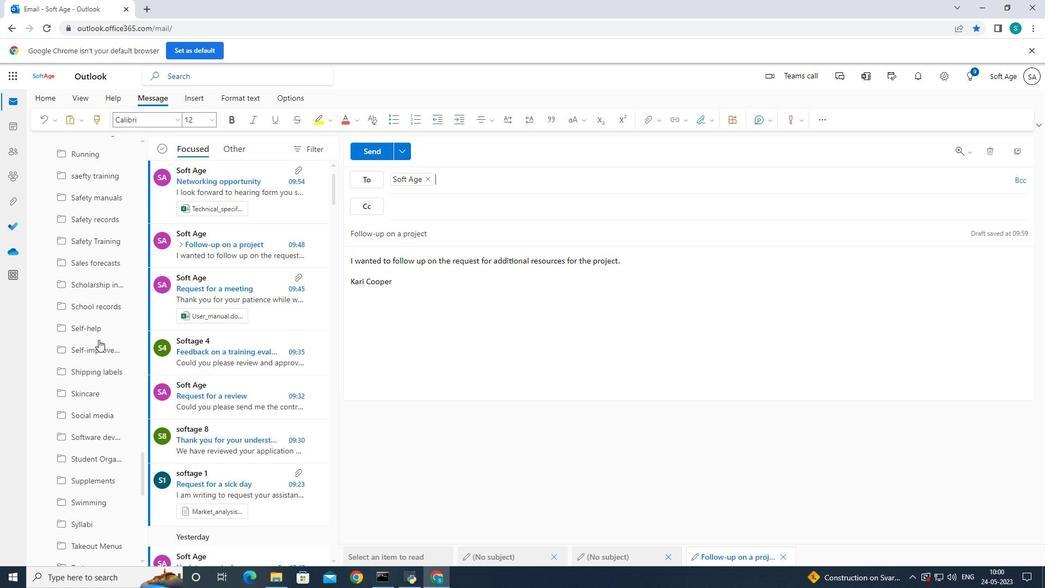 
Action: Mouse scrolled (187, 263) with delta (0, 0)
Screenshot: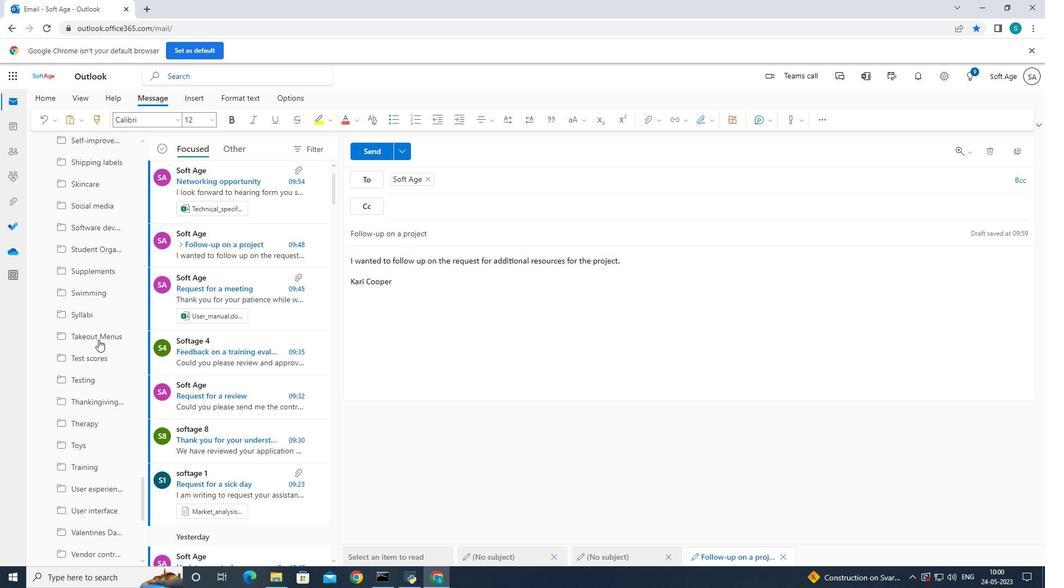 
Action: Mouse scrolled (187, 263) with delta (0, 0)
Screenshot: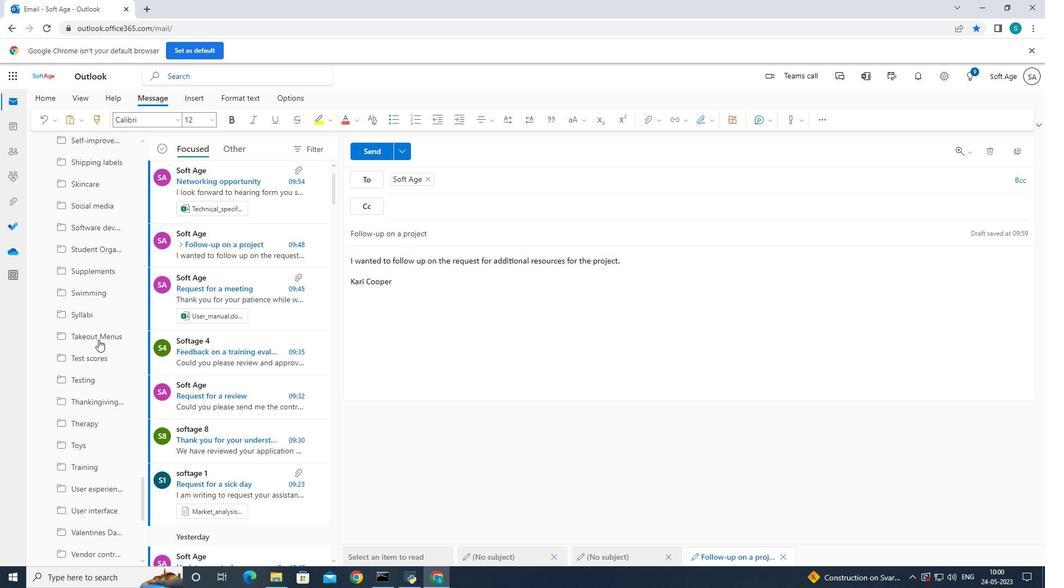 
Action: Mouse scrolled (187, 263) with delta (0, 0)
Screenshot: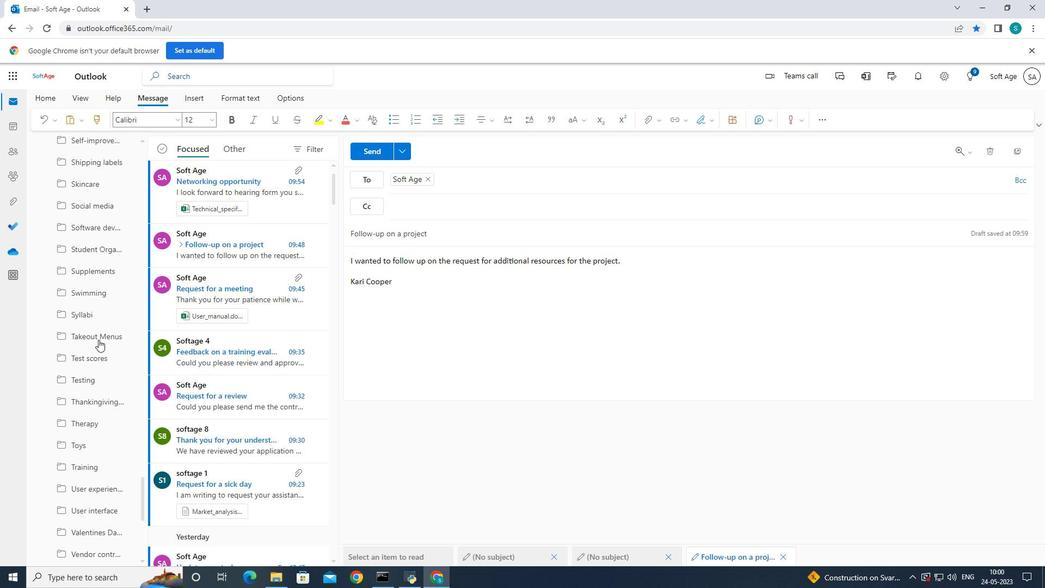 
Action: Mouse scrolled (187, 263) with delta (0, 0)
Screenshot: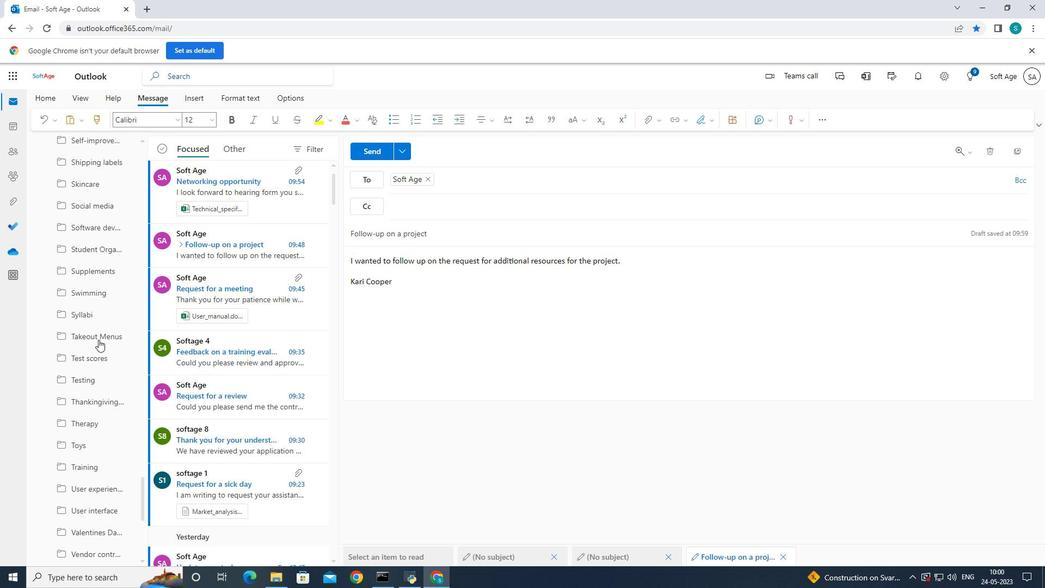 
Action: Mouse scrolled (187, 263) with delta (0, 0)
Screenshot: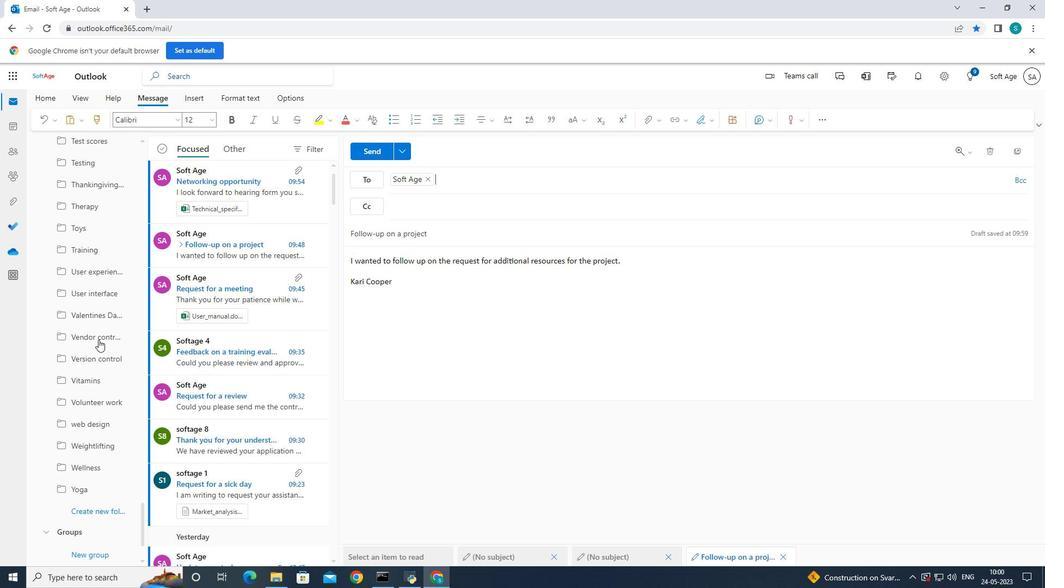 
Action: Mouse scrolled (187, 263) with delta (0, 0)
Screenshot: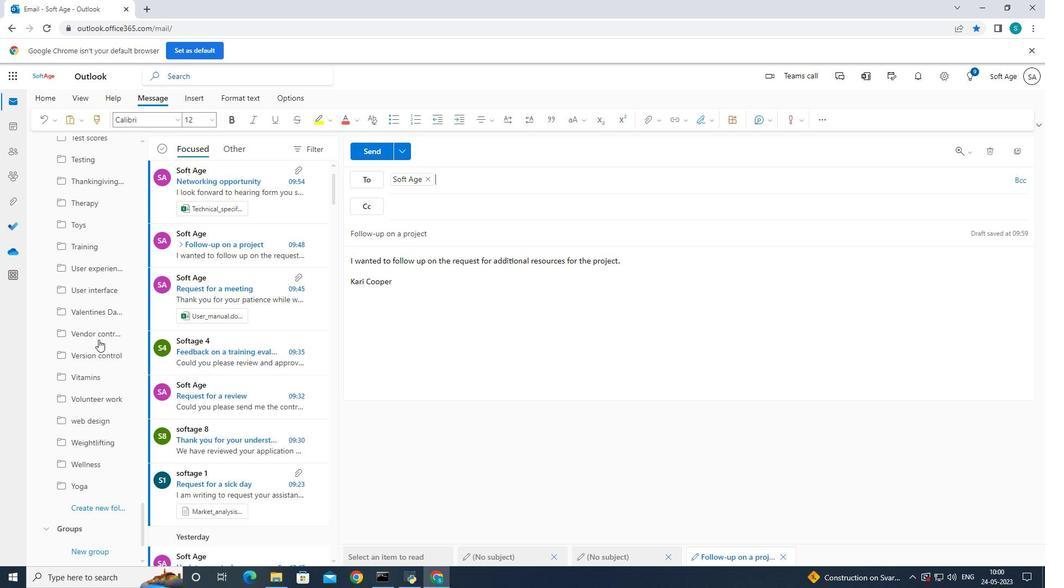 
Action: Mouse moved to (187, 265)
Screenshot: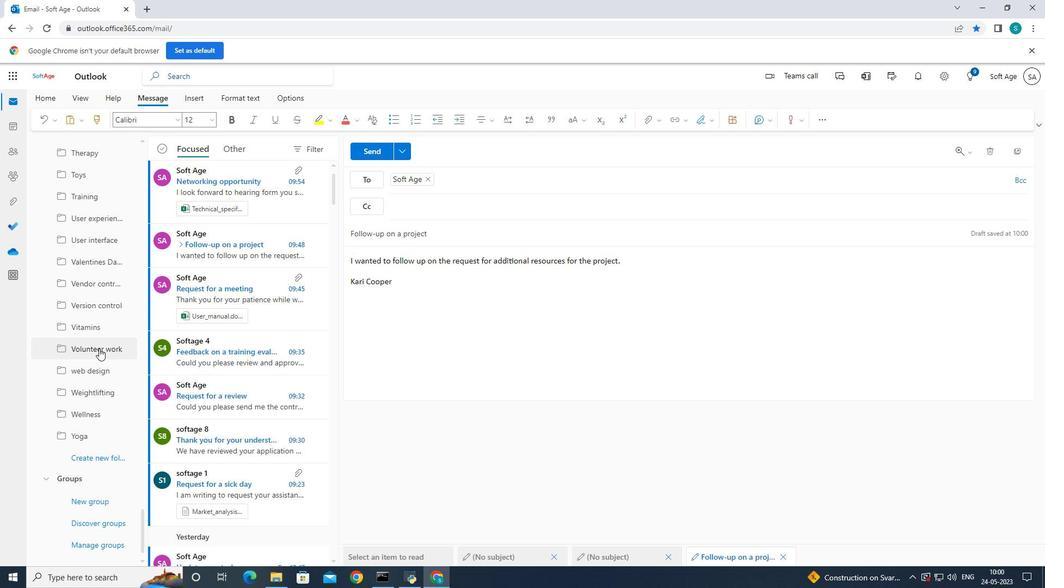 
Action: Mouse scrolled (187, 265) with delta (0, 0)
Screenshot: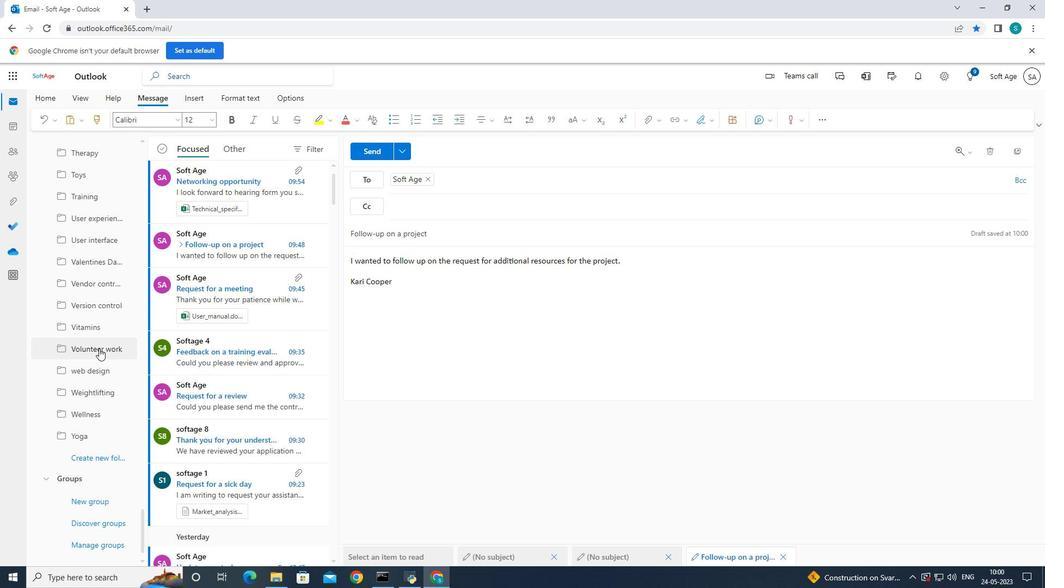 
Action: Mouse moved to (187, 266)
Screenshot: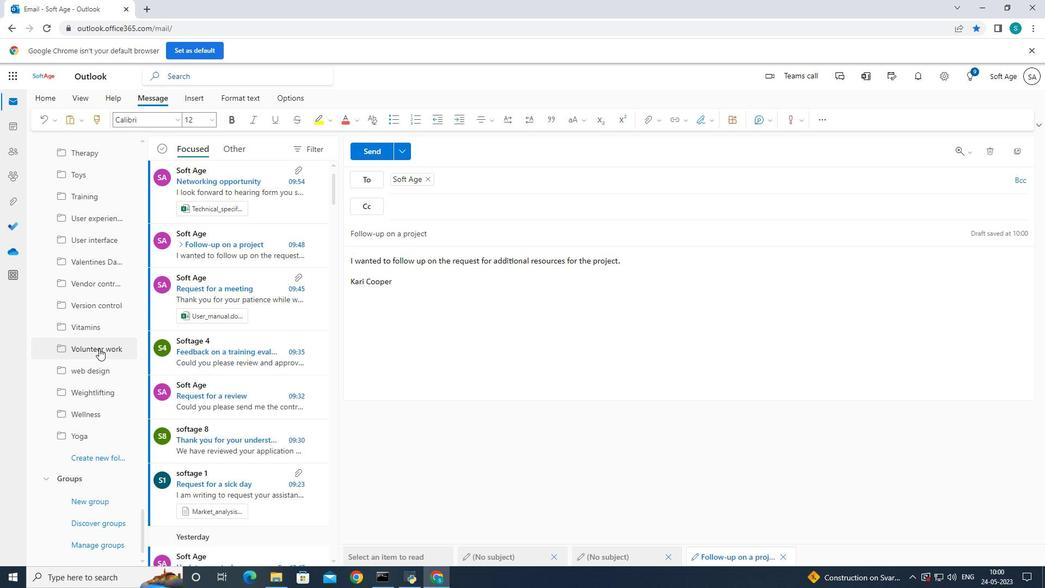 
Action: Mouse scrolled (187, 266) with delta (0, 0)
Screenshot: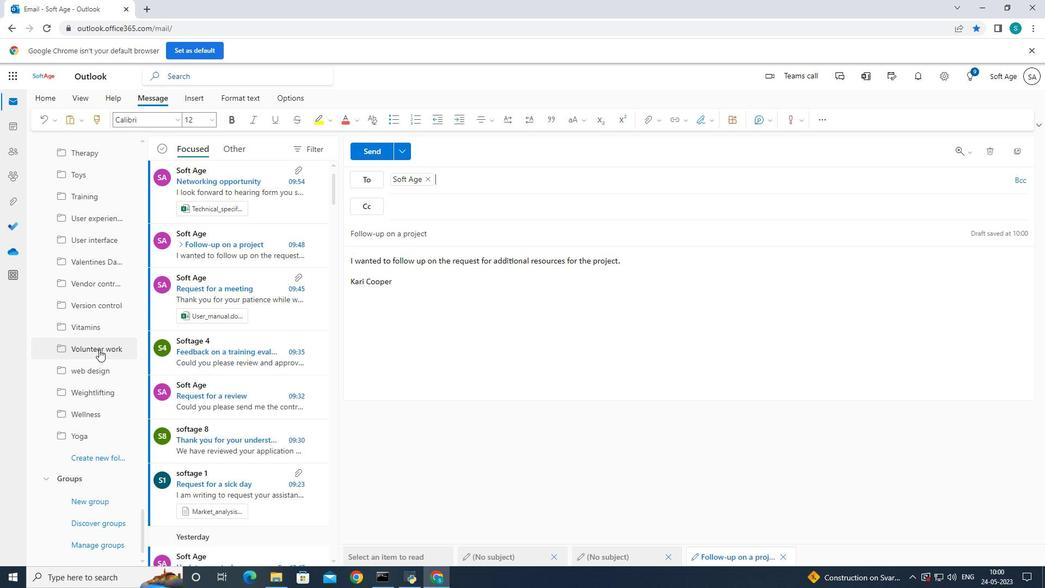 
Action: Mouse scrolled (187, 266) with delta (0, 0)
Screenshot: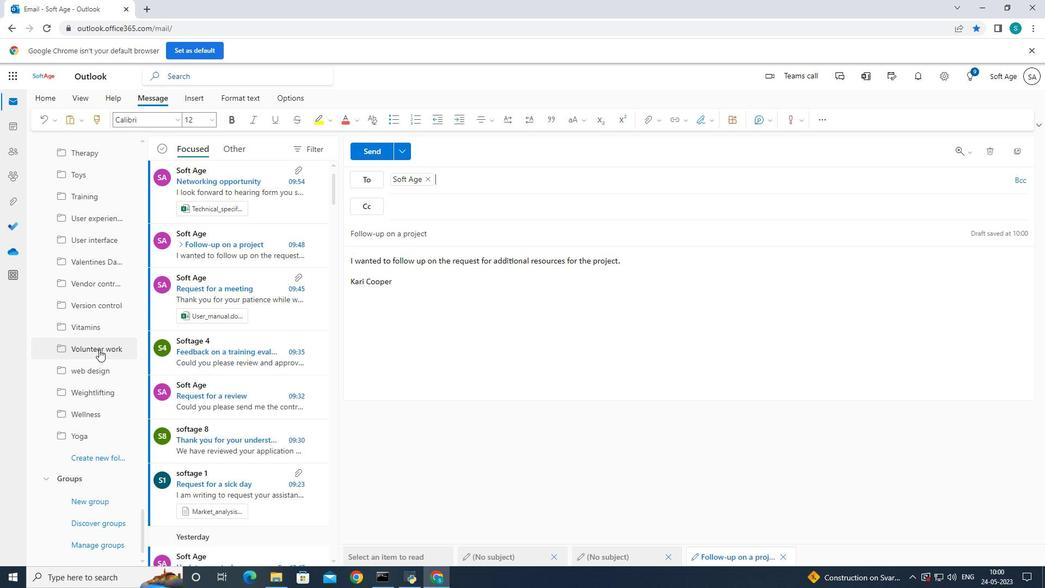 
Action: Mouse moved to (196, 309)
Screenshot: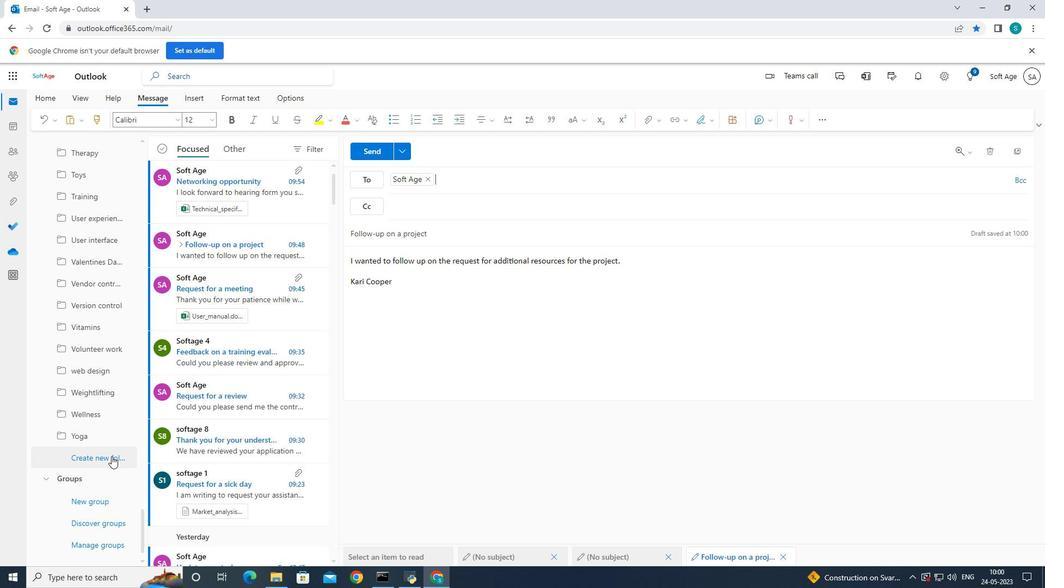 
Action: Mouse pressed left at (196, 309)
Screenshot: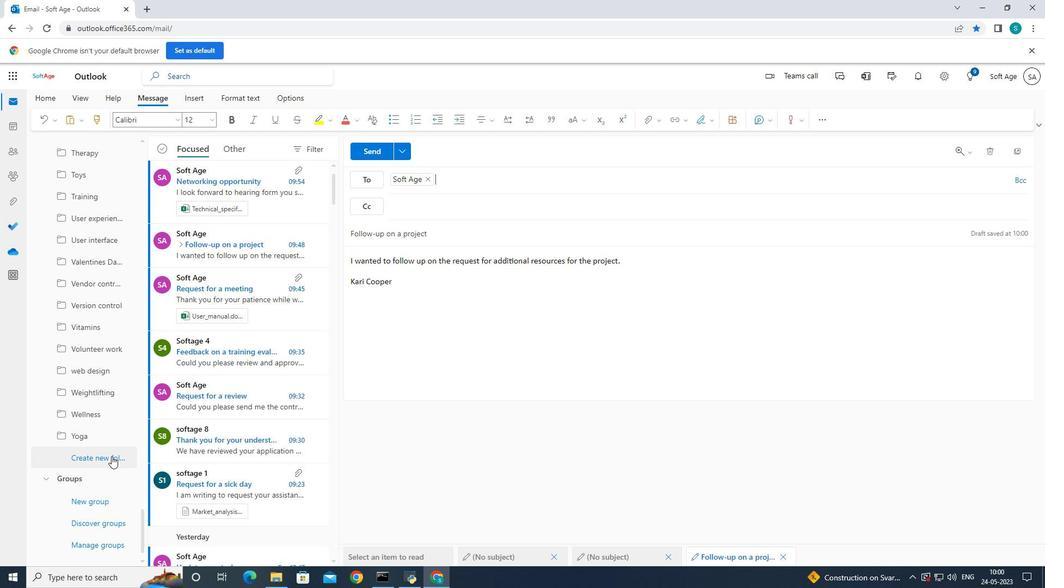 
Action: Mouse moved to (379, 224)
Screenshot: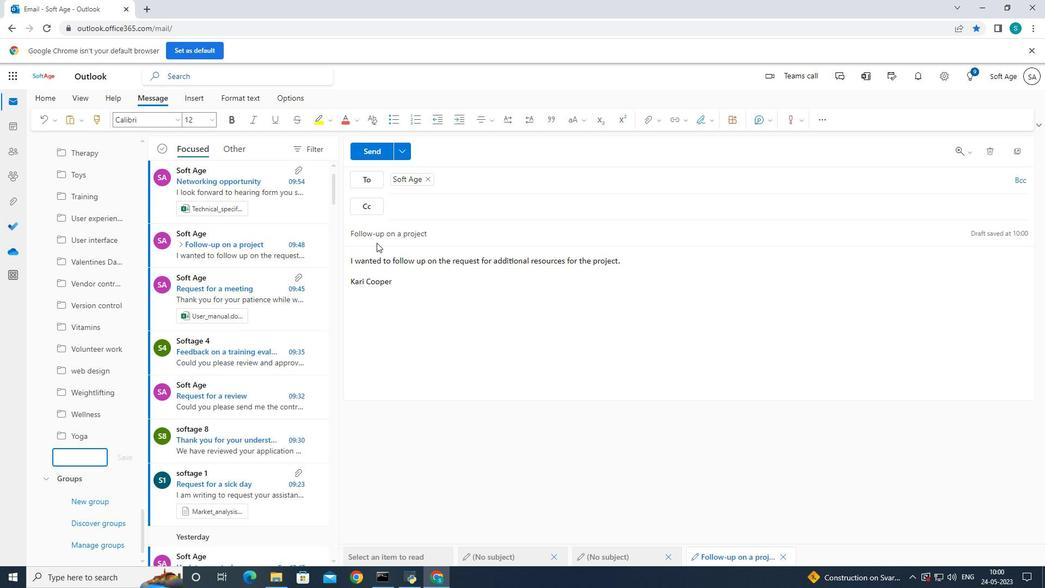 
Action: Key pressed <Key.caps_lock>D<Key.caps_lock>ata<Key.space><Key.caps_lock>VI<Key.caps_lock><Key.backspace><Key.backspace>visualizatt<Key.backspace>tion
Screenshot: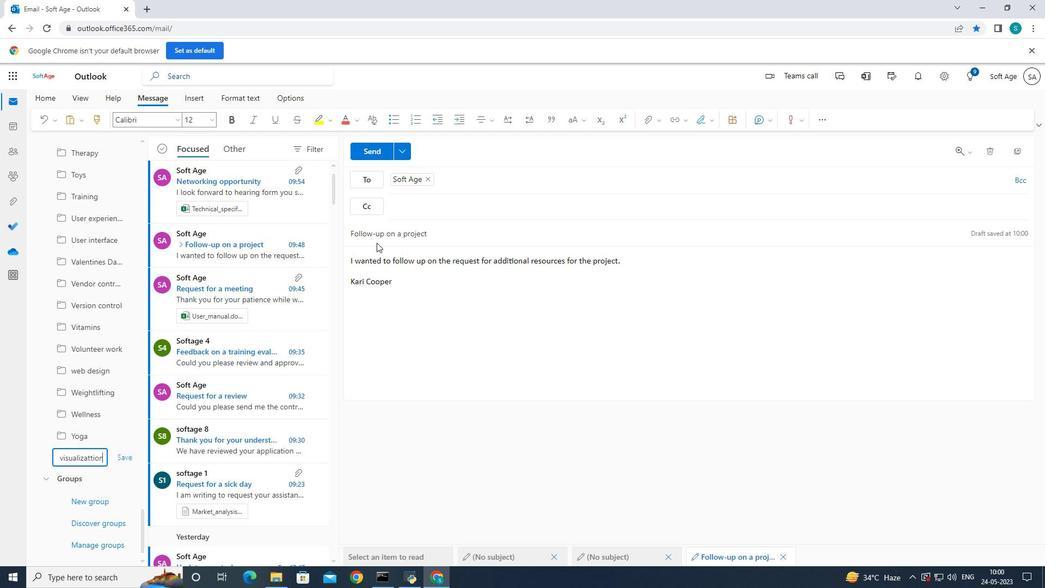 
Action: Mouse moved to (185, 310)
Screenshot: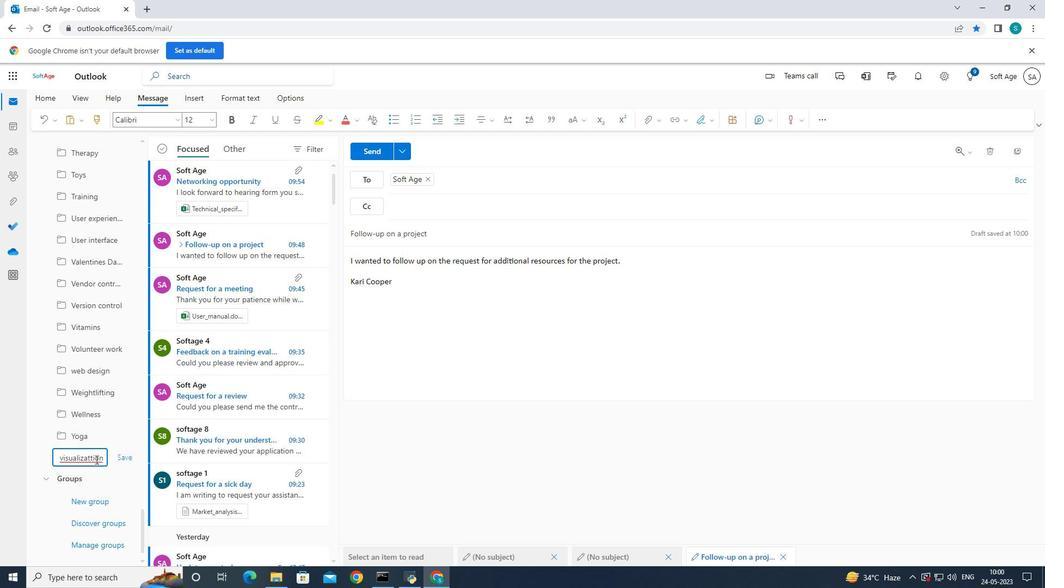 
Action: Mouse pressed left at (185, 310)
Screenshot: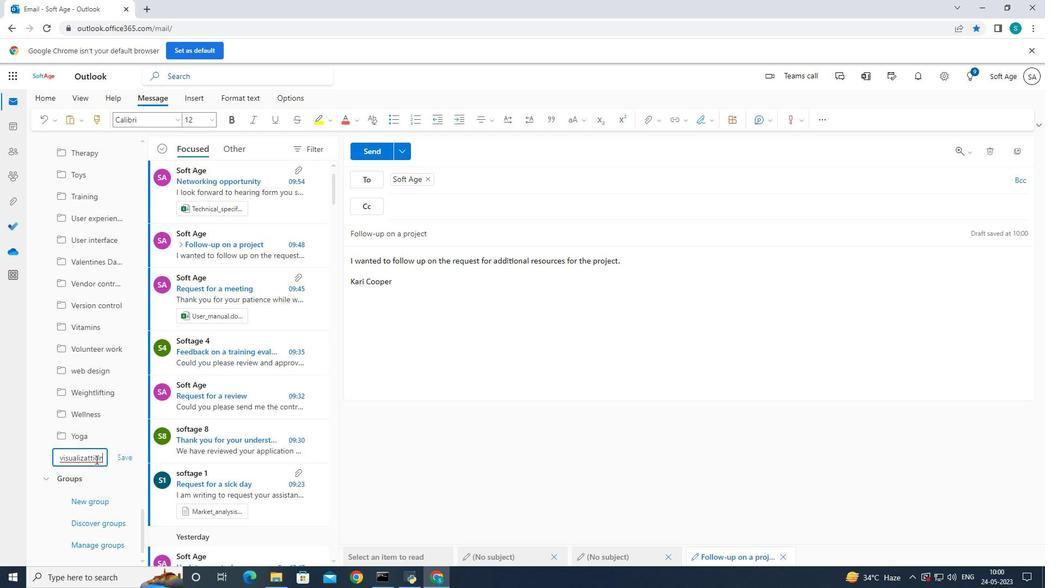 
Action: Mouse moved to (243, 304)
Screenshot: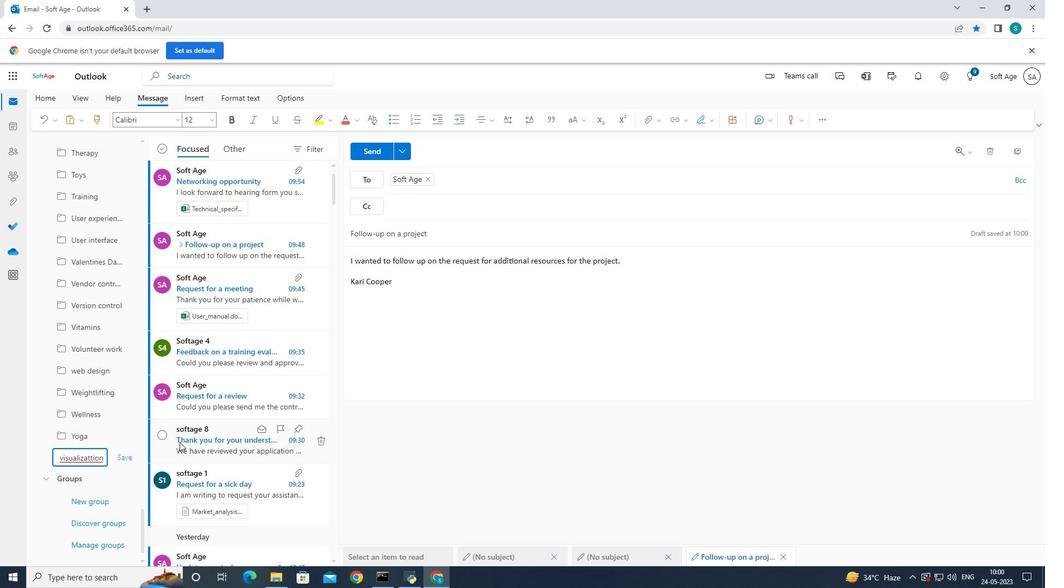 
Action: Key pressed <Key.backspace>
Screenshot: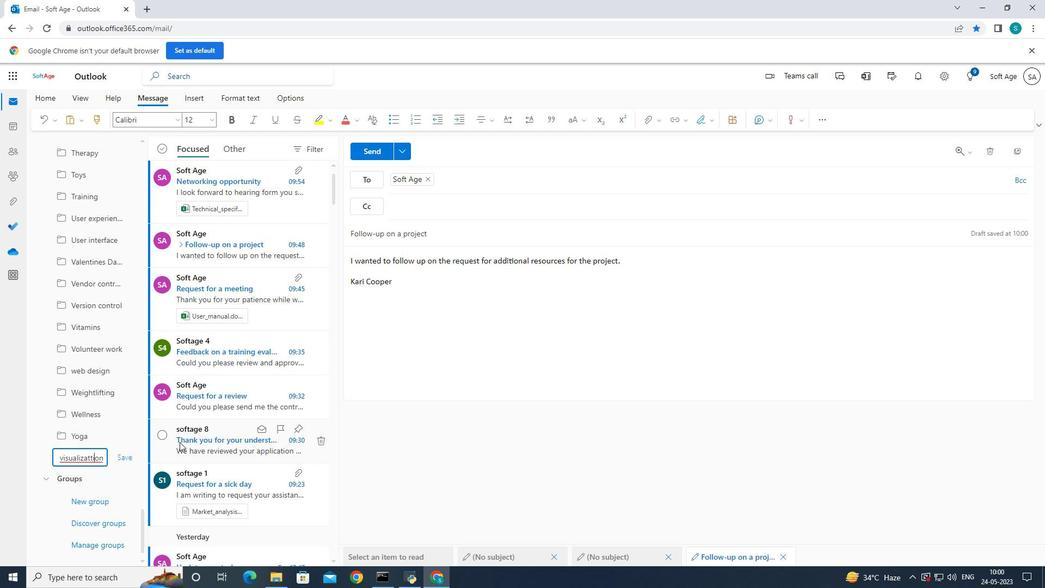 
Action: Mouse moved to (204, 310)
Screenshot: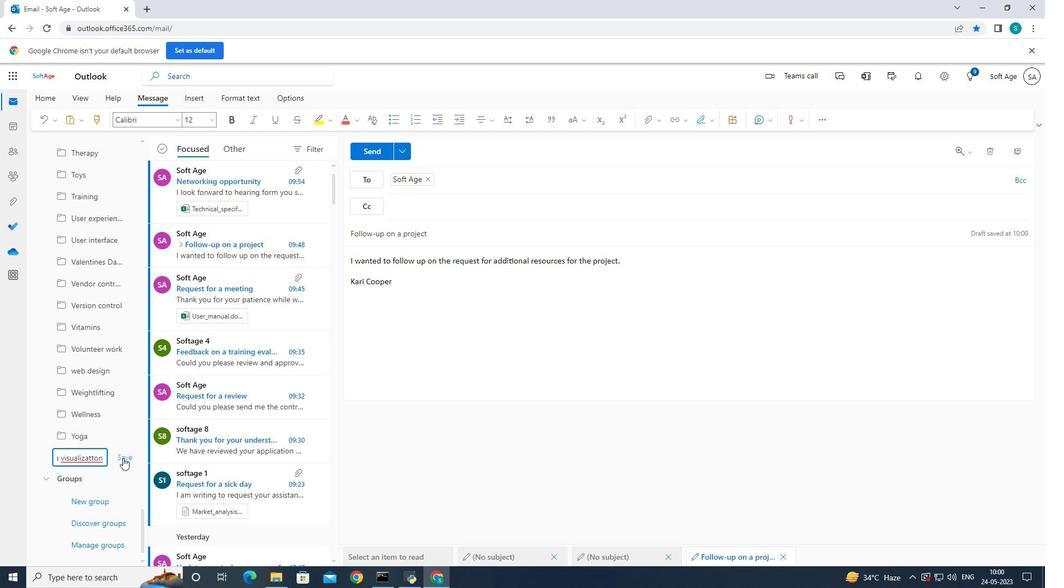 
Action: Key pressed <Key.backspace>
Screenshot: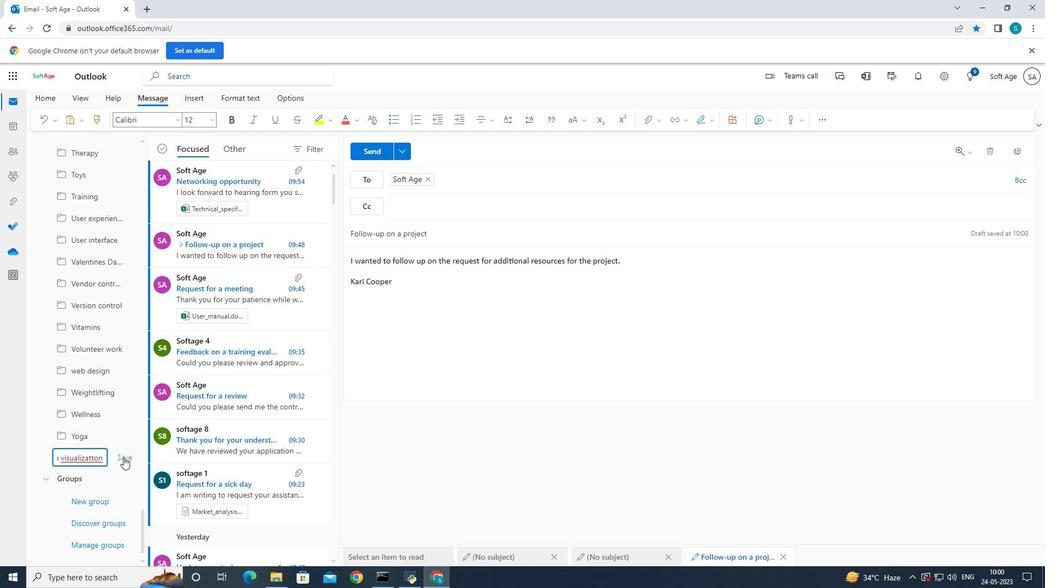 
Action: Mouse moved to (205, 309)
